 Task: Research Airbnb accommodation in KorsÃ¸r, Denmark from 3rd December, 2023 to 7th December, 2023 for 2 adults.1  bedroom having 1 bed and 1 bathroom. Property type can be hotel. Look for 3 properties as per requirement.
Action: Mouse moved to (696, 76)
Screenshot: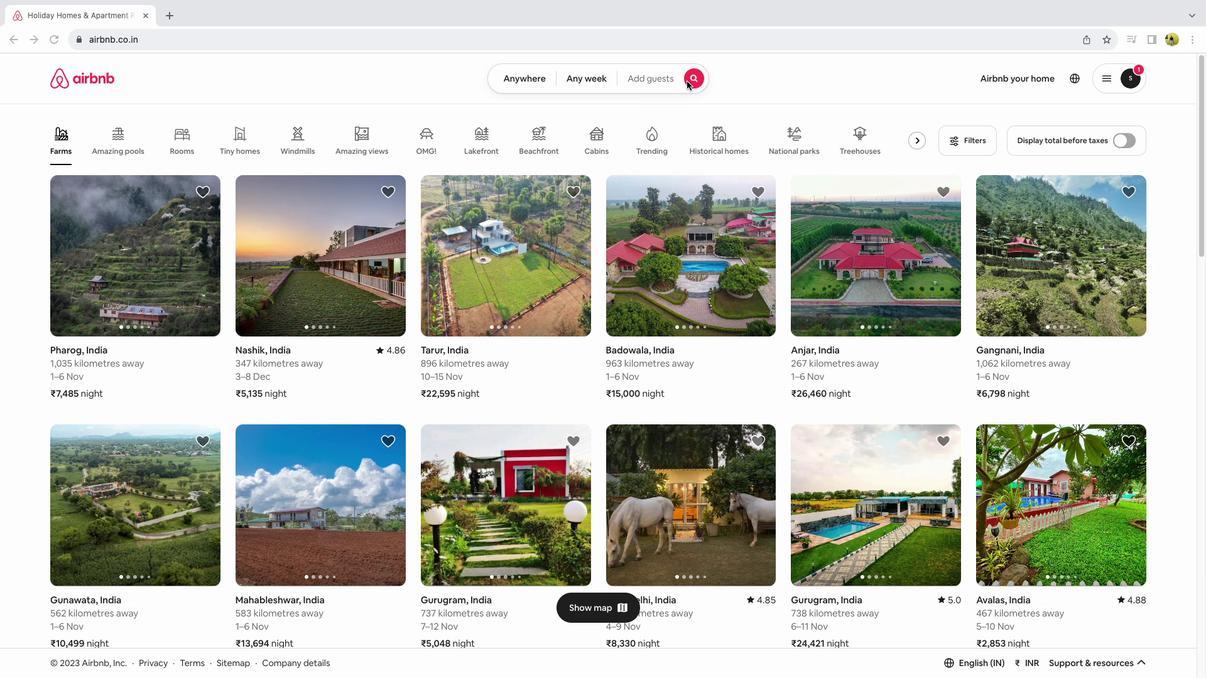 
Action: Mouse pressed left at (696, 76)
Screenshot: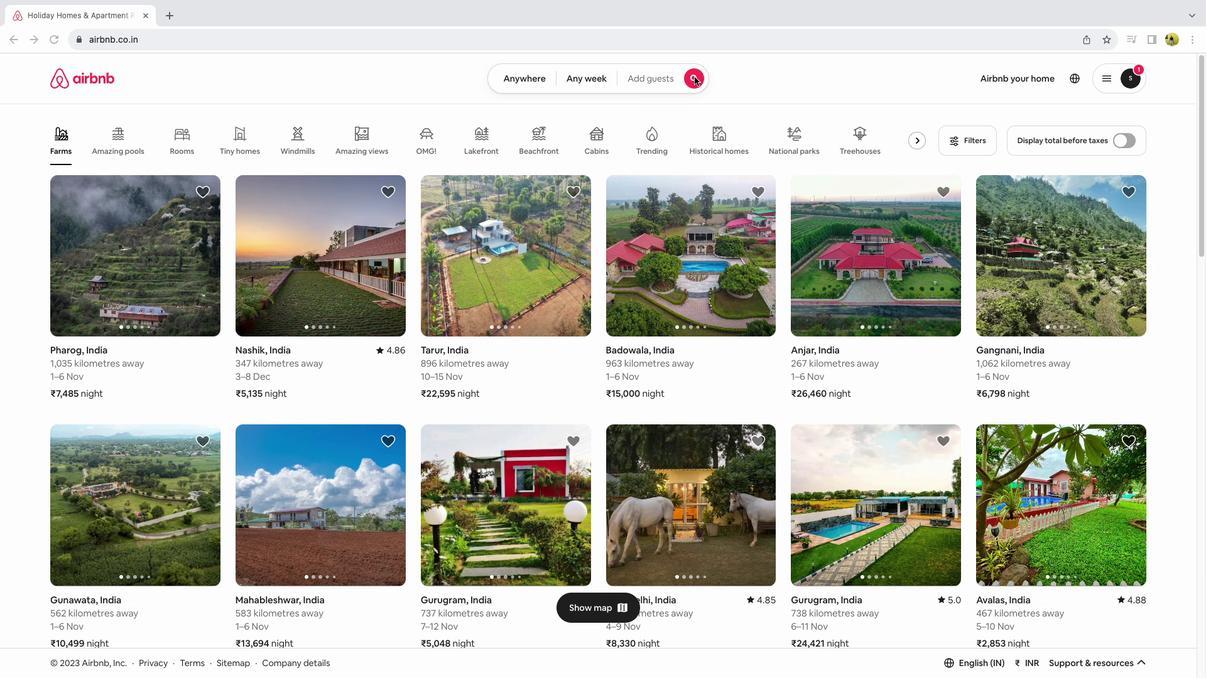 
Action: Mouse moved to (690, 79)
Screenshot: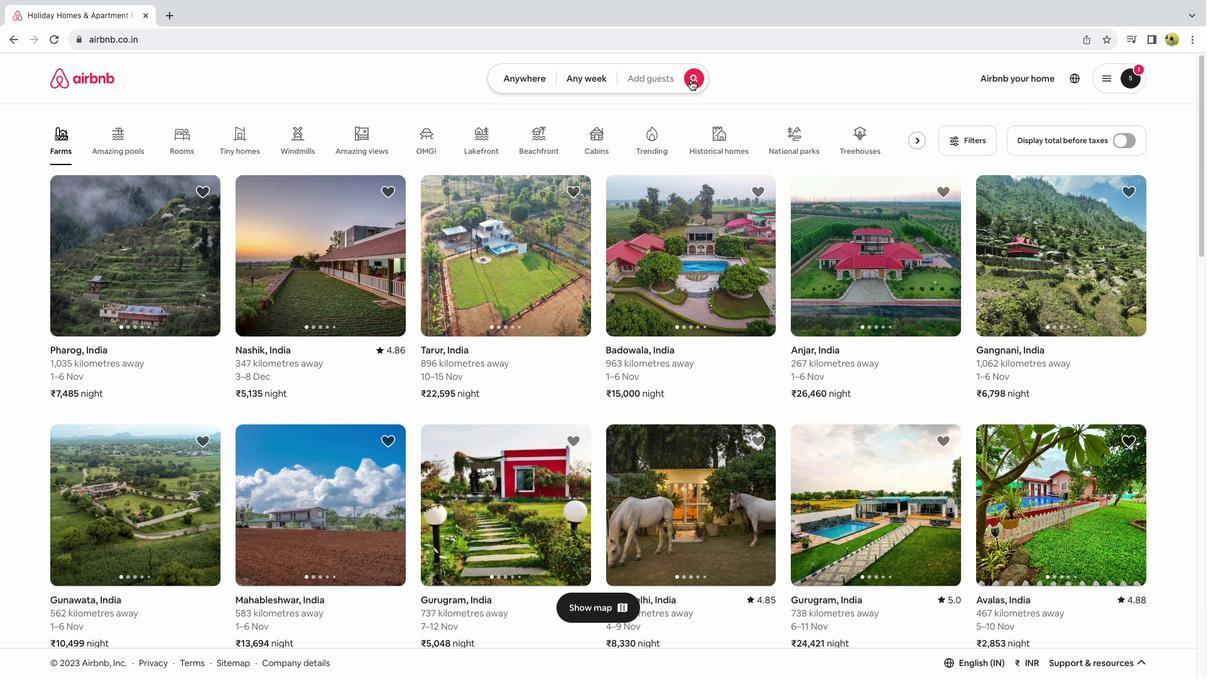 
Action: Mouse pressed left at (690, 79)
Screenshot: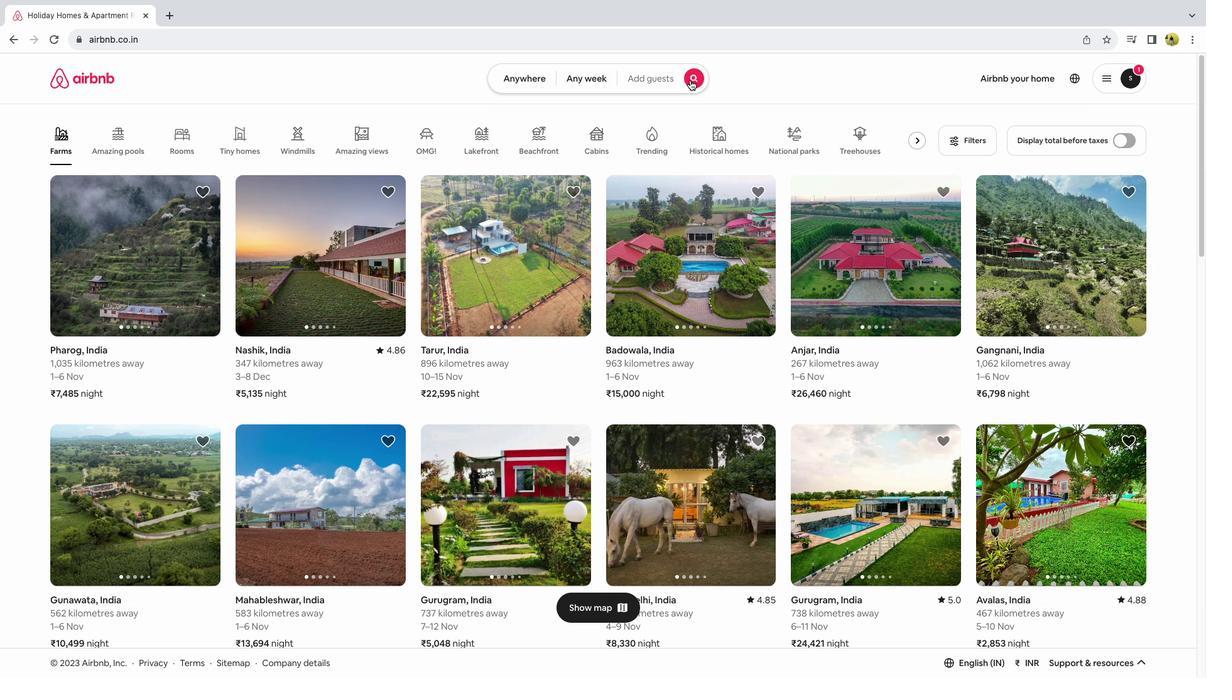 
Action: Mouse moved to (466, 121)
Screenshot: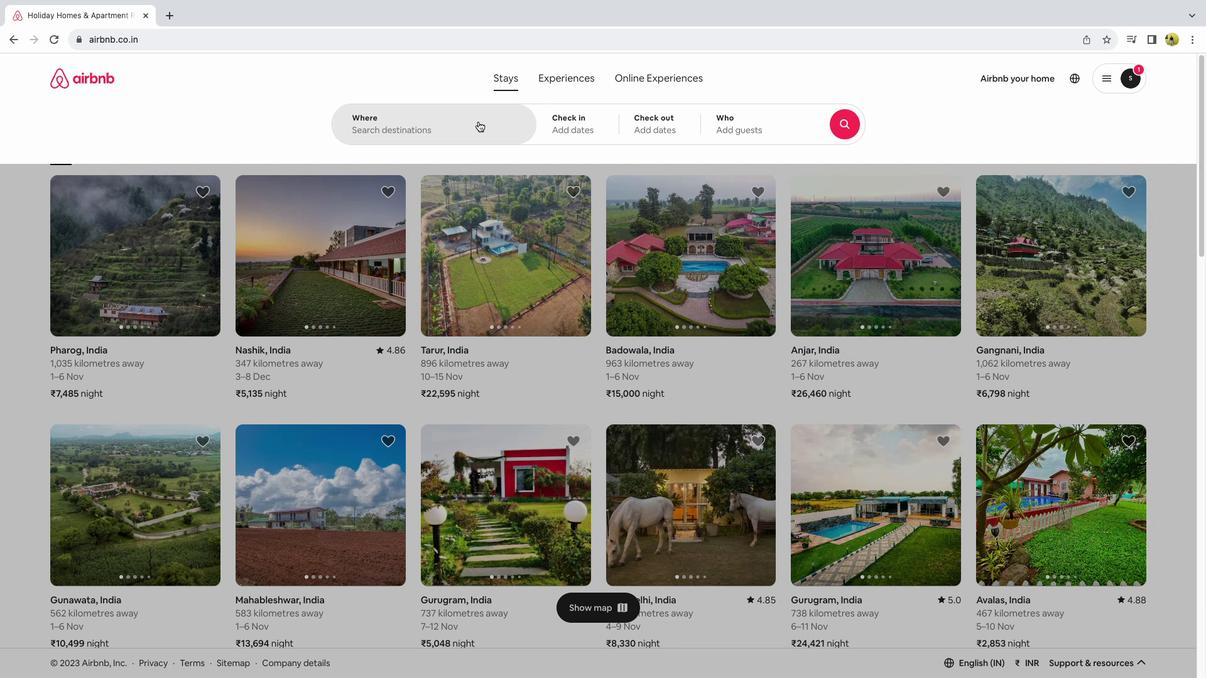 
Action: Mouse pressed left at (466, 121)
Screenshot: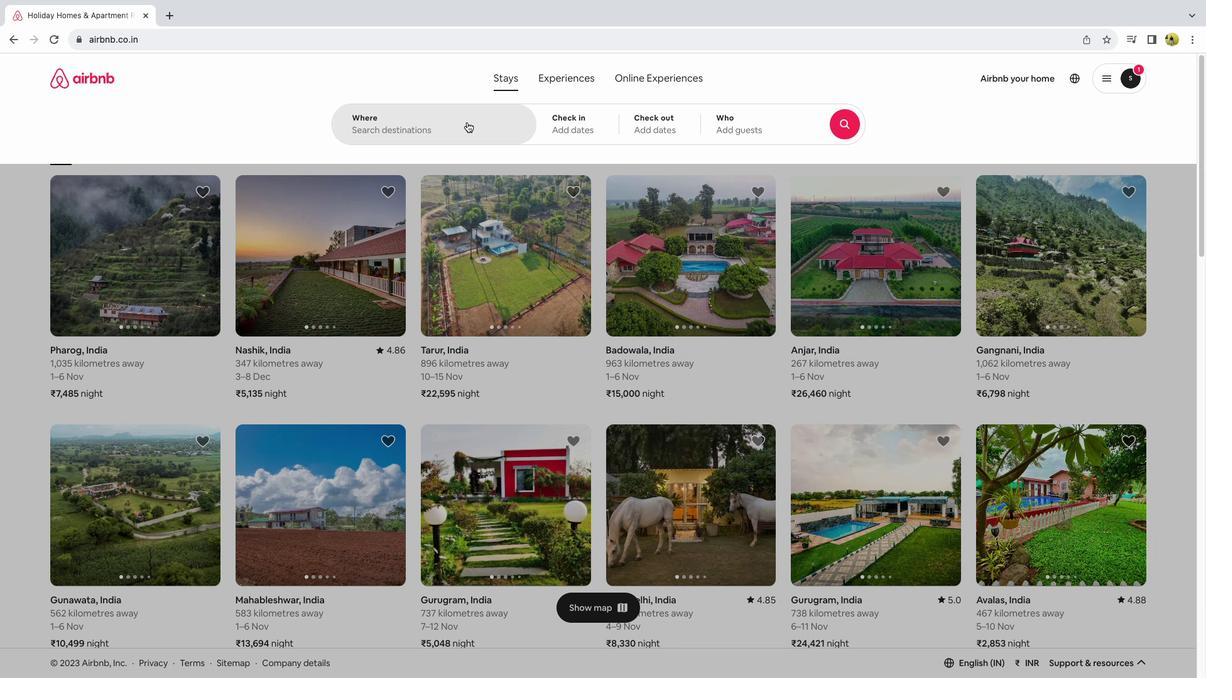 
Action: Key pressed Key.shift_r'K''o''r''s''o''r'','Key.spaceKey.shift_r'D''e''n''m''a''r''k'Key.enter
Screenshot: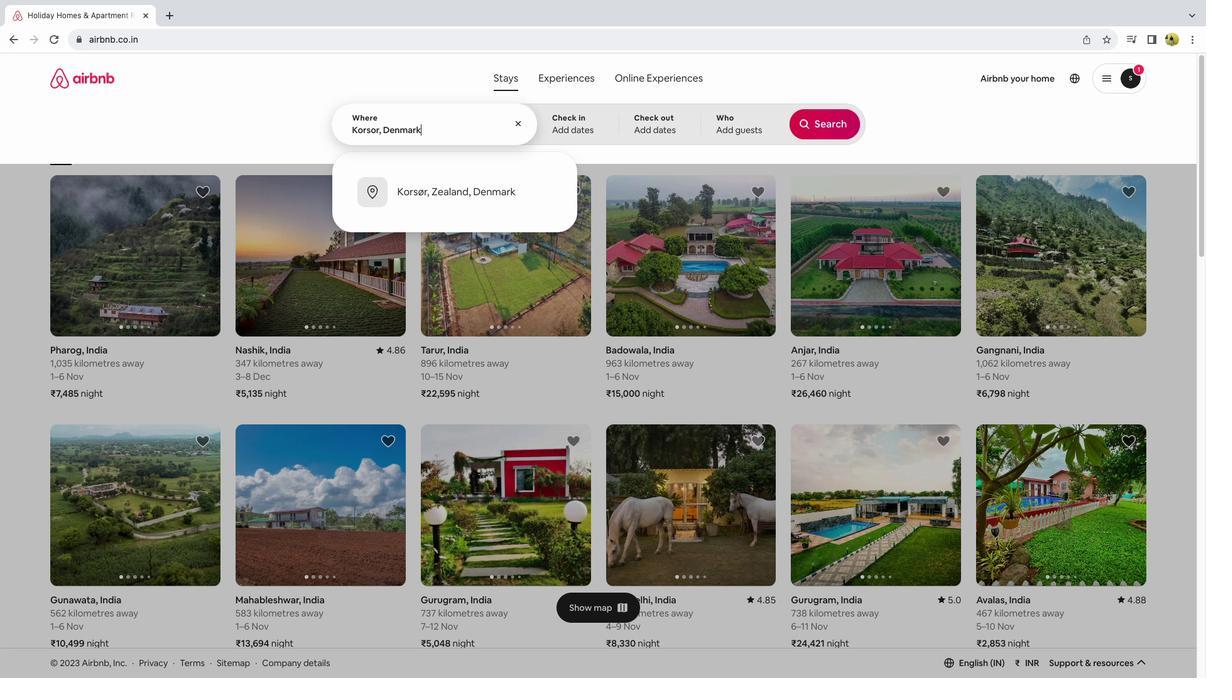
Action: Mouse moved to (818, 228)
Screenshot: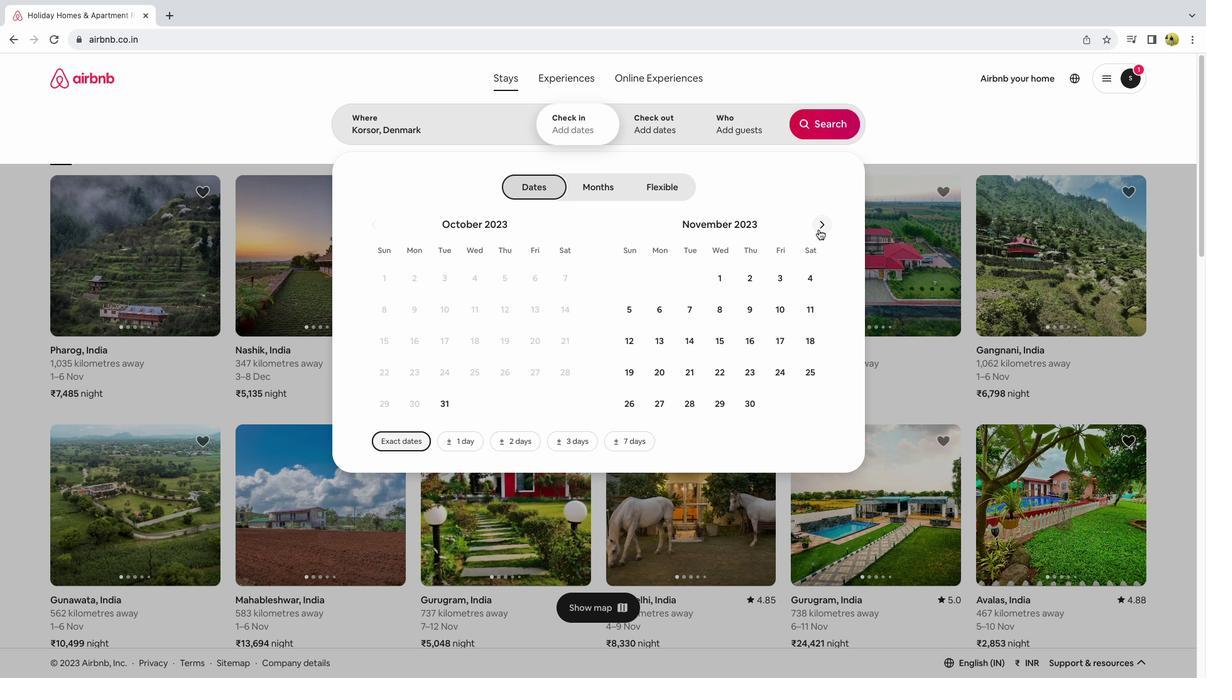 
Action: Mouse pressed left at (818, 228)
Screenshot: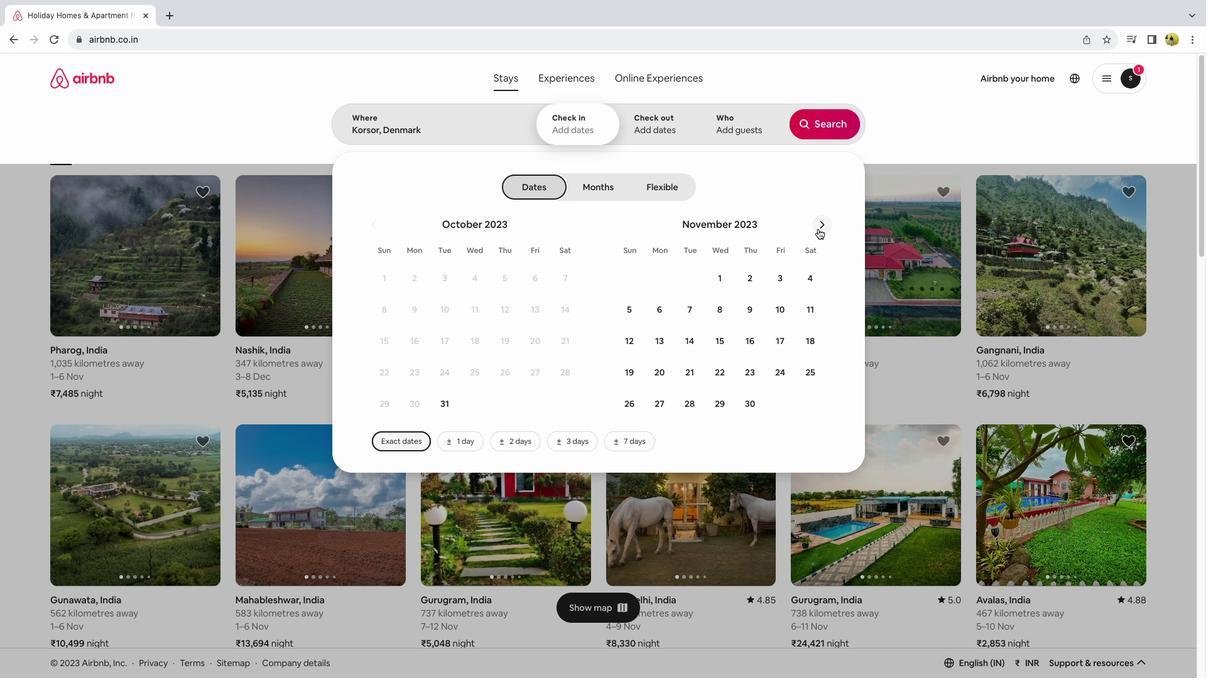 
Action: Mouse moved to (635, 314)
Screenshot: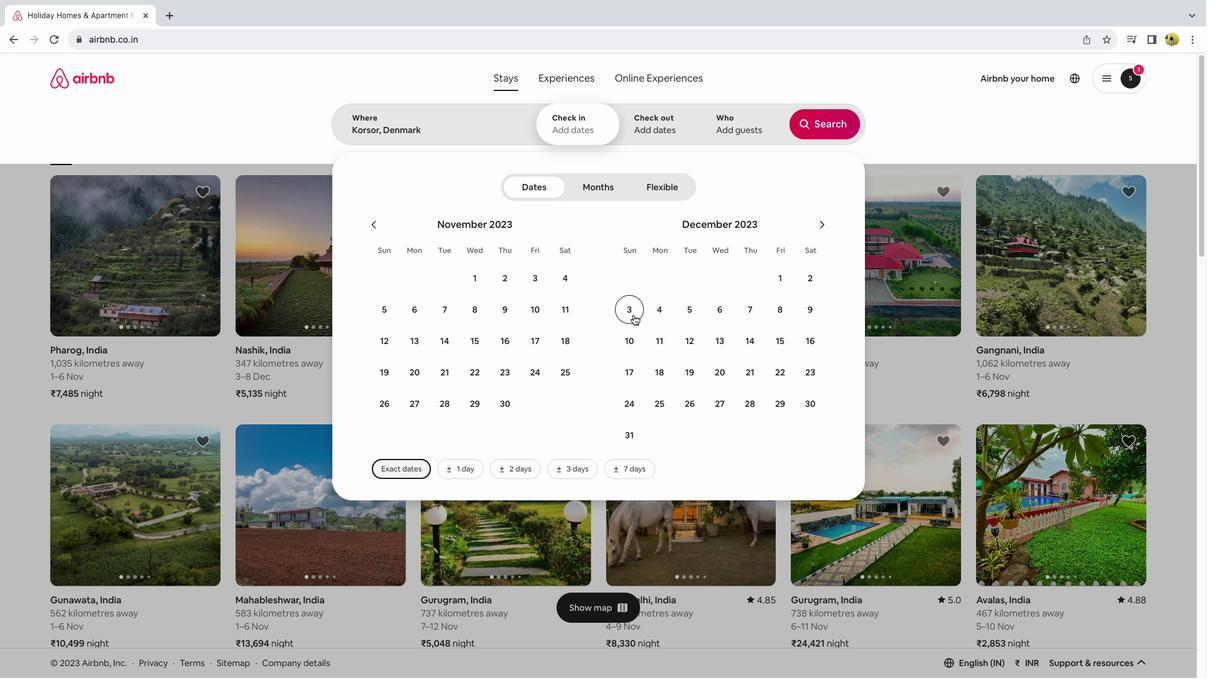 
Action: Mouse pressed left at (635, 314)
Screenshot: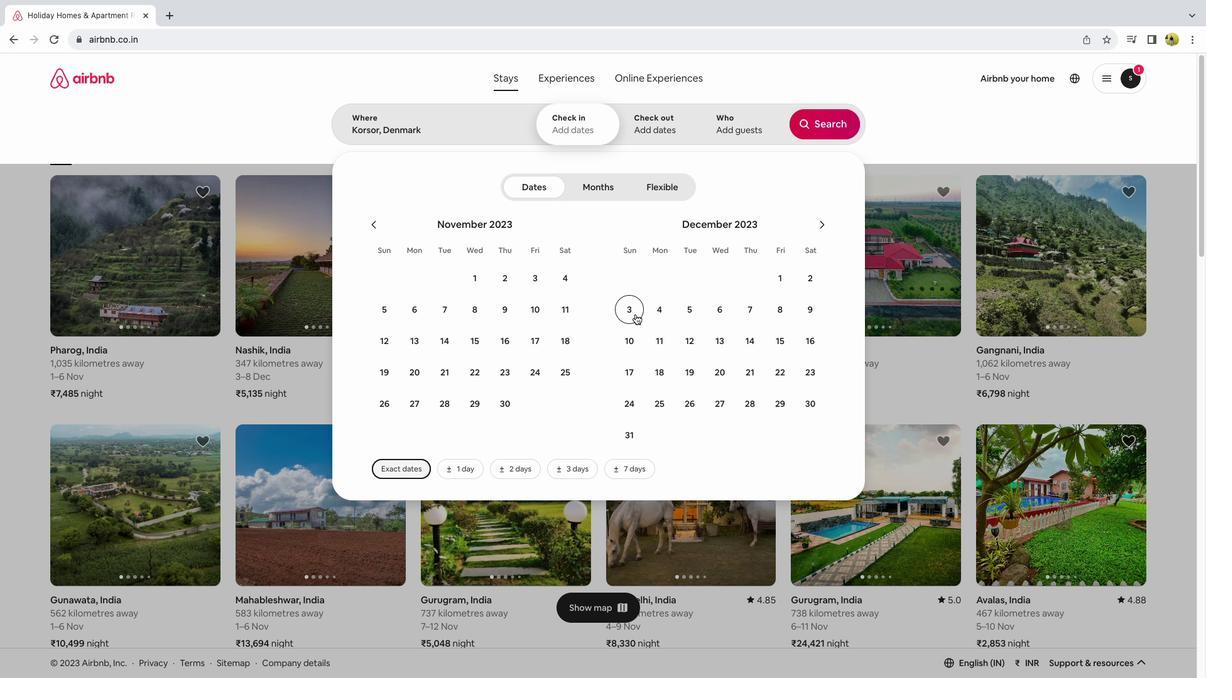 
Action: Mouse moved to (745, 311)
Screenshot: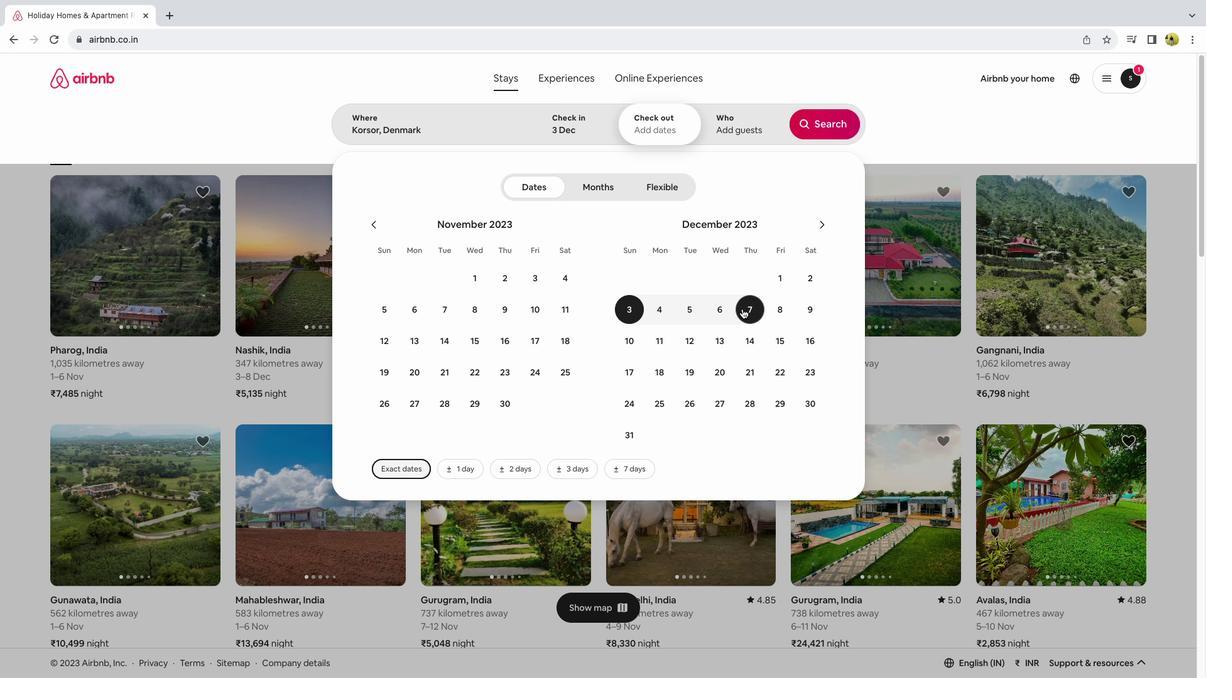 
Action: Mouse pressed left at (745, 311)
Screenshot: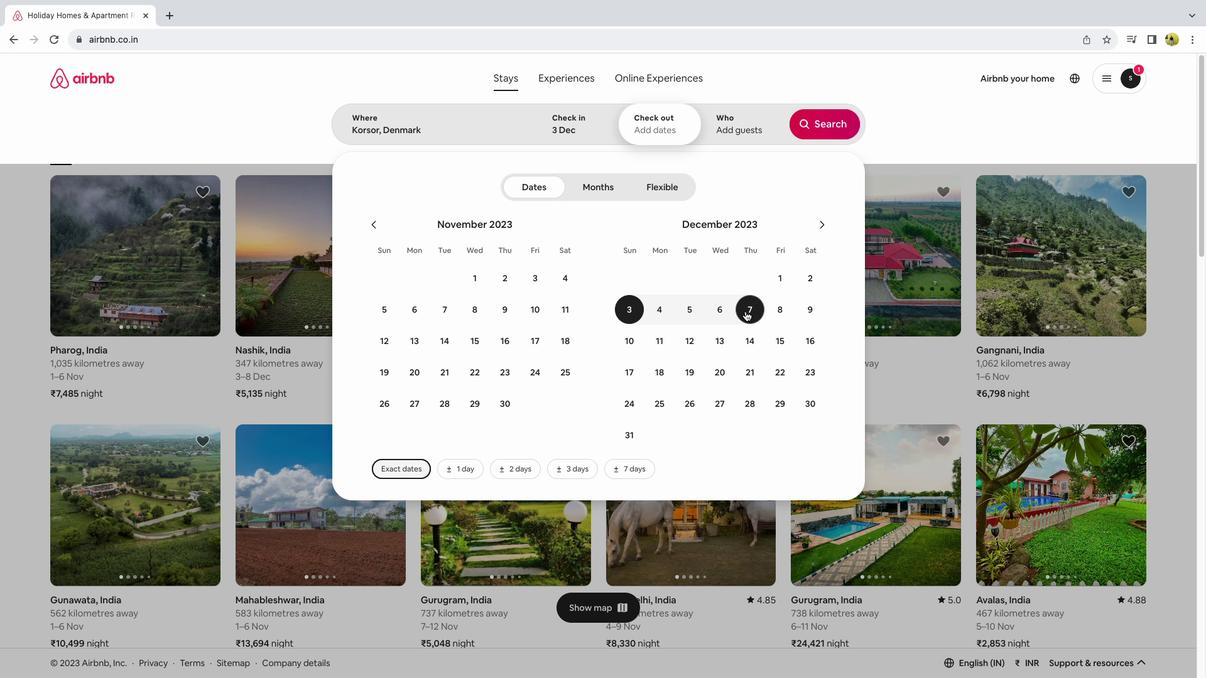 
Action: Mouse moved to (747, 130)
Screenshot: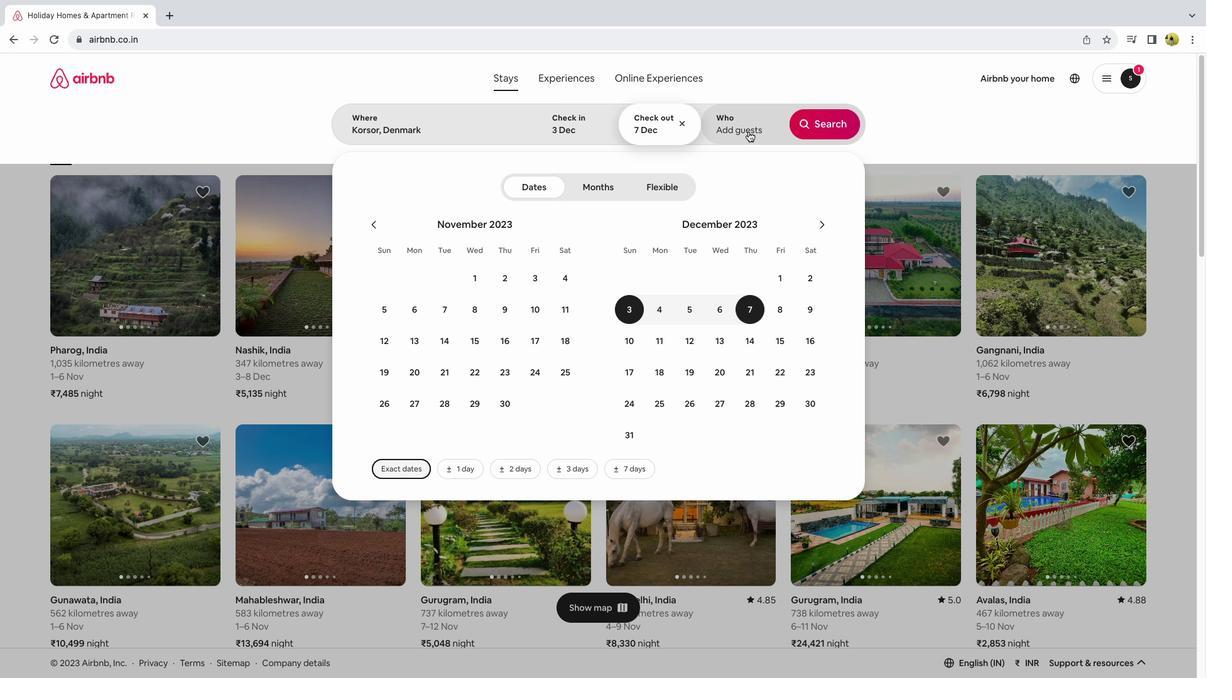 
Action: Mouse pressed left at (747, 130)
Screenshot: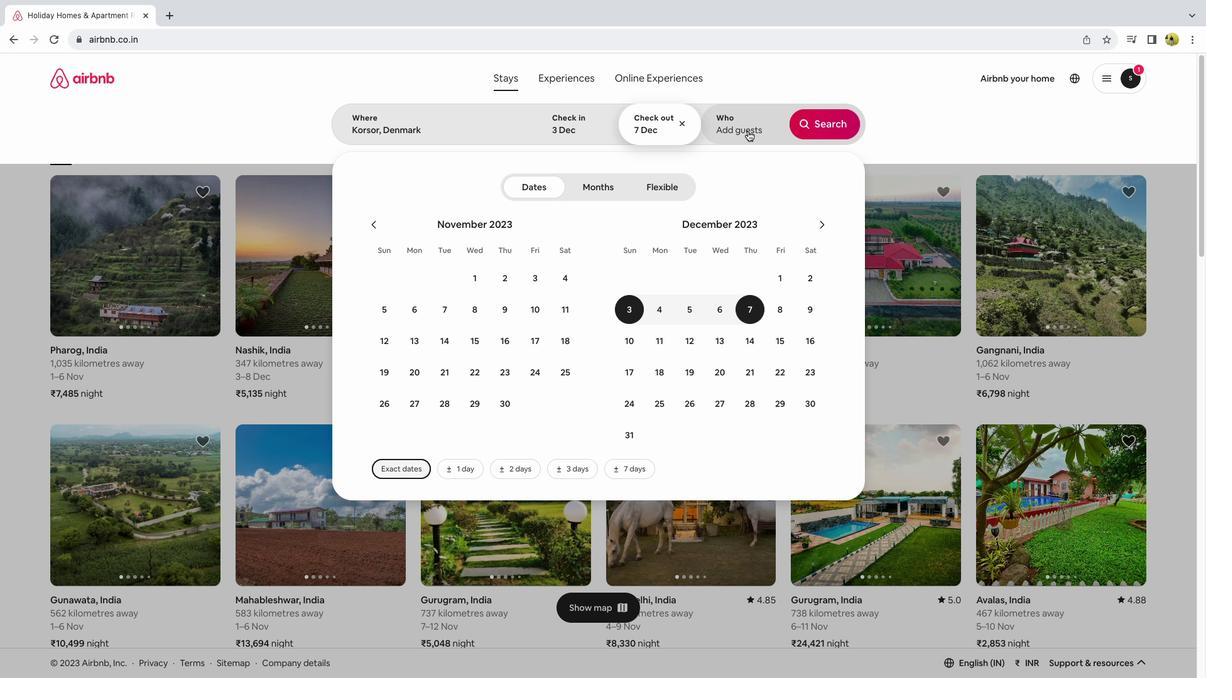 
Action: Mouse moved to (829, 189)
Screenshot: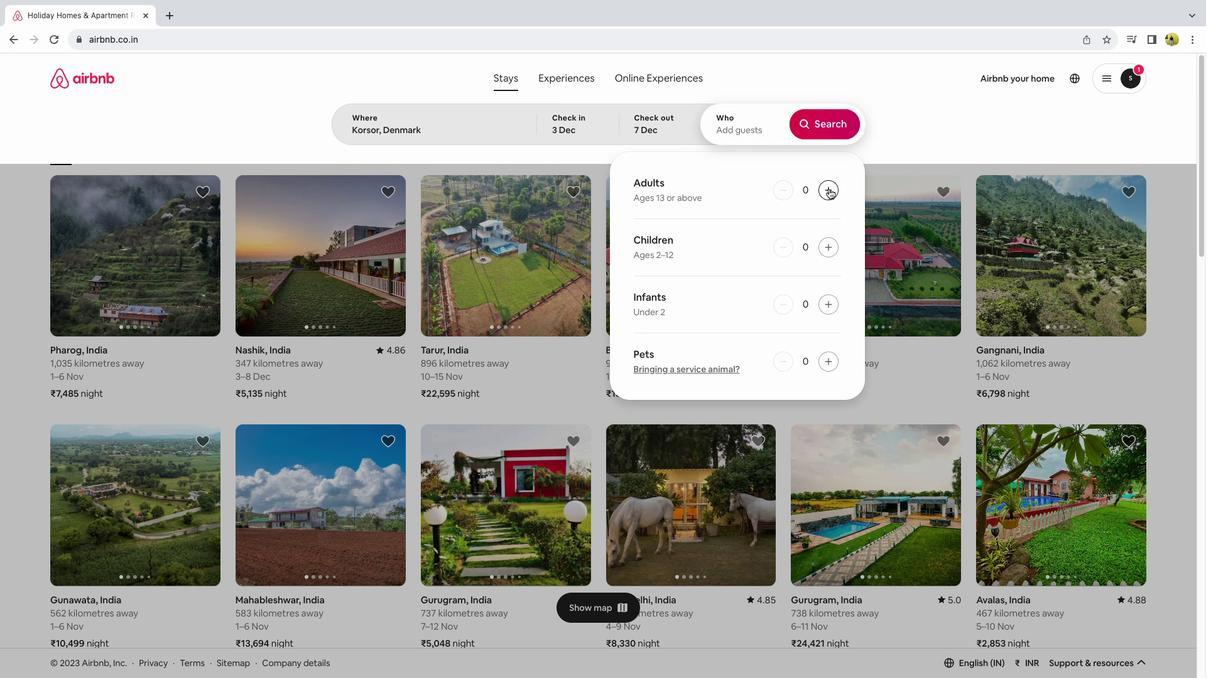 
Action: Mouse pressed left at (829, 189)
Screenshot: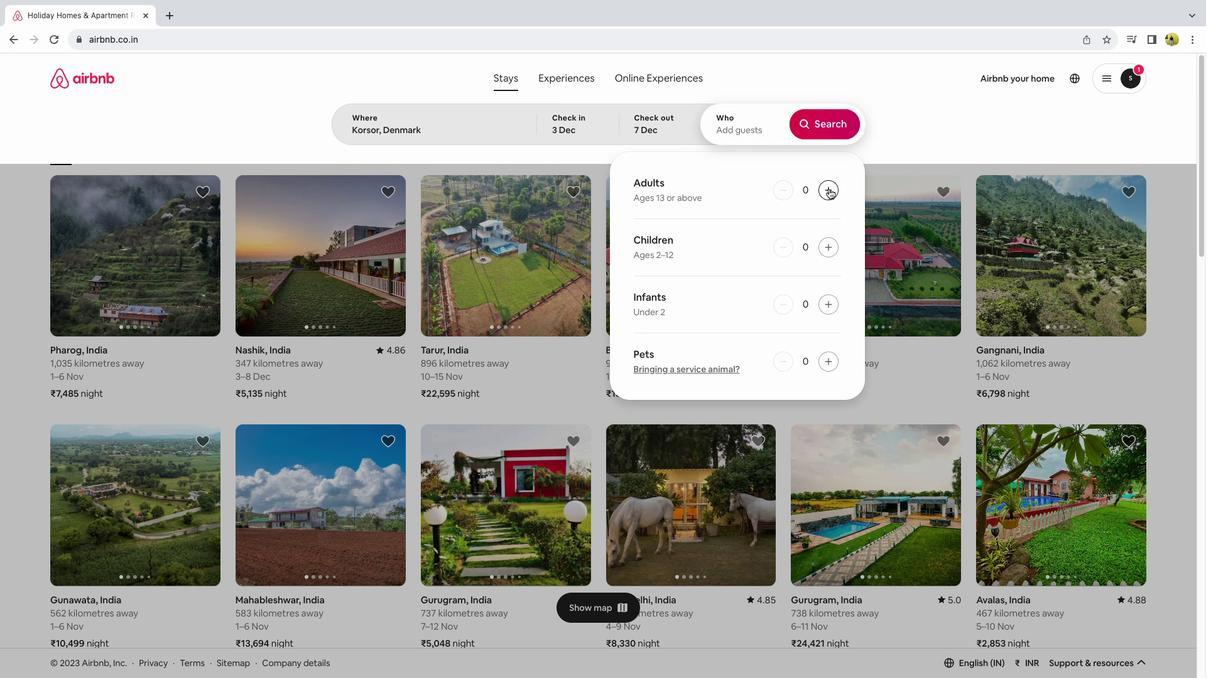 
Action: Mouse pressed left at (829, 189)
Screenshot: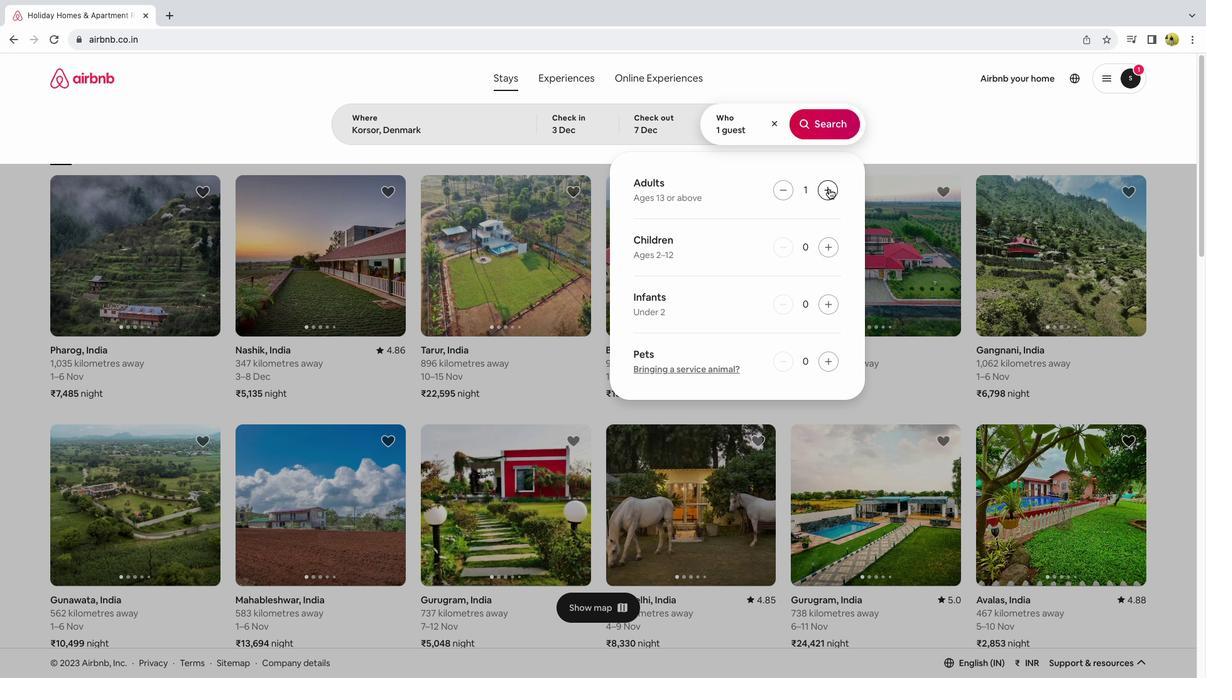 
Action: Mouse moved to (817, 128)
Screenshot: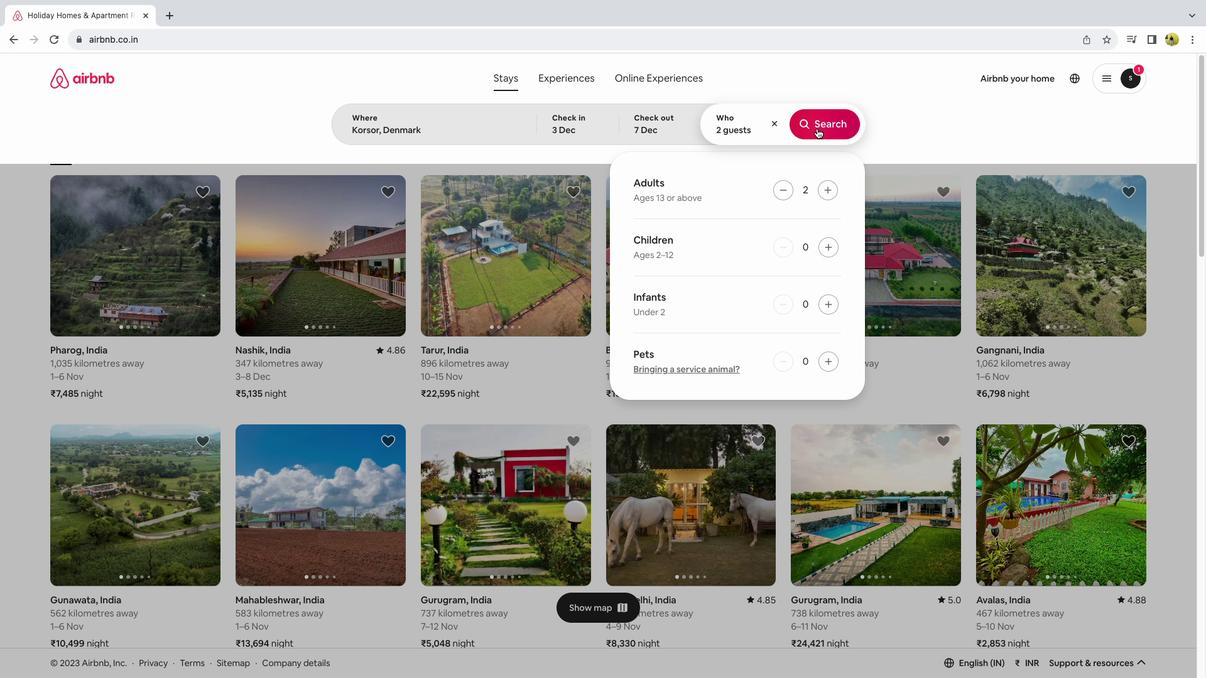 
Action: Mouse pressed left at (817, 128)
Screenshot: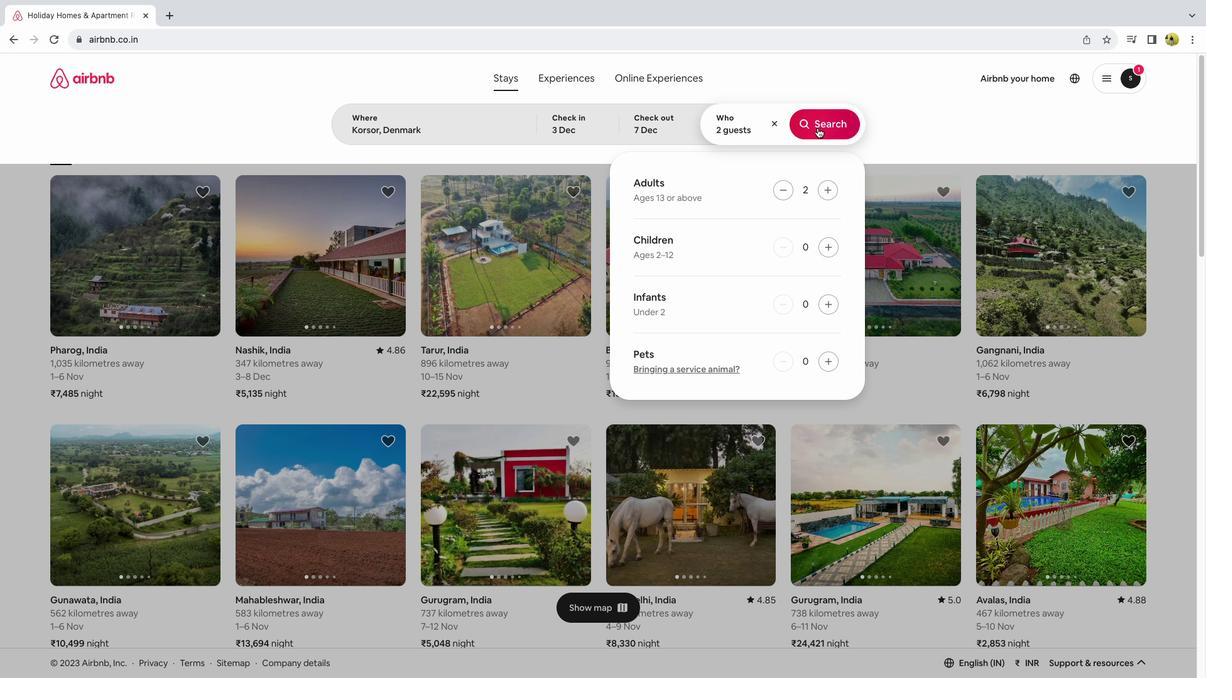 
Action: Mouse moved to (809, 145)
Screenshot: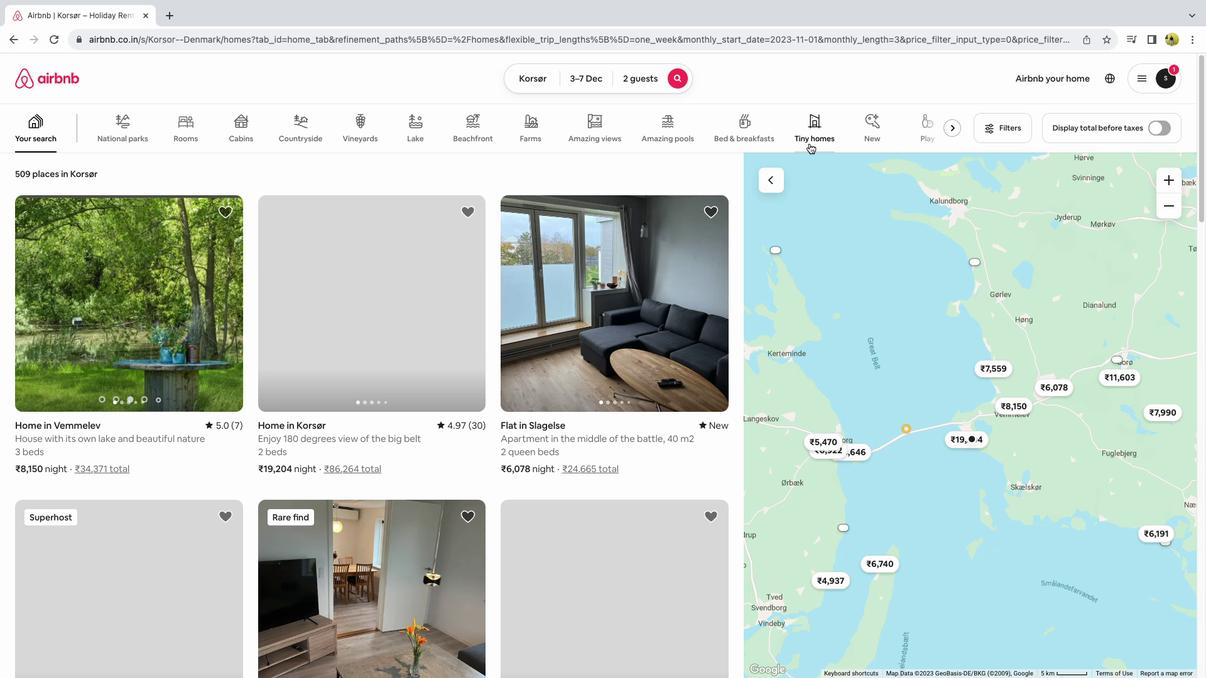 
Action: Mouse scrolled (809, 145) with delta (0, 0)
Screenshot: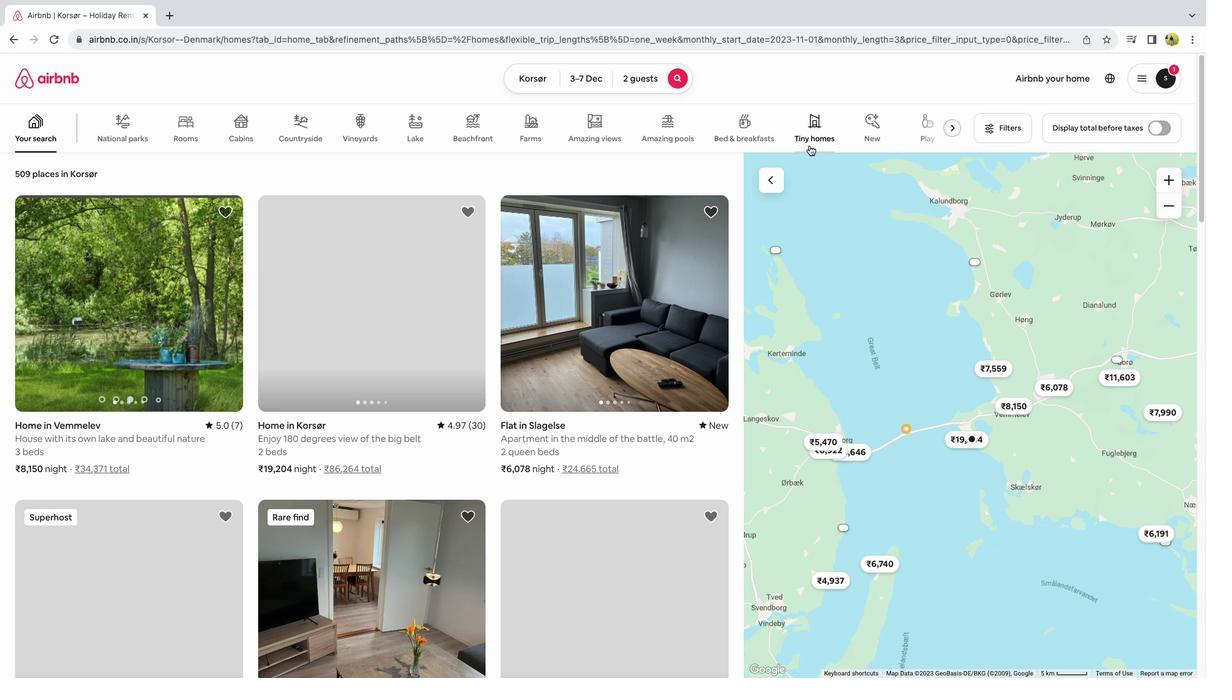 
Action: Mouse moved to (809, 145)
Screenshot: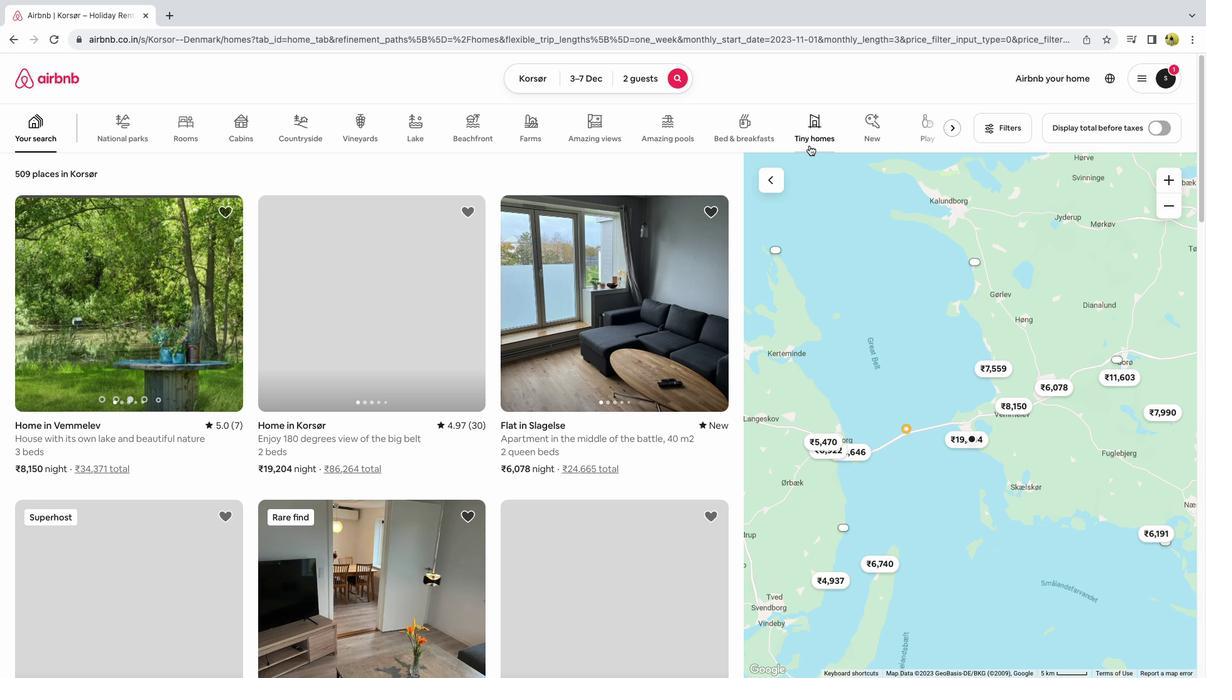 
Action: Mouse scrolled (809, 145) with delta (0, 0)
Screenshot: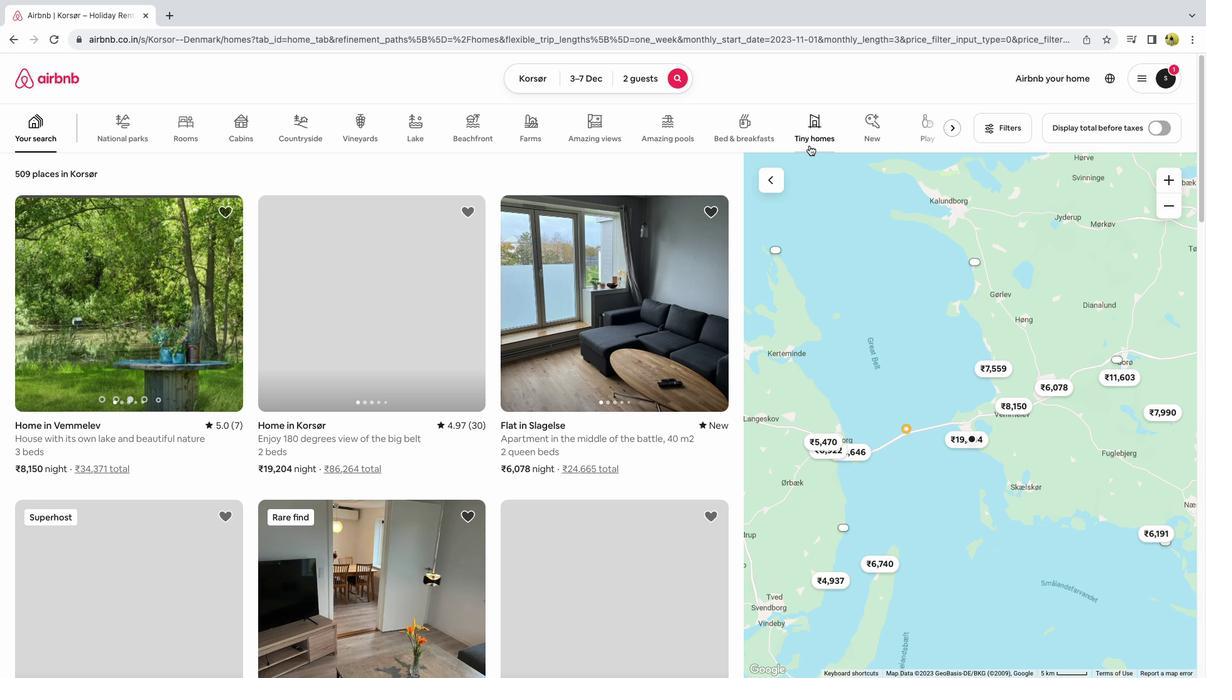 
Action: Mouse moved to (1005, 130)
Screenshot: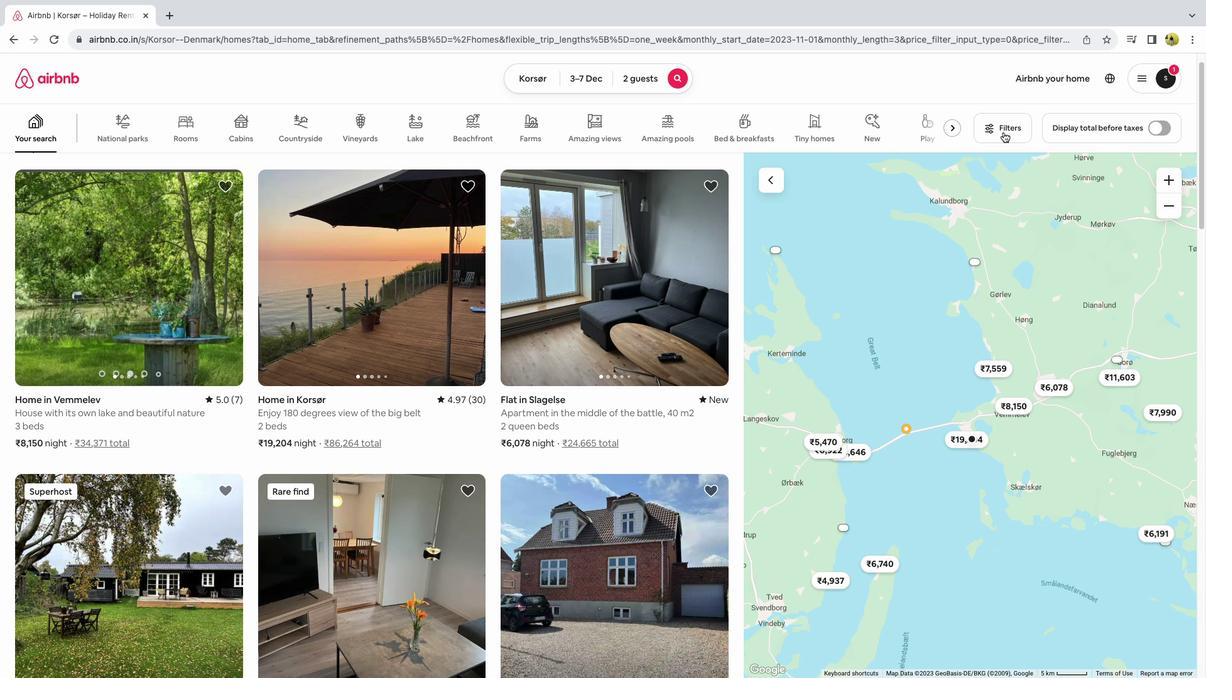 
Action: Mouse pressed left at (1005, 130)
Screenshot: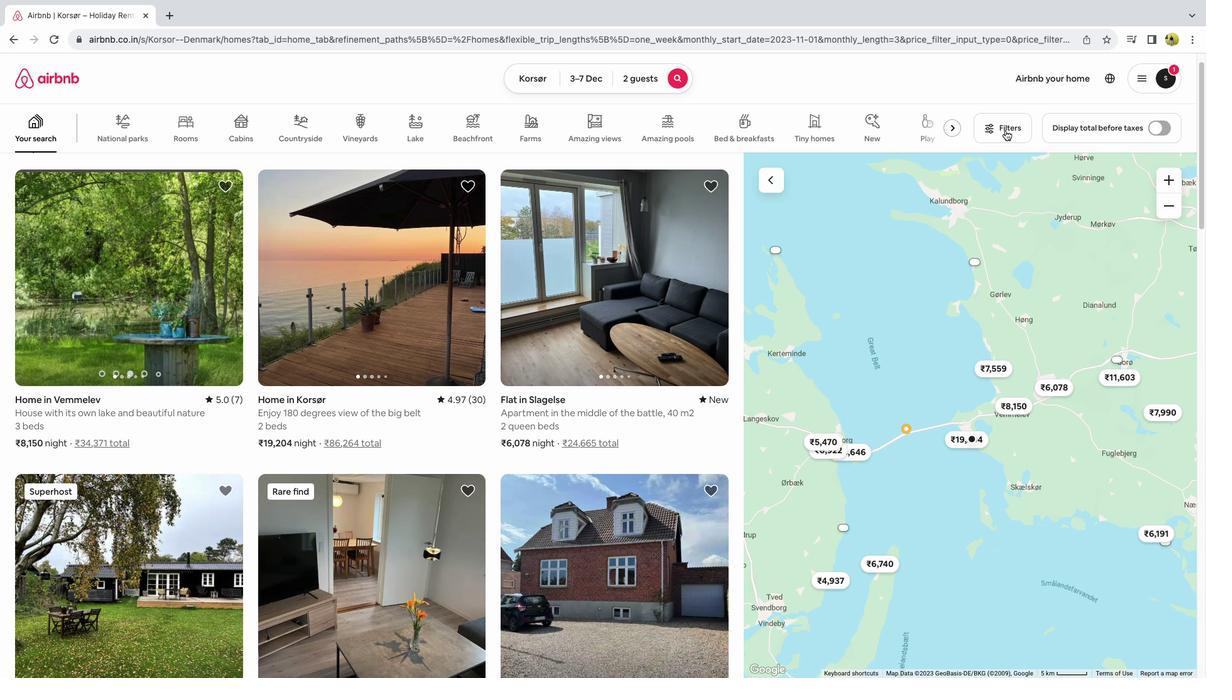 
Action: Mouse moved to (781, 317)
Screenshot: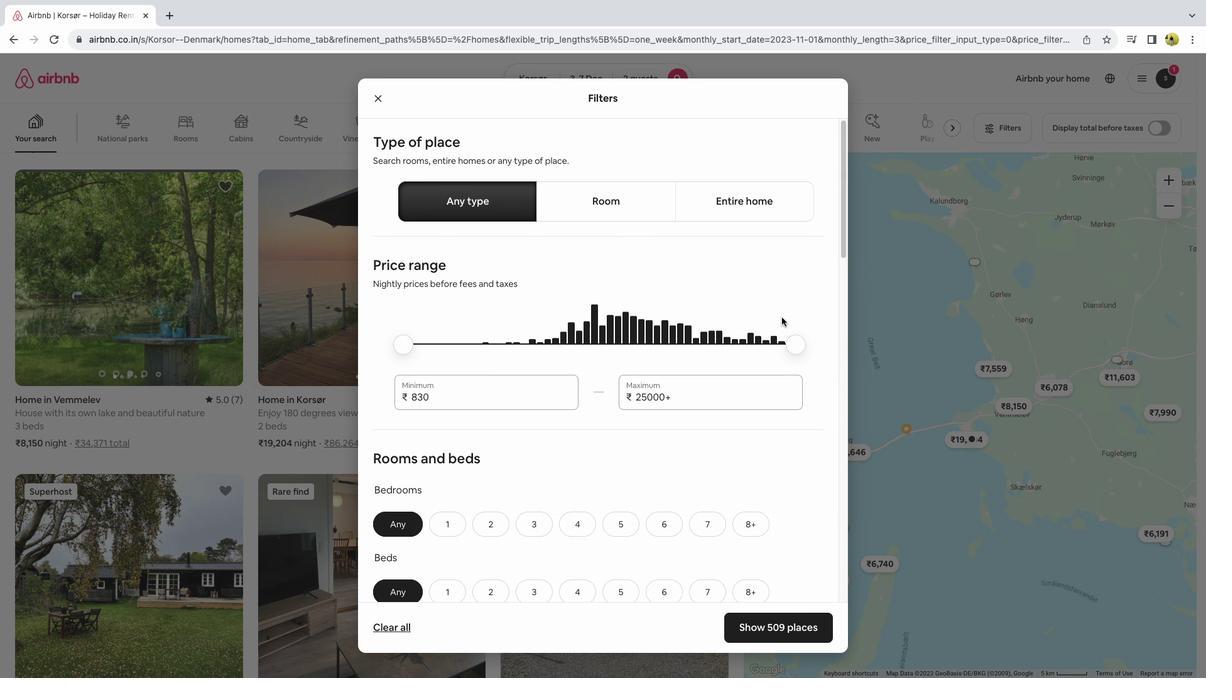 
Action: Mouse scrolled (781, 317) with delta (0, 0)
Screenshot: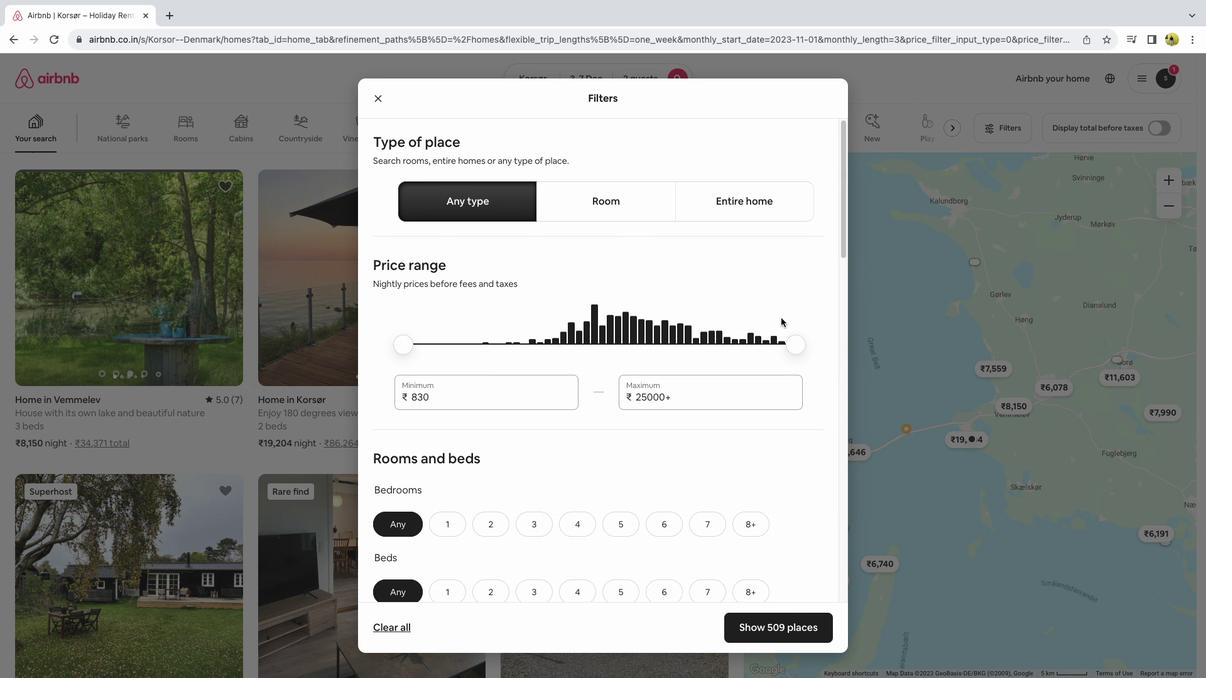 
Action: Mouse scrolled (781, 317) with delta (0, 0)
Screenshot: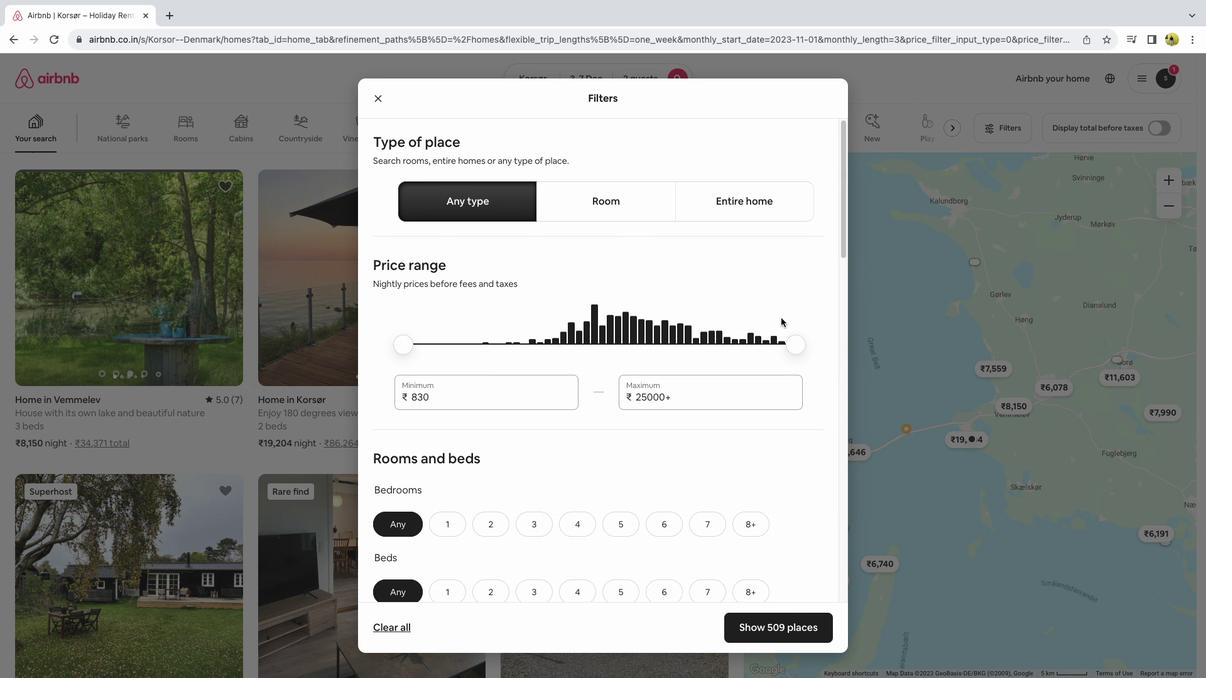 
Action: Mouse scrolled (781, 317) with delta (0, -1)
Screenshot: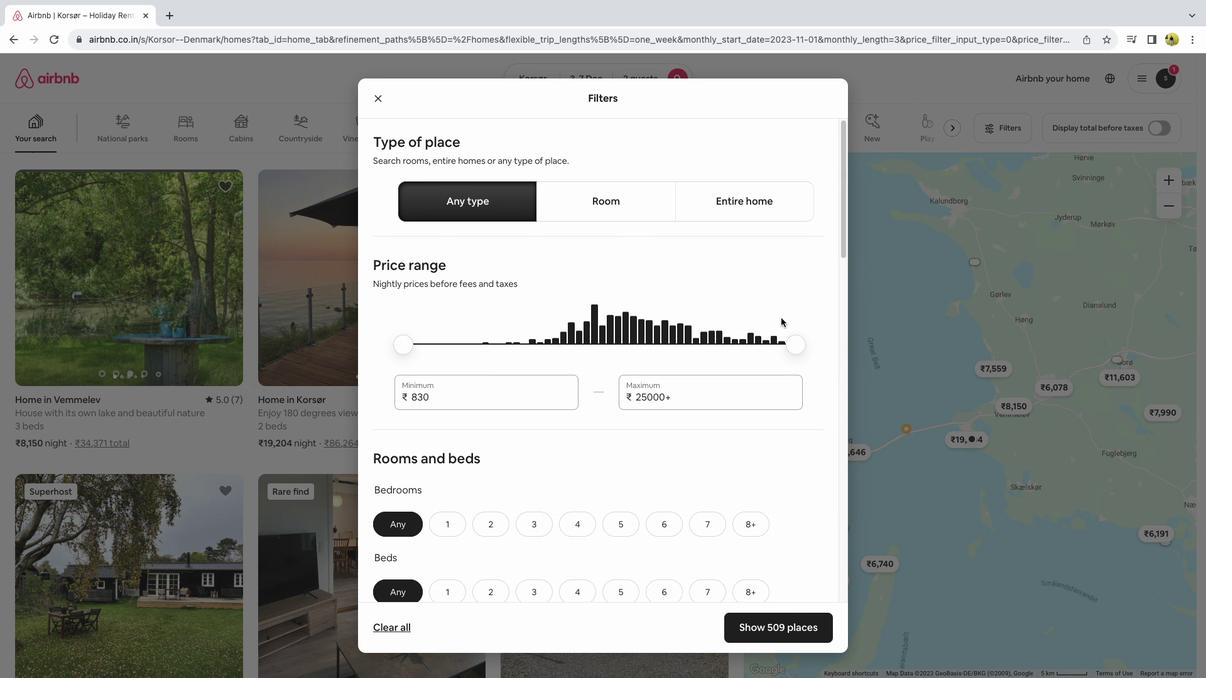 
Action: Mouse moved to (457, 402)
Screenshot: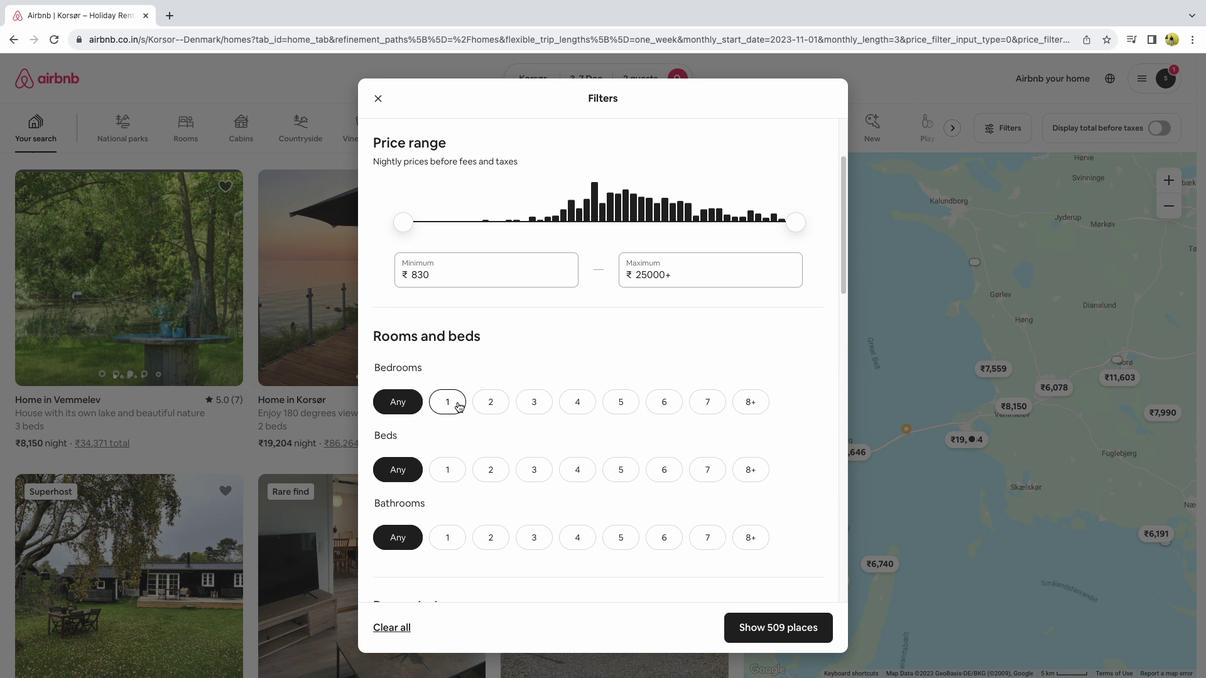
Action: Mouse pressed left at (457, 402)
Screenshot: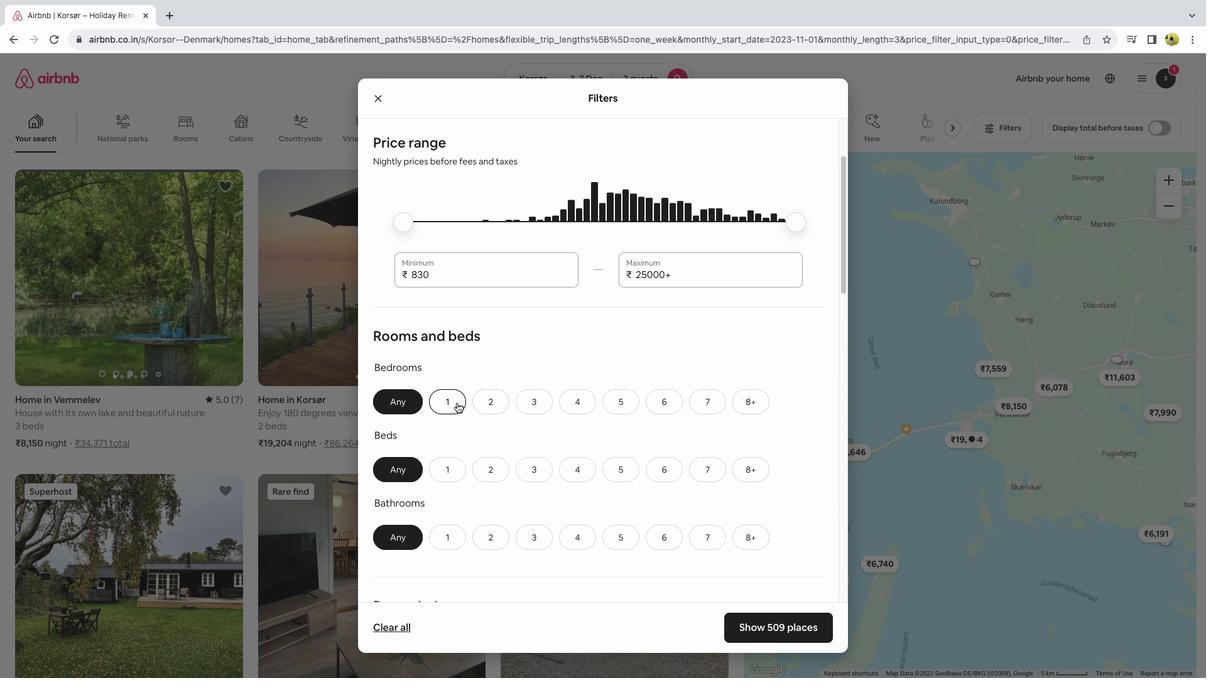 
Action: Mouse moved to (456, 469)
Screenshot: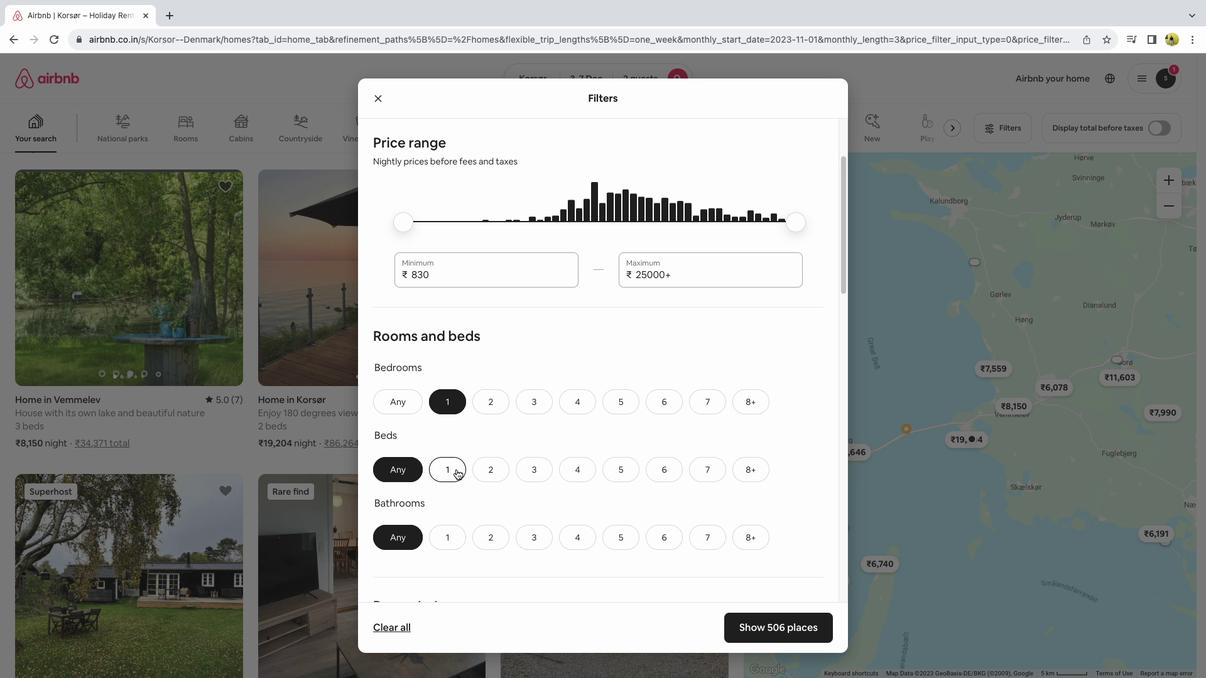
Action: Mouse pressed left at (456, 469)
Screenshot: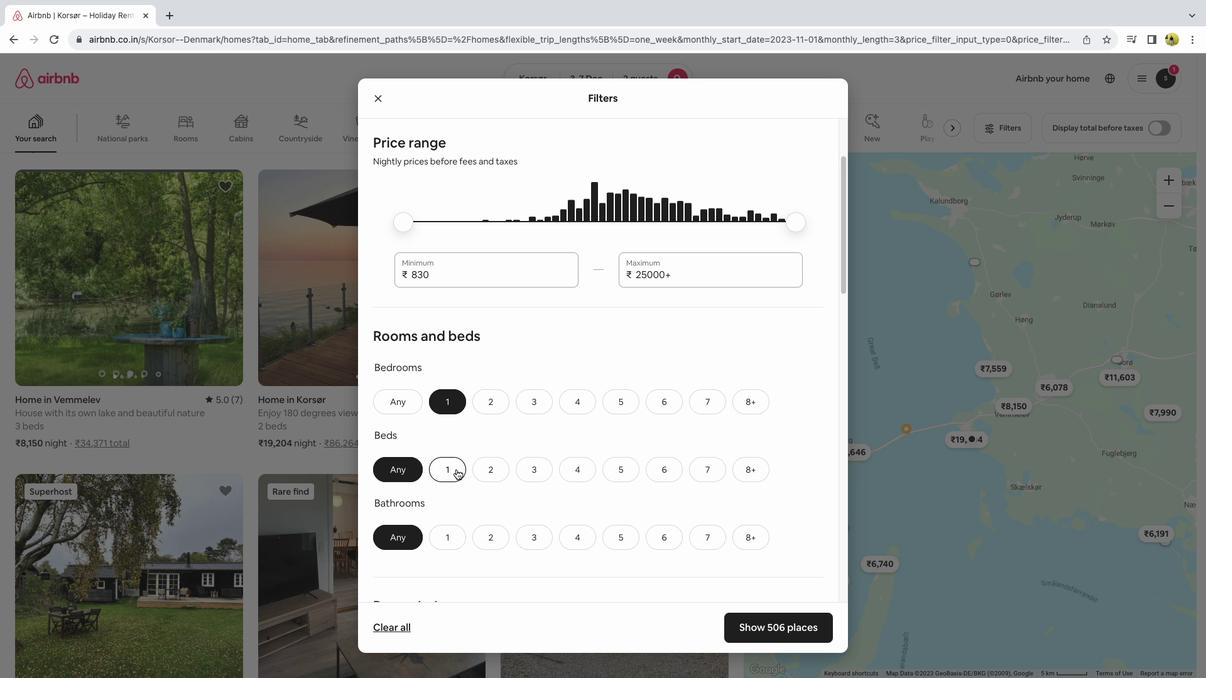 
Action: Mouse moved to (452, 528)
Screenshot: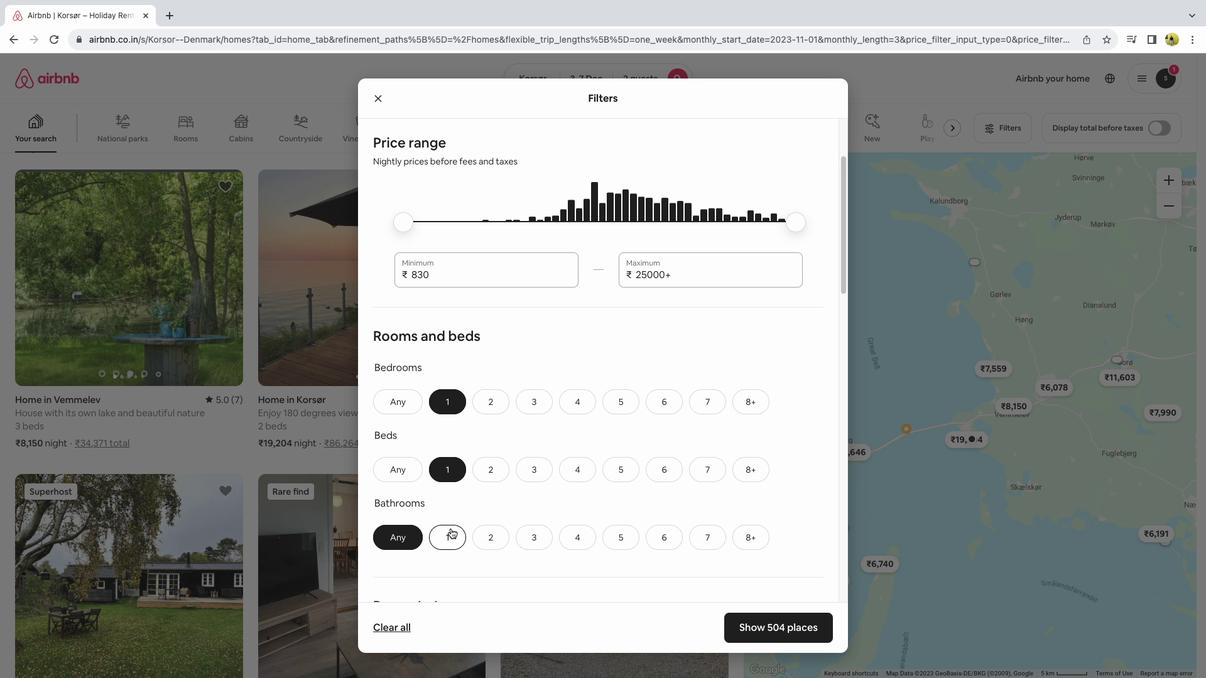 
Action: Mouse pressed left at (452, 528)
Screenshot: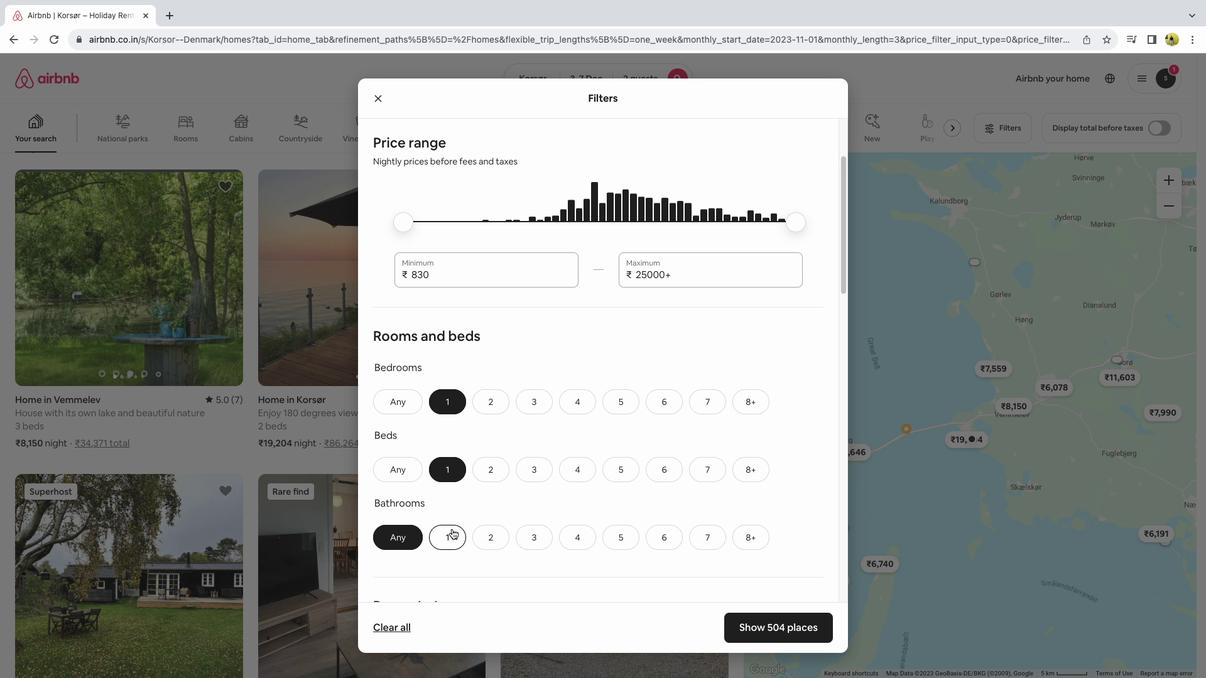 
Action: Mouse moved to (599, 415)
Screenshot: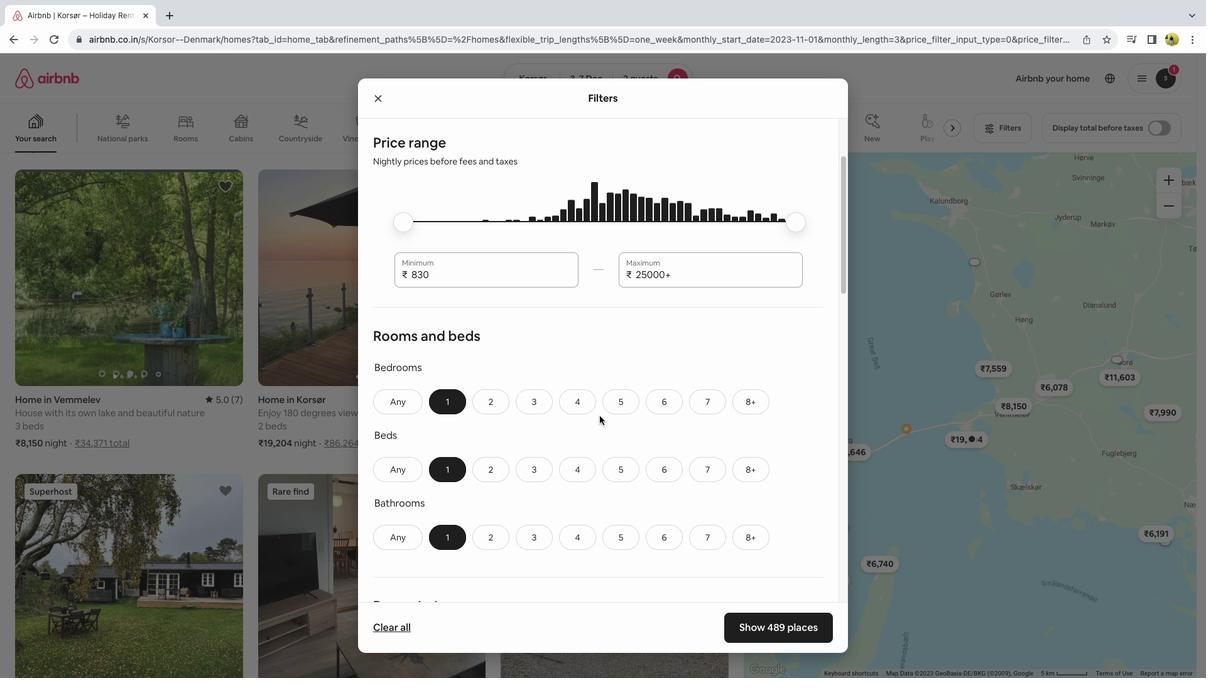 
Action: Mouse scrolled (599, 415) with delta (0, 0)
Screenshot: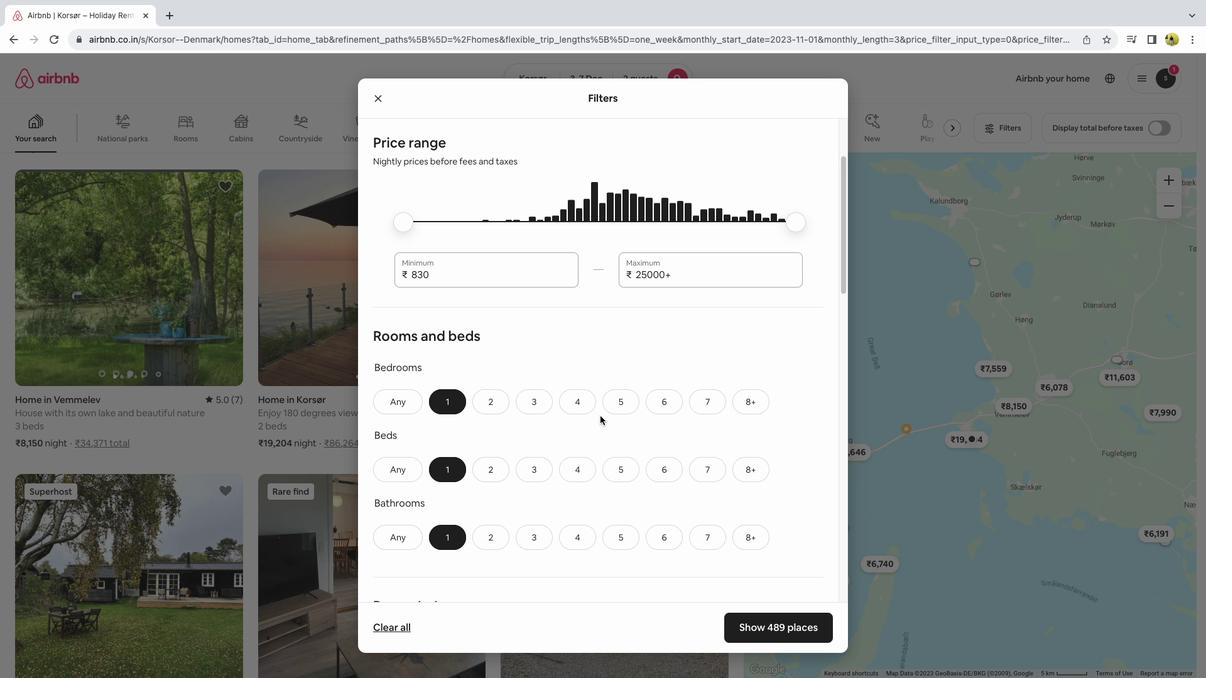 
Action: Mouse scrolled (599, 415) with delta (0, 0)
Screenshot: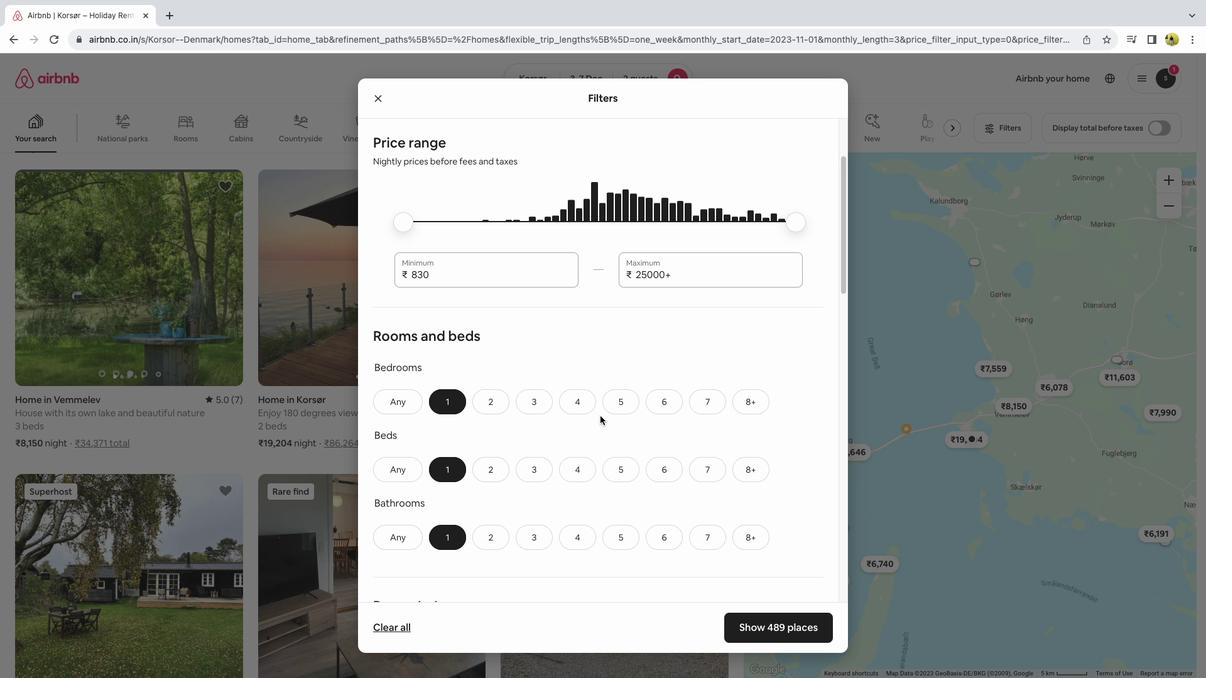 
Action: Mouse scrolled (599, 415) with delta (0, -1)
Screenshot: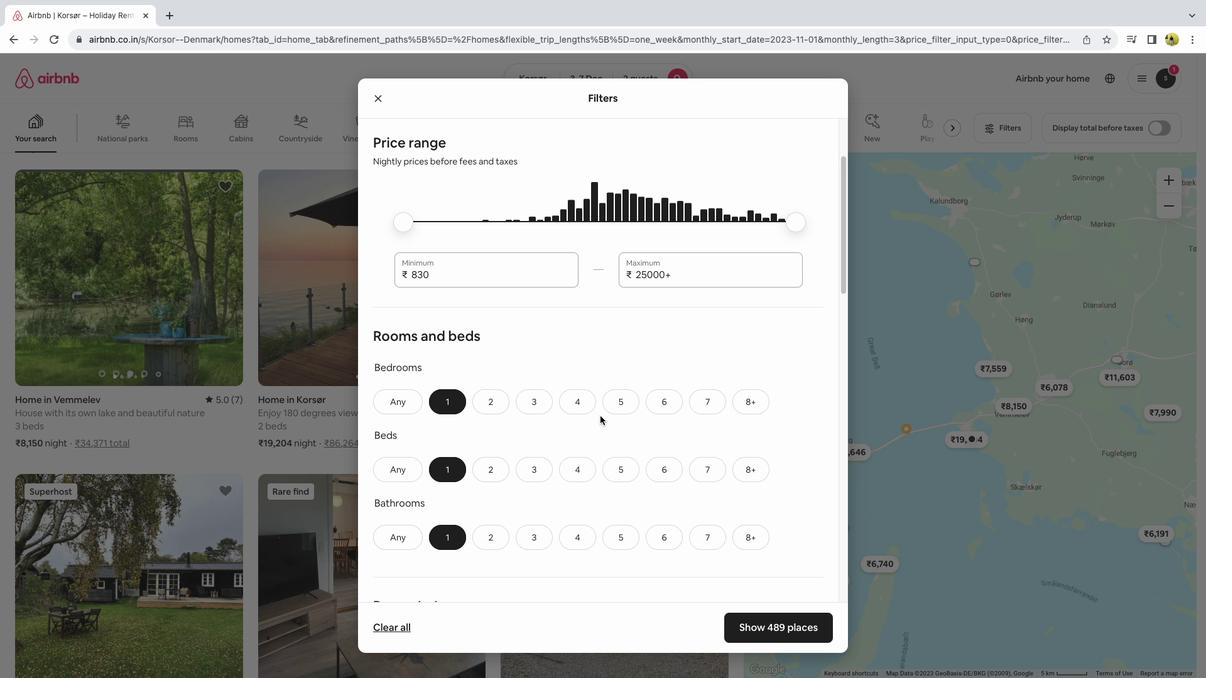 
Action: Mouse moved to (599, 417)
Screenshot: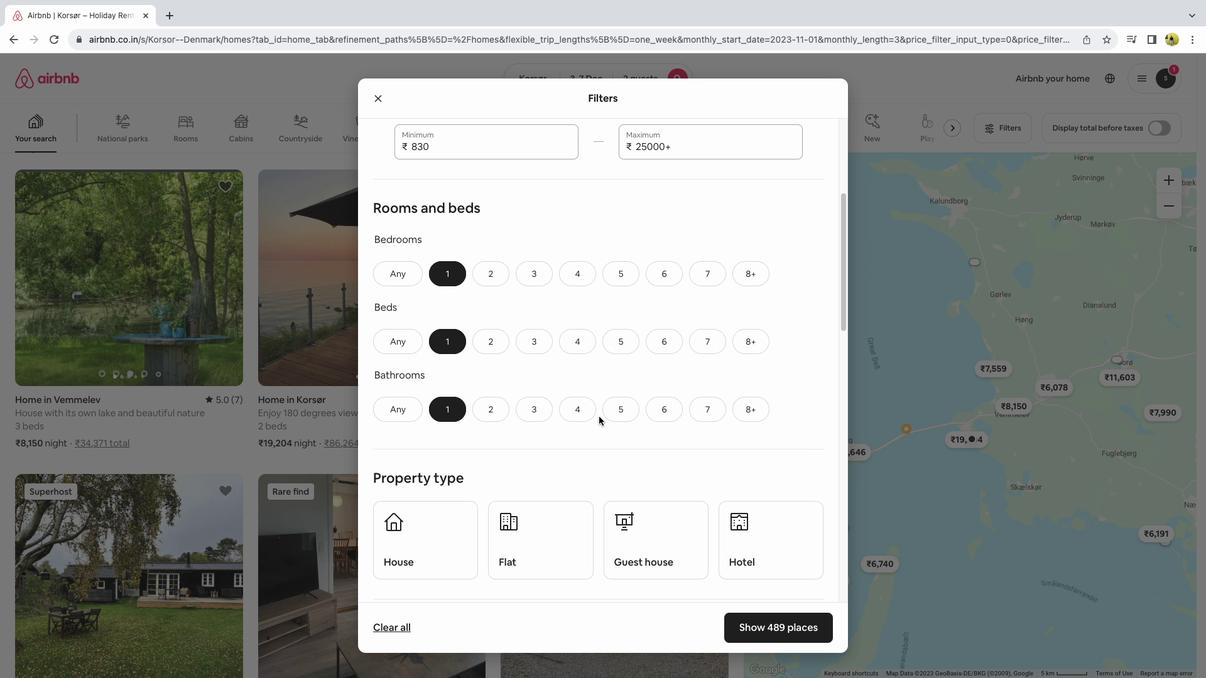 
Action: Mouse scrolled (599, 417) with delta (0, 0)
Screenshot: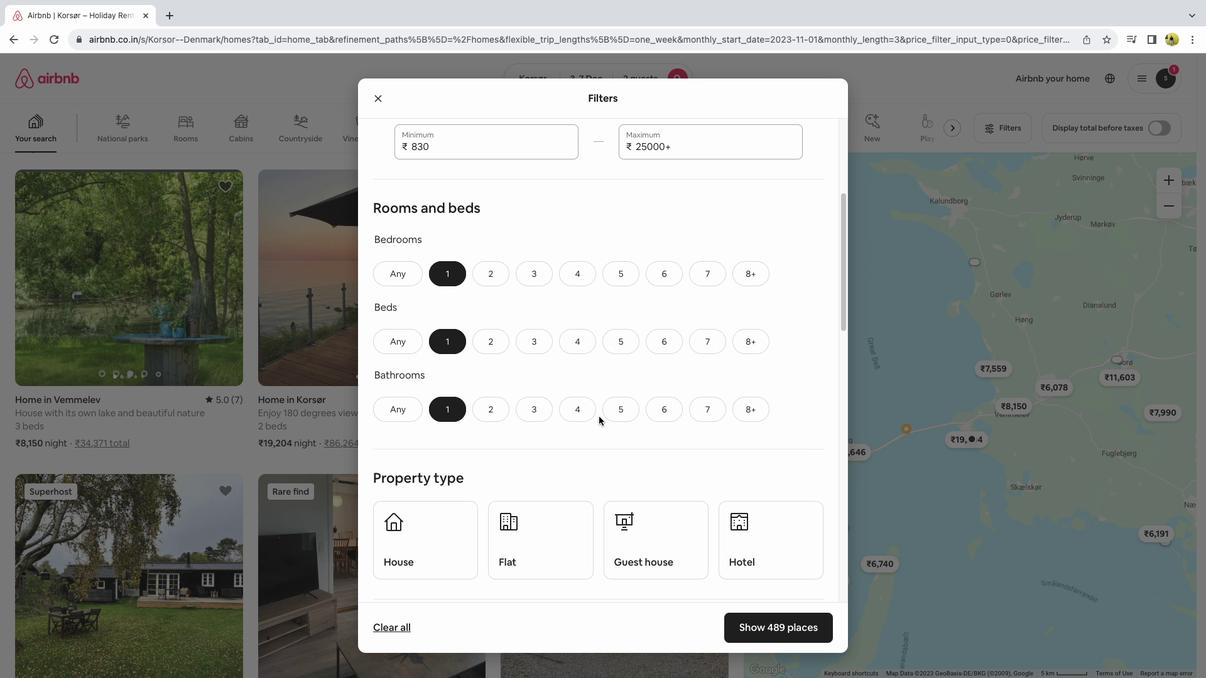
Action: Mouse scrolled (599, 417) with delta (0, 0)
Screenshot: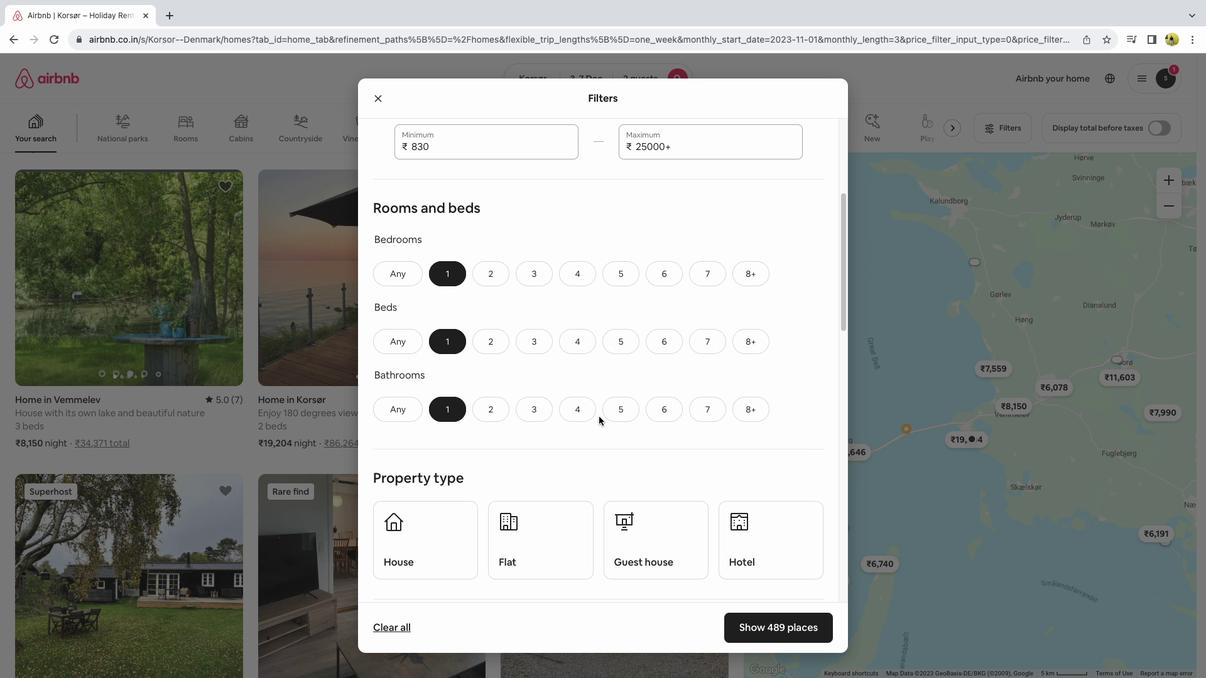 
Action: Mouse scrolled (599, 417) with delta (0, 0)
Screenshot: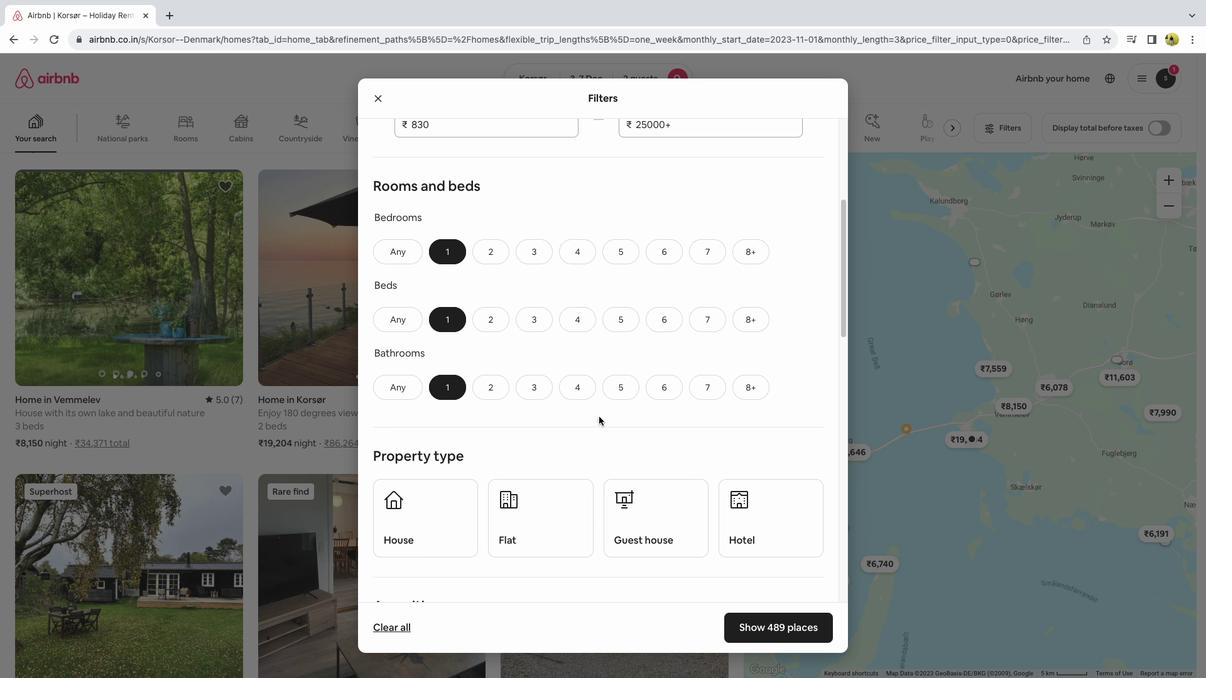 
Action: Mouse scrolled (599, 417) with delta (0, 0)
Screenshot: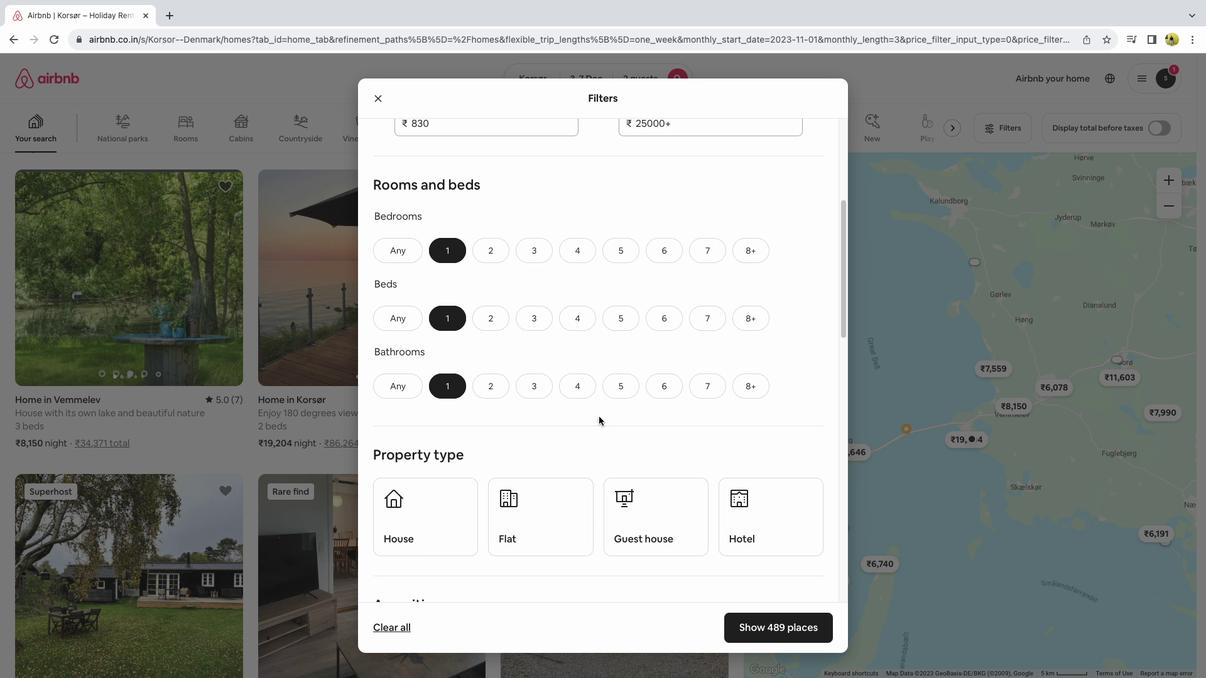 
Action: Mouse scrolled (599, 417) with delta (0, 0)
Screenshot: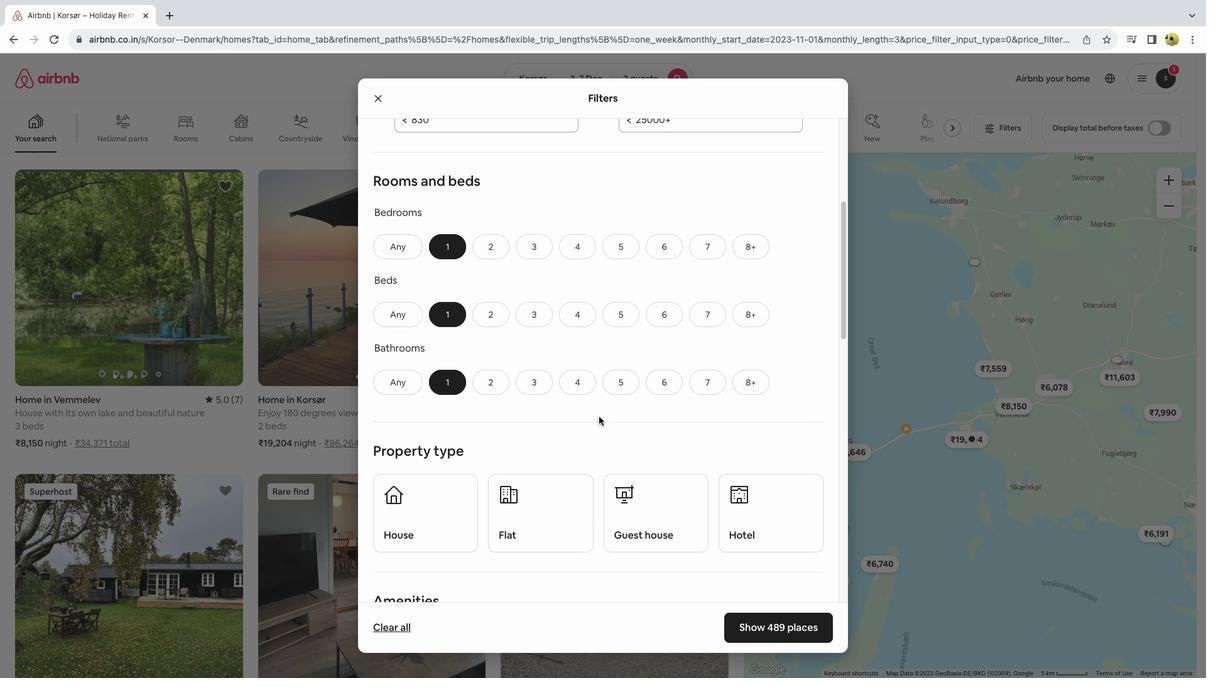 
Action: Mouse scrolled (599, 417) with delta (0, 0)
Screenshot: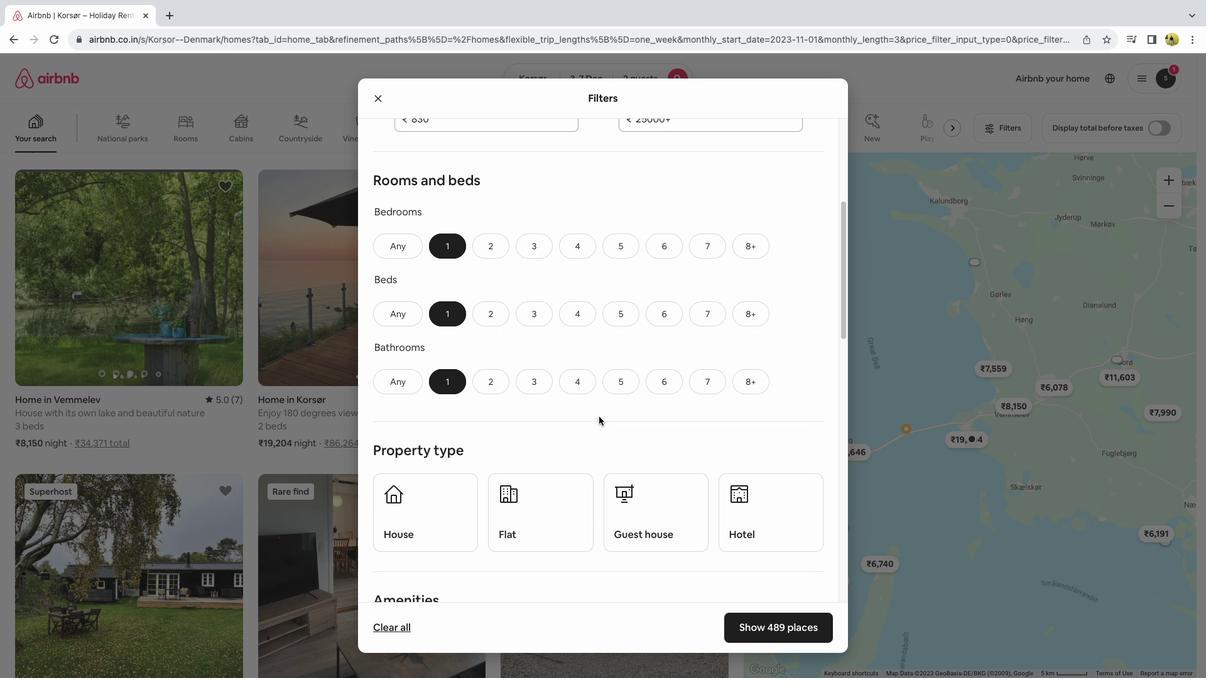 
Action: Mouse scrolled (599, 417) with delta (0, 0)
Screenshot: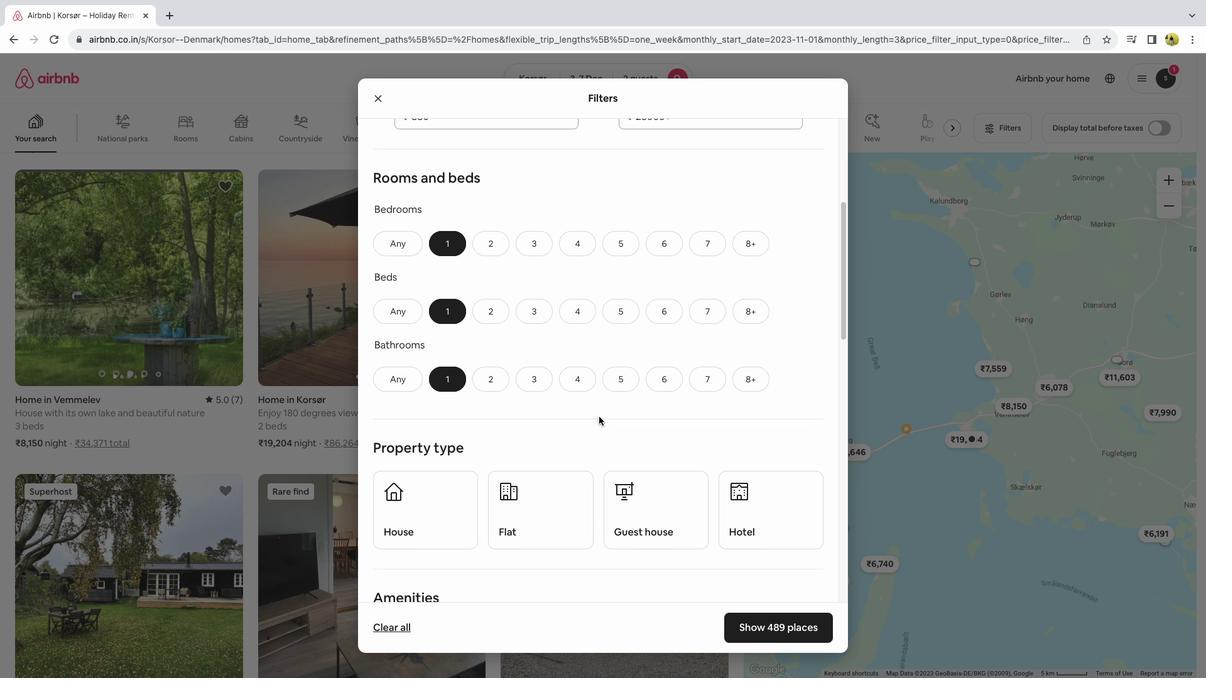 
Action: Mouse moved to (762, 485)
Screenshot: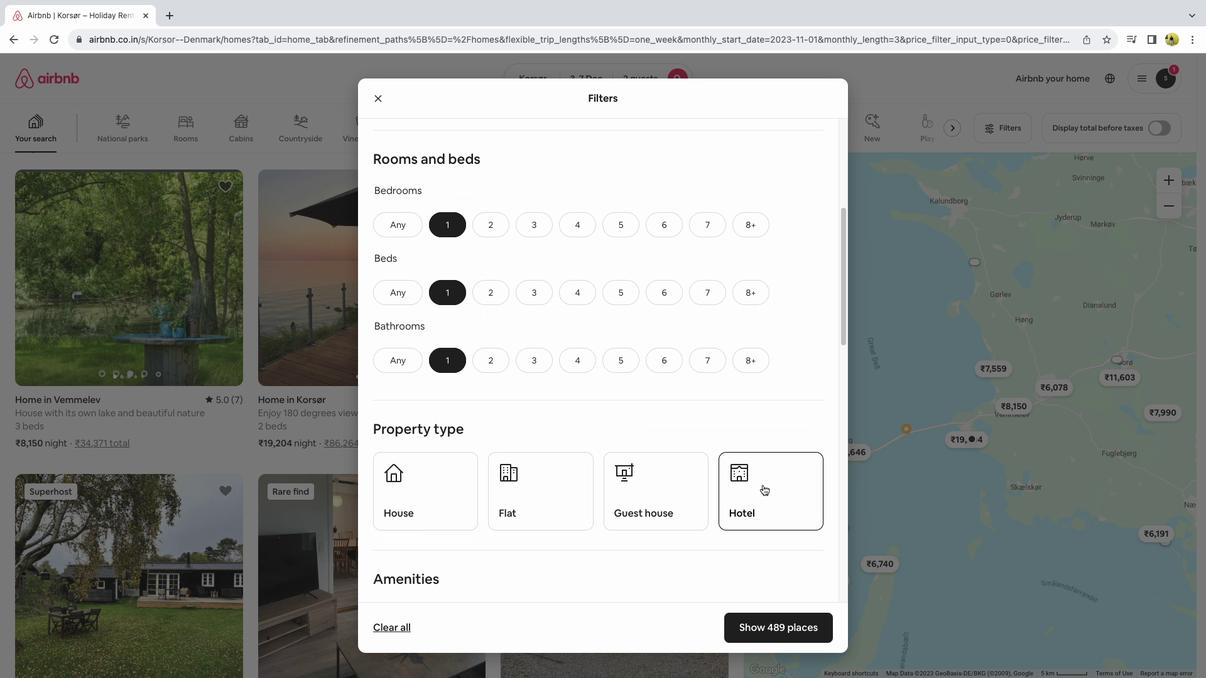 
Action: Mouse pressed left at (762, 485)
Screenshot: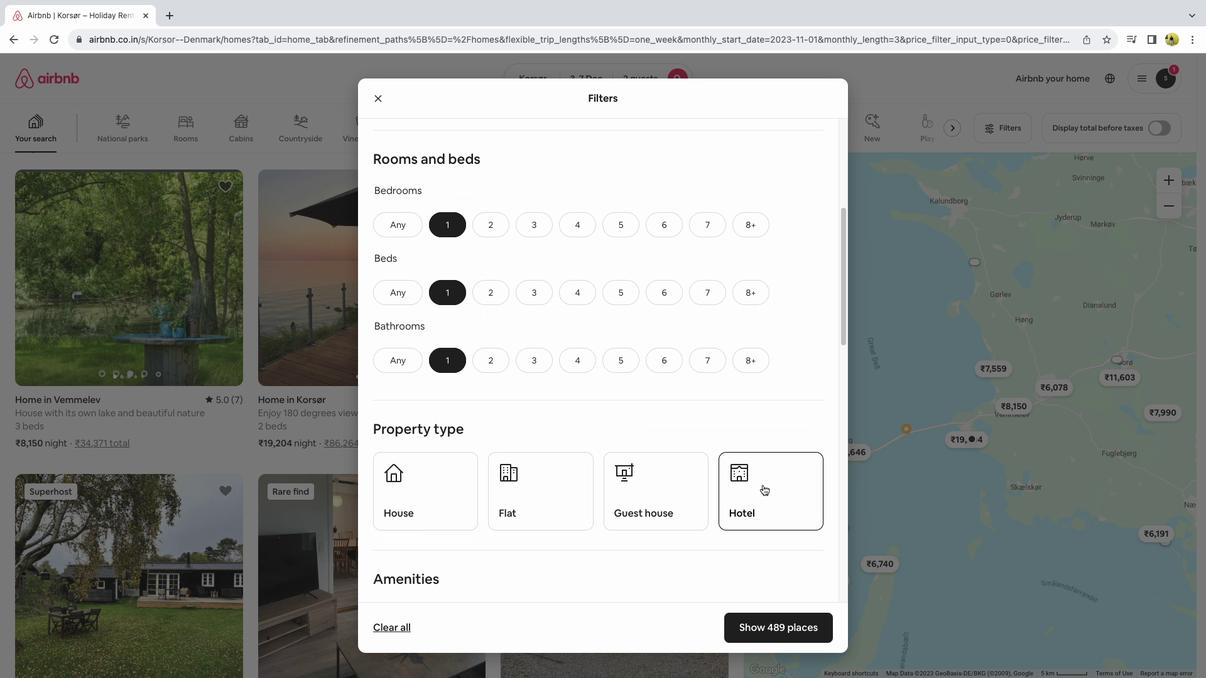 
Action: Mouse moved to (790, 626)
Screenshot: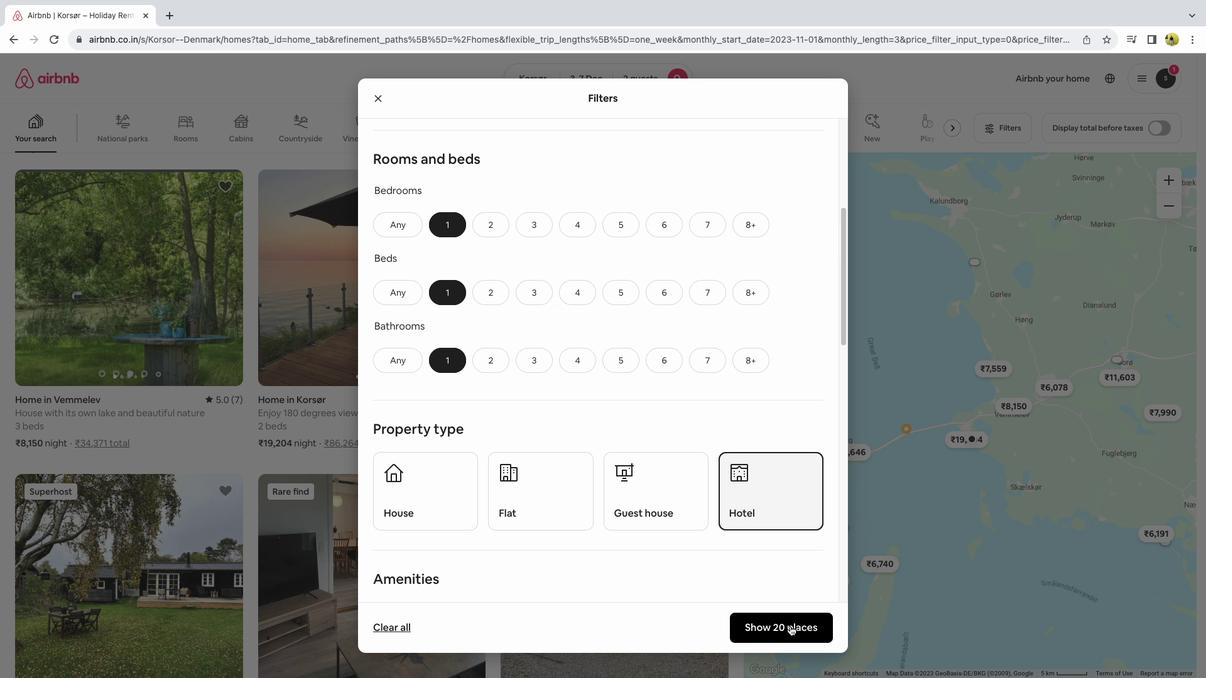 
Action: Mouse pressed left at (790, 626)
Screenshot: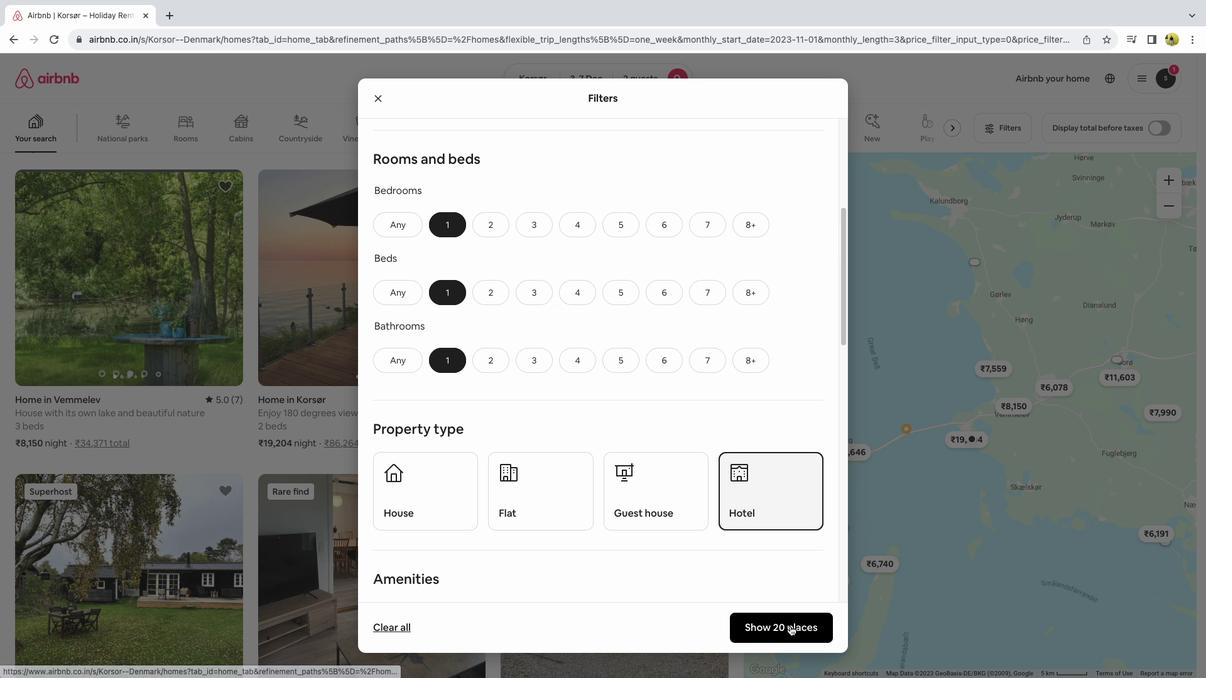 
Action: Mouse moved to (181, 329)
Screenshot: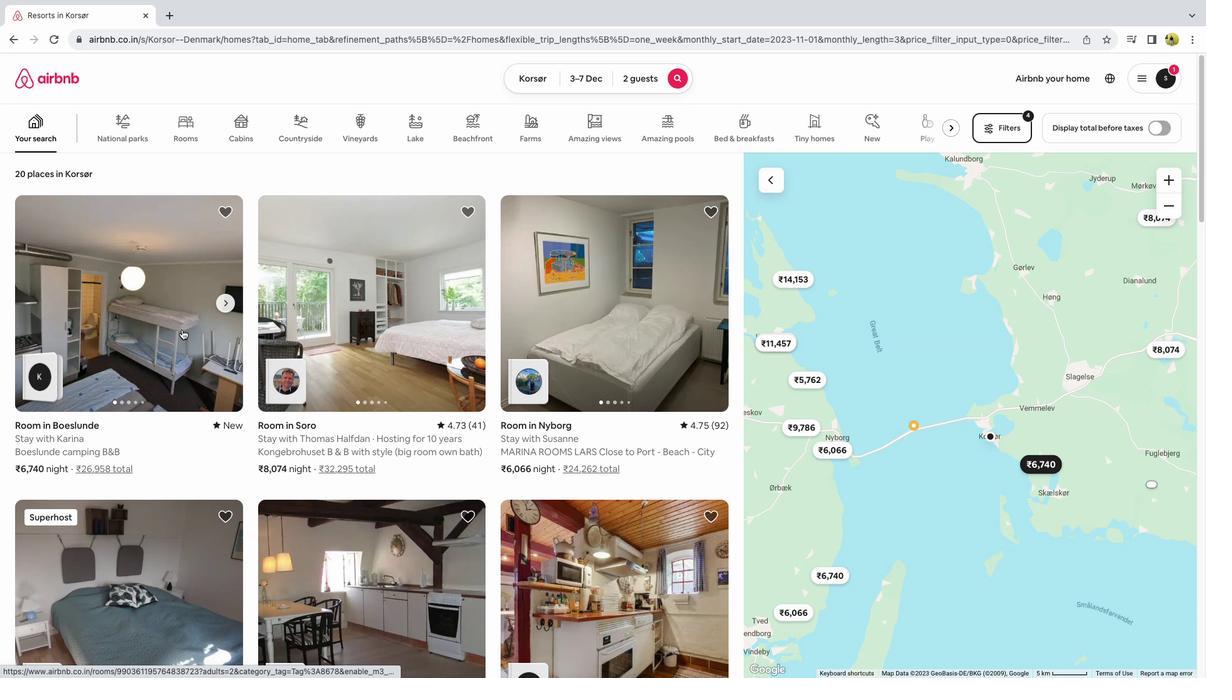 
Action: Mouse pressed left at (181, 329)
Screenshot: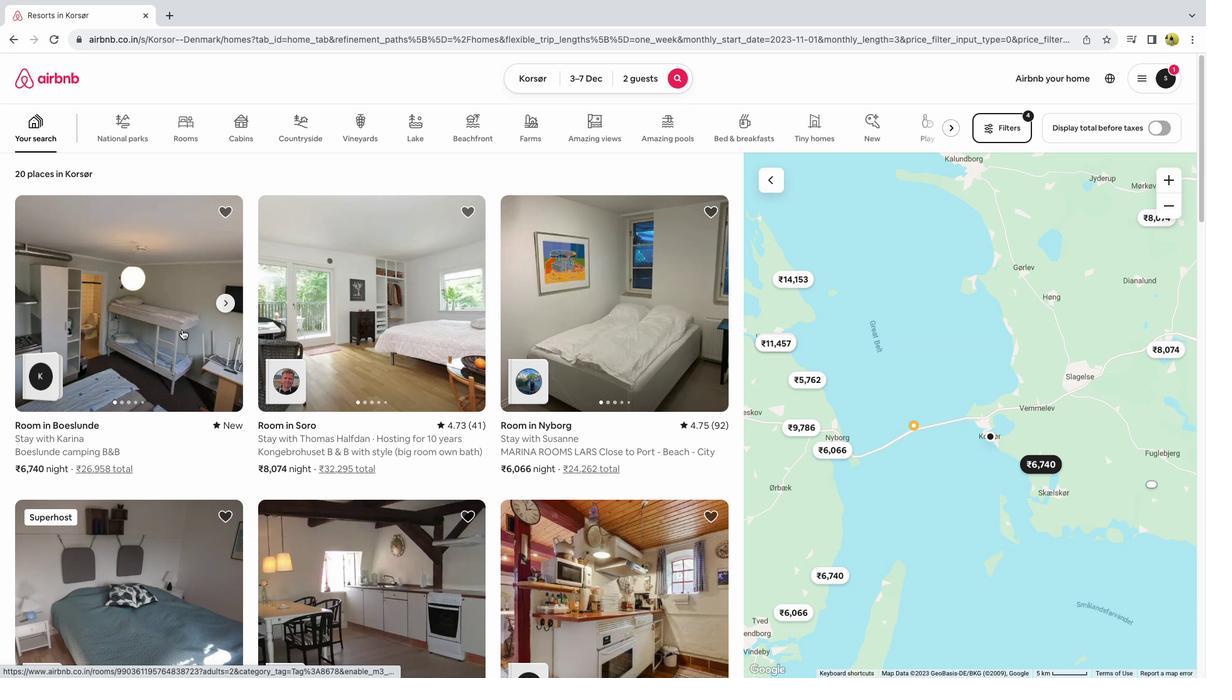 
Action: Mouse moved to (871, 483)
Screenshot: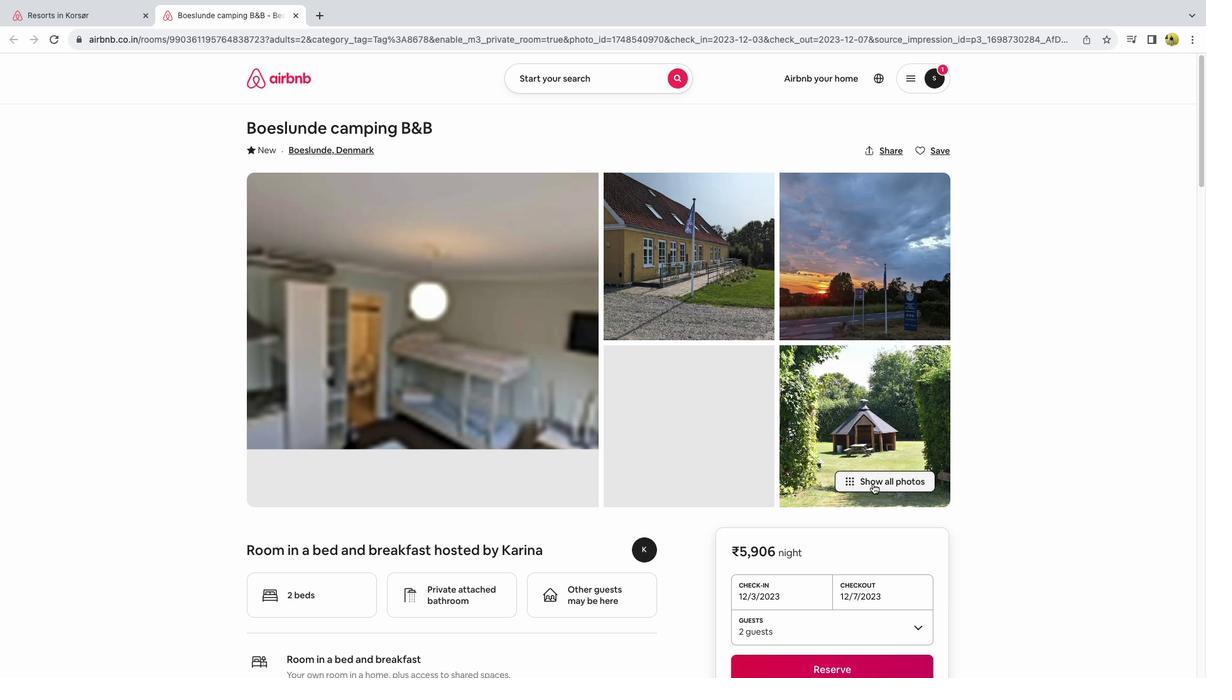 
Action: Mouse scrolled (871, 483) with delta (0, 0)
Screenshot: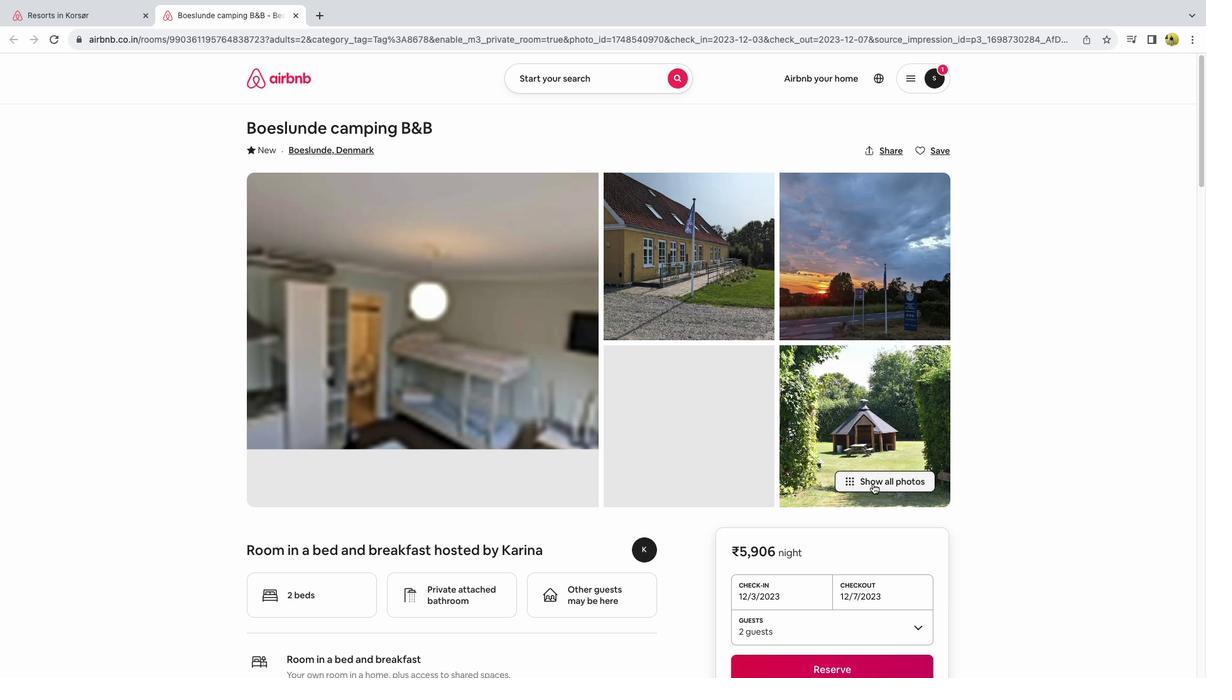 
Action: Mouse moved to (869, 483)
Screenshot: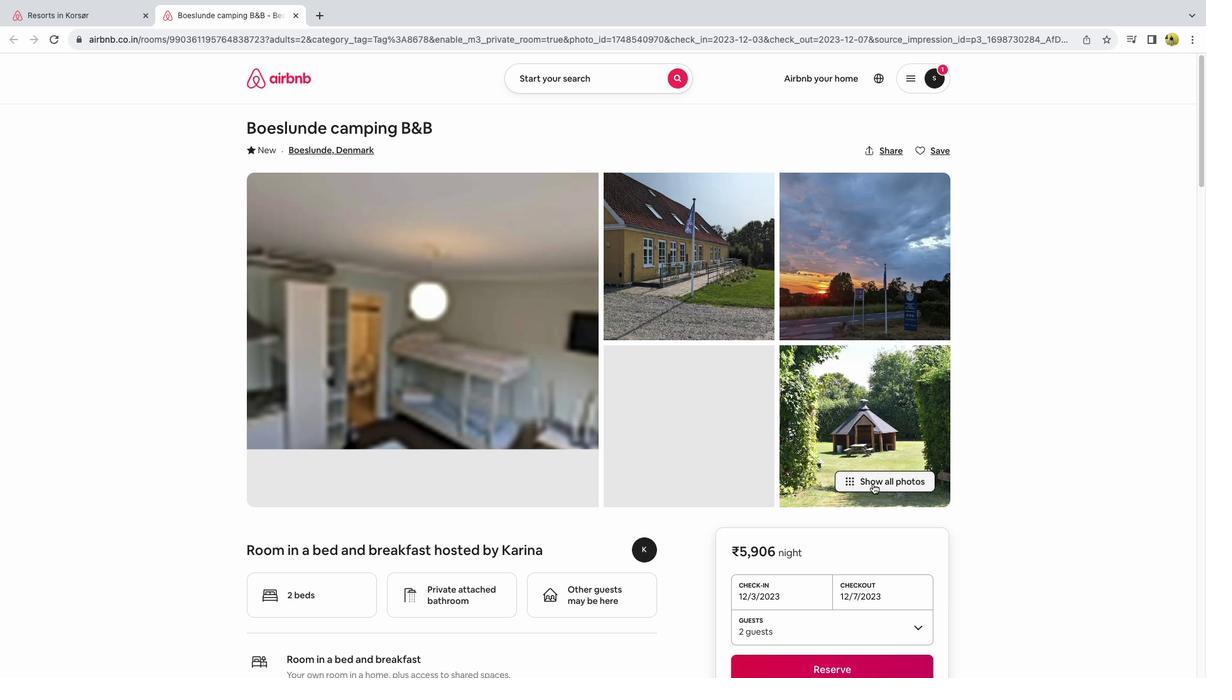
Action: Mouse scrolled (869, 483) with delta (0, 0)
Screenshot: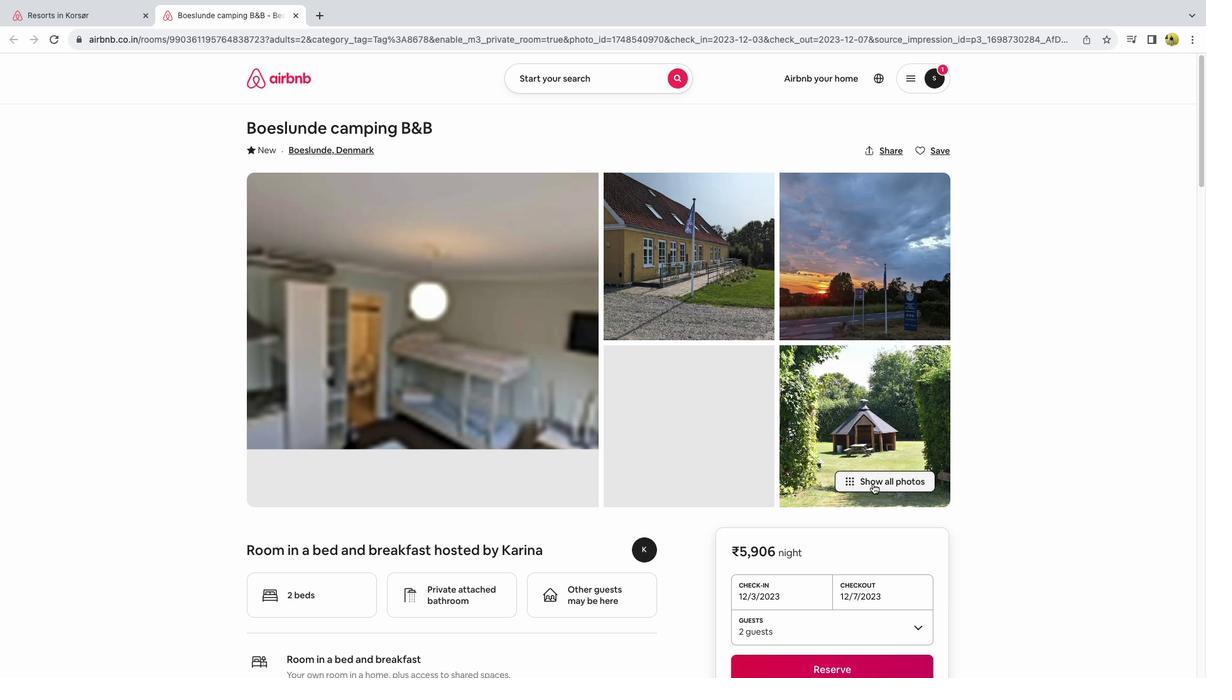 
Action: Mouse moved to (868, 483)
Screenshot: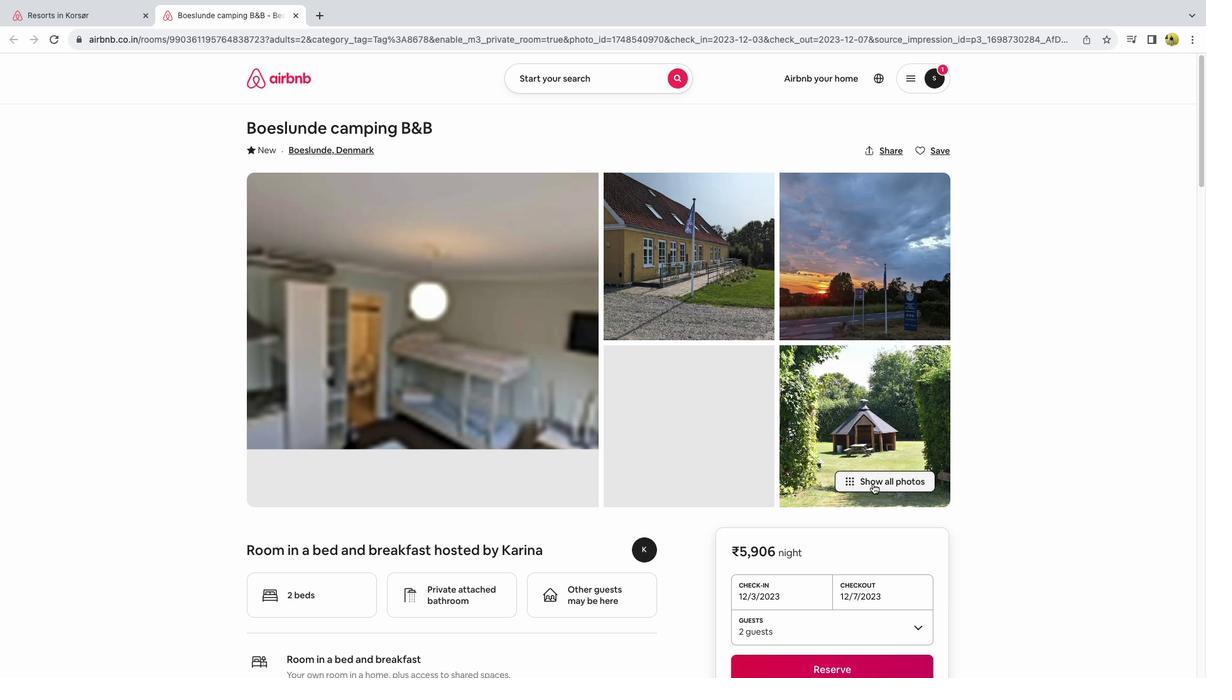 
Action: Mouse scrolled (868, 483) with delta (0, -2)
Screenshot: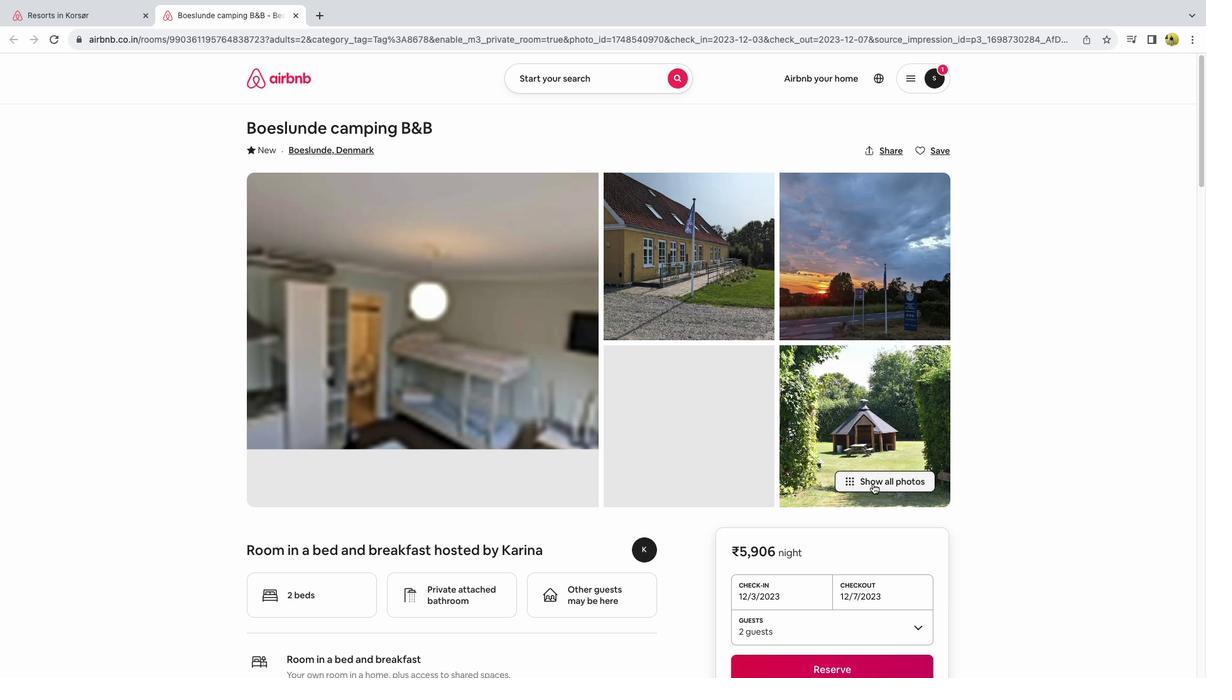 
Action: Mouse scrolled (868, 483) with delta (0, -1)
Screenshot: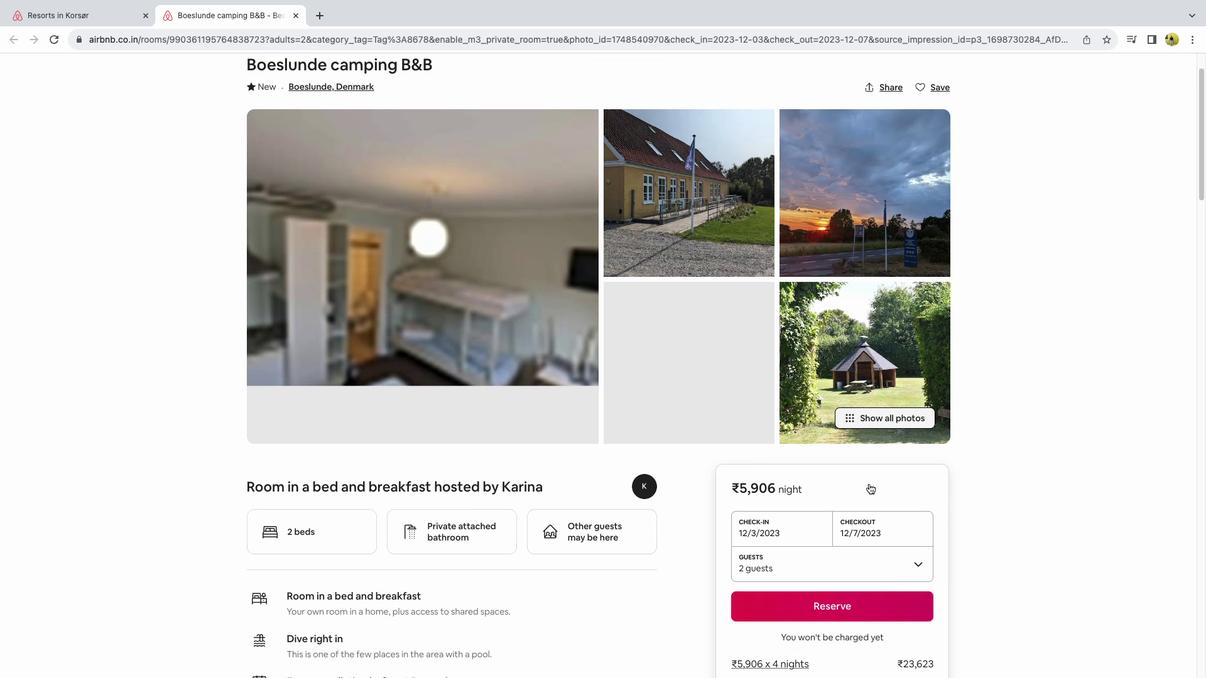 
Action: Mouse moved to (828, 442)
Screenshot: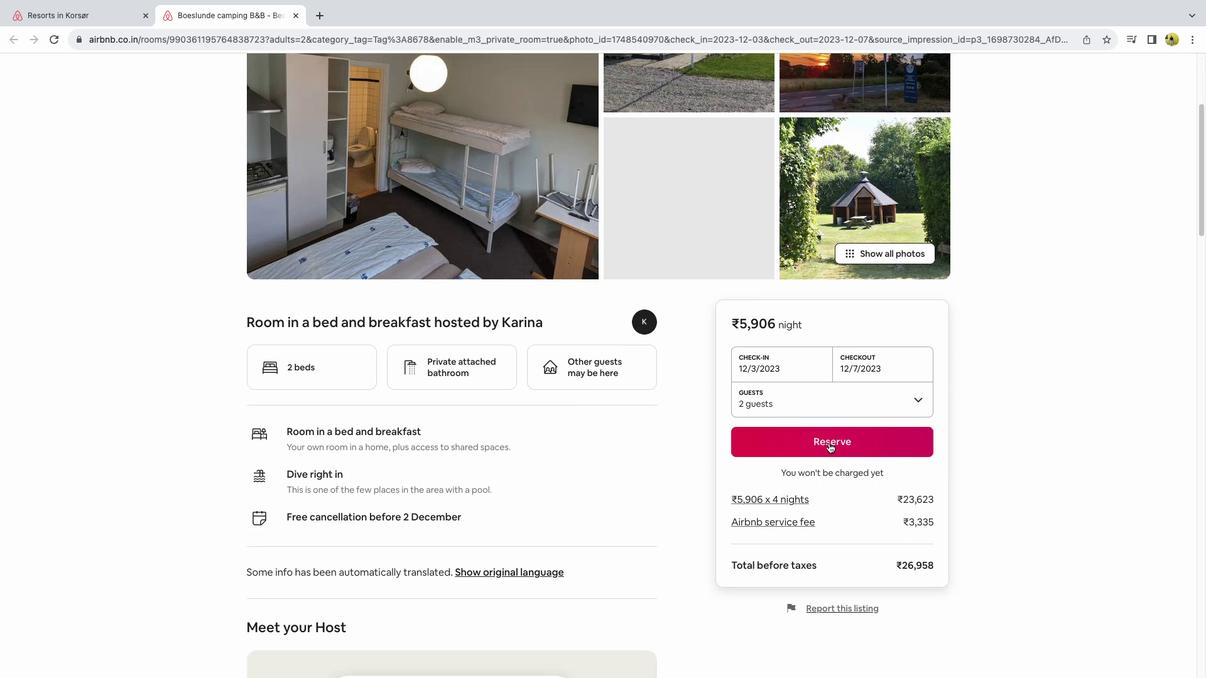 
Action: Mouse scrolled (828, 442) with delta (0, 0)
Screenshot: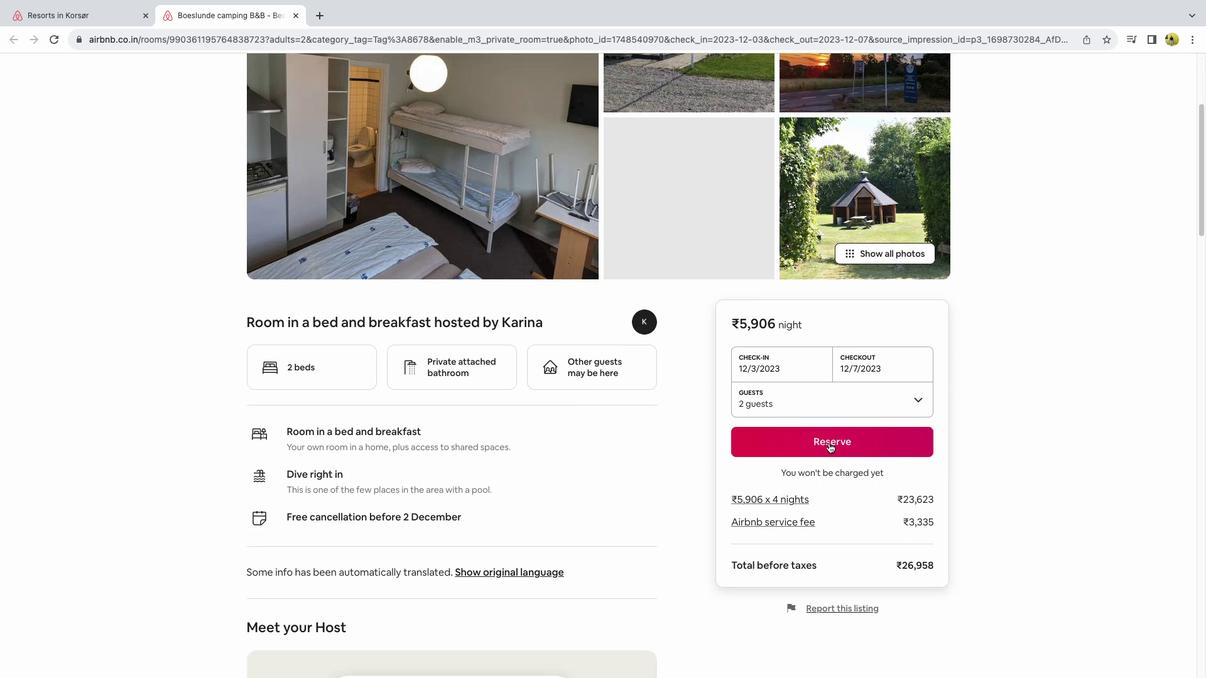 
Action: Mouse scrolled (828, 442) with delta (0, 0)
Screenshot: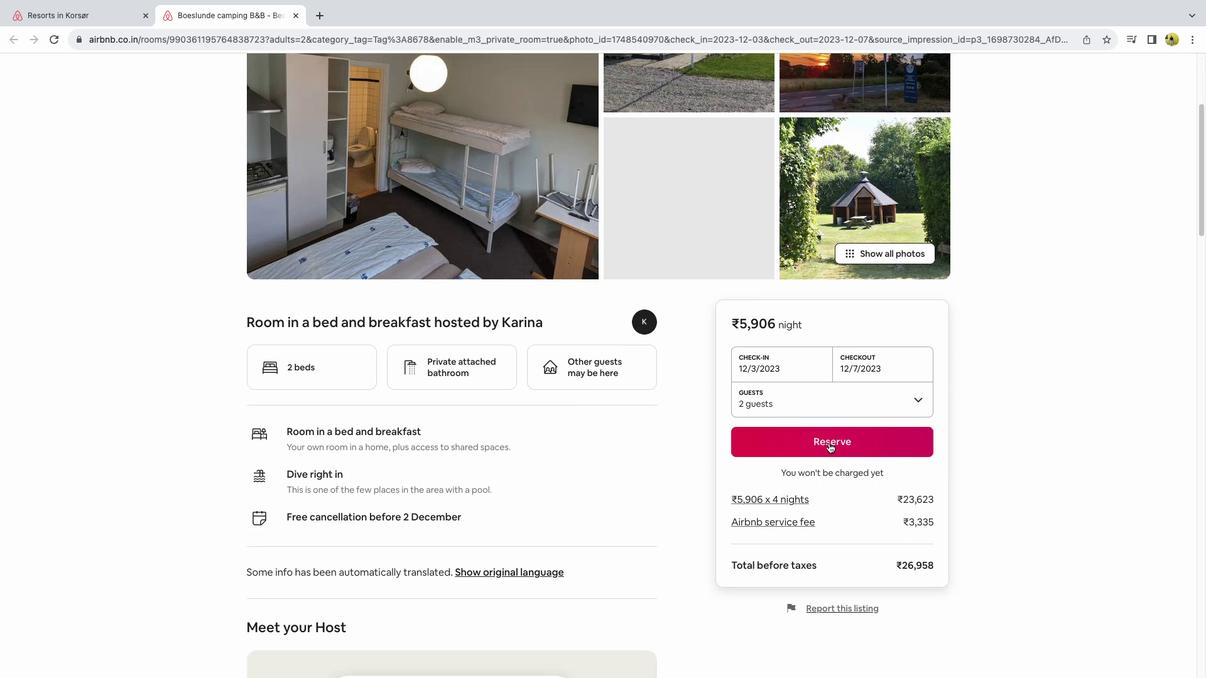 
Action: Mouse moved to (828, 443)
Screenshot: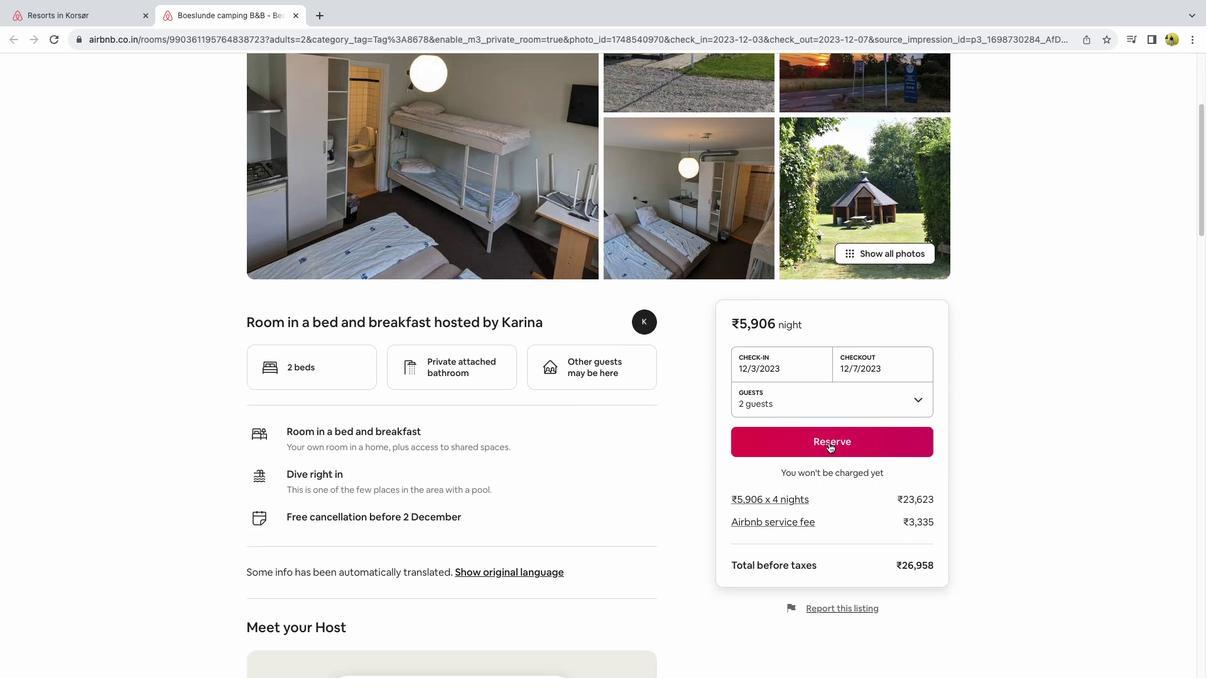 
Action: Mouse scrolled (828, 443) with delta (0, 1)
Screenshot: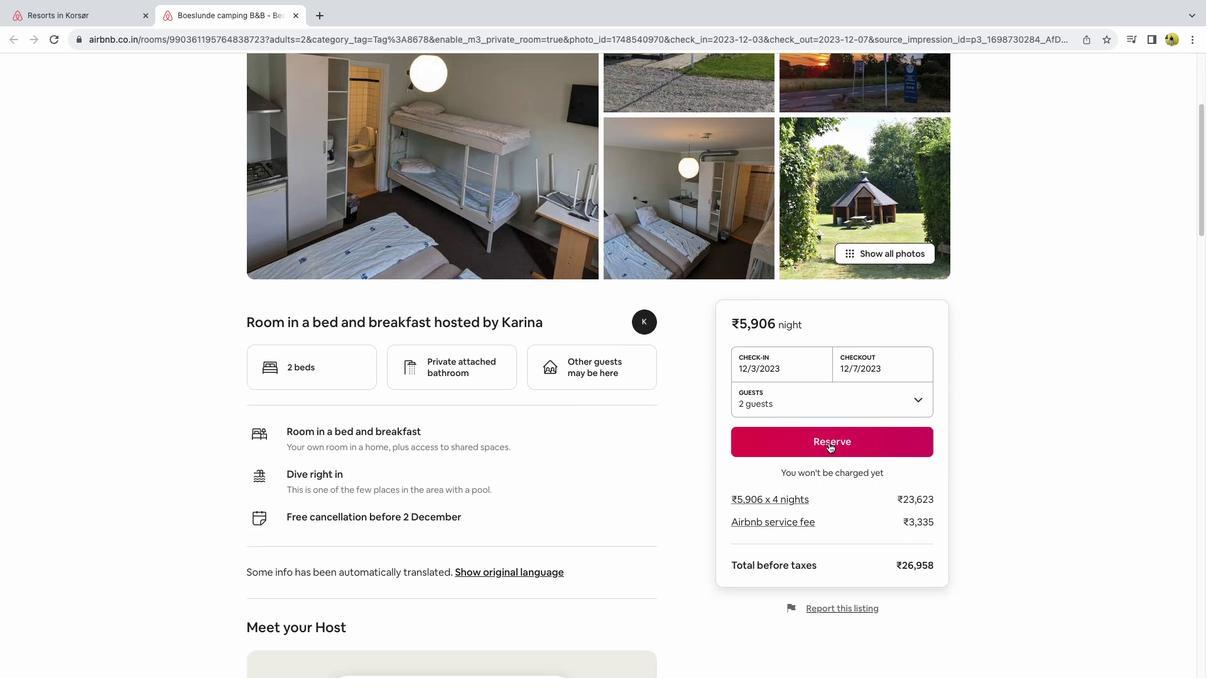 
Action: Mouse moved to (827, 444)
Screenshot: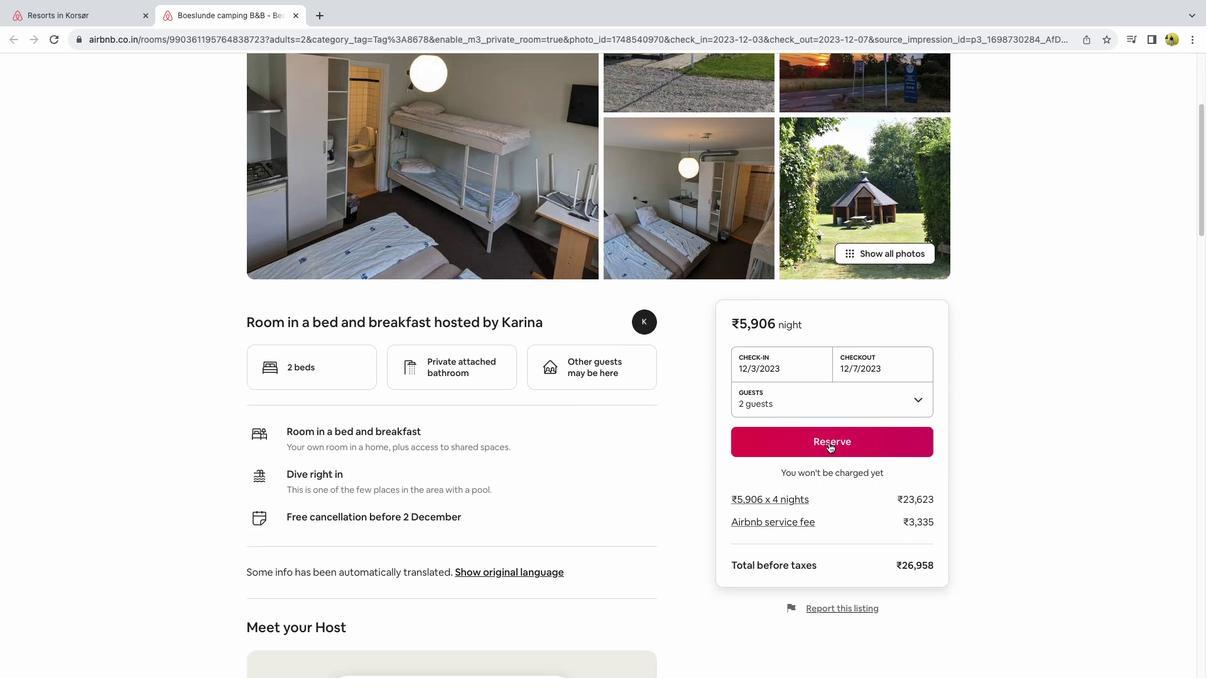 
Action: Mouse scrolled (827, 444) with delta (0, 3)
Screenshot: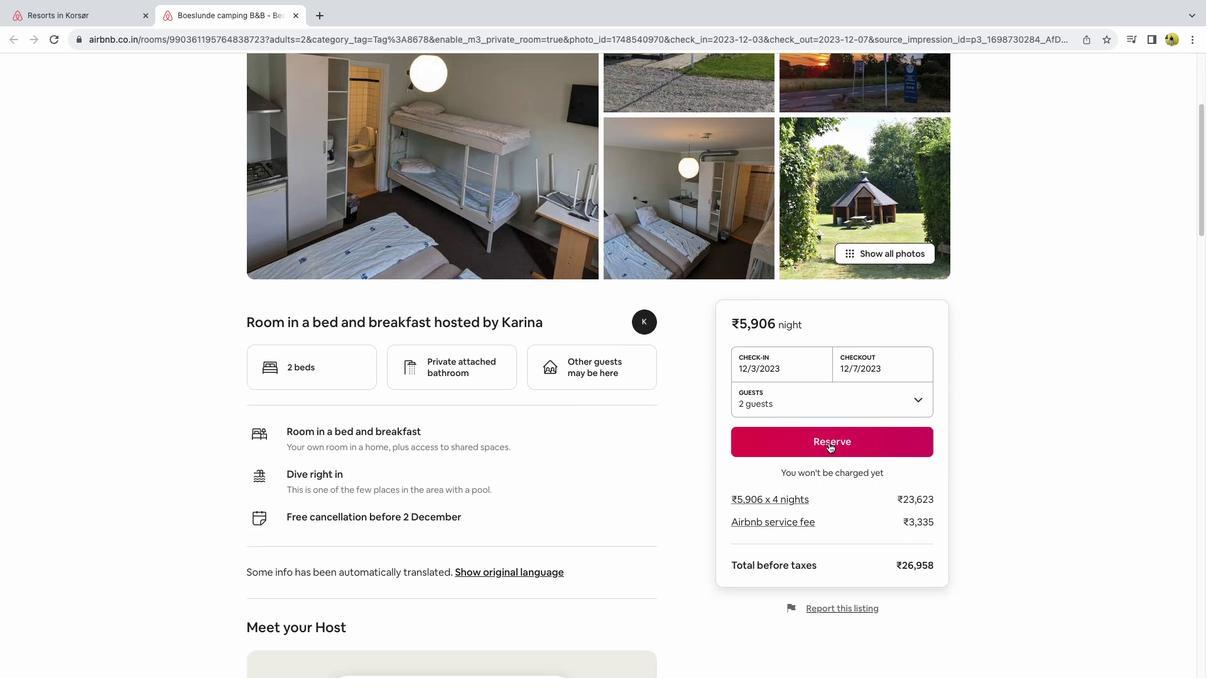 
Action: Mouse moved to (826, 445)
Screenshot: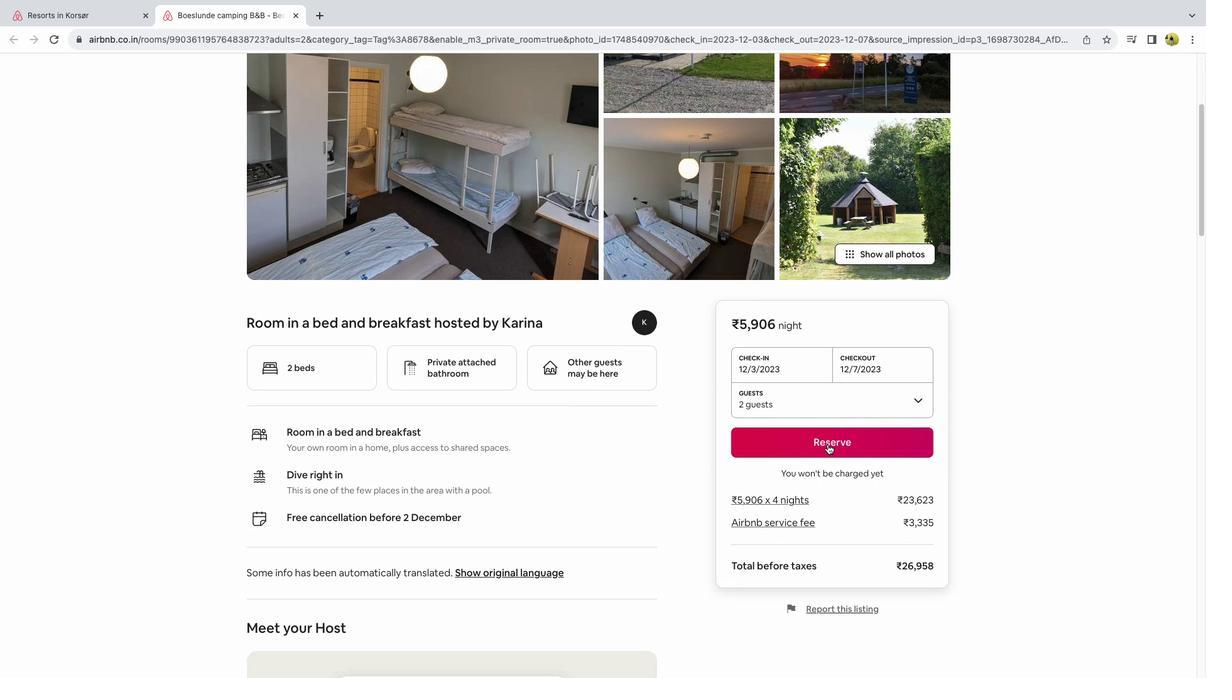
Action: Mouse scrolled (826, 445) with delta (0, 3)
Screenshot: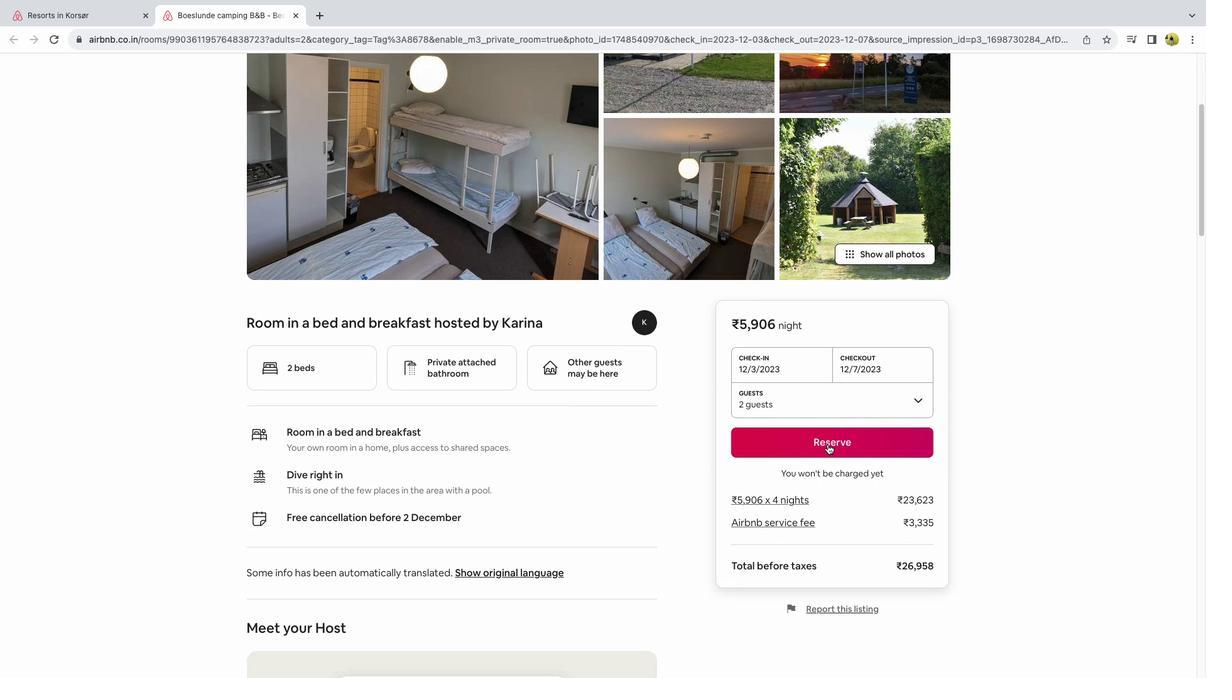 
Action: Mouse moved to (824, 446)
Screenshot: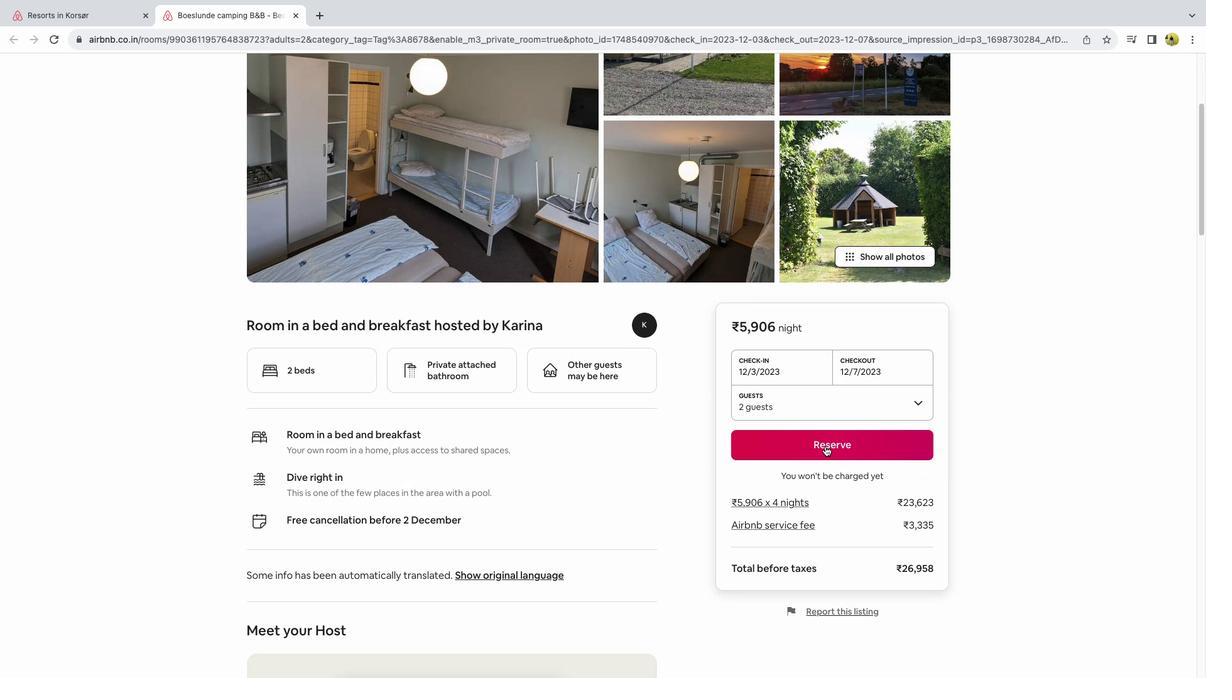 
Action: Mouse scrolled (824, 446) with delta (0, 4)
Screenshot: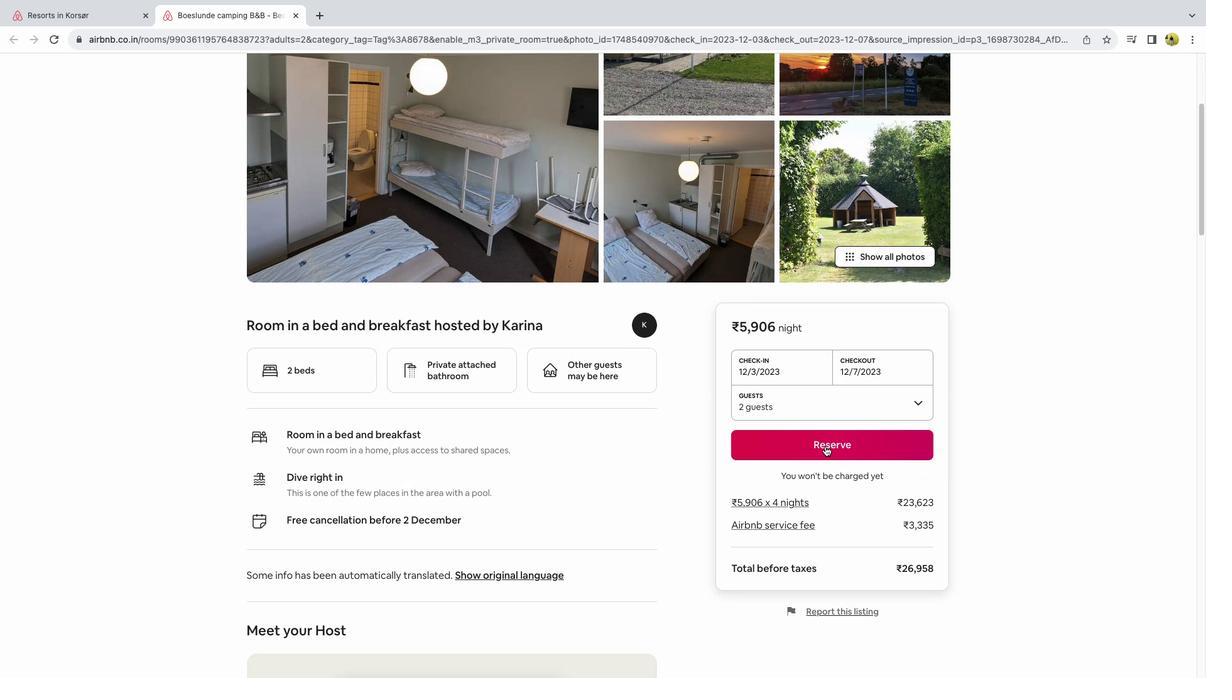 
Action: Mouse moved to (868, 479)
Screenshot: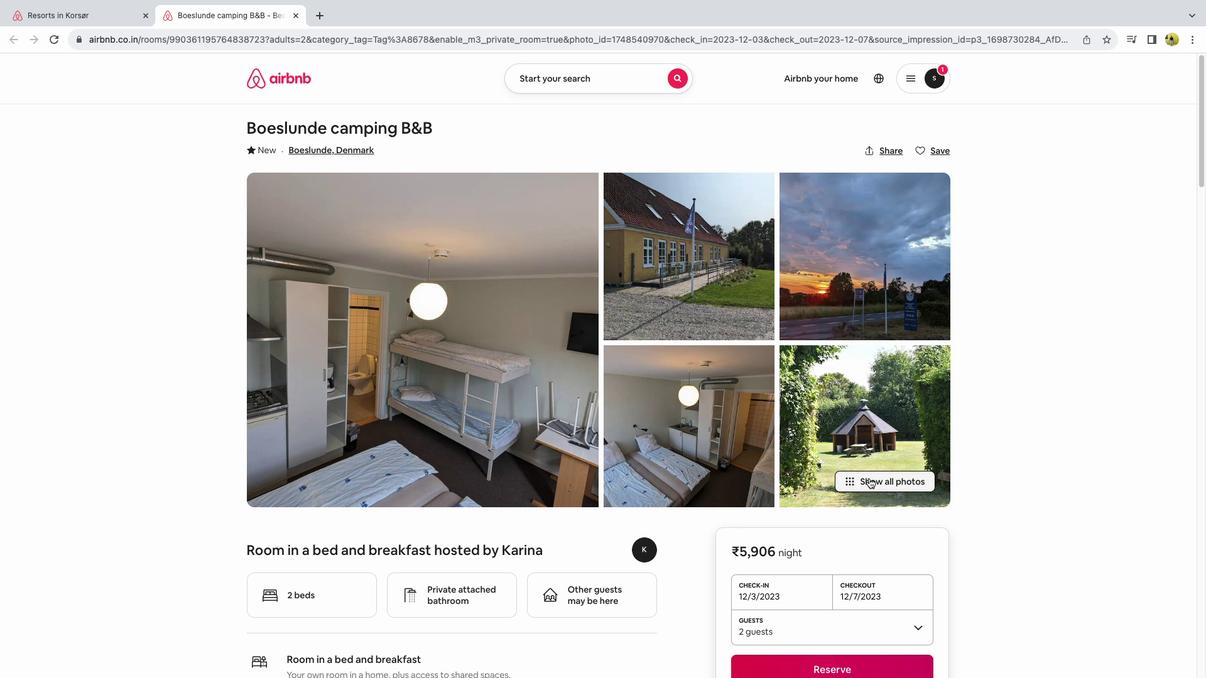 
Action: Mouse pressed left at (868, 479)
Screenshot: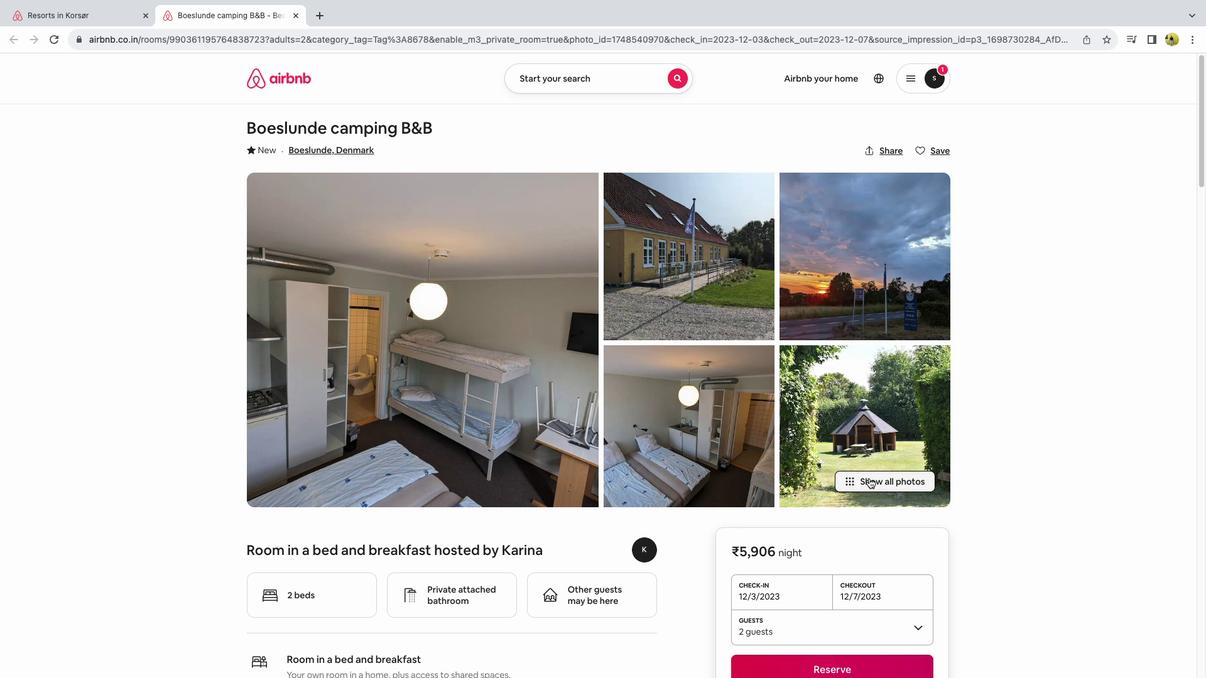 
Action: Mouse moved to (742, 497)
Screenshot: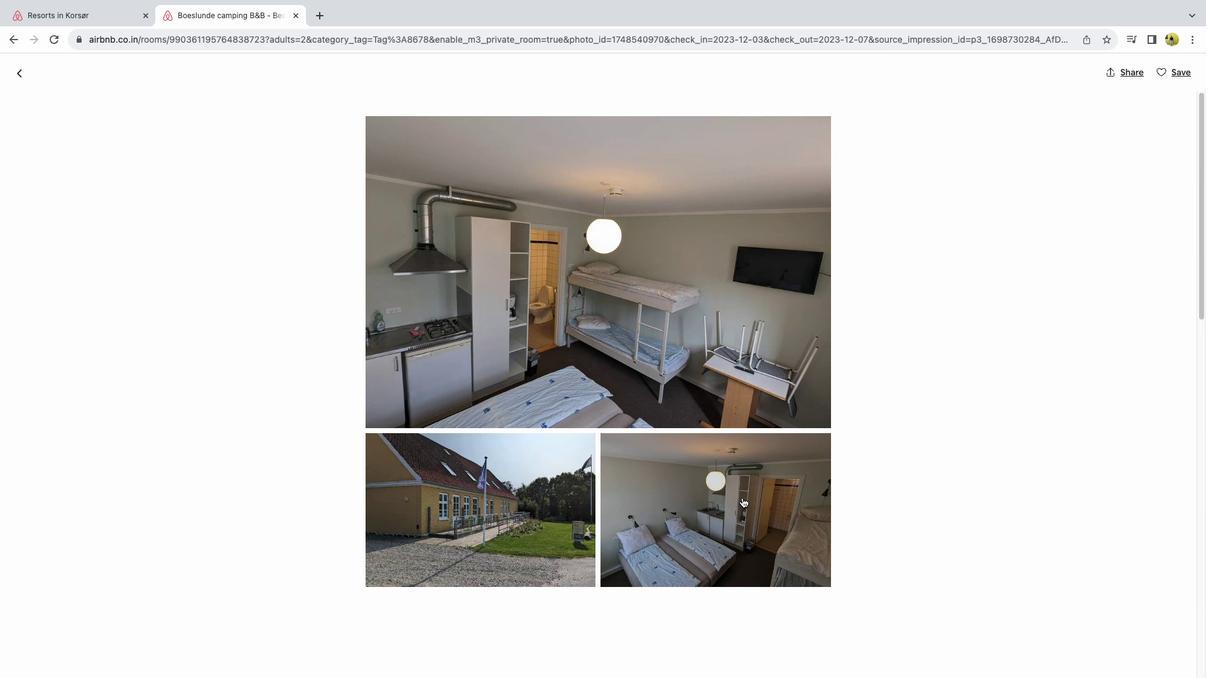 
Action: Mouse scrolled (742, 497) with delta (0, 0)
Screenshot: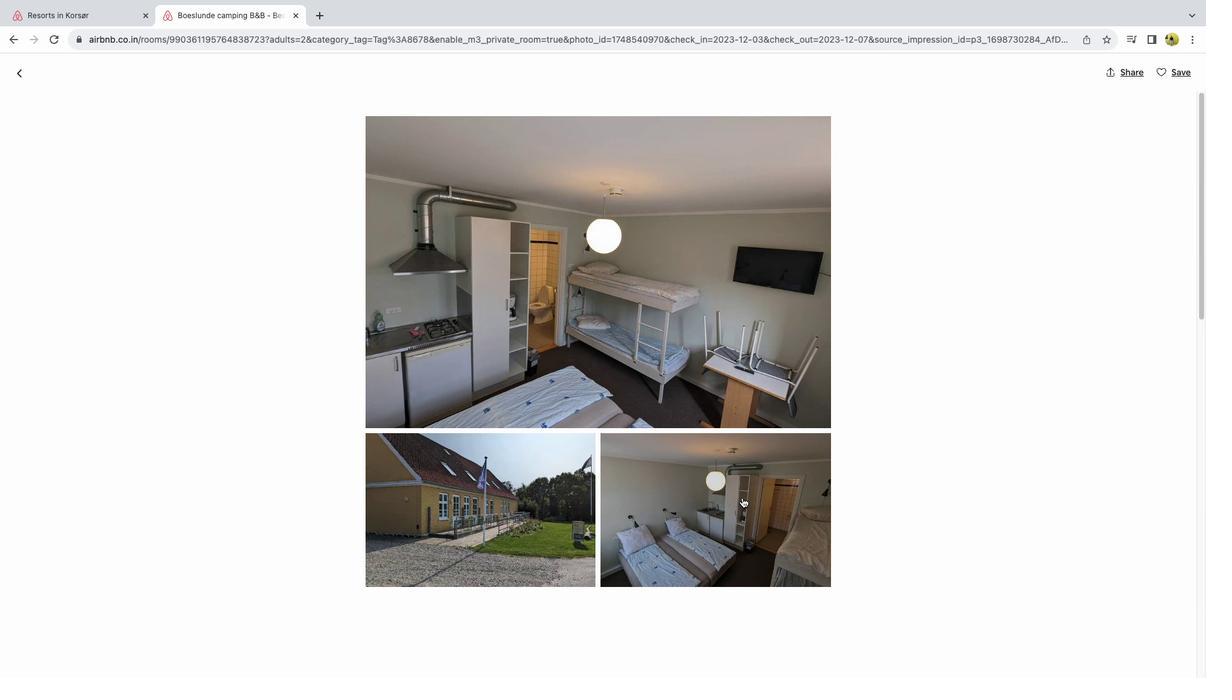 
Action: Mouse scrolled (742, 497) with delta (0, 0)
Screenshot: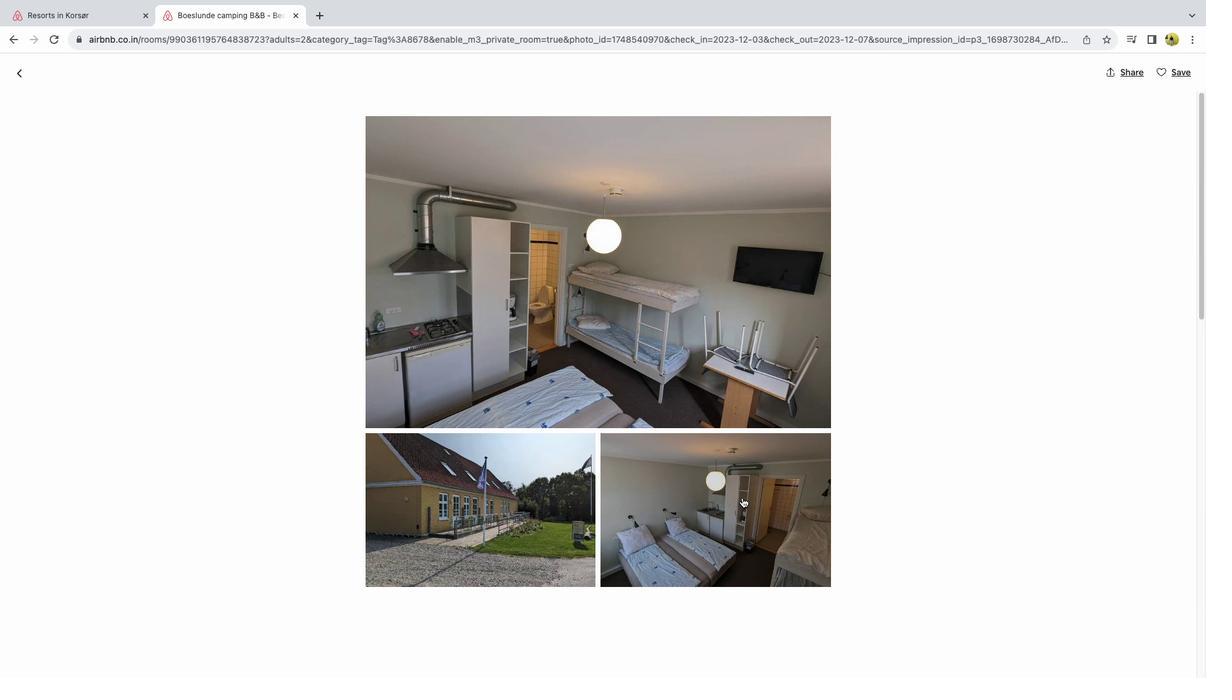 
Action: Mouse scrolled (742, 497) with delta (0, -1)
Screenshot: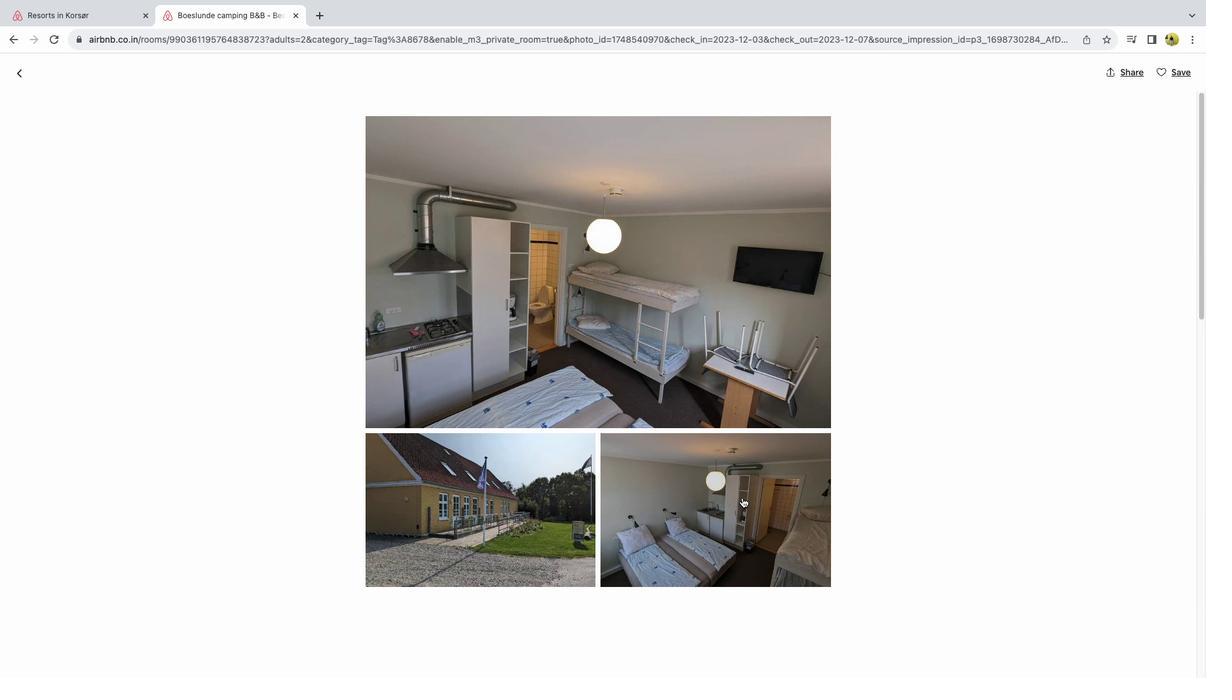 
Action: Mouse scrolled (742, 497) with delta (0, 0)
Screenshot: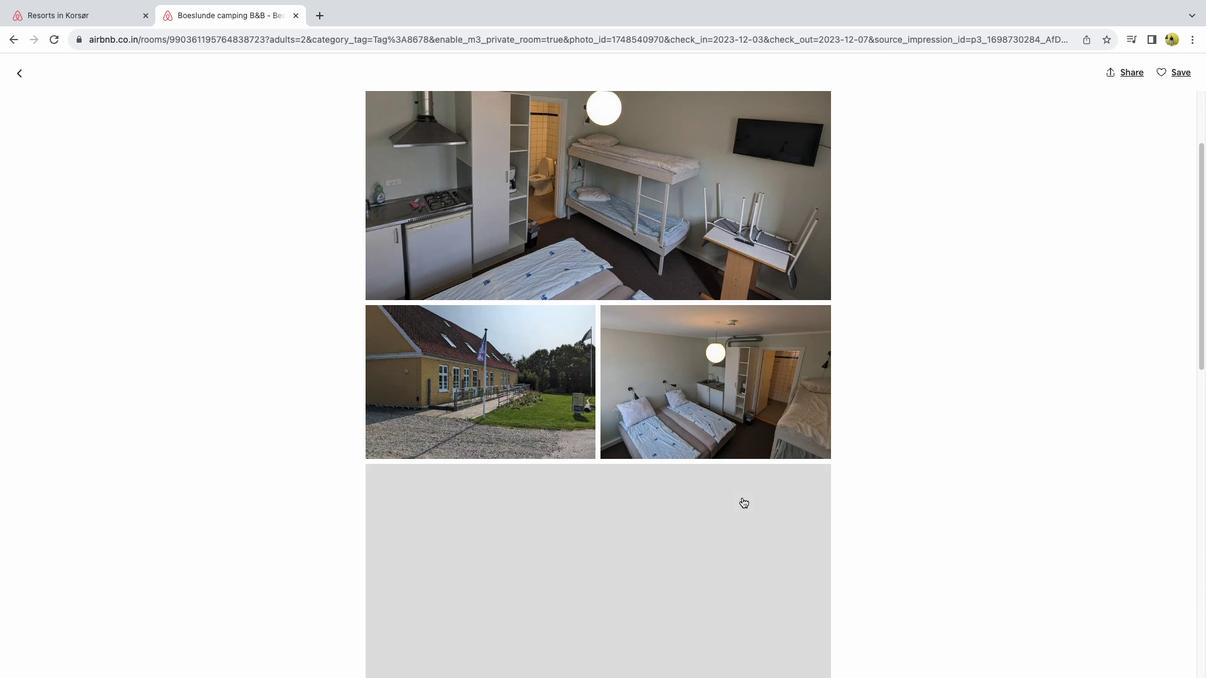 
Action: Mouse scrolled (742, 497) with delta (0, 0)
Screenshot: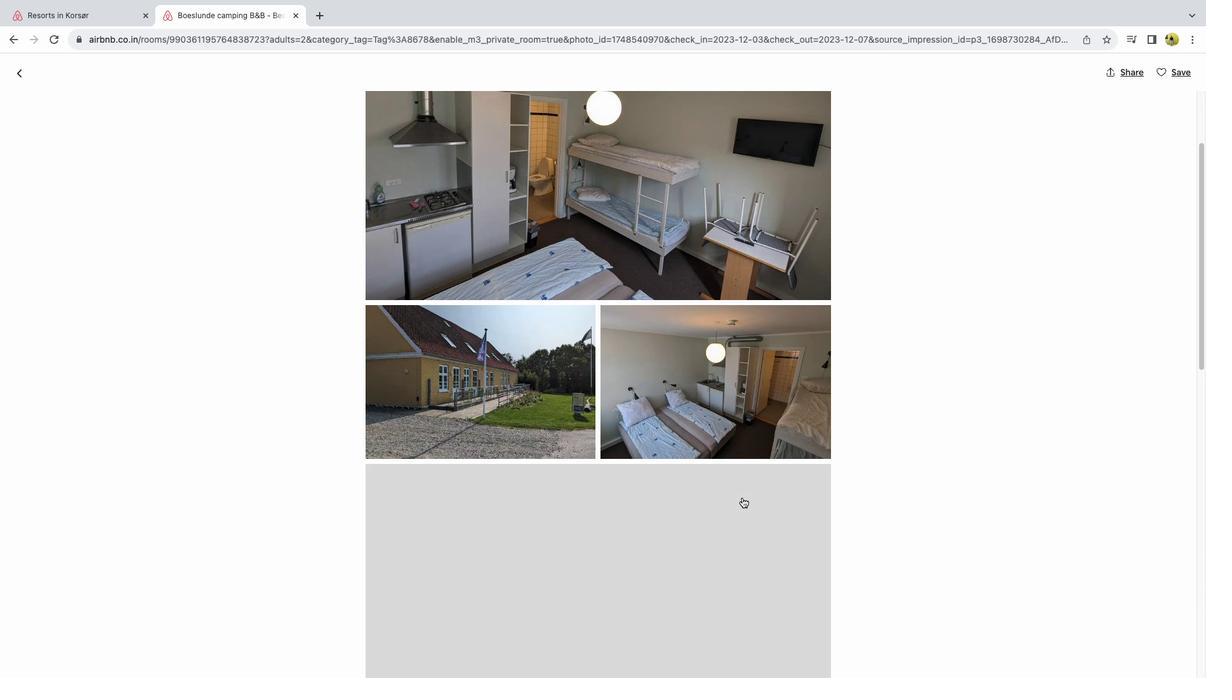 
Action: Mouse scrolled (742, 497) with delta (0, -1)
Screenshot: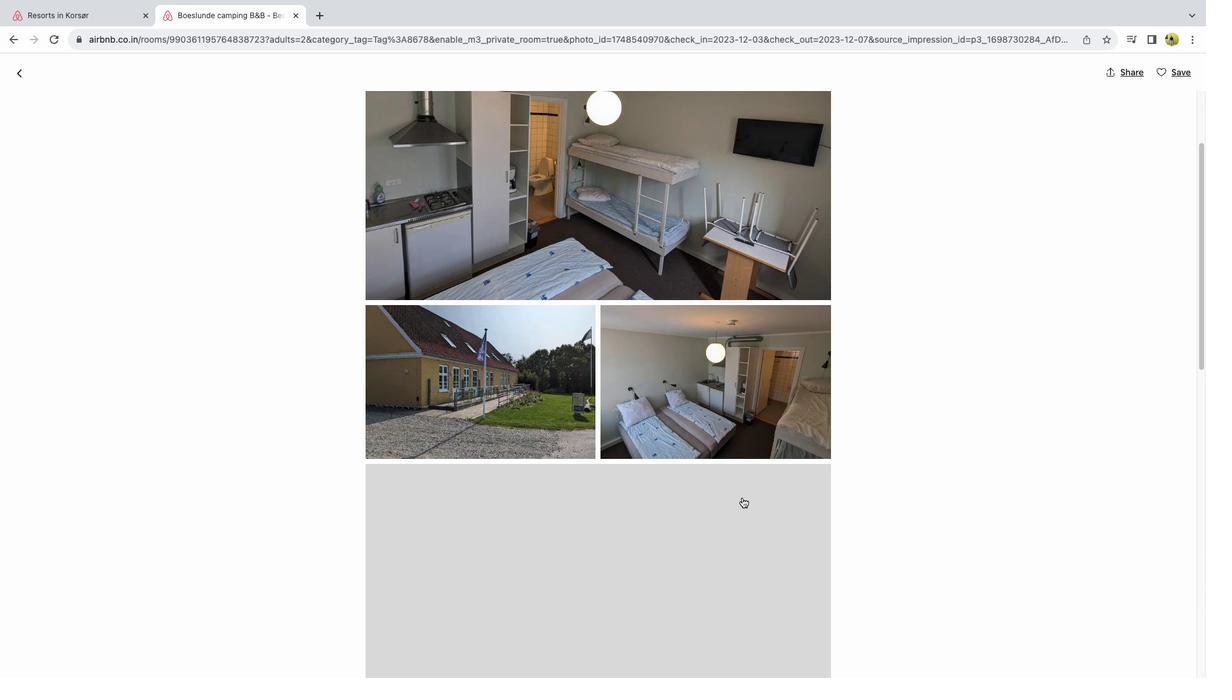 
Action: Mouse scrolled (742, 497) with delta (0, 0)
Screenshot: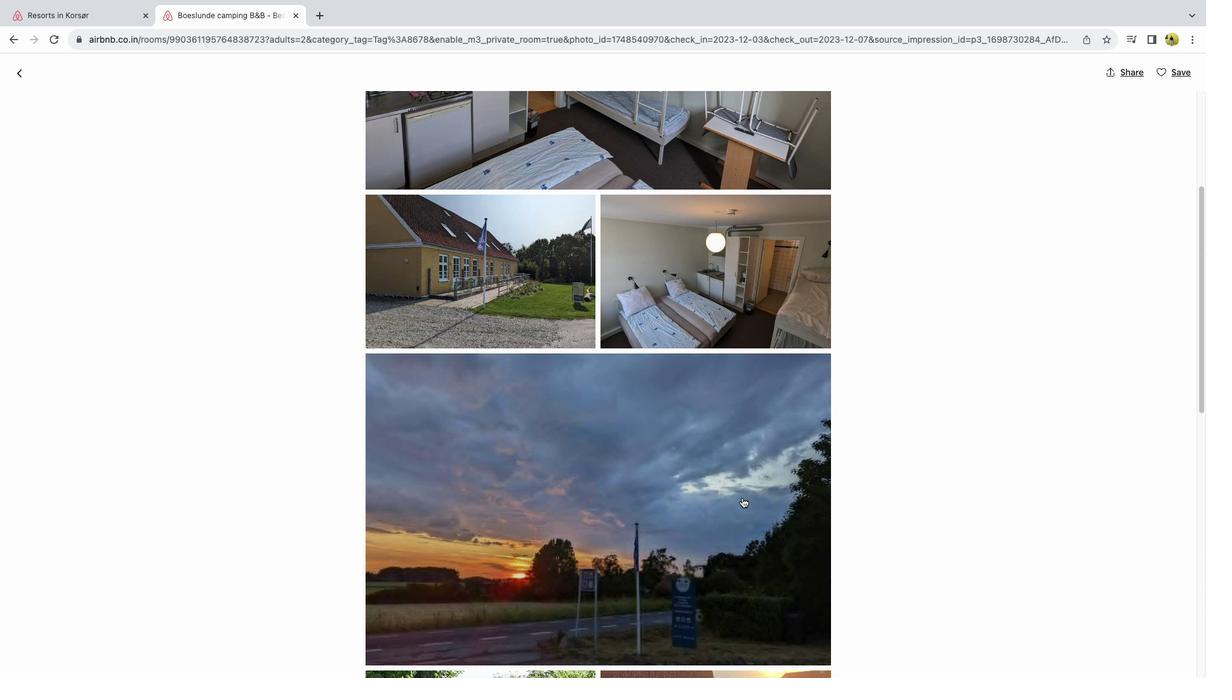 
Action: Mouse scrolled (742, 497) with delta (0, 0)
Screenshot: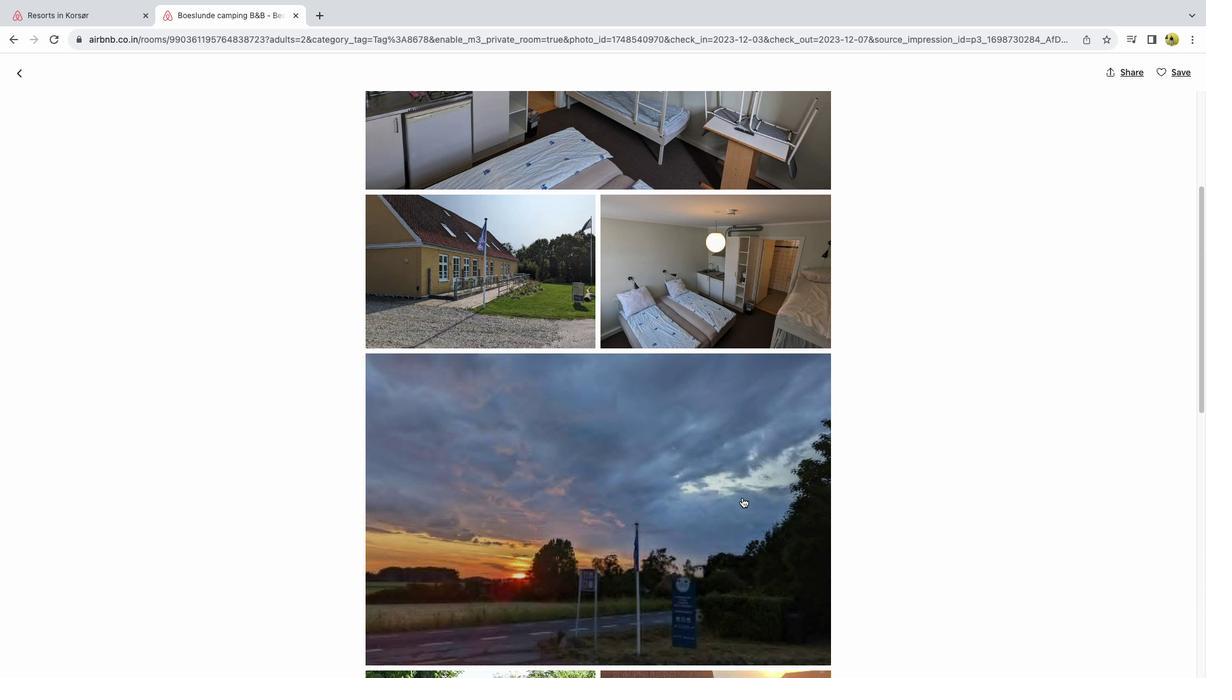 
Action: Mouse scrolled (742, 497) with delta (0, 0)
Screenshot: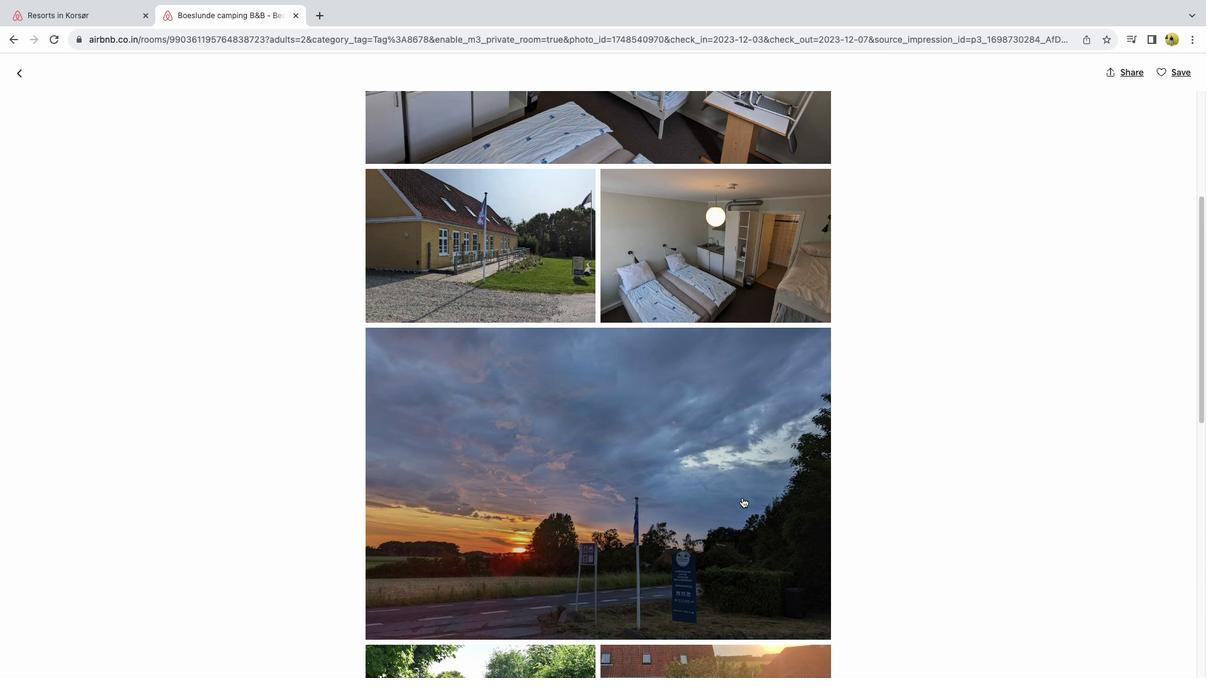 
Action: Mouse scrolled (742, 497) with delta (0, 0)
Screenshot: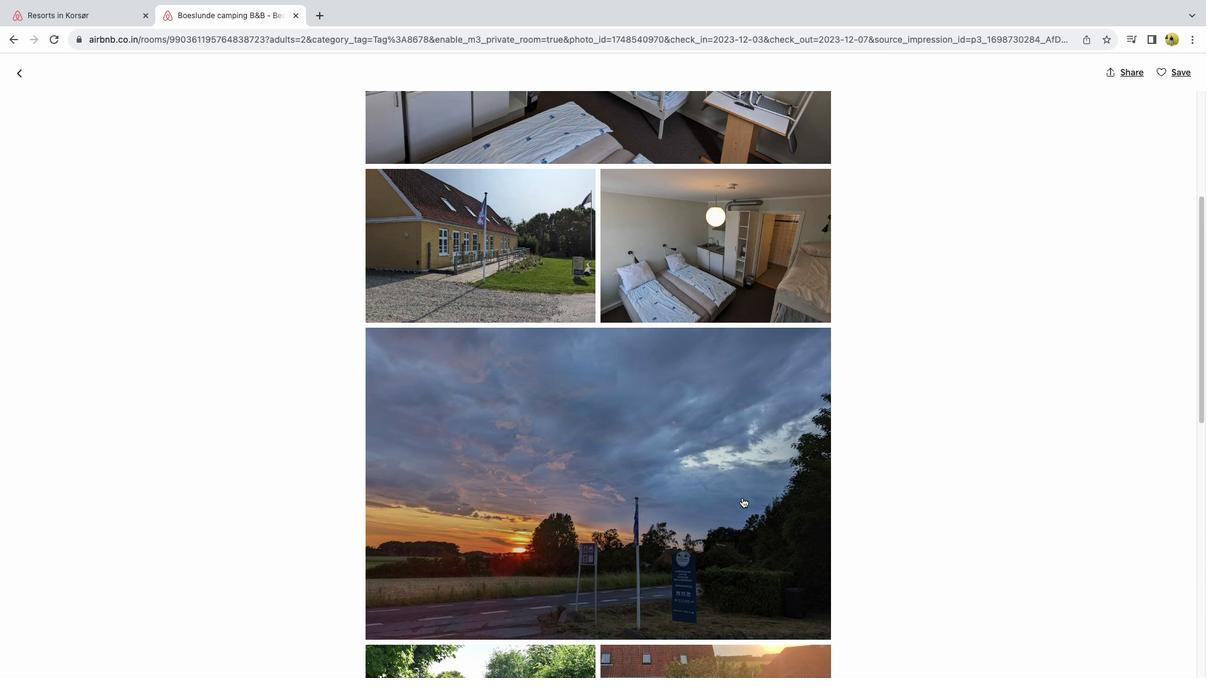 
Action: Mouse scrolled (742, 497) with delta (0, -1)
Screenshot: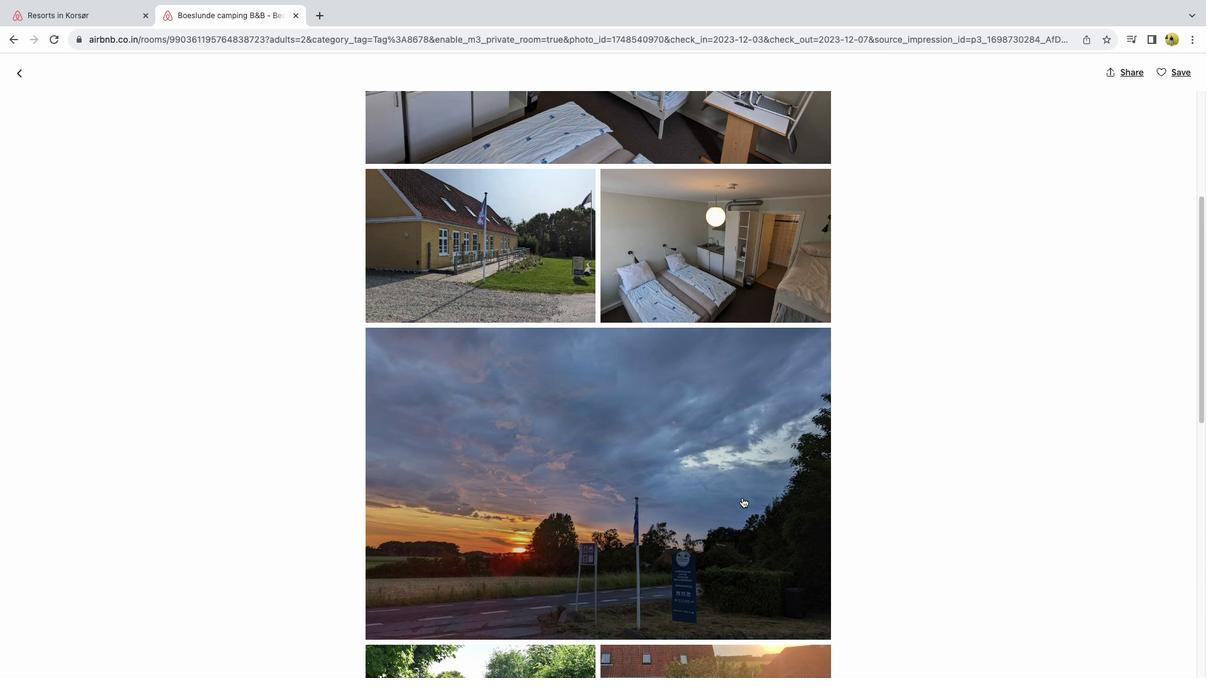 
Action: Mouse scrolled (742, 497) with delta (0, 0)
Screenshot: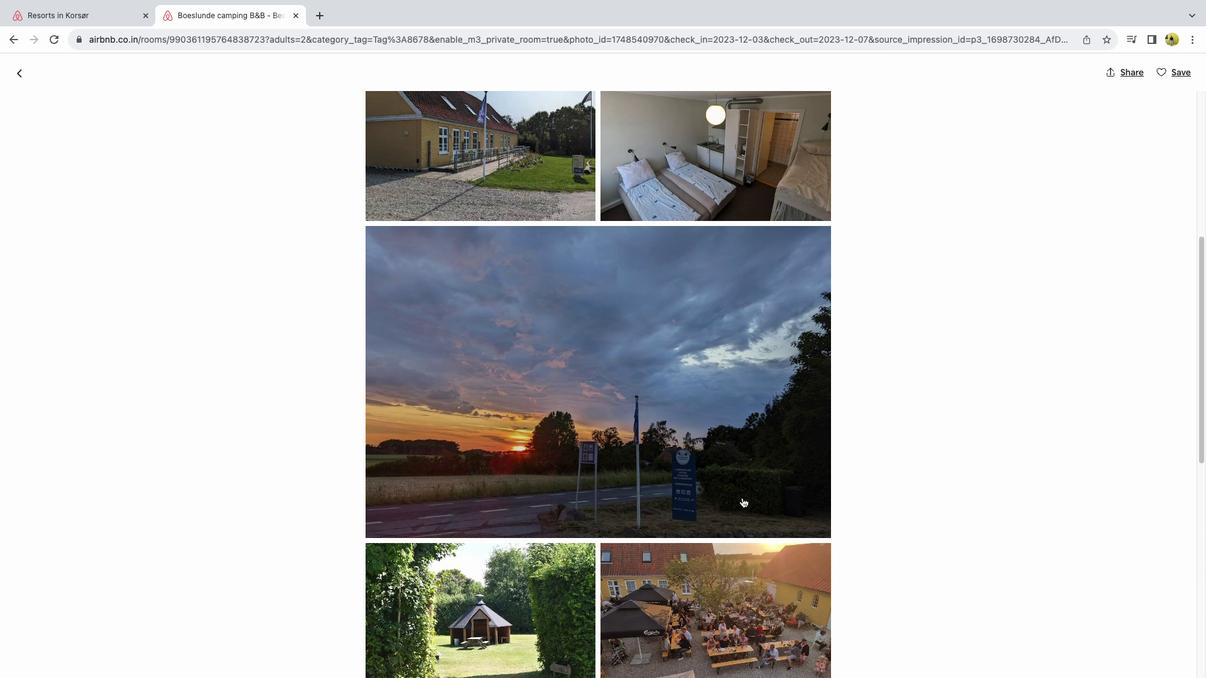 
Action: Mouse scrolled (742, 497) with delta (0, 0)
Screenshot: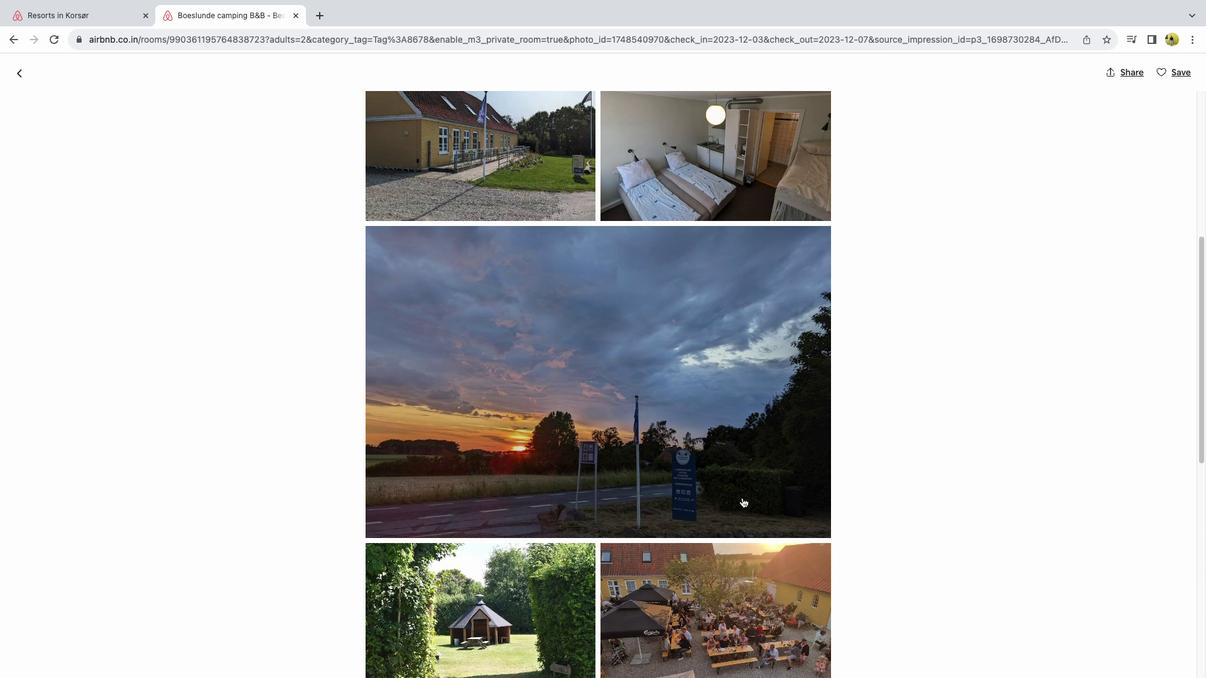 
Action: Mouse scrolled (742, 497) with delta (0, -1)
Screenshot: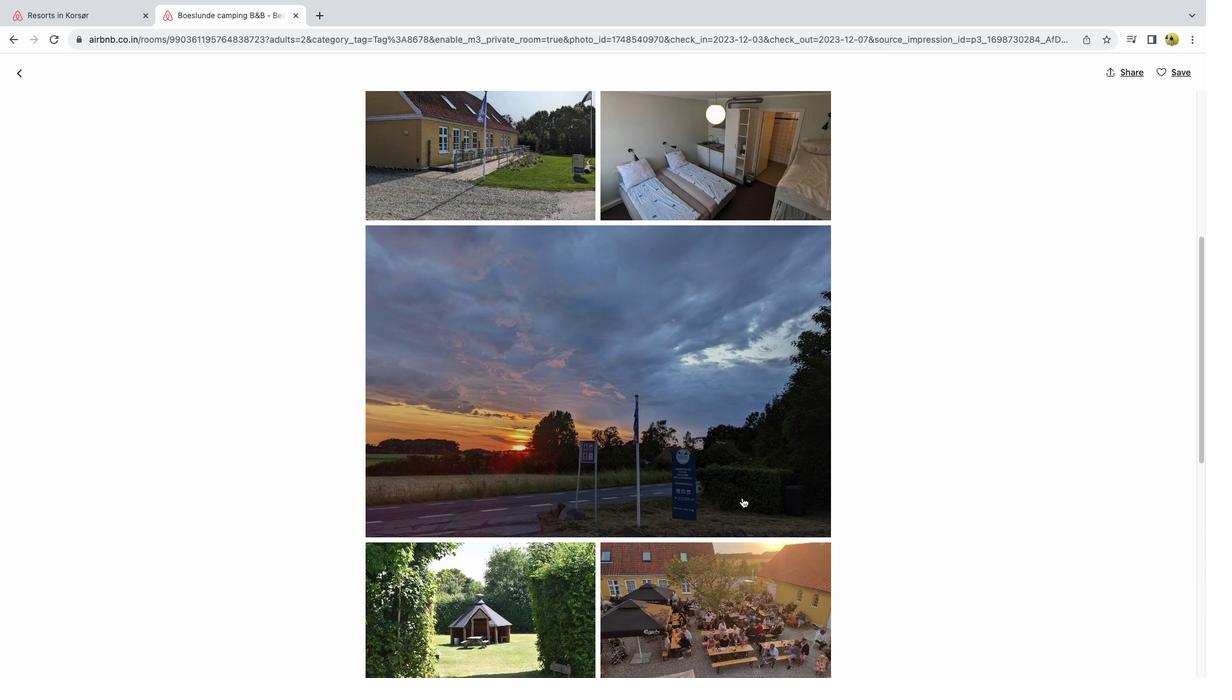 
Action: Mouse scrolled (742, 497) with delta (0, 0)
Screenshot: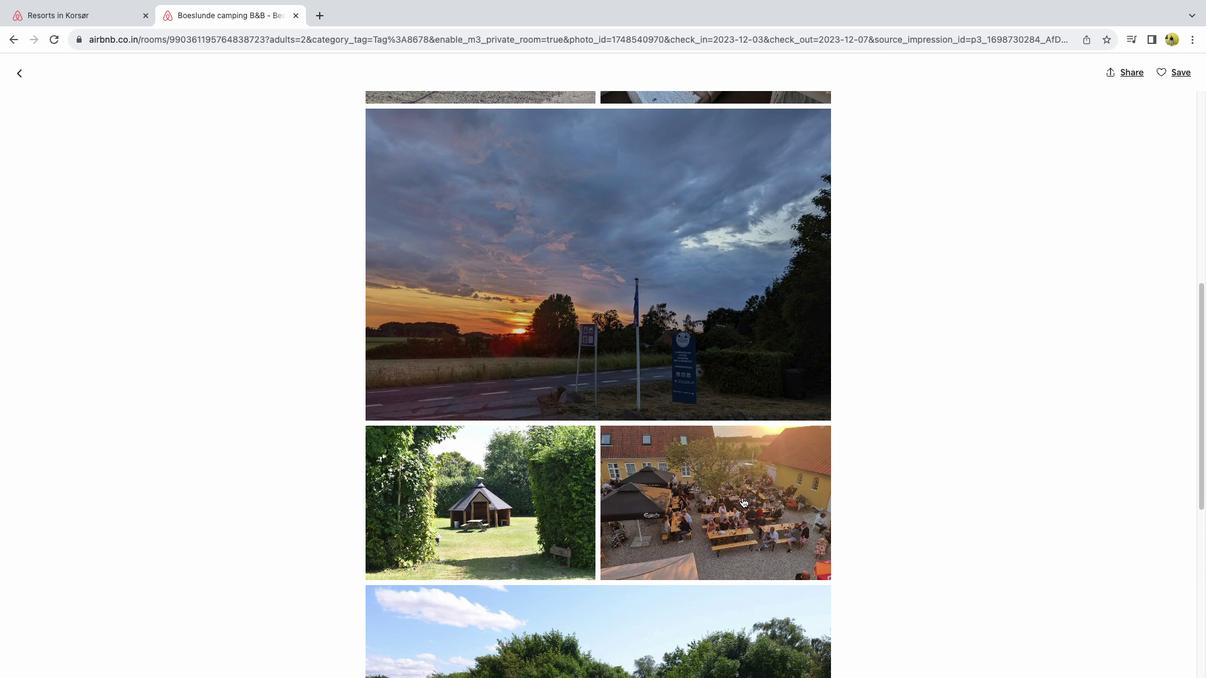 
Action: Mouse scrolled (742, 497) with delta (0, 0)
Screenshot: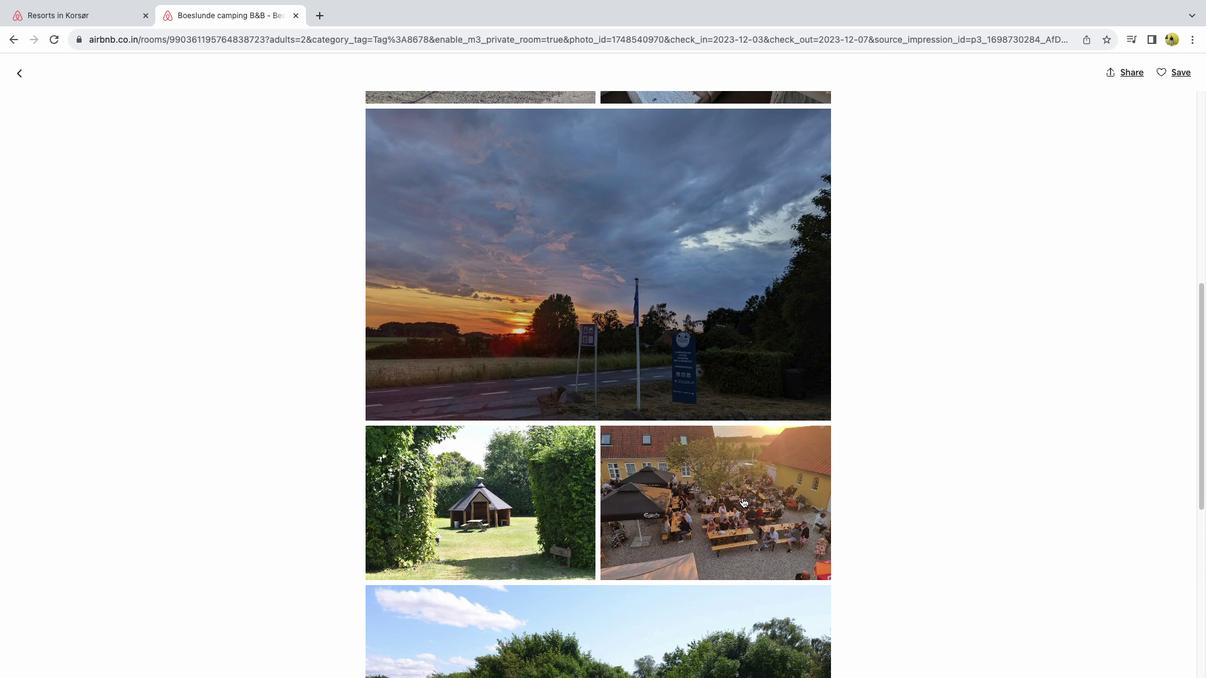 
Action: Mouse scrolled (742, 497) with delta (0, -1)
Screenshot: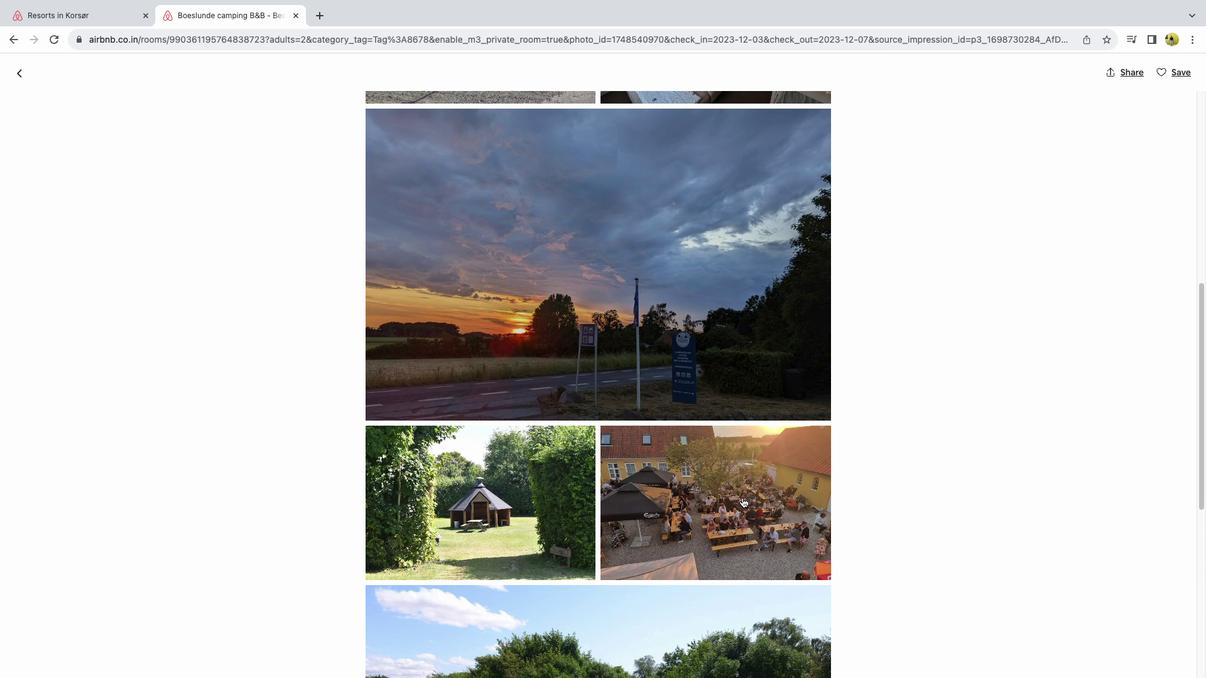 
Action: Mouse scrolled (742, 497) with delta (0, 0)
Screenshot: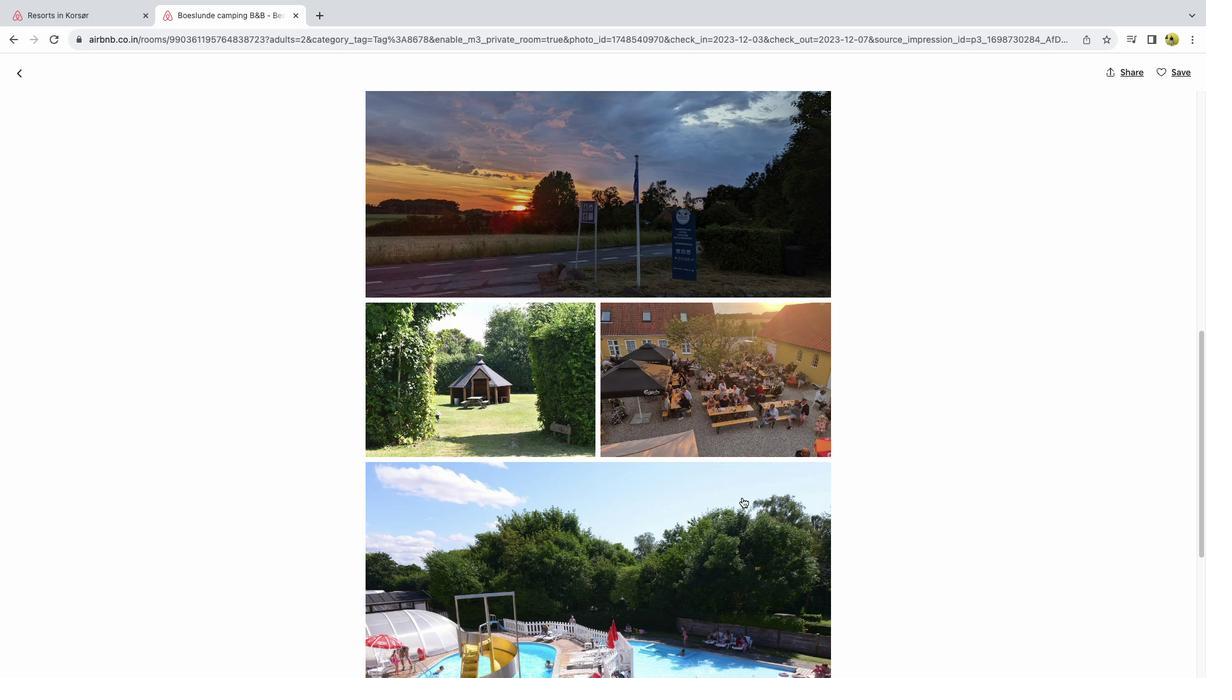 
Action: Mouse scrolled (742, 497) with delta (0, 0)
Screenshot: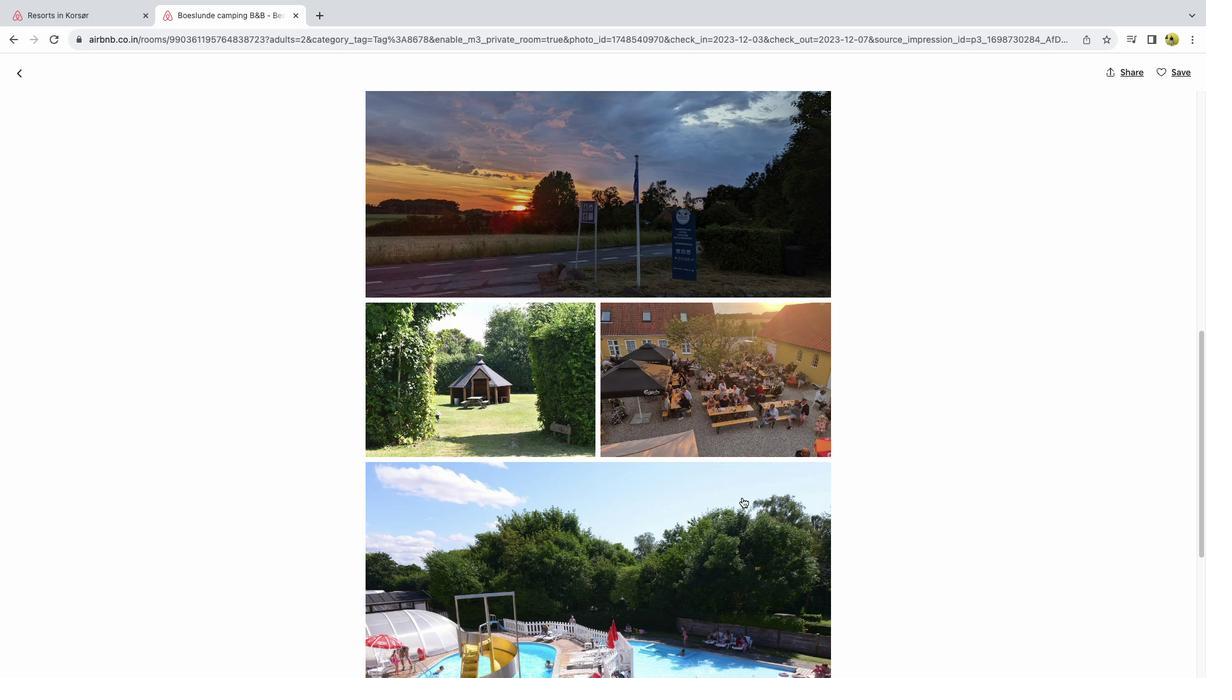 
Action: Mouse scrolled (742, 497) with delta (0, -1)
Screenshot: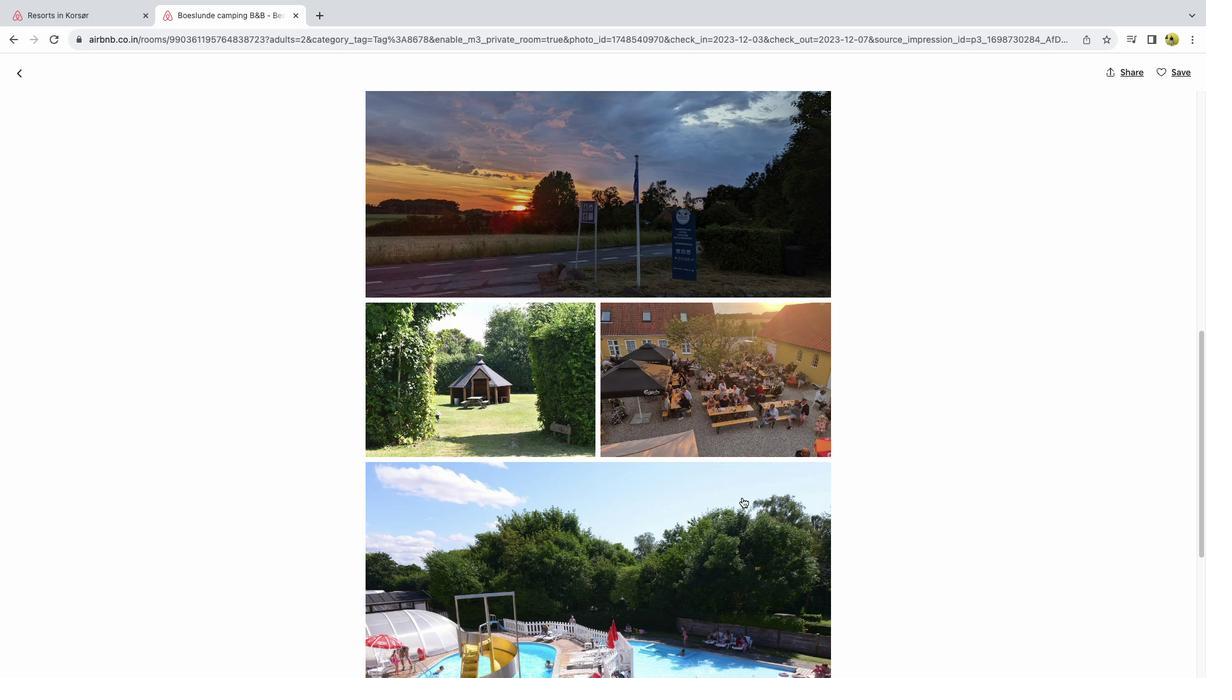 
Action: Mouse scrolled (742, 497) with delta (0, -2)
Screenshot: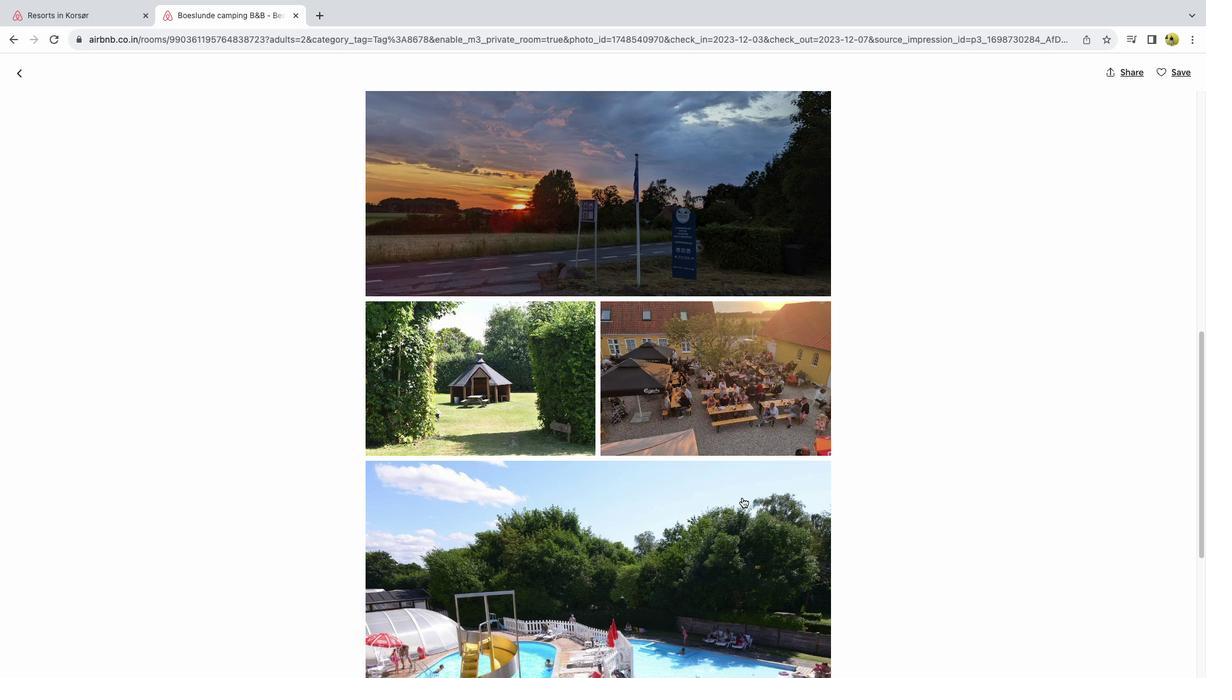 
Action: Mouse scrolled (742, 497) with delta (0, 0)
Screenshot: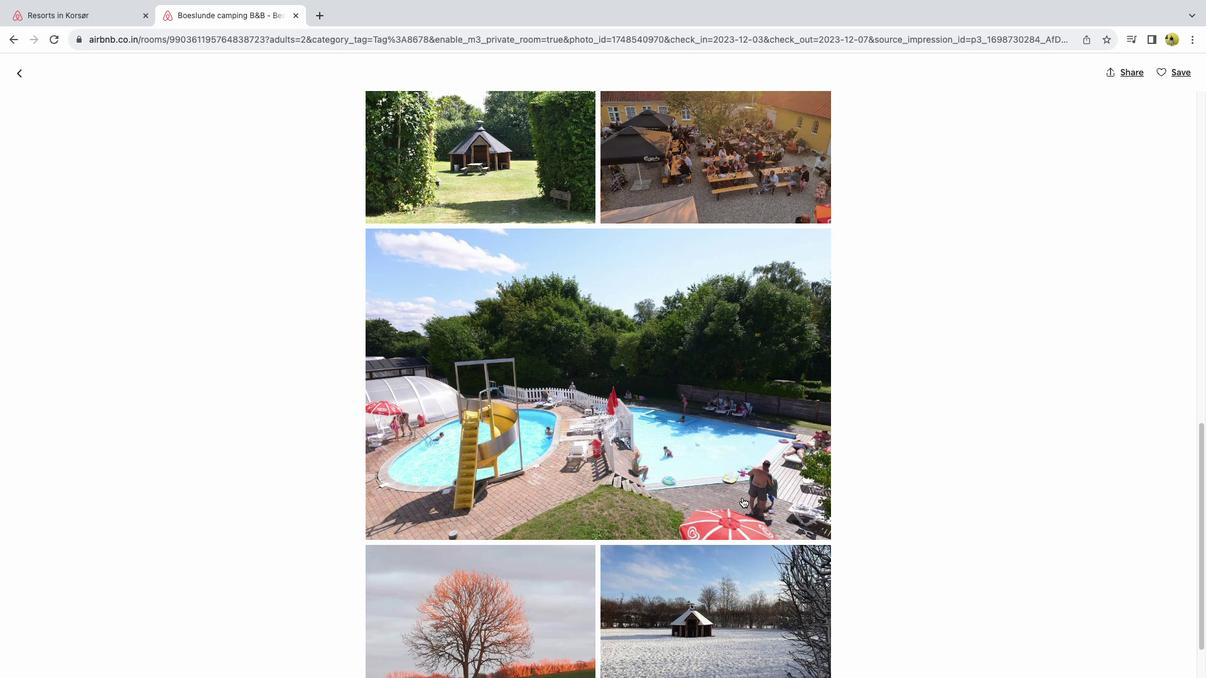 
Action: Mouse scrolled (742, 497) with delta (0, 0)
Screenshot: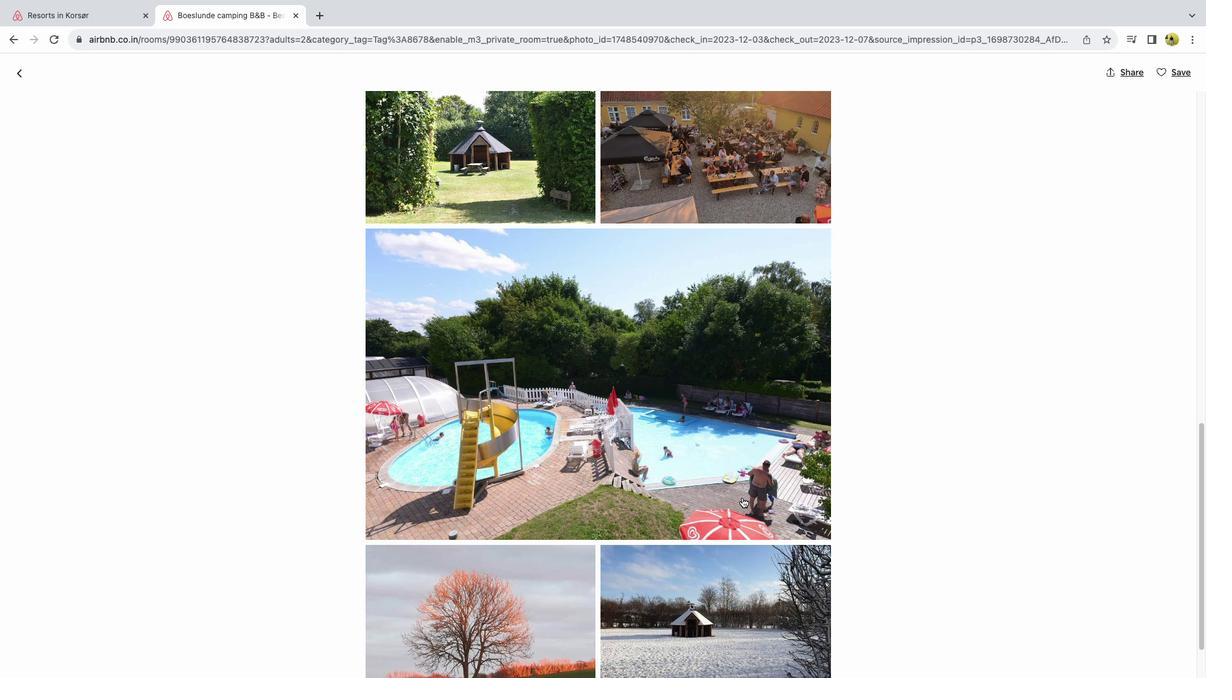
Action: Mouse scrolled (742, 497) with delta (0, -1)
Screenshot: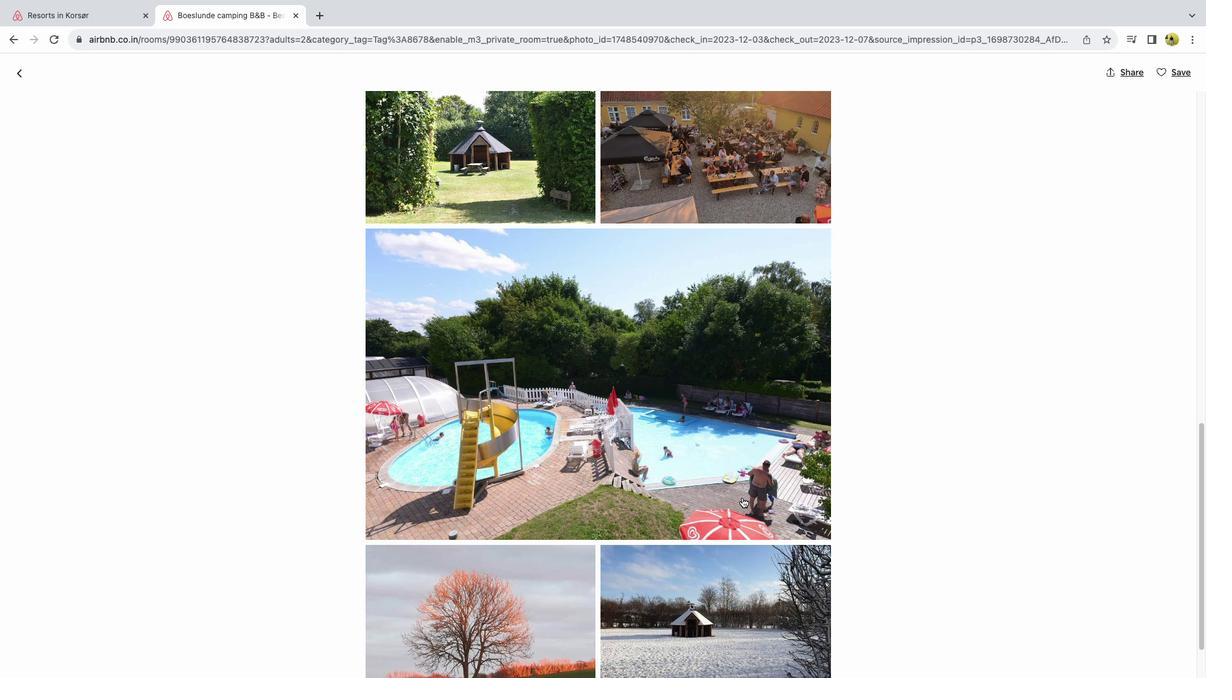 
Action: Mouse scrolled (742, 497) with delta (0, 0)
Screenshot: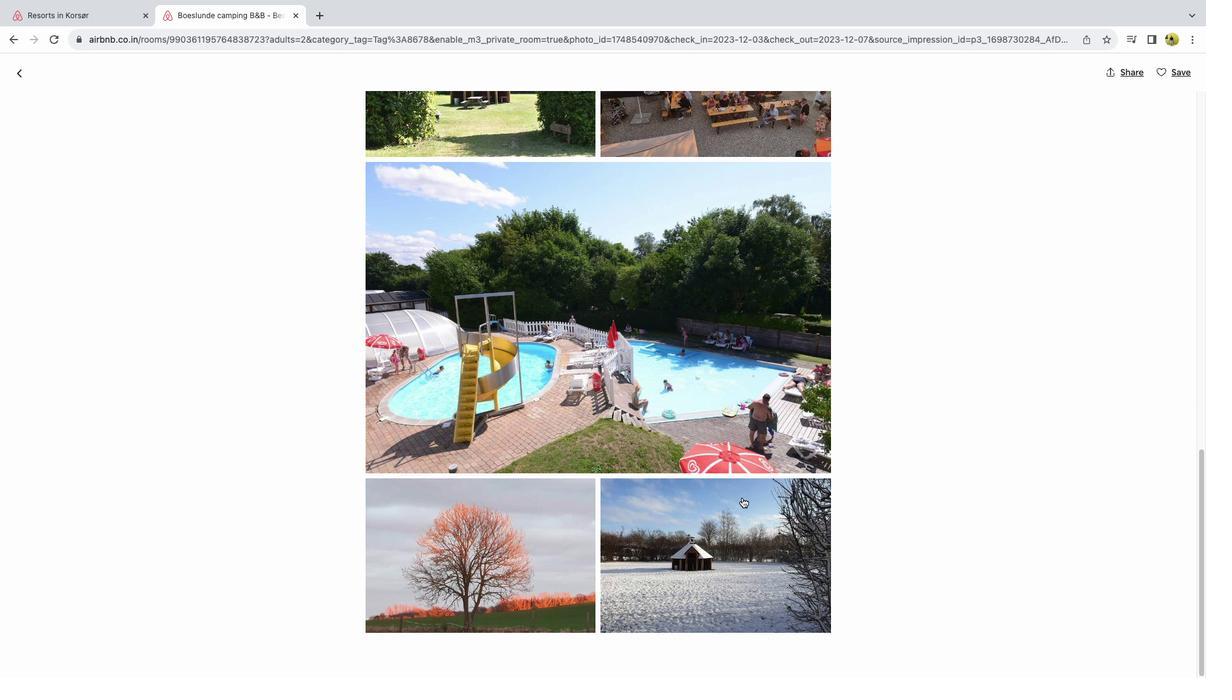 
Action: Mouse scrolled (742, 497) with delta (0, 0)
Screenshot: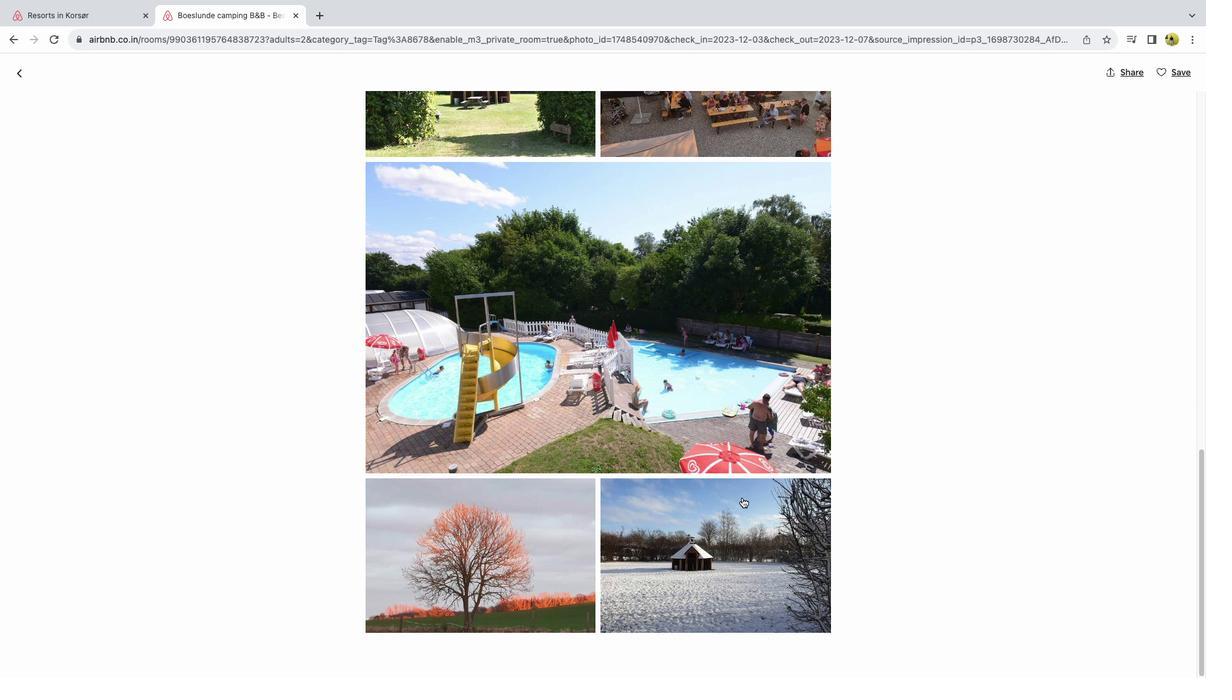 
Action: Mouse scrolled (742, 497) with delta (0, -1)
Screenshot: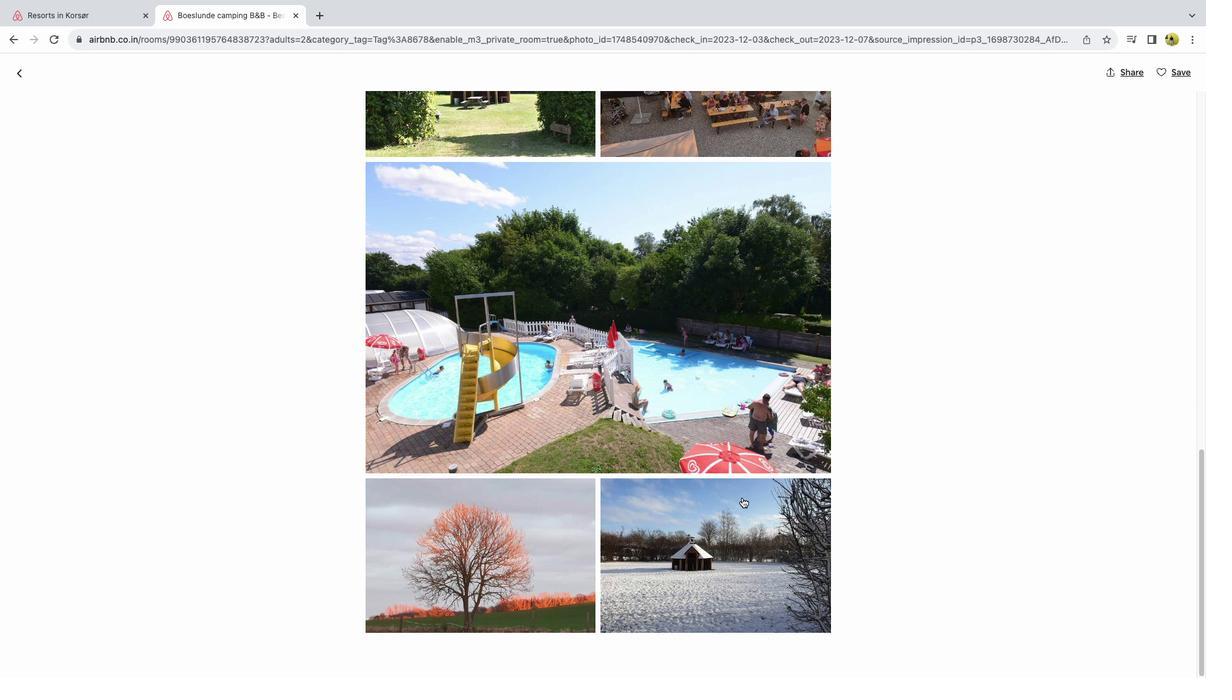 
Action: Mouse scrolled (742, 497) with delta (0, -3)
Screenshot: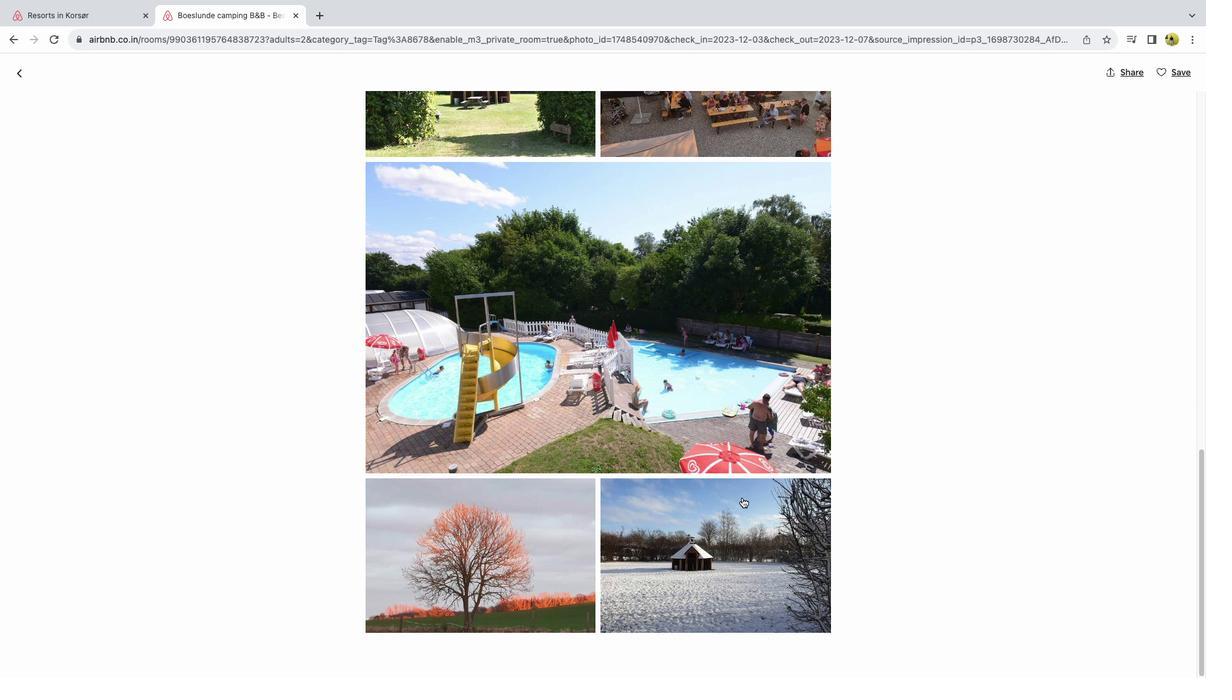 
Action: Mouse moved to (19, 75)
Screenshot: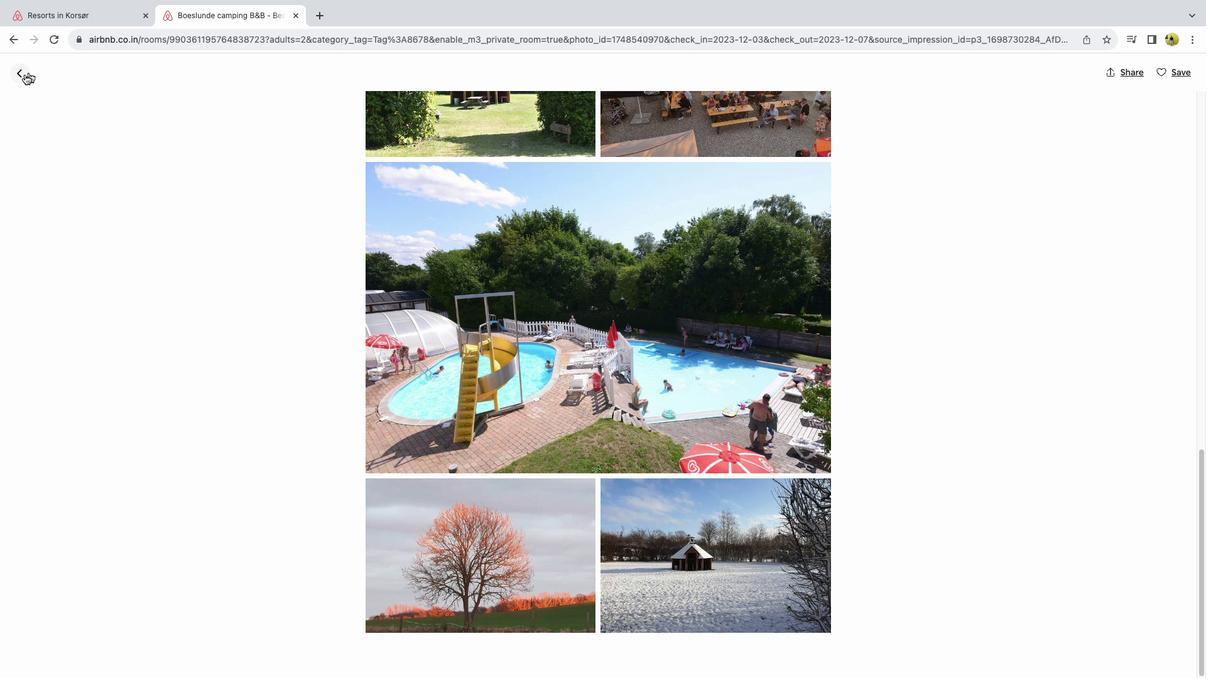 
Action: Mouse pressed left at (19, 75)
Screenshot: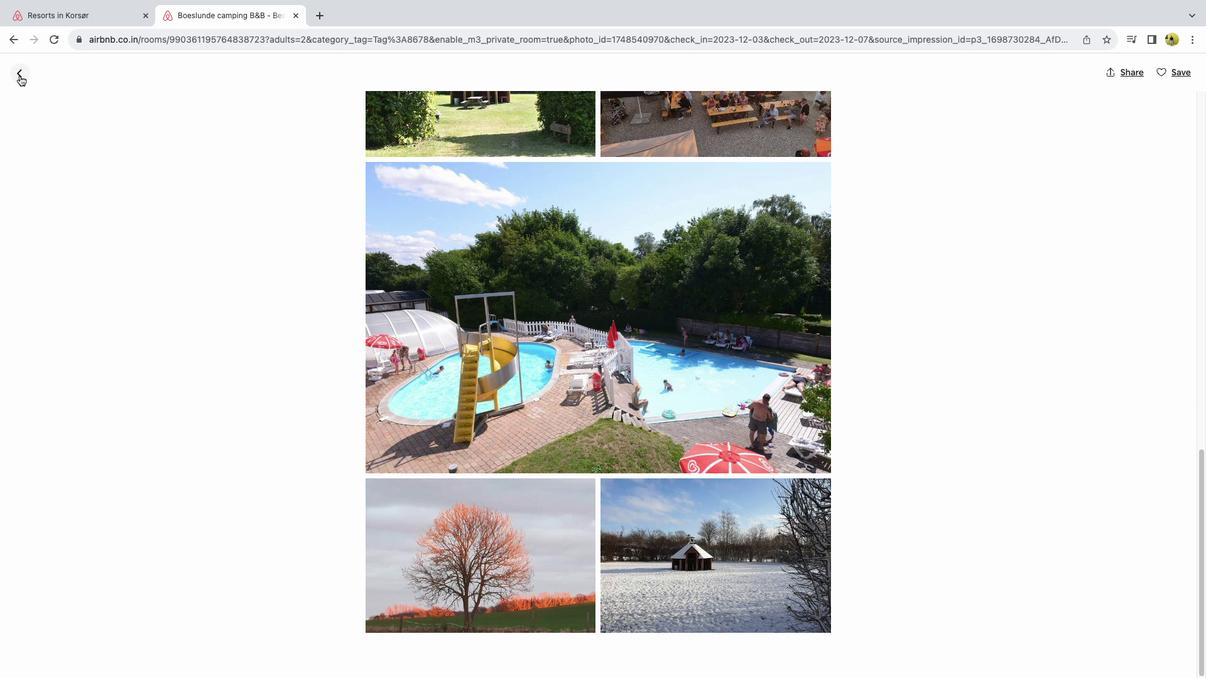 
Action: Mouse moved to (502, 388)
Screenshot: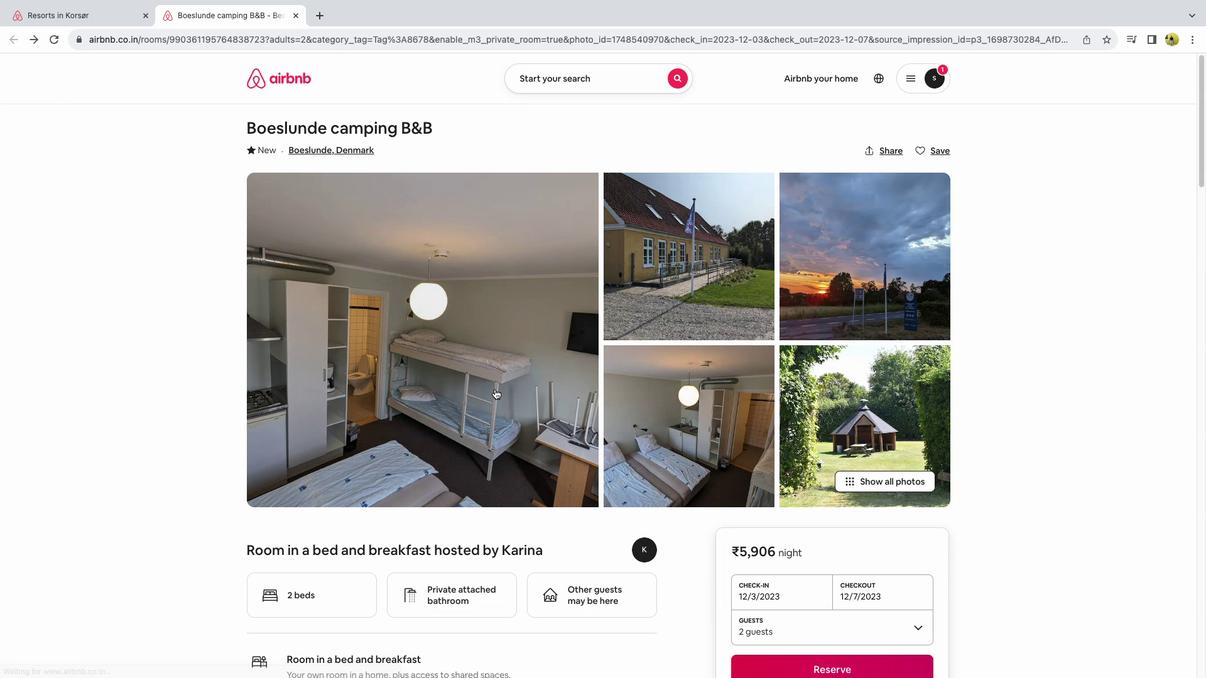 
Action: Mouse scrolled (502, 388) with delta (0, 0)
Screenshot: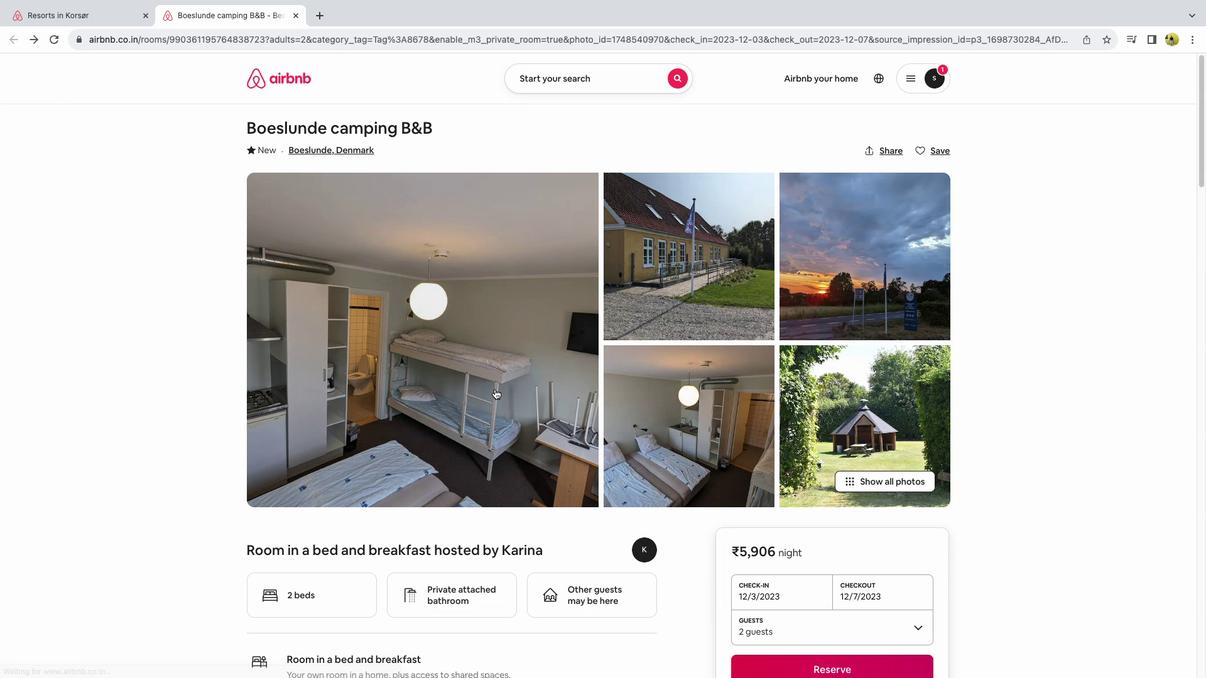 
Action: Mouse moved to (503, 385)
Screenshot: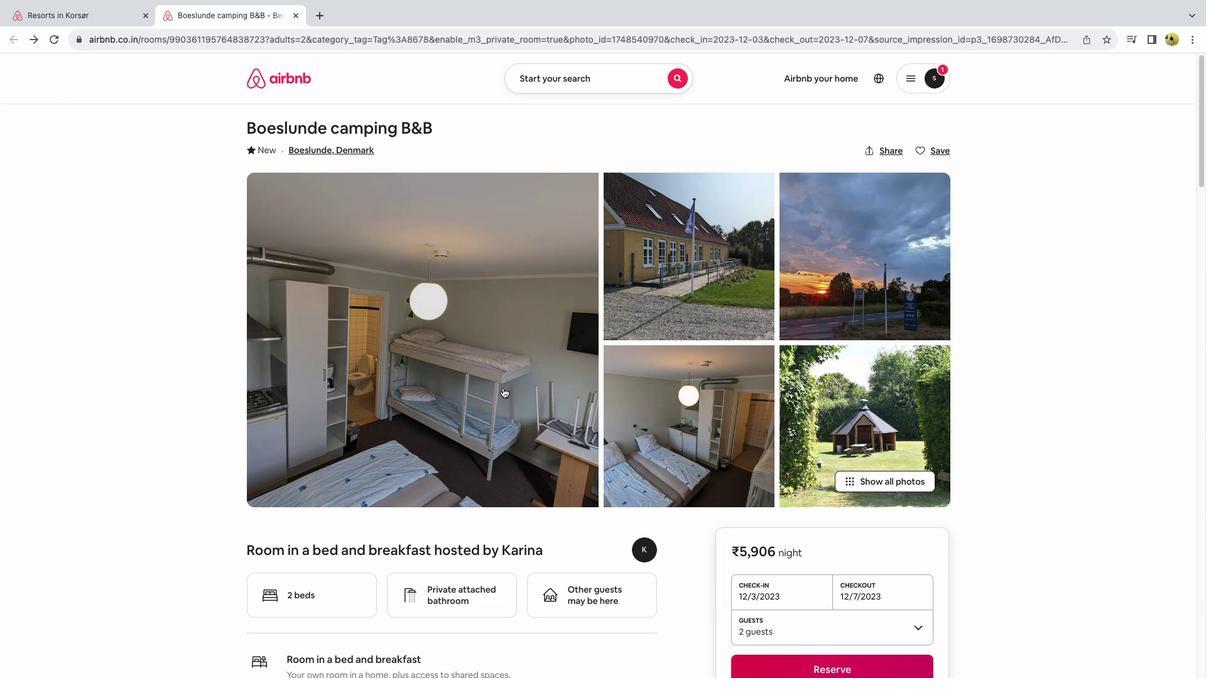 
Action: Mouse scrolled (503, 385) with delta (0, 0)
Screenshot: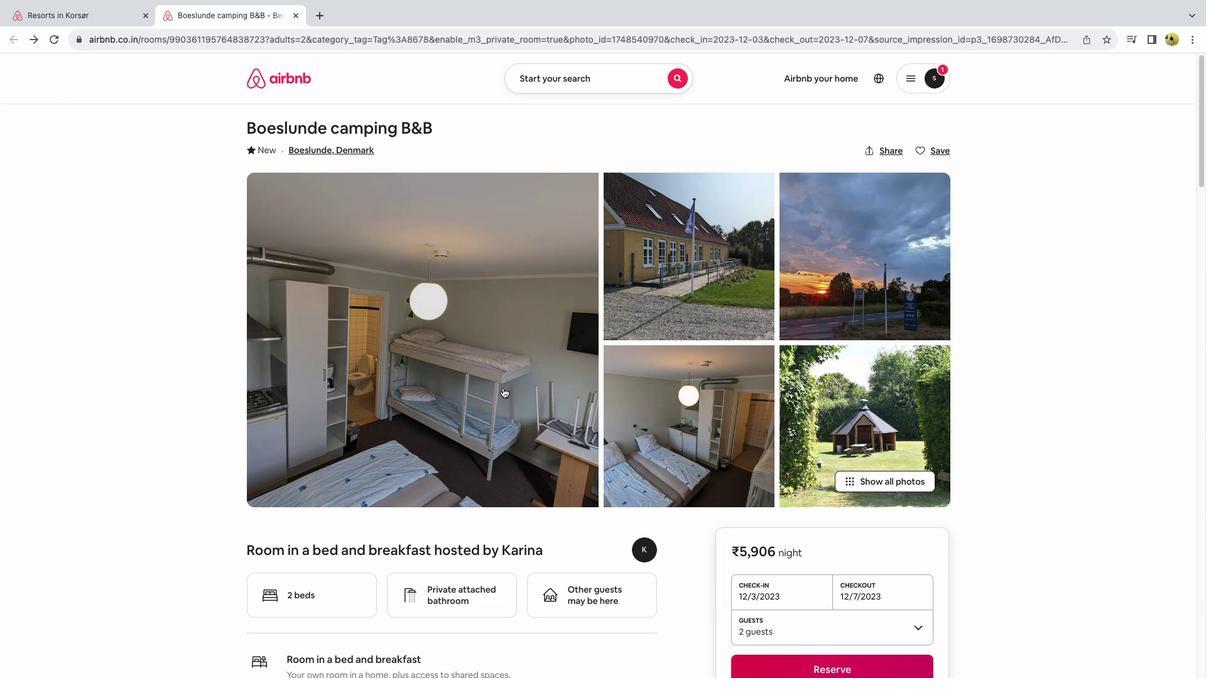 
Action: Mouse moved to (500, 378)
Screenshot: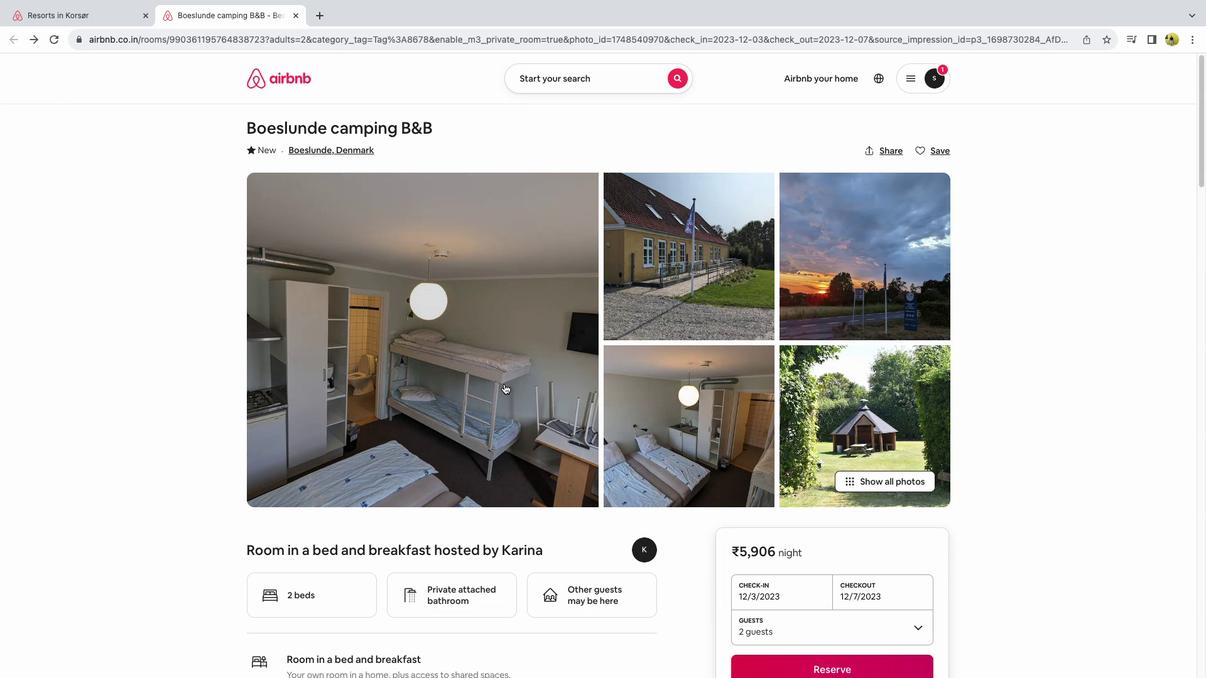 
Action: Mouse scrolled (500, 378) with delta (0, -1)
Screenshot: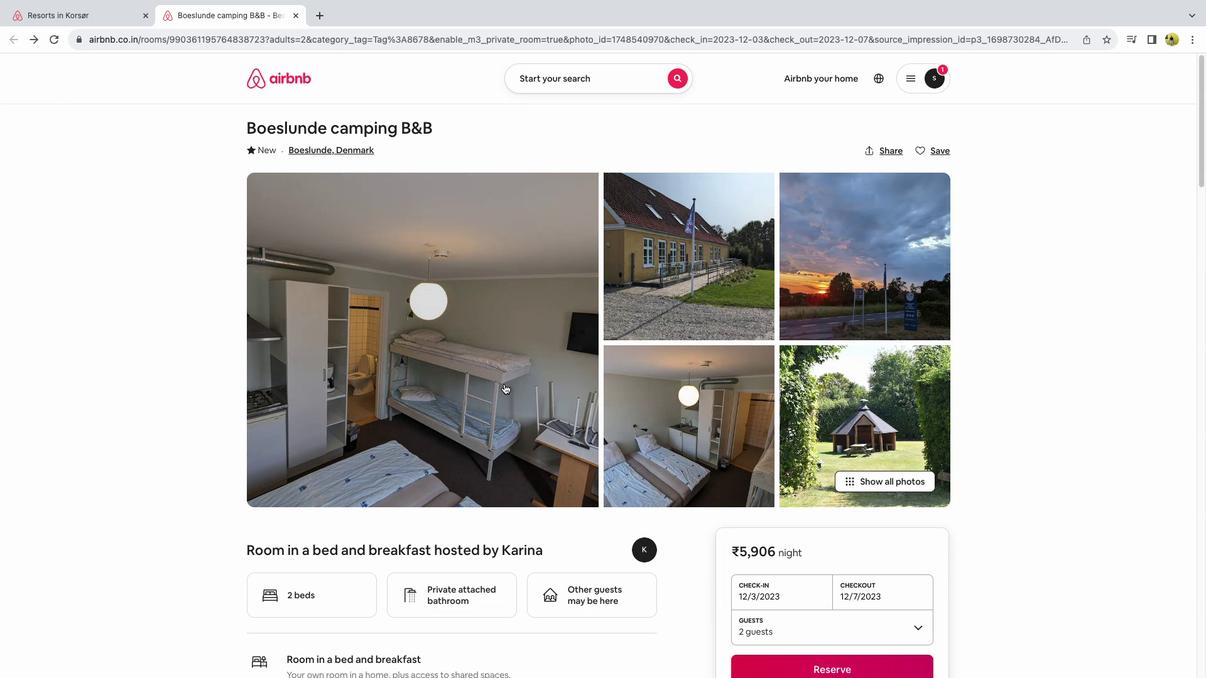 
Action: Mouse moved to (456, 306)
Screenshot: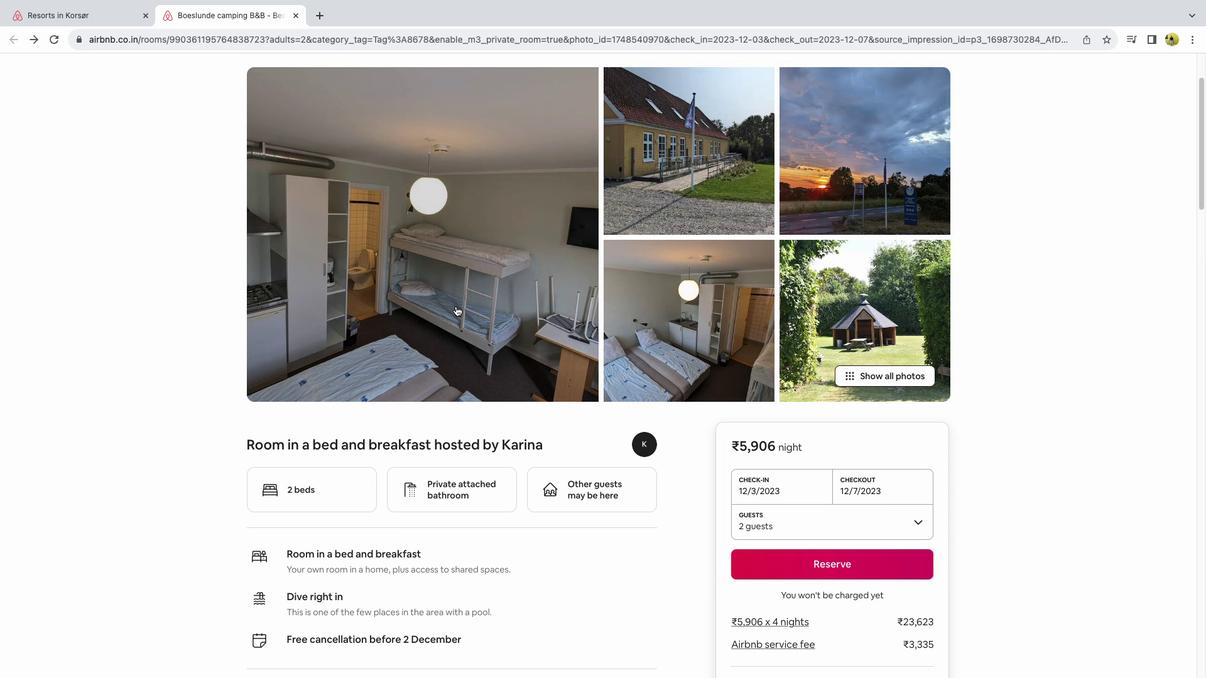 
Action: Mouse scrolled (456, 306) with delta (0, 0)
Screenshot: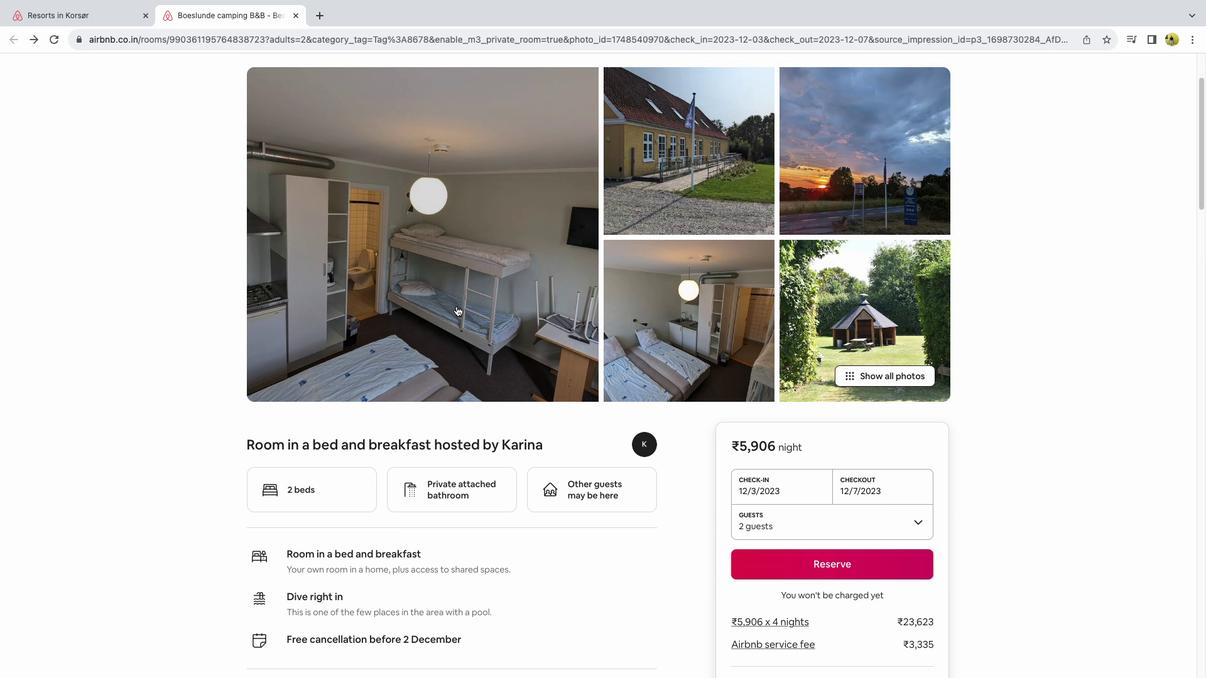 
Action: Mouse scrolled (456, 306) with delta (0, 0)
Screenshot: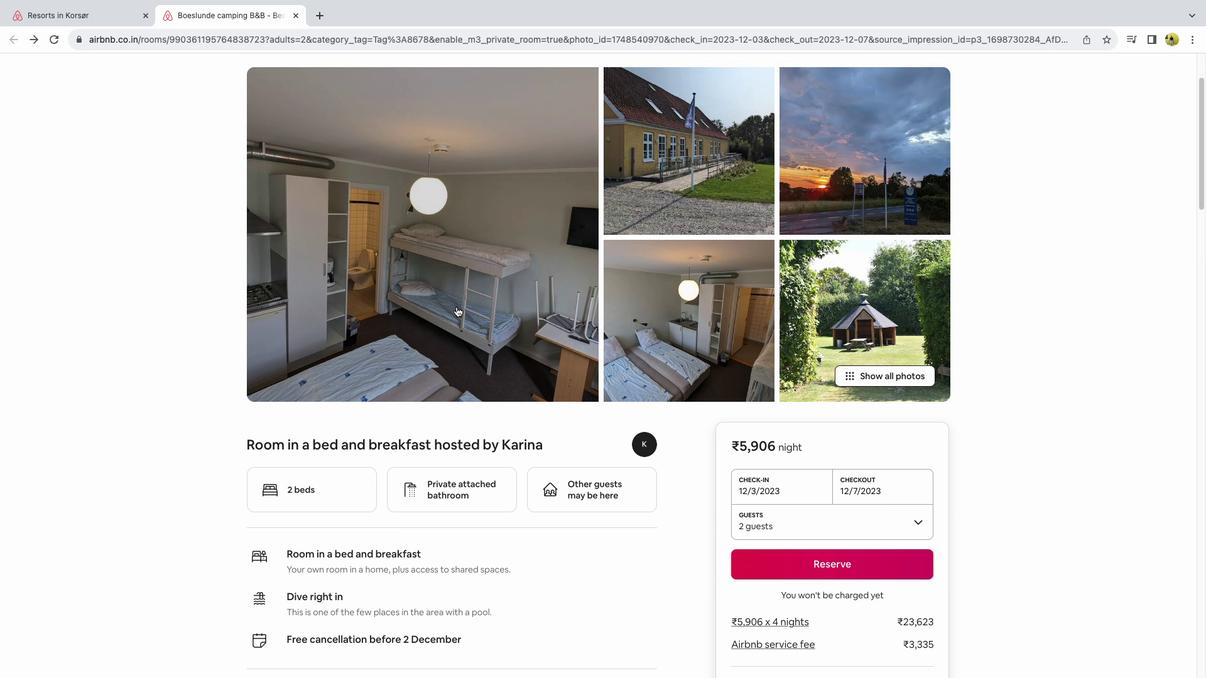 
Action: Mouse scrolled (456, 306) with delta (0, -1)
Screenshot: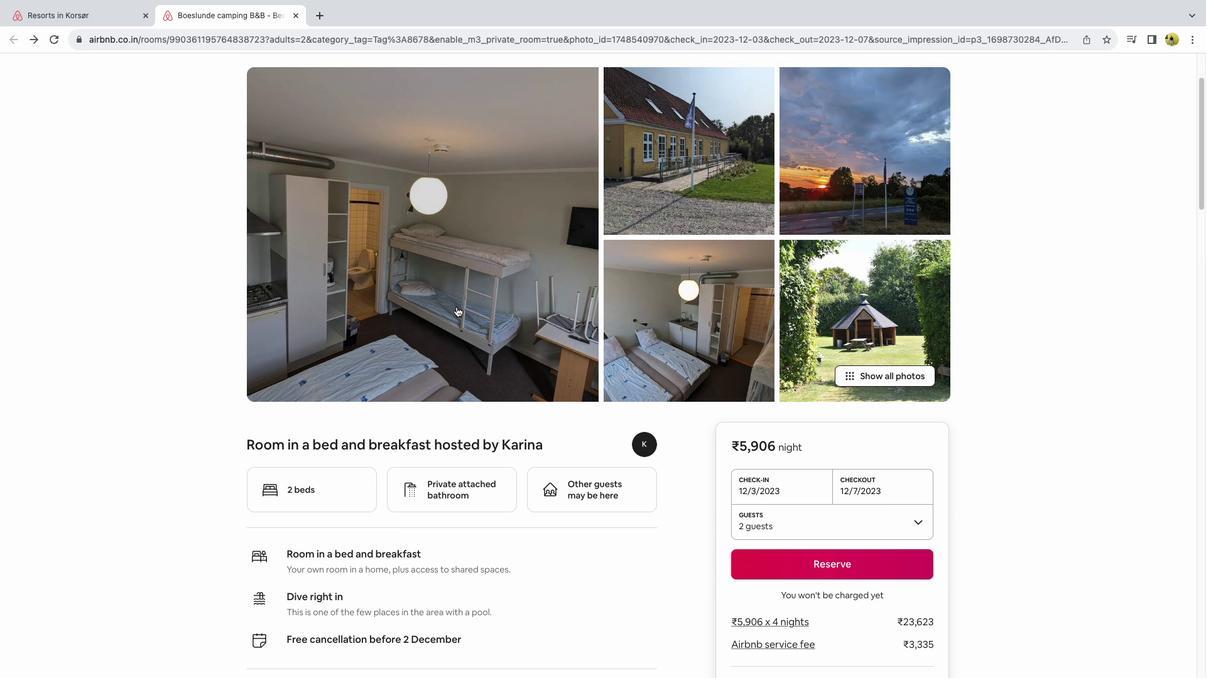 
Action: Mouse scrolled (456, 306) with delta (0, -2)
Screenshot: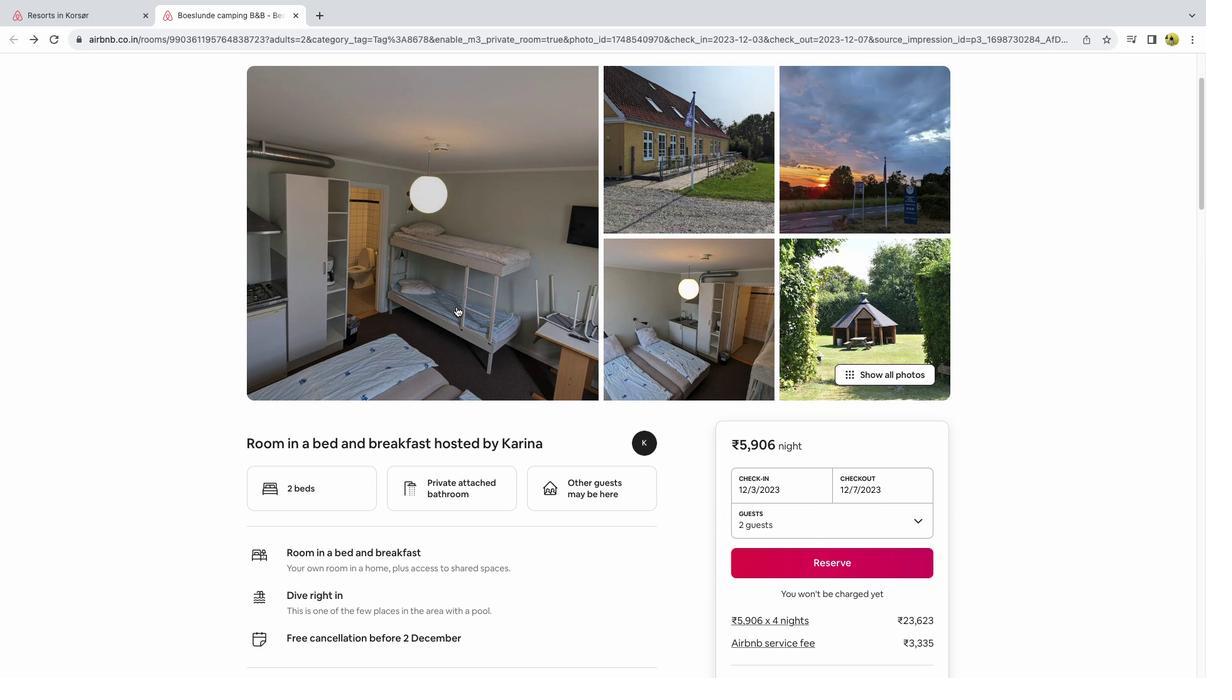 
Action: Mouse moved to (446, 366)
Screenshot: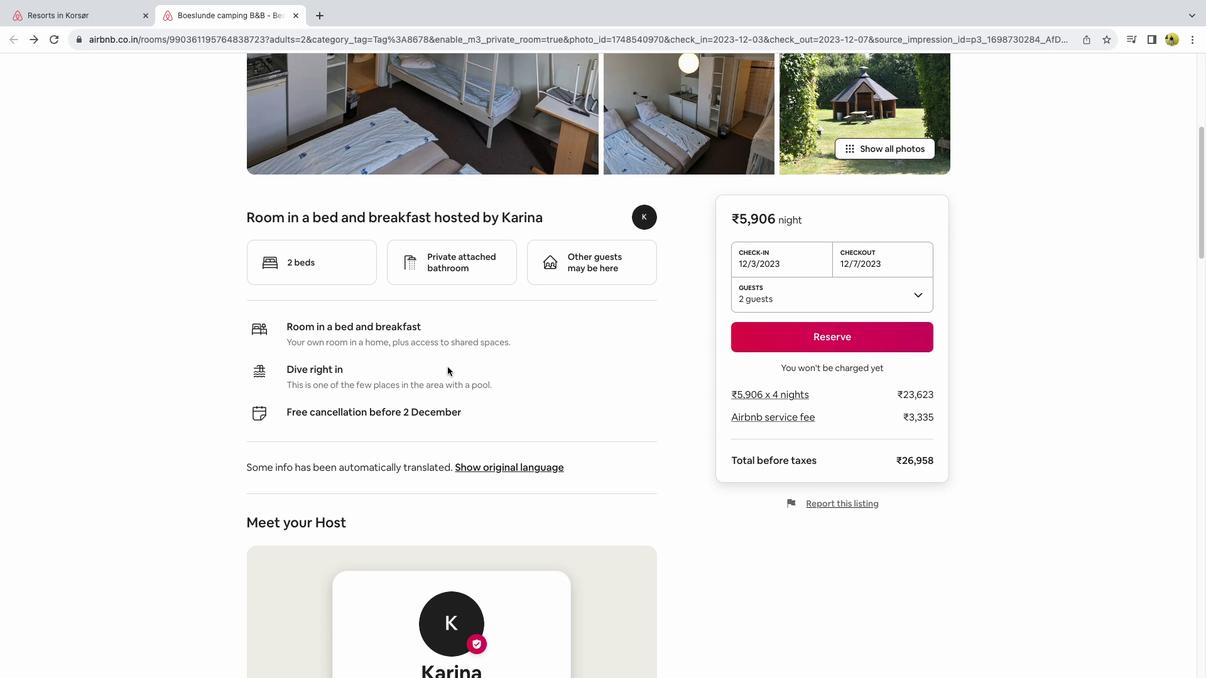 
Action: Mouse scrolled (446, 366) with delta (0, 0)
Screenshot: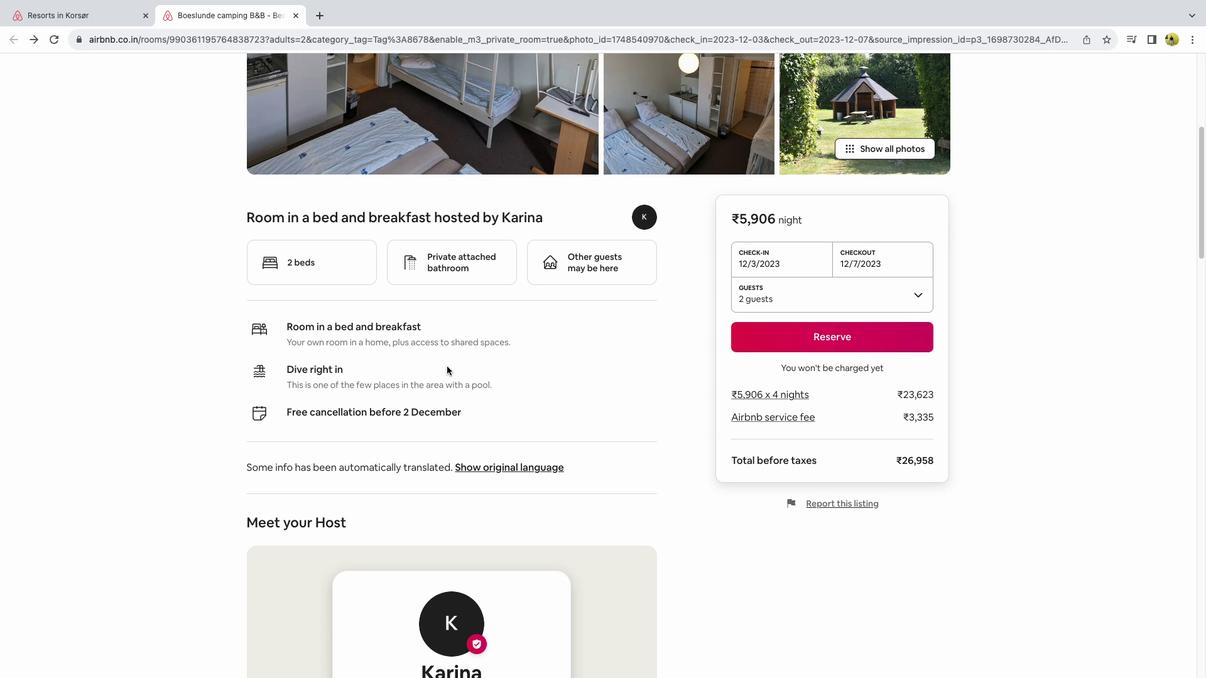 
Action: Mouse scrolled (446, 366) with delta (0, 0)
Screenshot: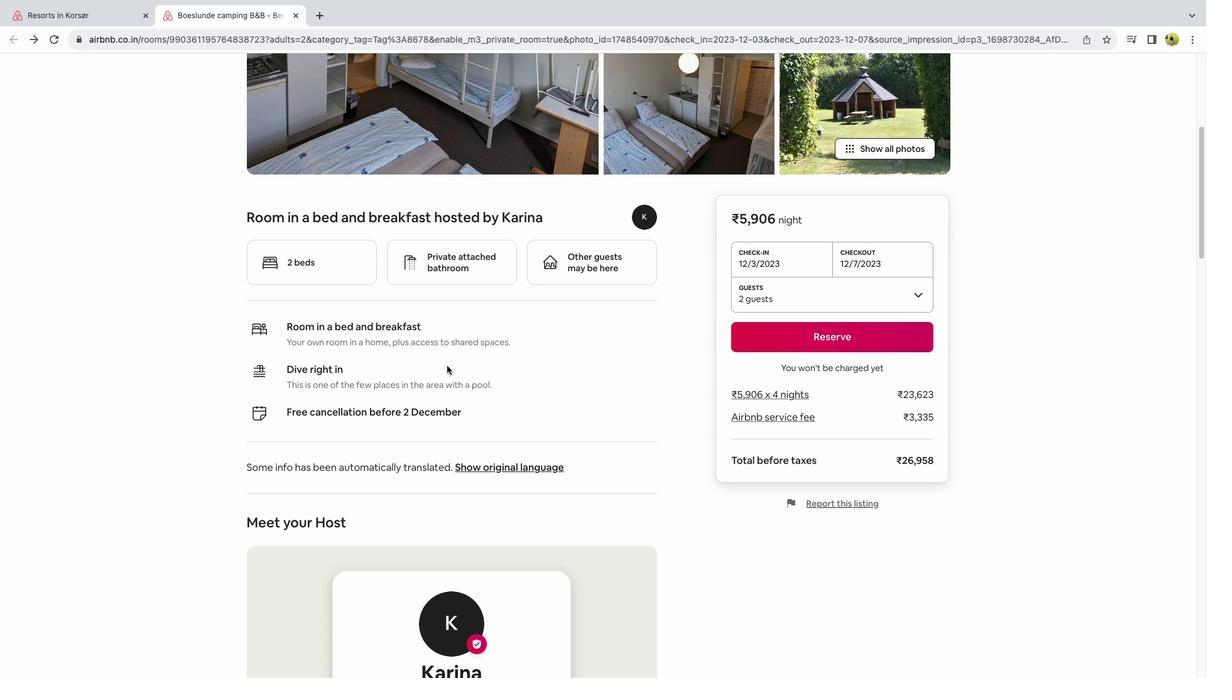 
Action: Mouse scrolled (446, 366) with delta (0, -1)
Screenshot: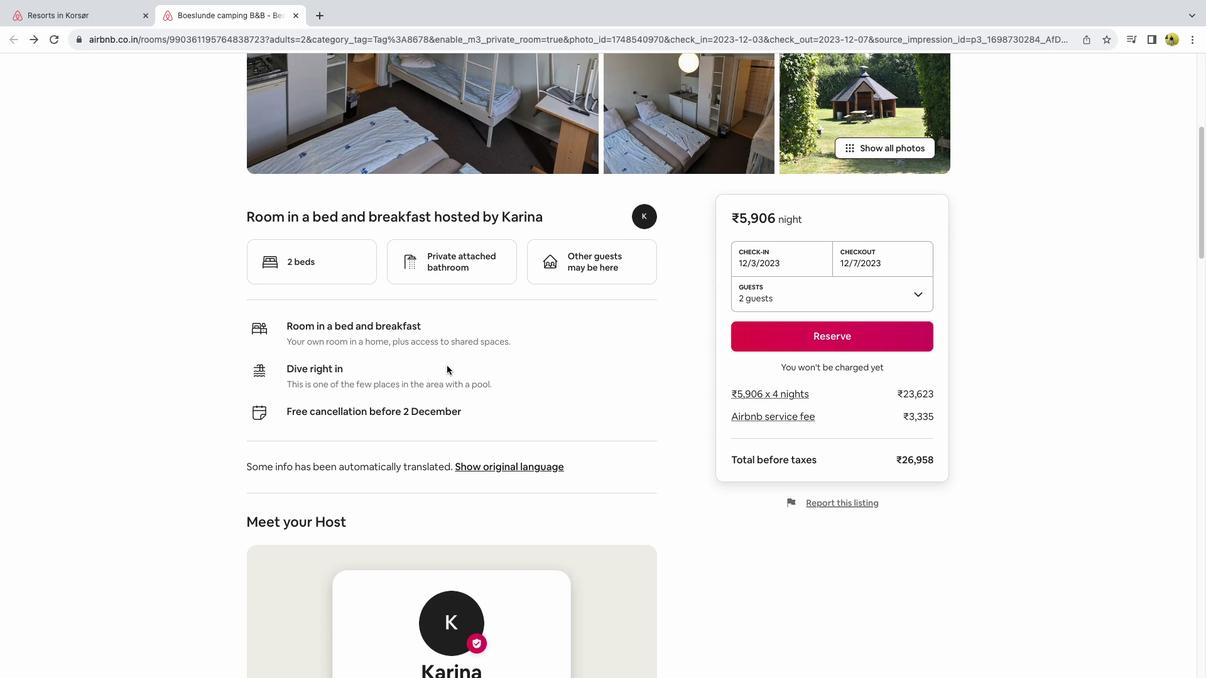 
Action: Mouse scrolled (446, 366) with delta (0, 0)
Screenshot: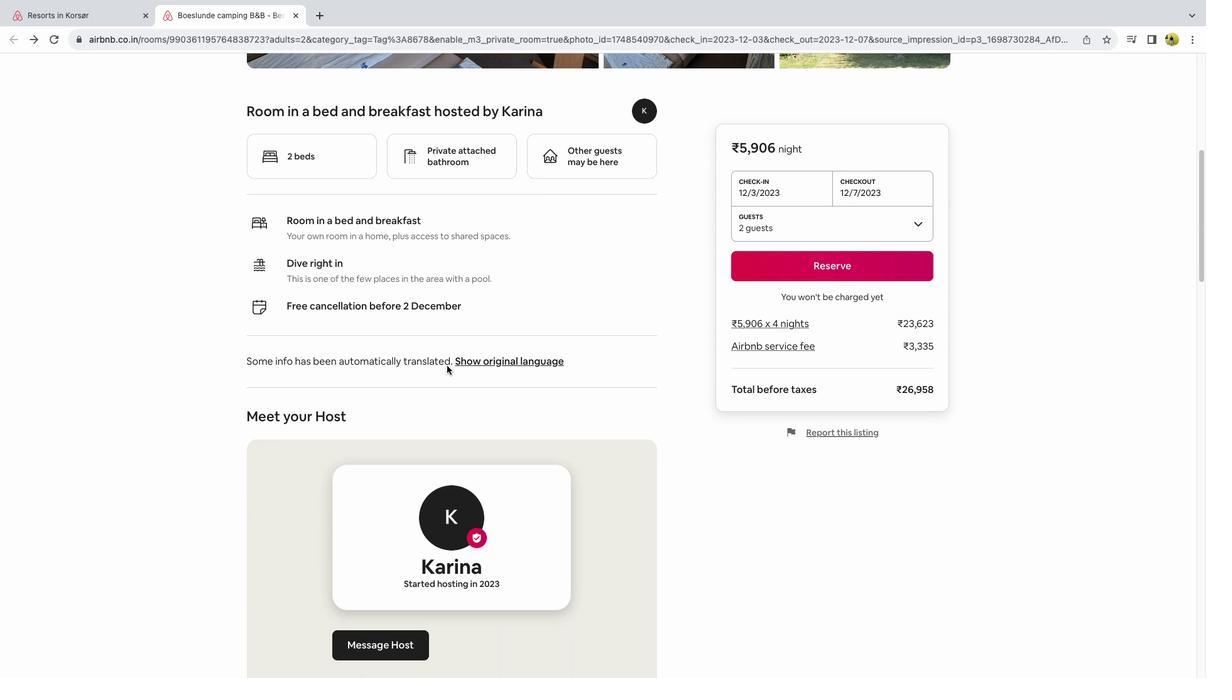 
Action: Mouse scrolled (446, 366) with delta (0, 0)
Screenshot: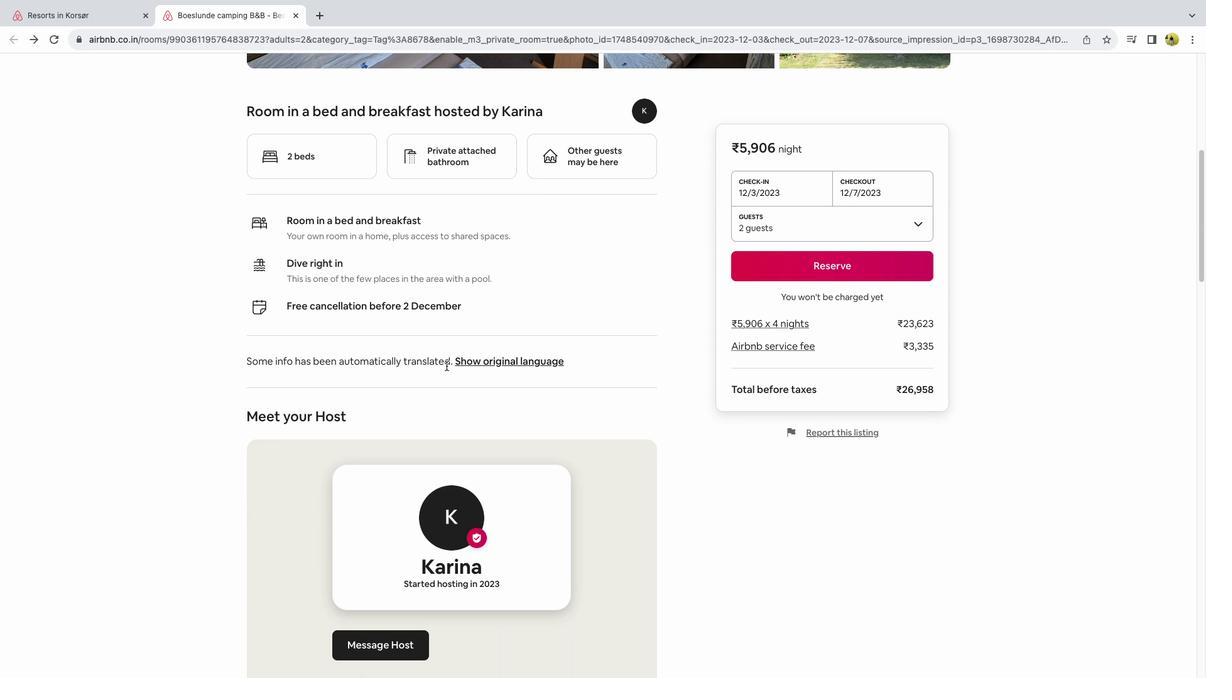 
Action: Mouse scrolled (446, 366) with delta (0, -1)
Screenshot: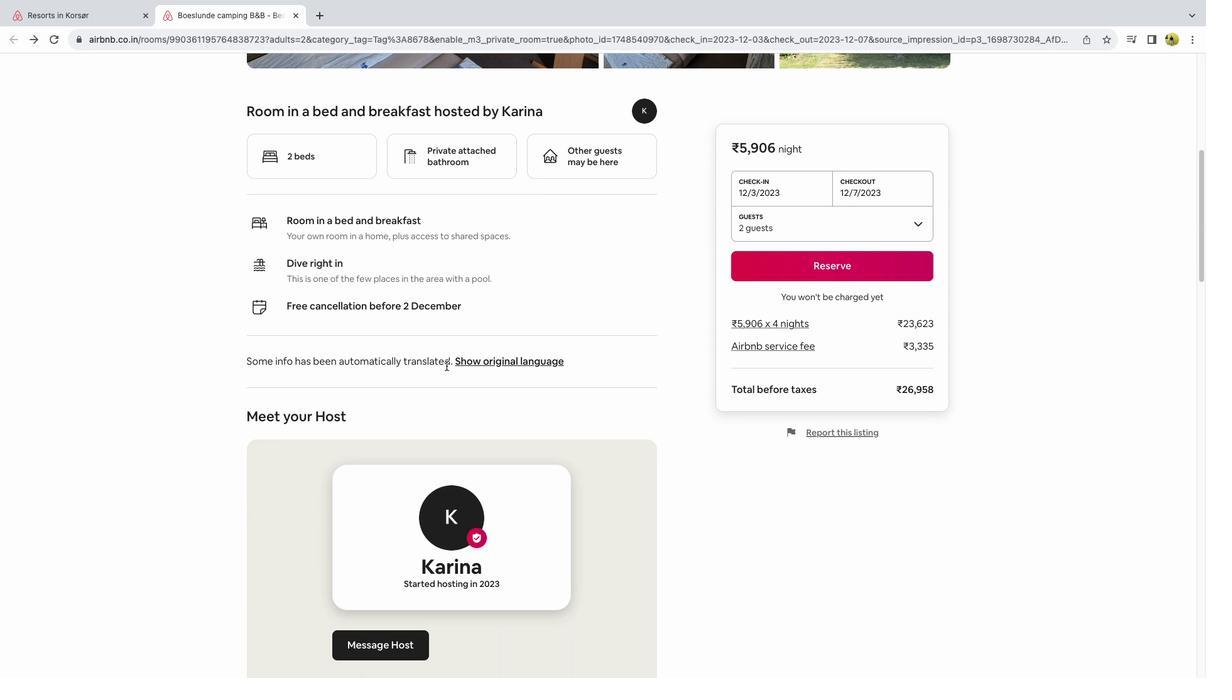 
Action: Mouse scrolled (446, 366) with delta (0, 0)
Screenshot: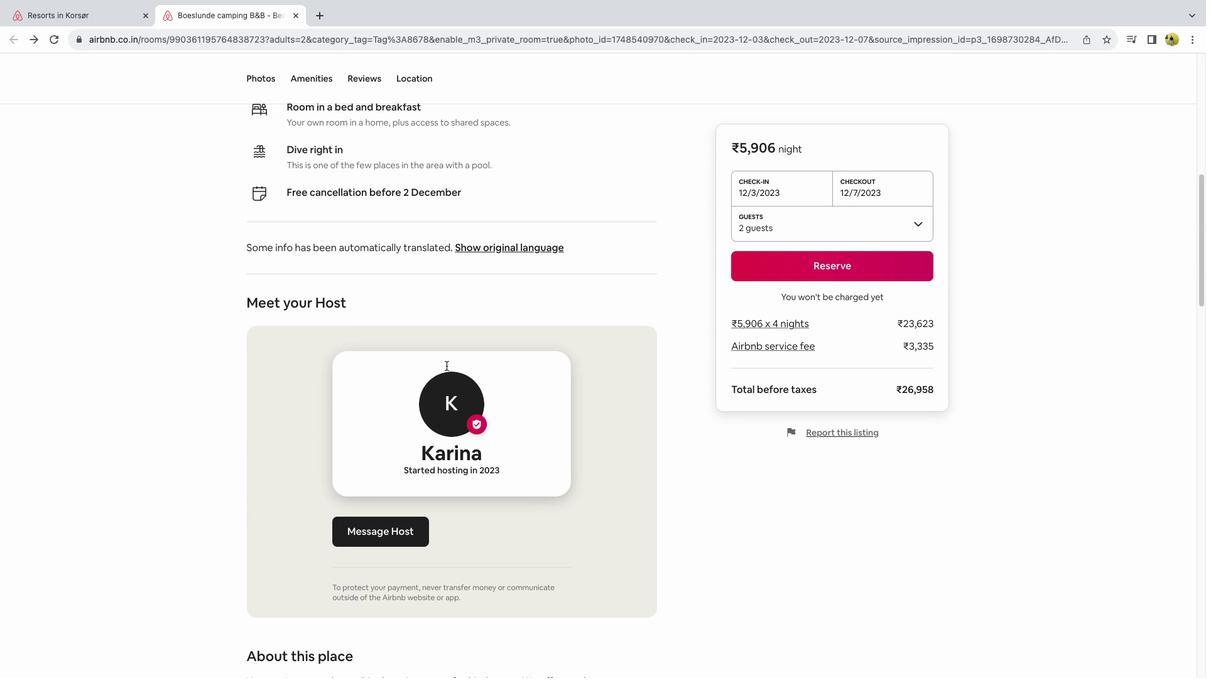 
Action: Mouse scrolled (446, 366) with delta (0, 0)
Screenshot: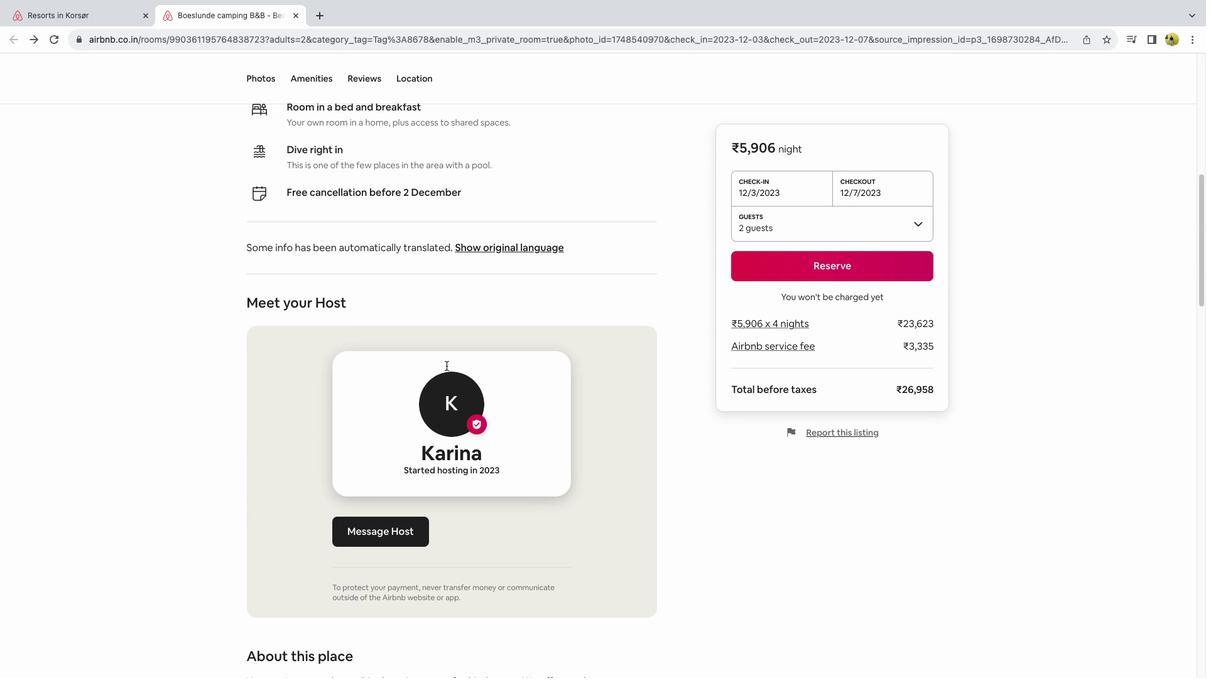 
Action: Mouse scrolled (446, 366) with delta (0, -1)
Screenshot: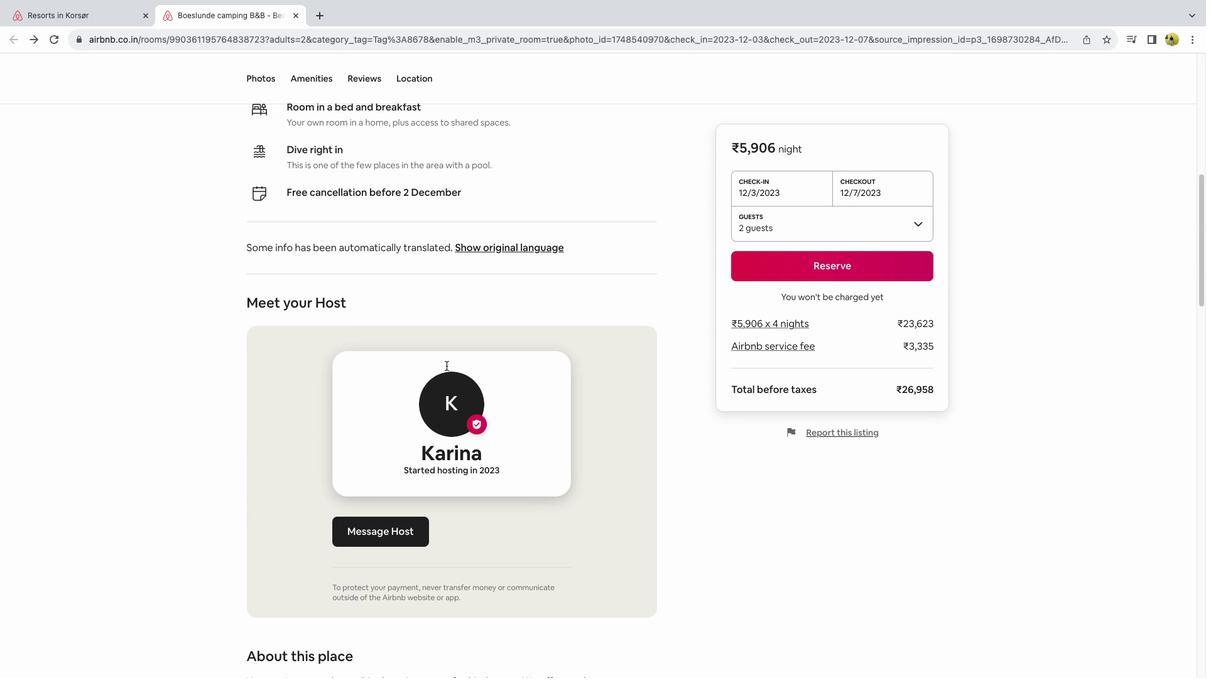 
Action: Mouse scrolled (446, 366) with delta (0, 0)
Screenshot: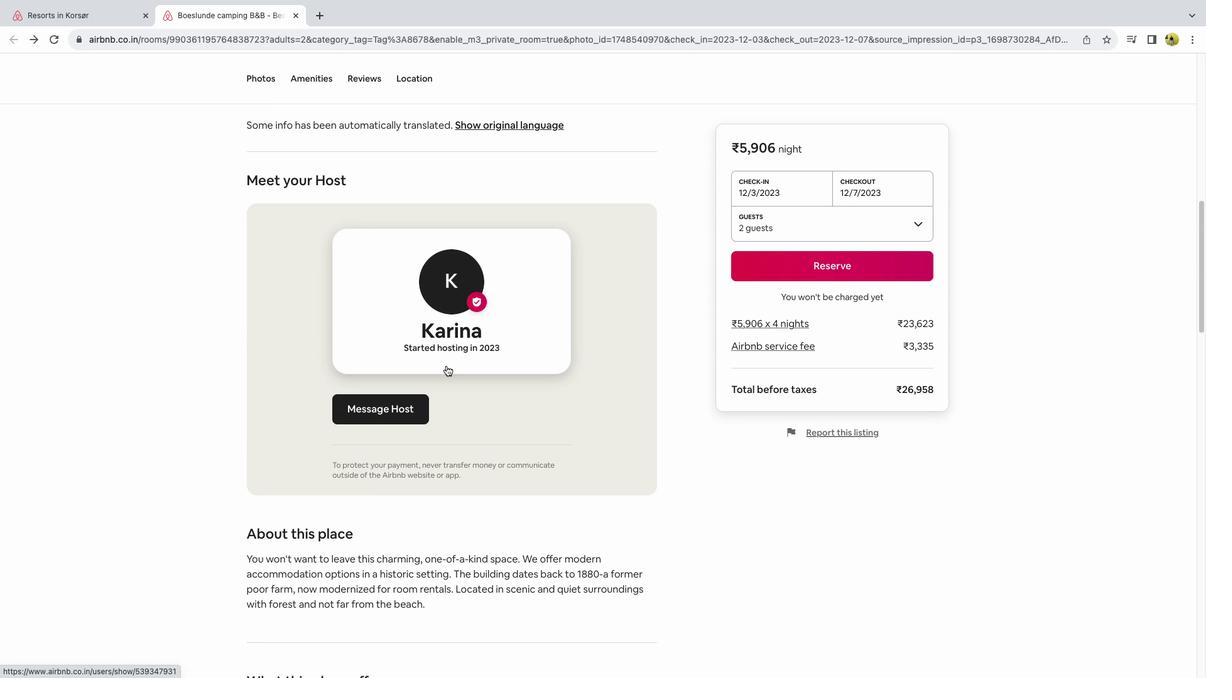 
Action: Mouse scrolled (446, 366) with delta (0, 0)
Screenshot: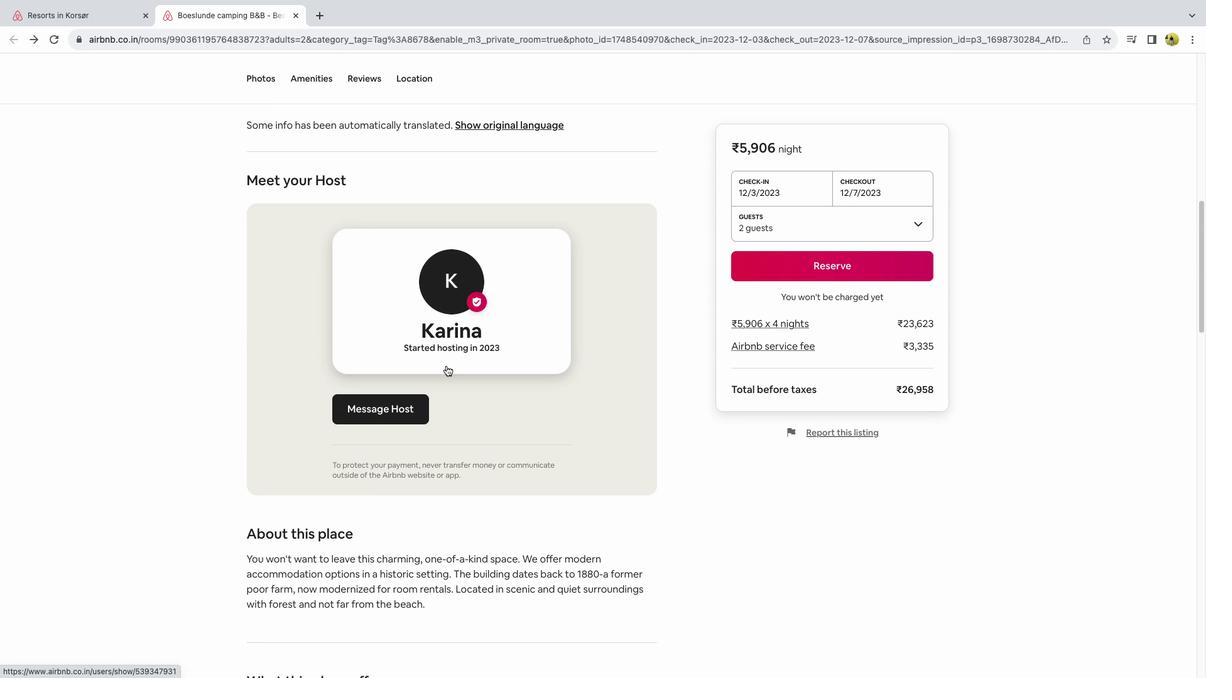 
Action: Mouse scrolled (446, 366) with delta (0, -1)
Screenshot: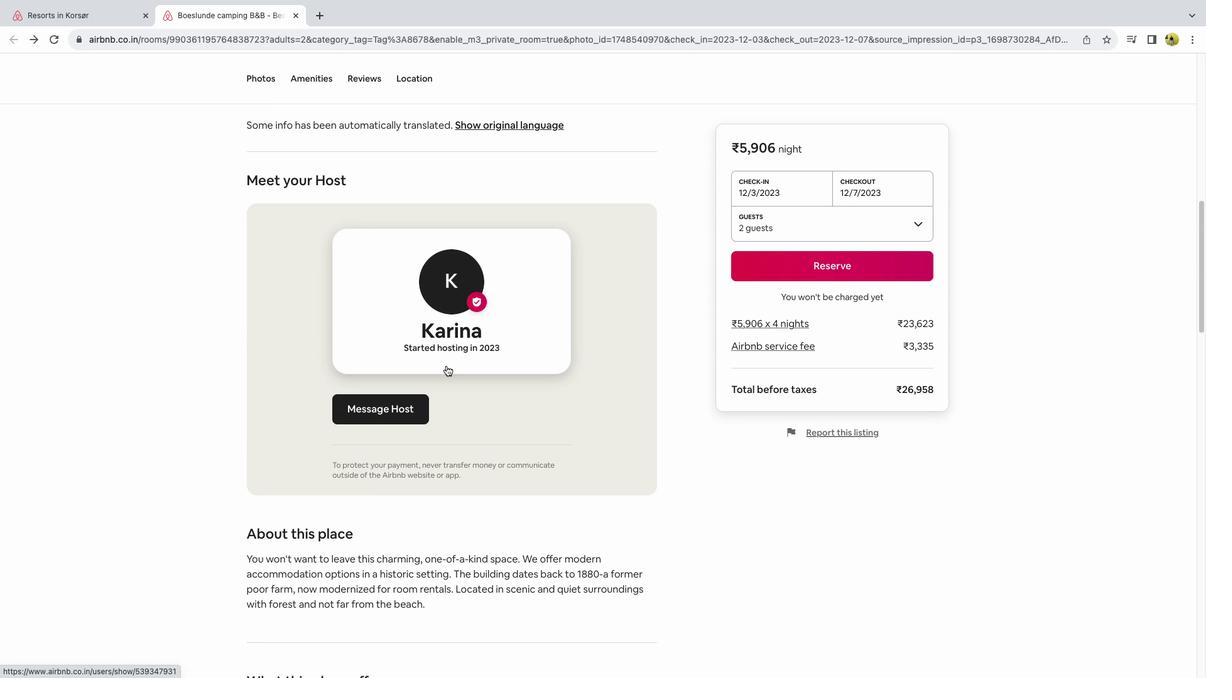 
Action: Mouse moved to (449, 378)
Screenshot: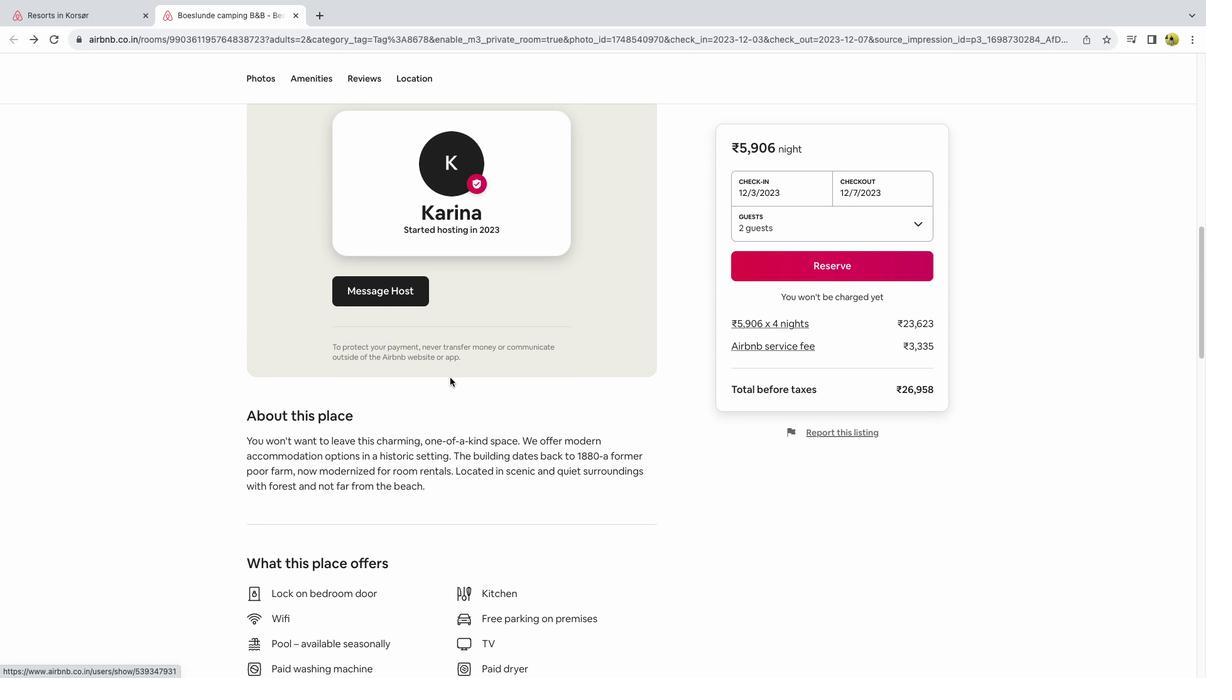 
Action: Mouse scrolled (449, 378) with delta (0, 0)
Screenshot: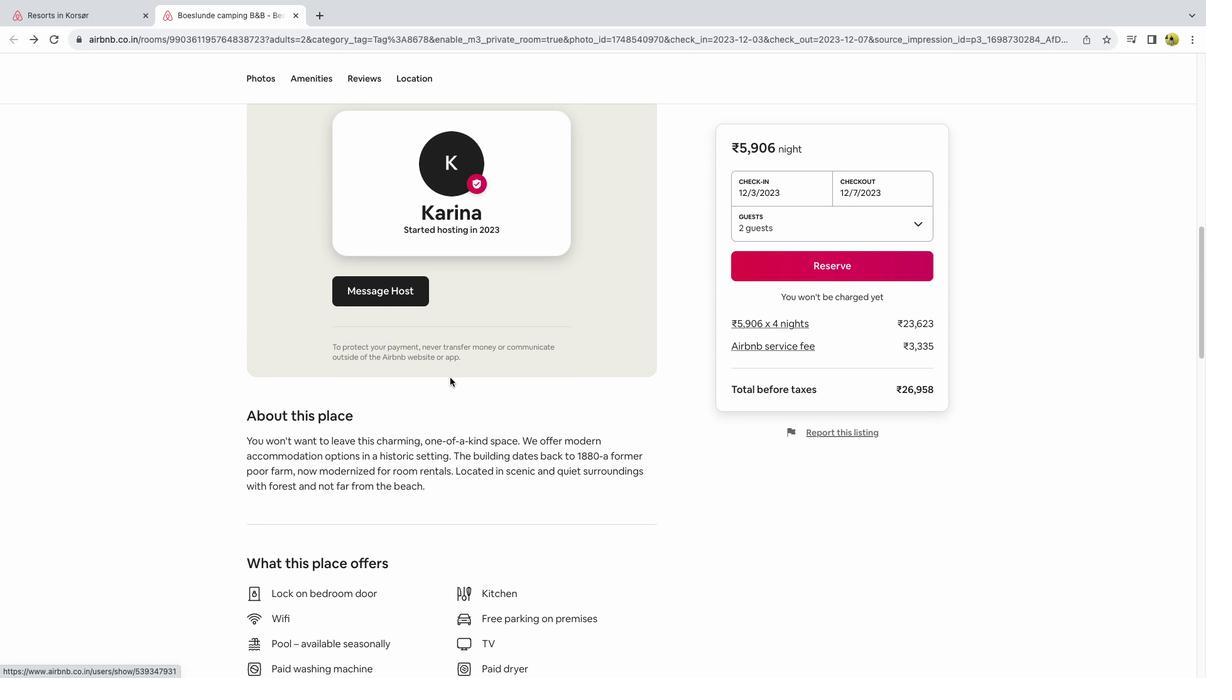 
Action: Mouse scrolled (449, 378) with delta (0, 0)
Screenshot: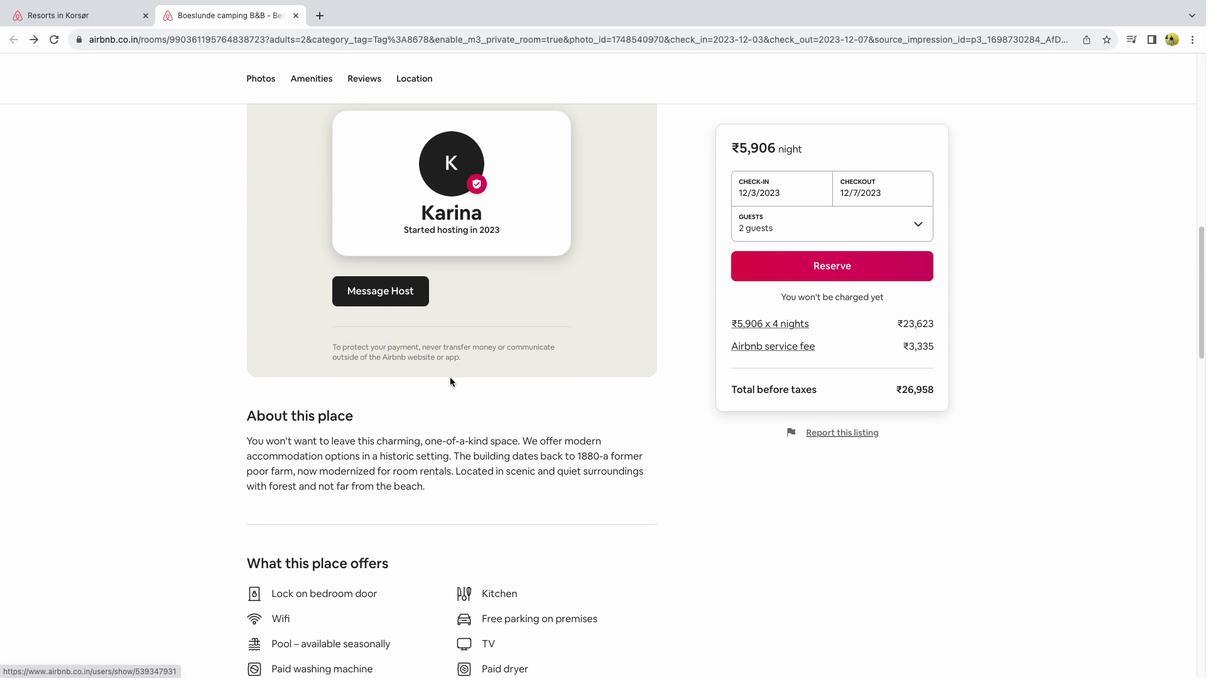 
Action: Mouse scrolled (449, 378) with delta (0, -1)
Screenshot: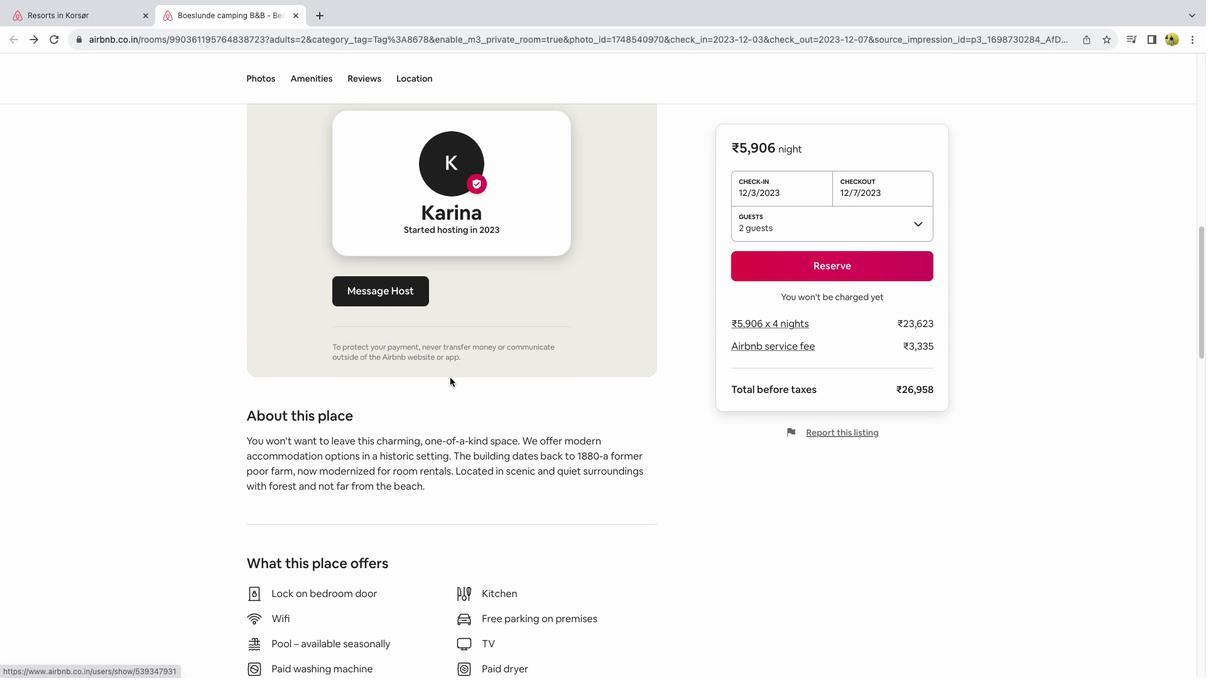 
Action: Mouse scrolled (449, 378) with delta (0, 0)
Screenshot: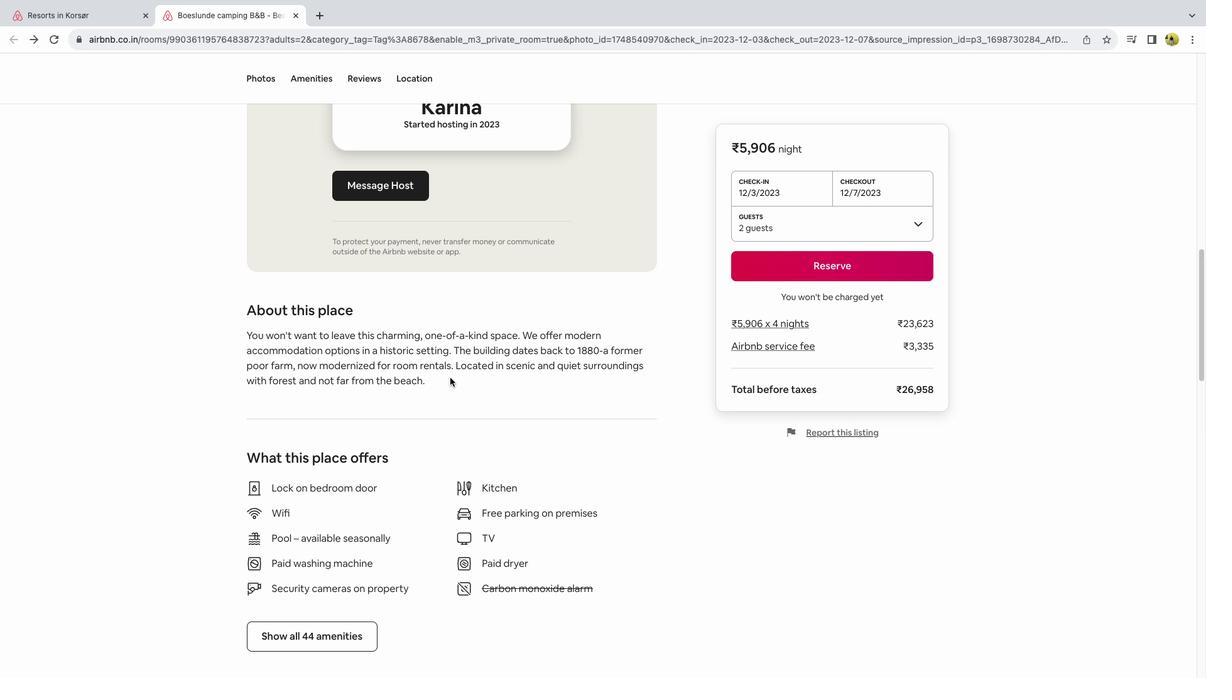
Action: Mouse scrolled (449, 378) with delta (0, 0)
Screenshot: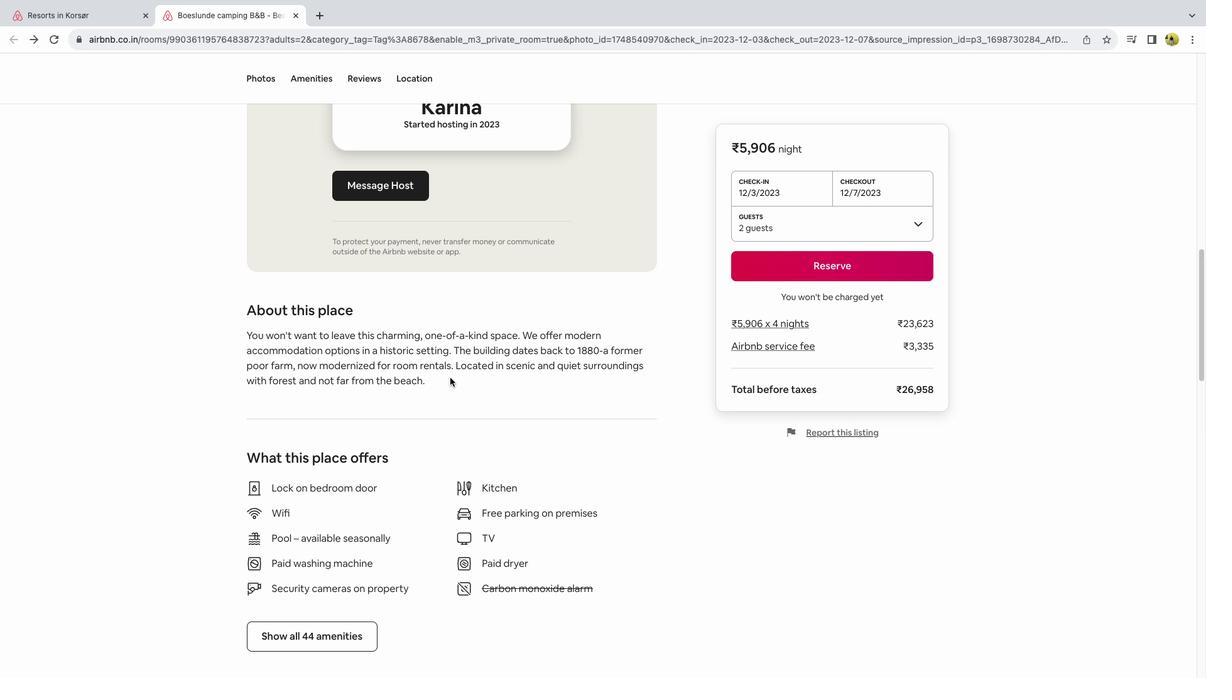 
Action: Mouse scrolled (449, 378) with delta (0, -1)
Screenshot: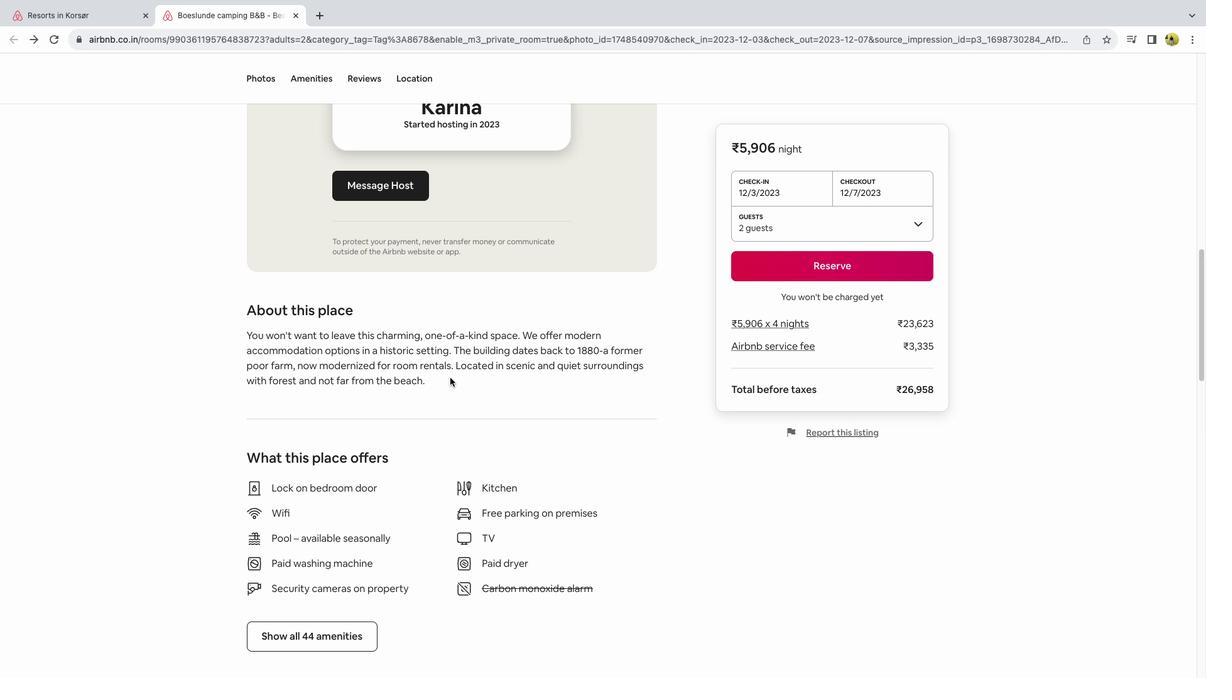 
Action: Mouse moved to (362, 522)
Screenshot: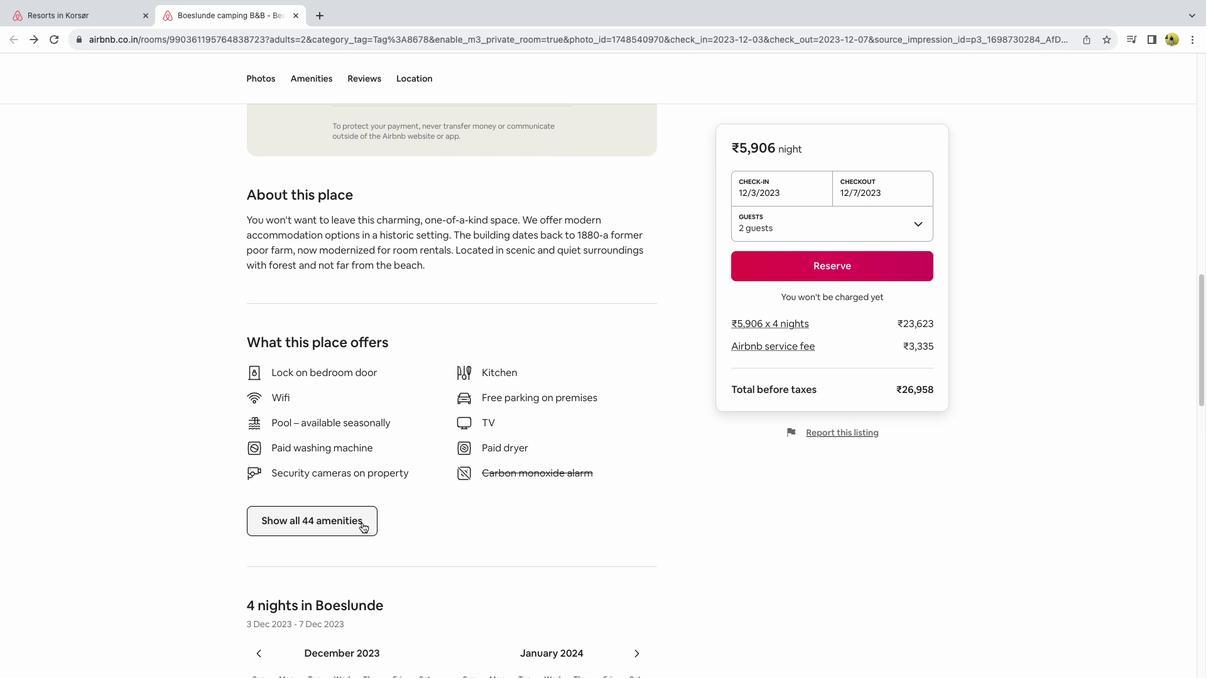 
Action: Mouse pressed left at (362, 522)
Screenshot: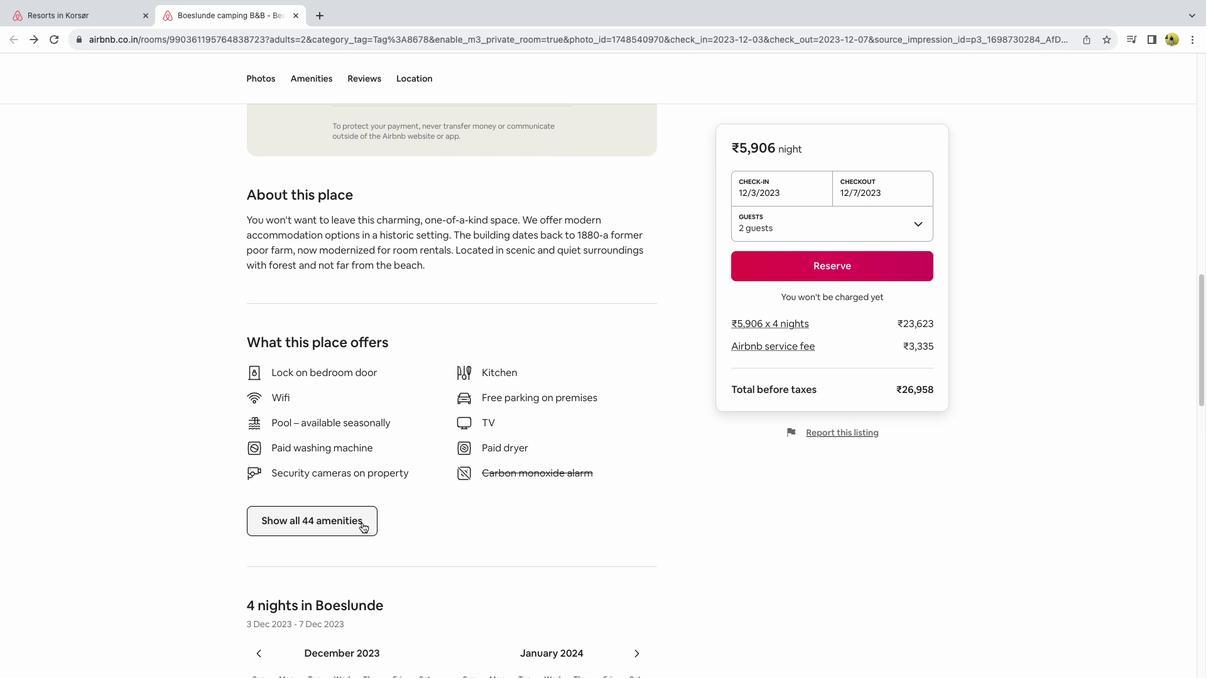 
Action: Mouse moved to (605, 313)
Screenshot: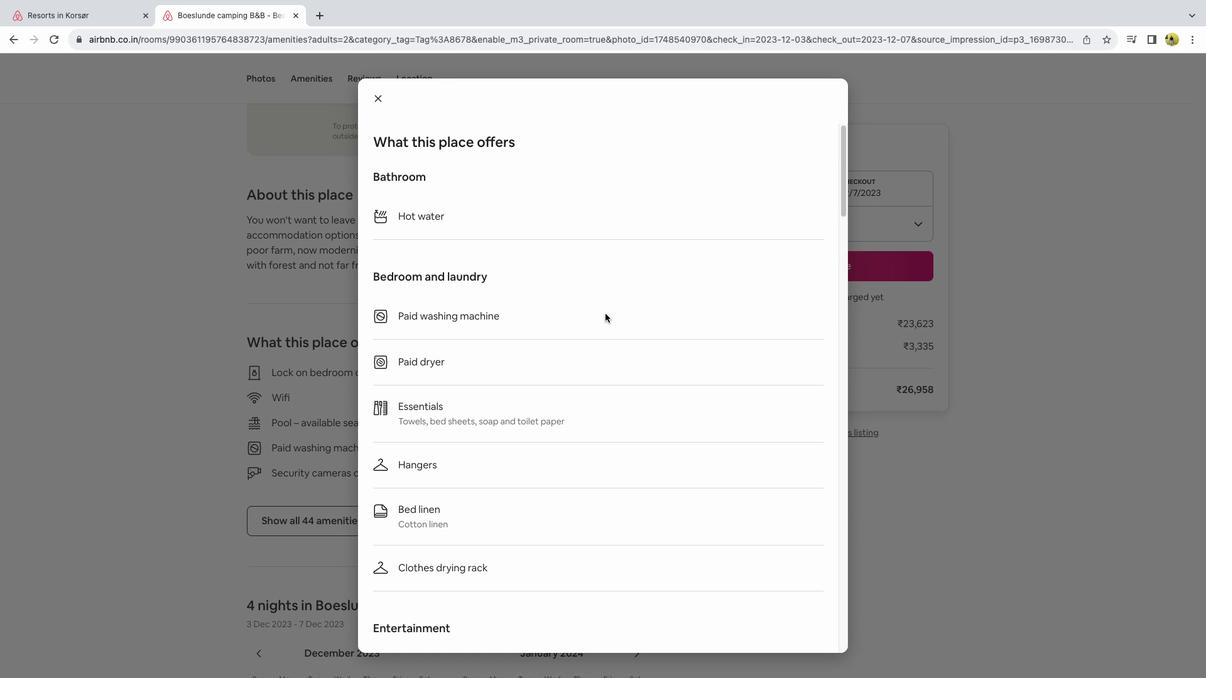 
Action: Mouse scrolled (605, 313) with delta (0, 0)
Screenshot: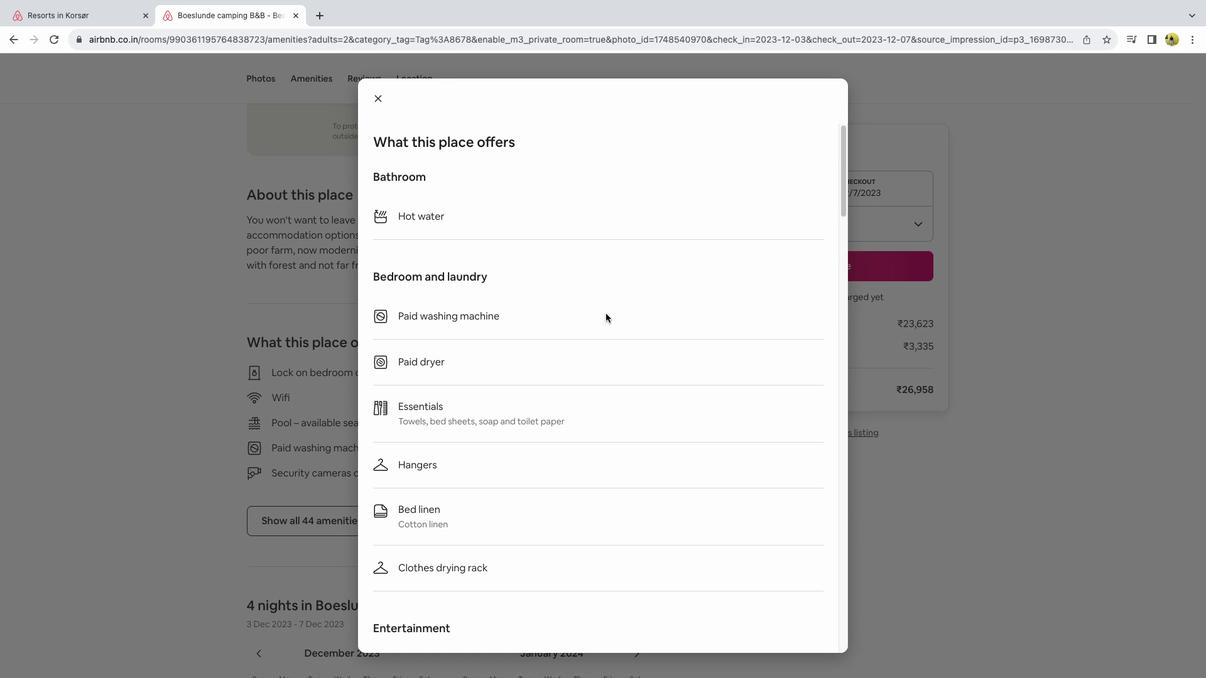 
Action: Mouse scrolled (605, 313) with delta (0, 0)
Screenshot: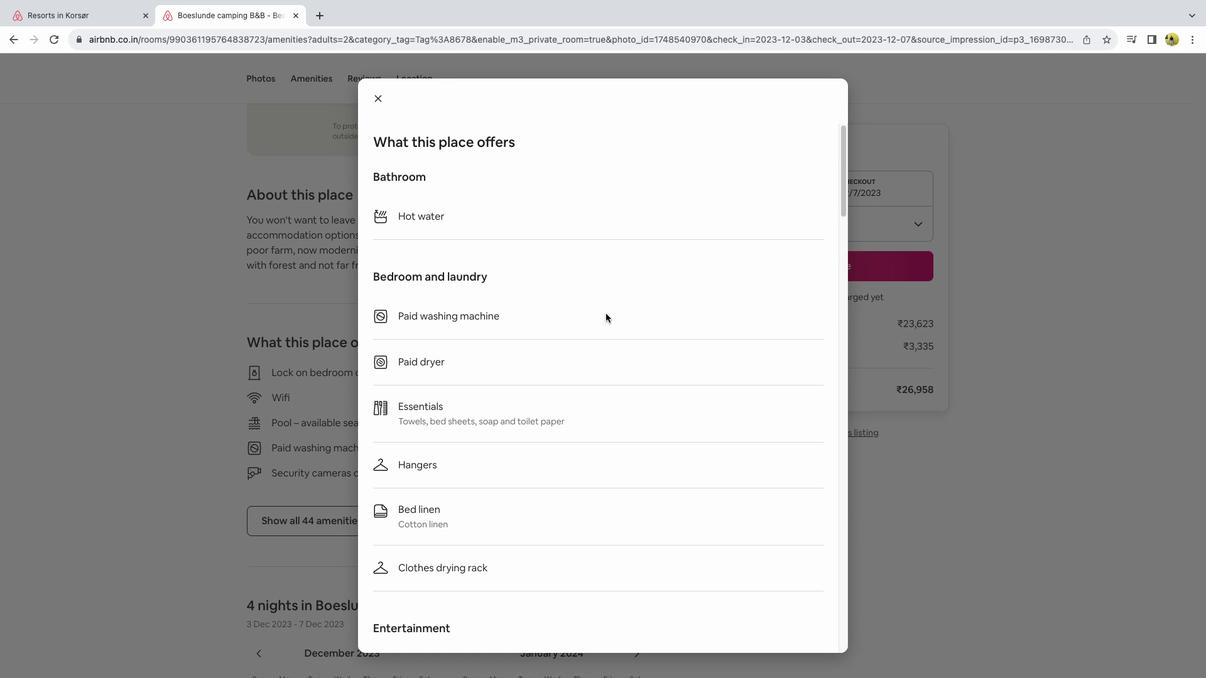 
Action: Mouse scrolled (605, 313) with delta (0, -1)
Screenshot: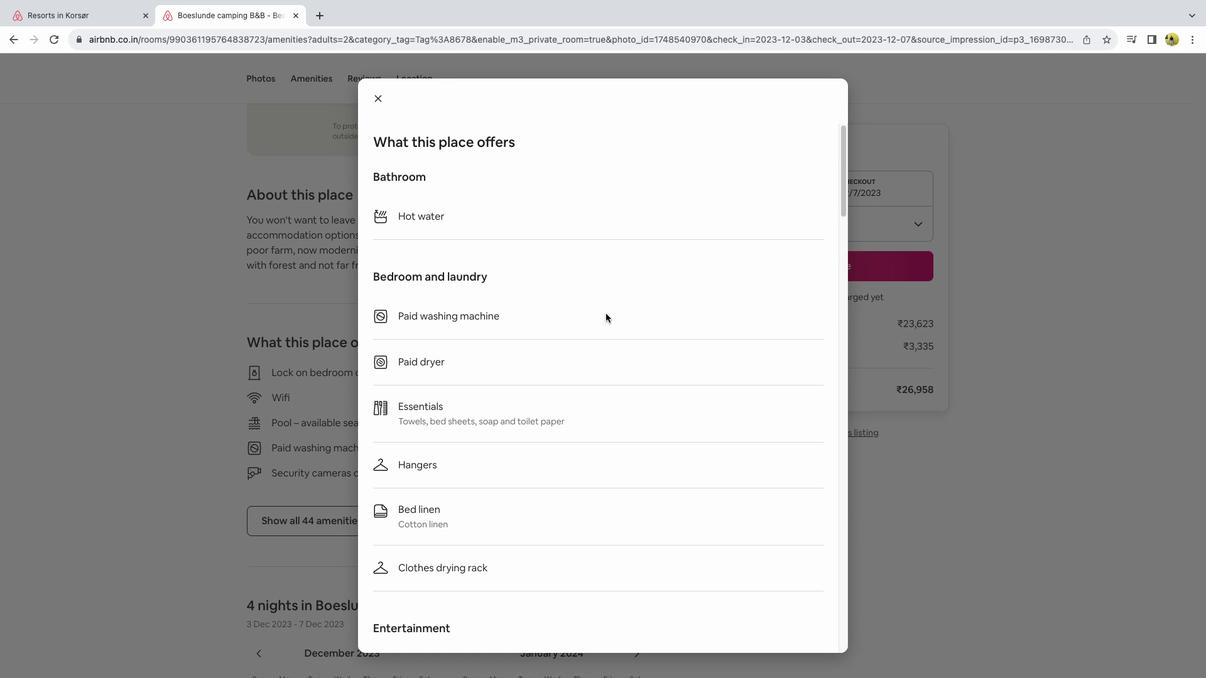 
Action: Mouse scrolled (605, 313) with delta (0, 0)
Screenshot: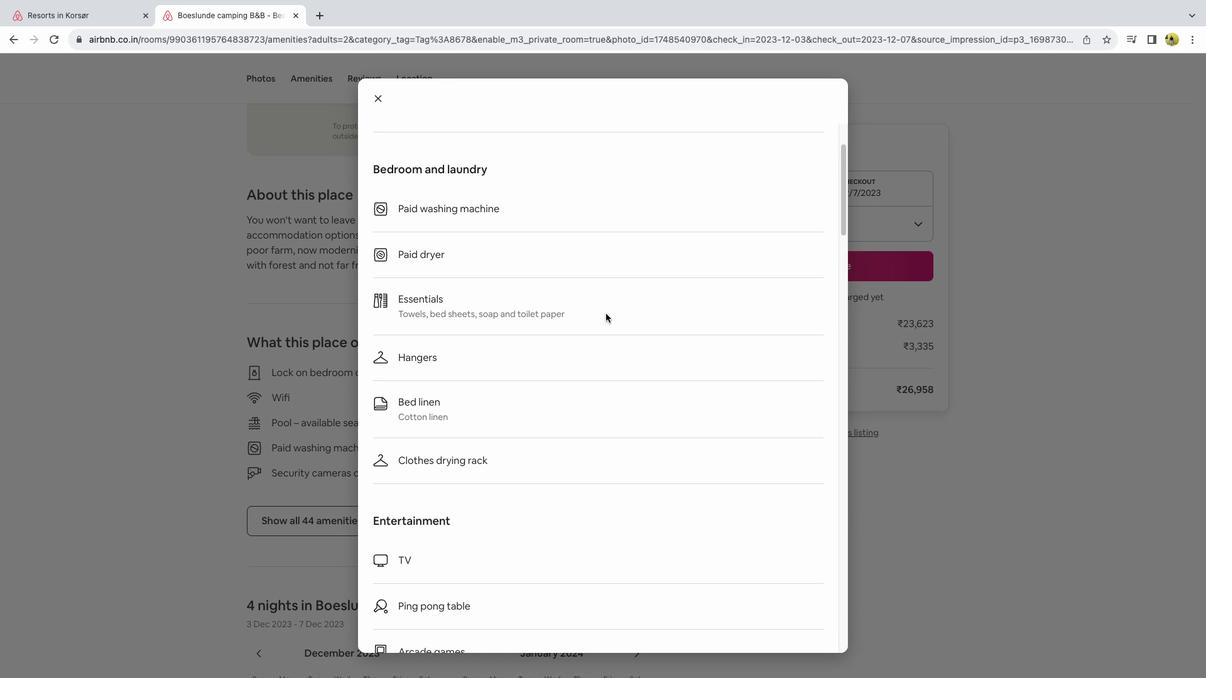 
Action: Mouse scrolled (605, 313) with delta (0, 0)
Screenshot: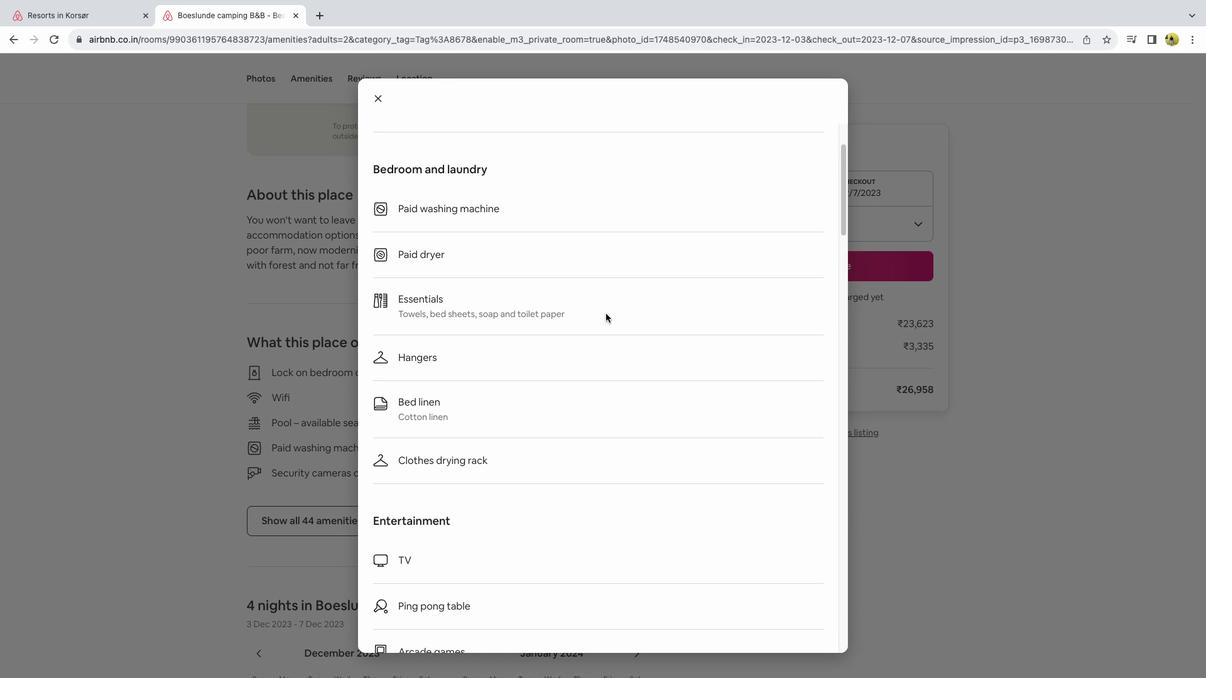 
Action: Mouse scrolled (605, 313) with delta (0, -1)
Screenshot: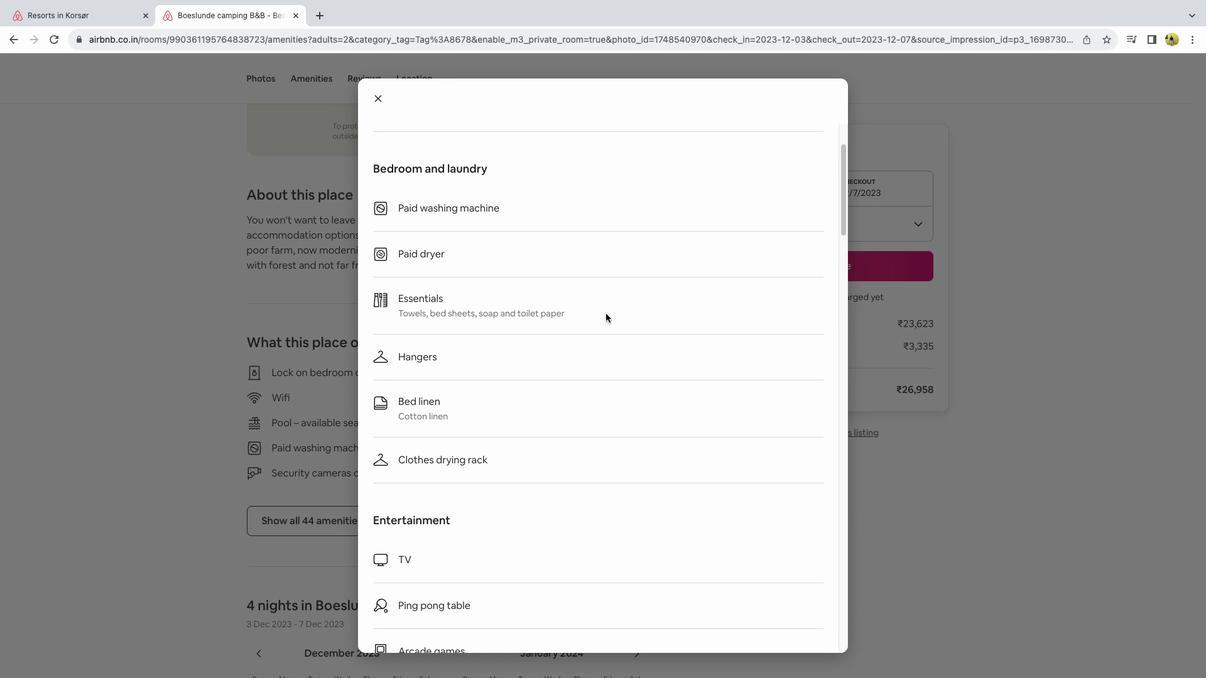 
Action: Mouse scrolled (605, 313) with delta (0, 0)
Screenshot: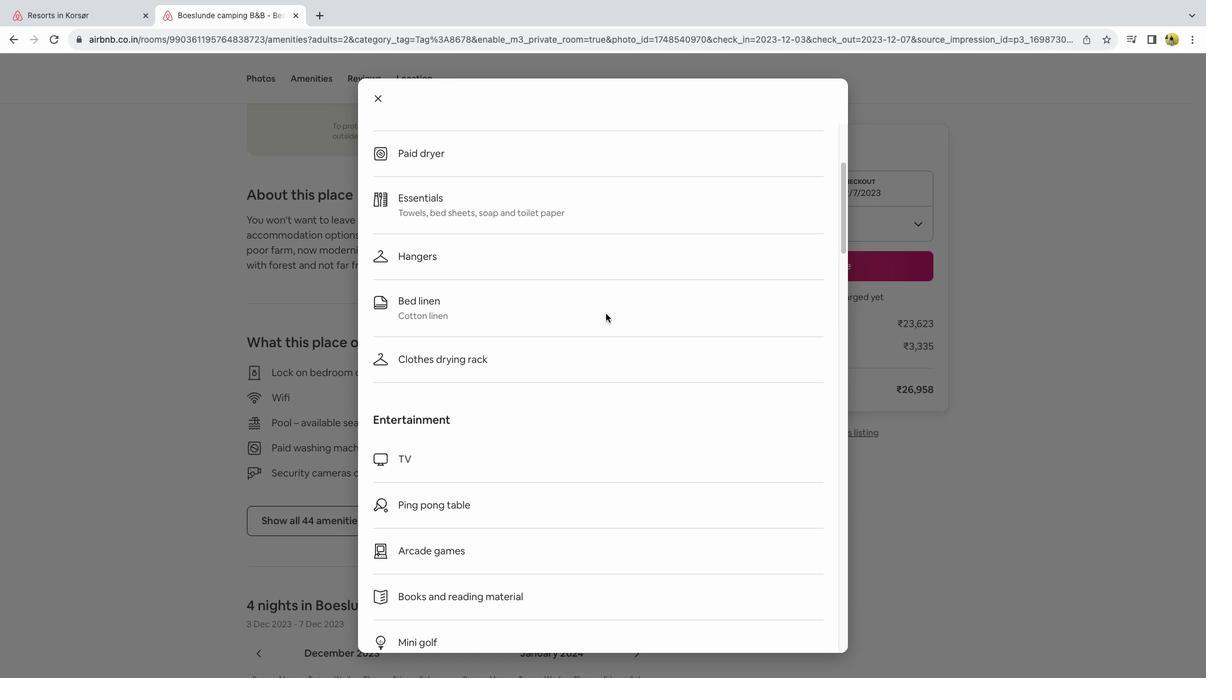 
Action: Mouse scrolled (605, 313) with delta (0, 0)
Screenshot: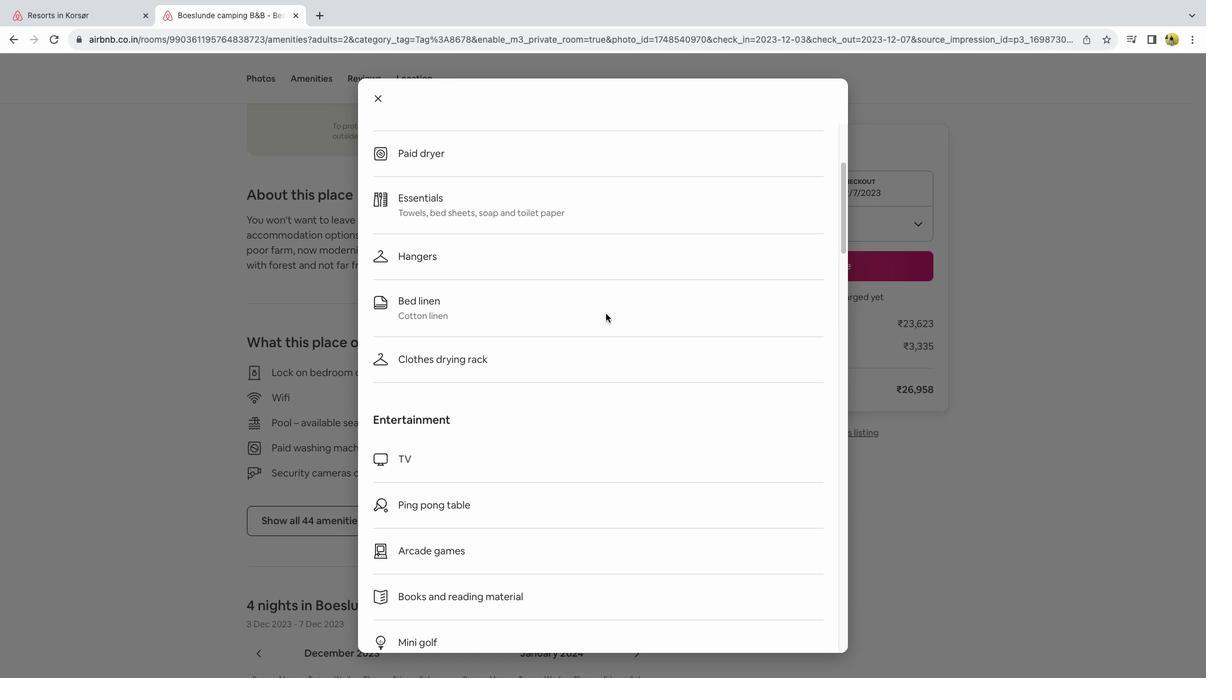 
Action: Mouse moved to (606, 313)
Screenshot: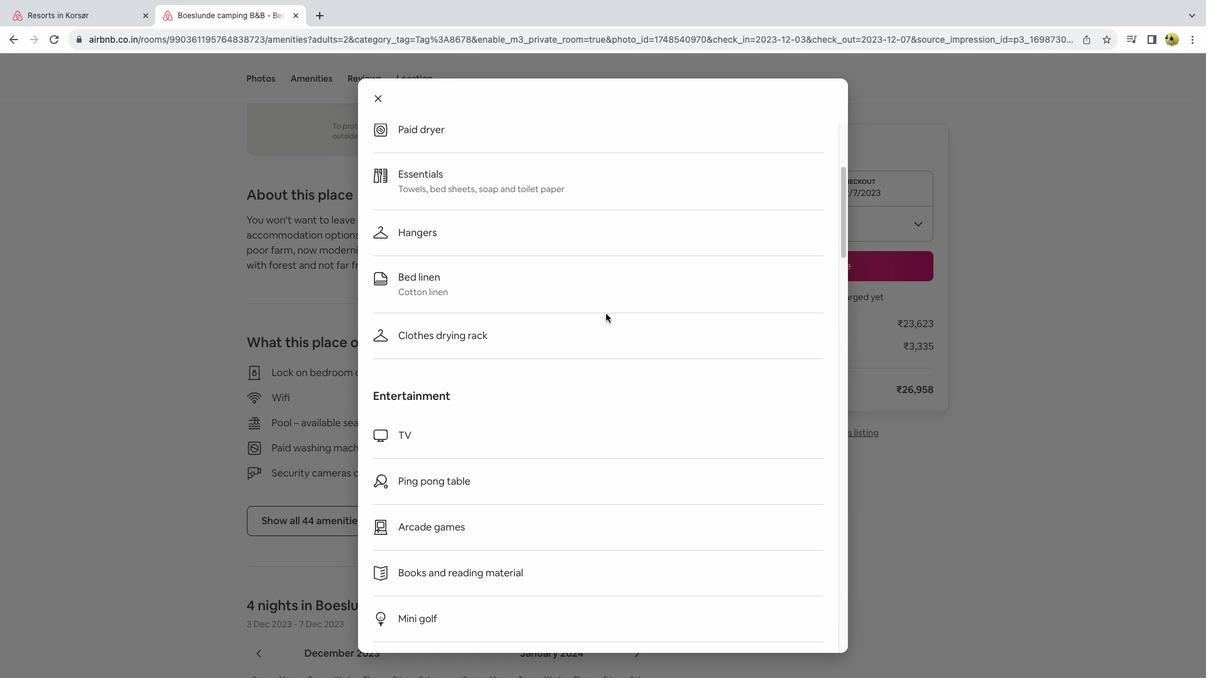 
Action: Mouse scrolled (606, 313) with delta (0, 0)
Screenshot: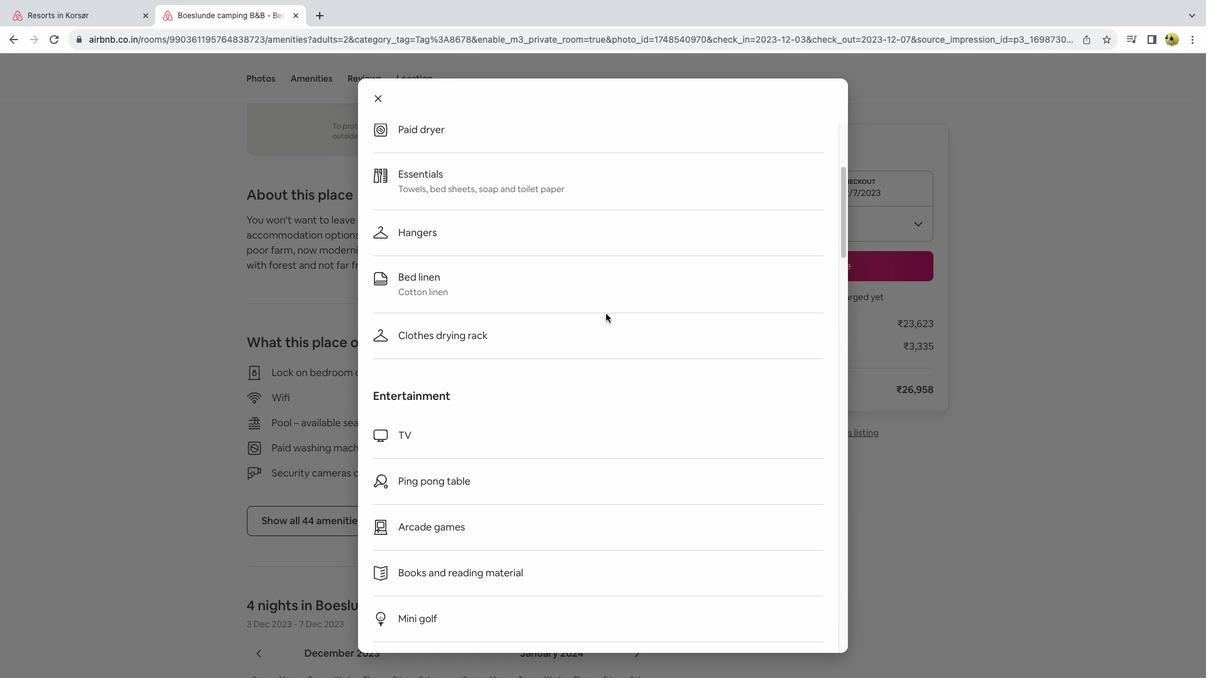 
Action: Mouse moved to (606, 313)
Screenshot: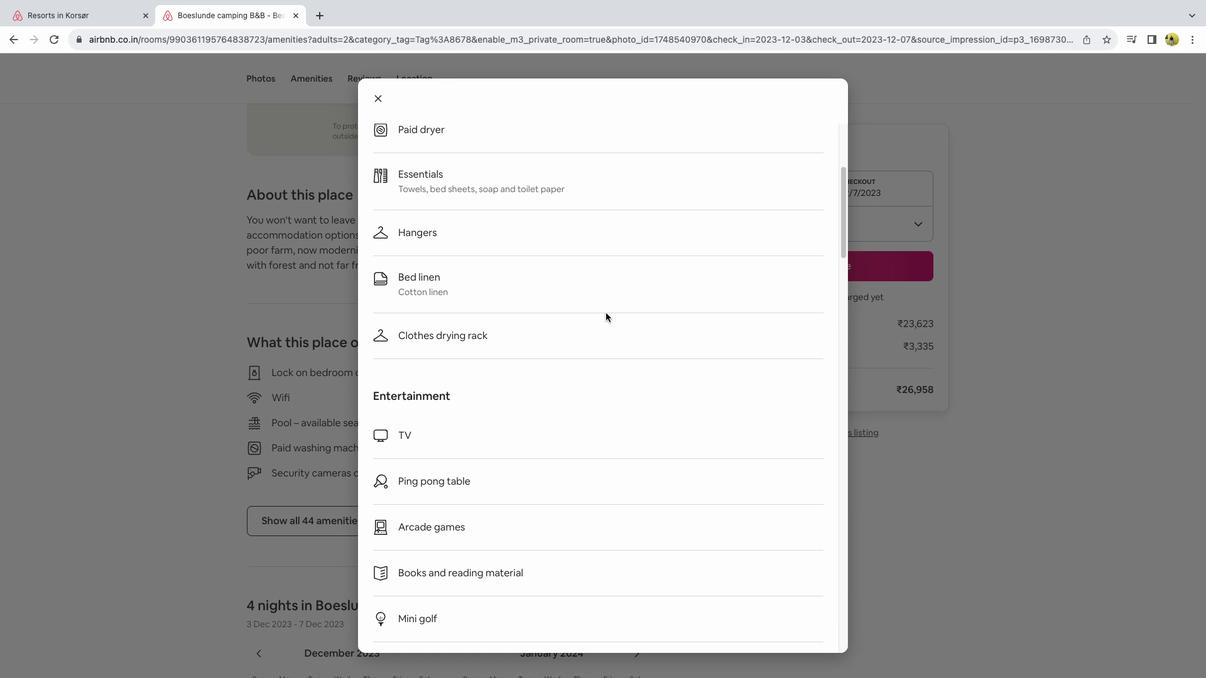 
Action: Mouse scrolled (606, 313) with delta (0, 0)
Screenshot: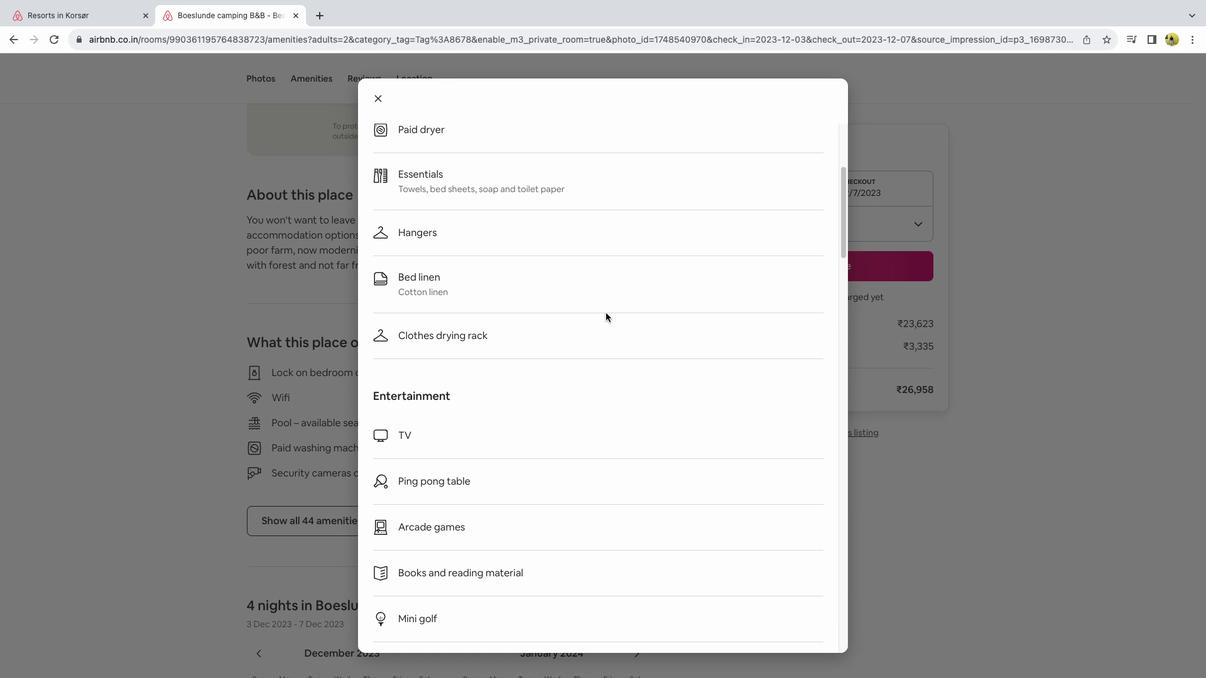 
Action: Mouse scrolled (606, 313) with delta (0, -1)
Screenshot: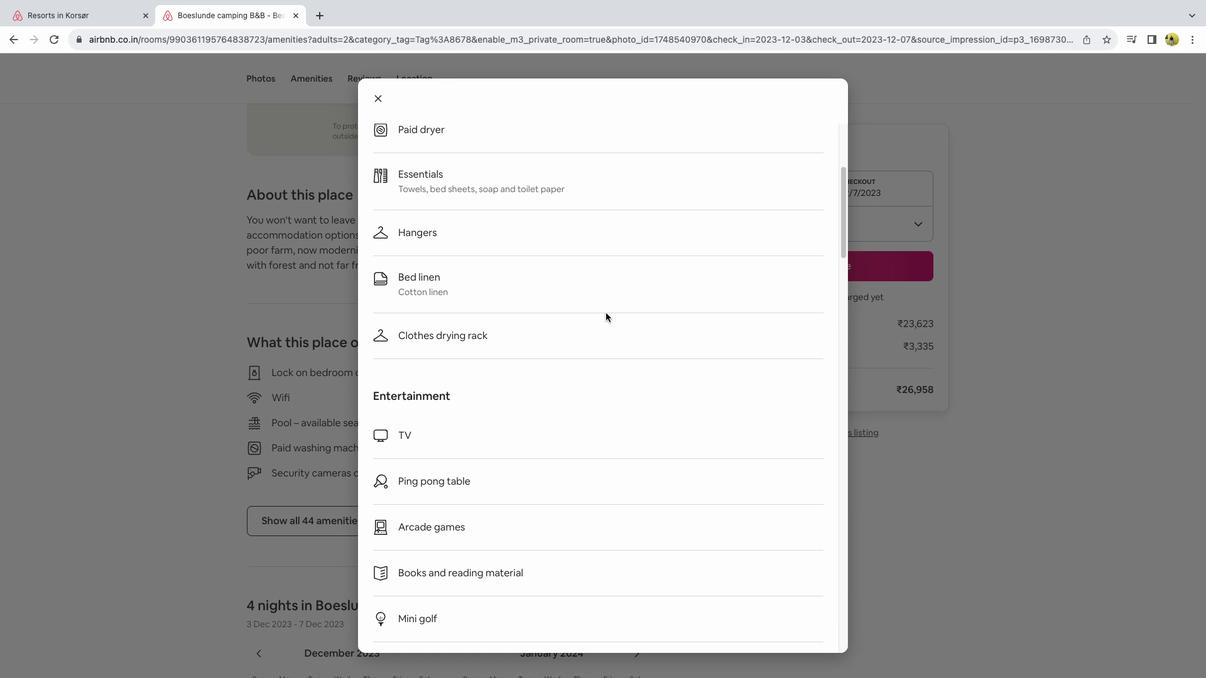 
Action: Mouse scrolled (606, 313) with delta (0, 0)
Screenshot: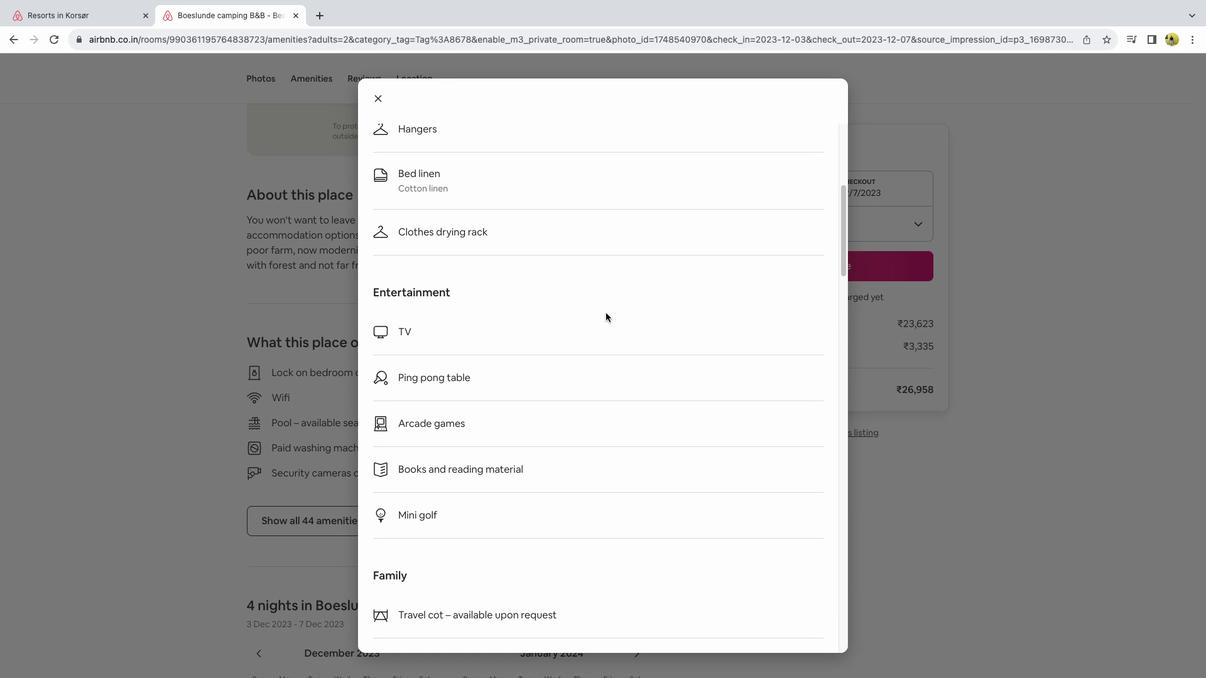 
Action: Mouse scrolled (606, 313) with delta (0, 0)
Screenshot: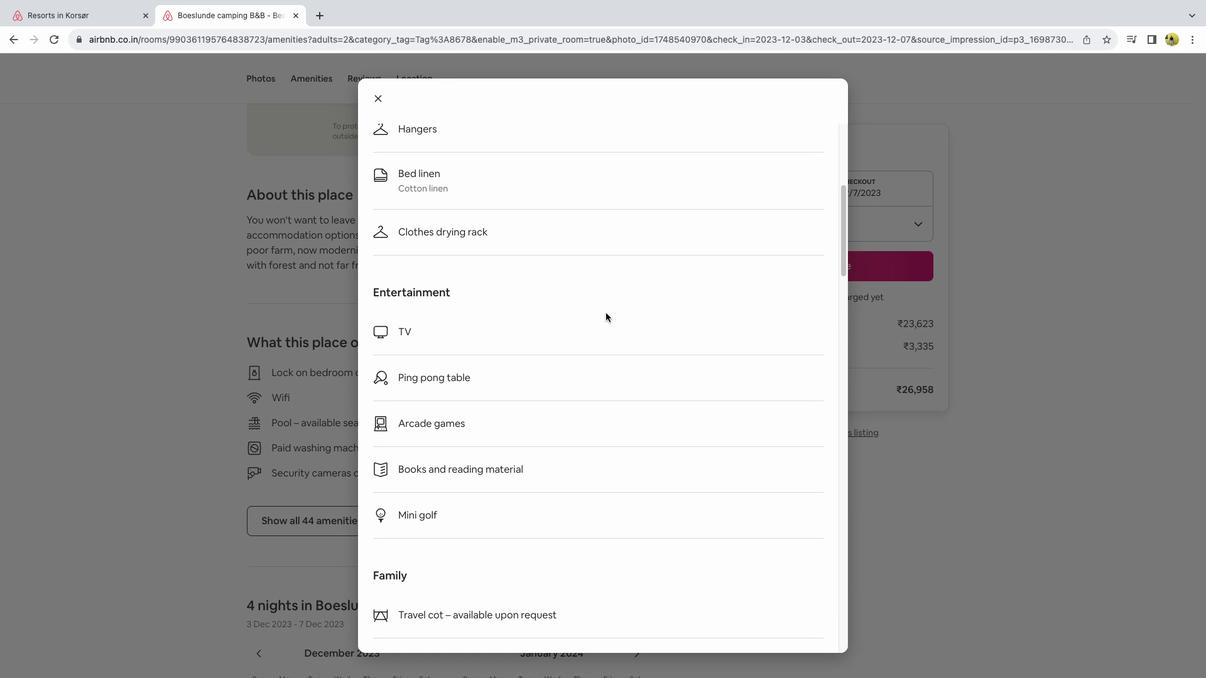 
Action: Mouse scrolled (606, 313) with delta (0, -1)
Screenshot: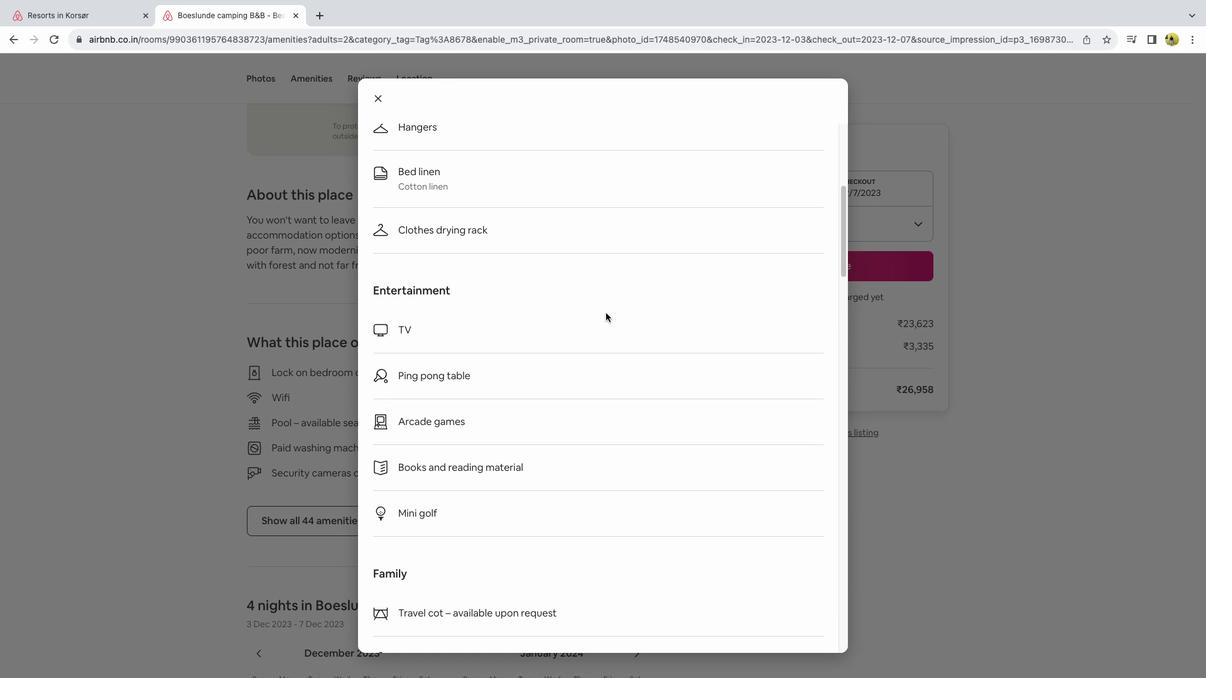 
Action: Mouse scrolled (606, 313) with delta (0, 0)
Screenshot: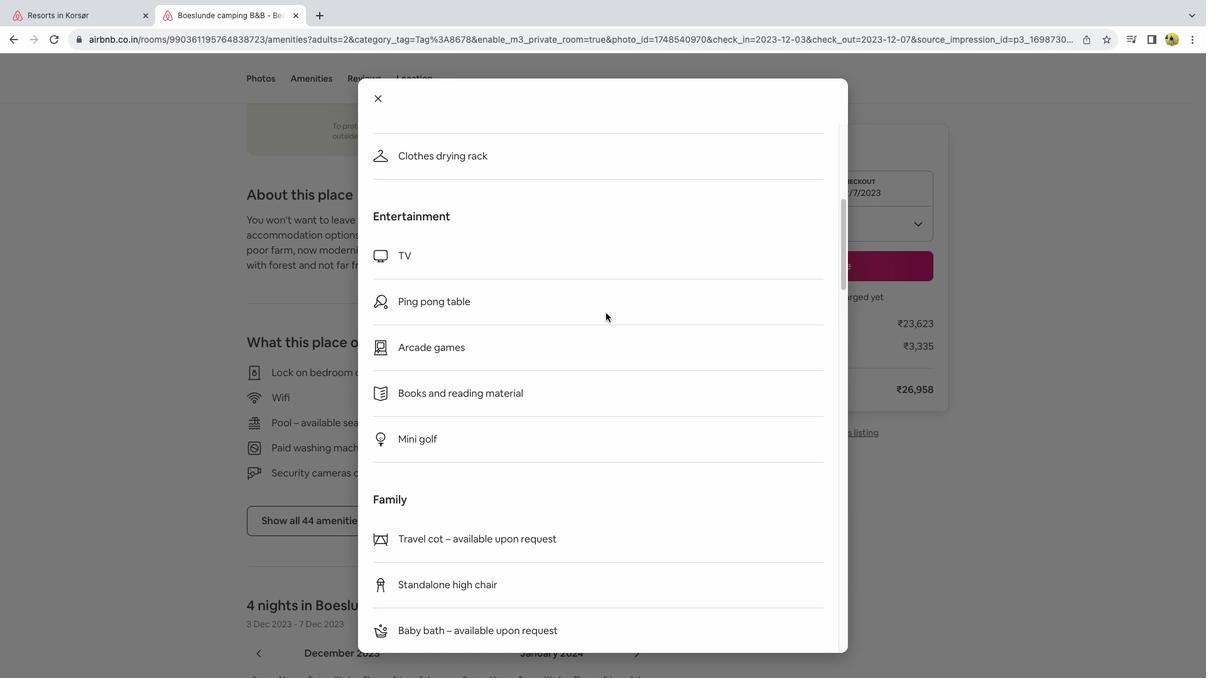 
Action: Mouse scrolled (606, 313) with delta (0, 0)
Screenshot: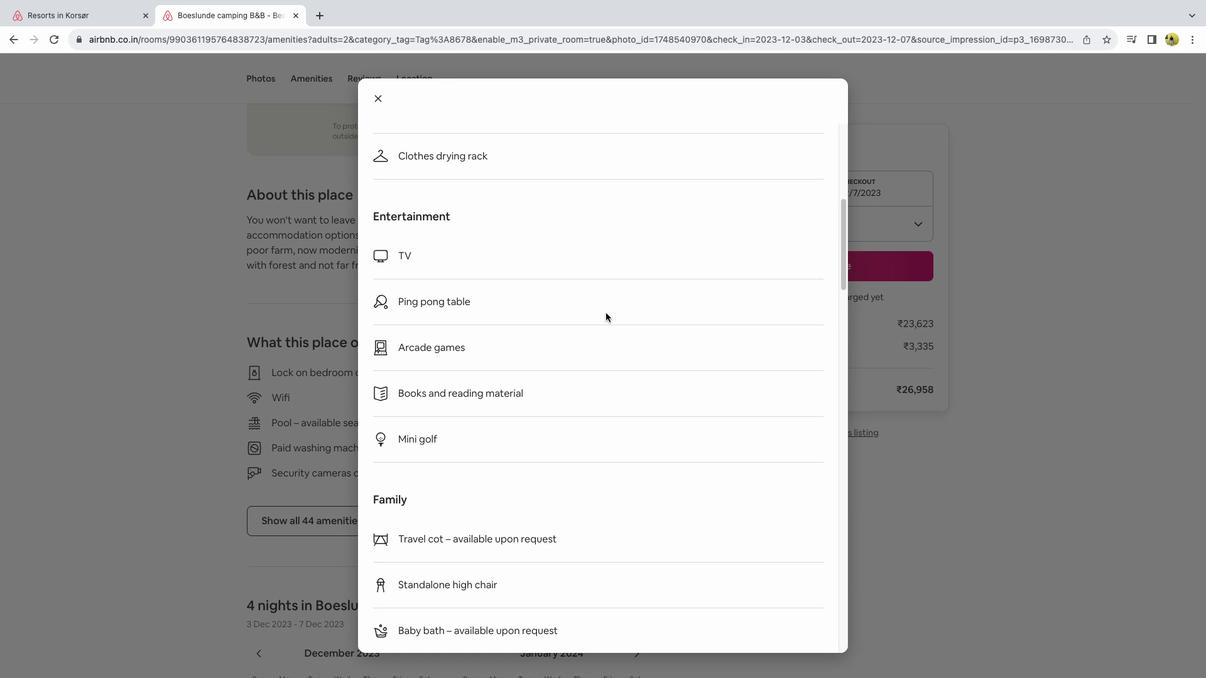 
Action: Mouse scrolled (606, 313) with delta (0, -1)
Screenshot: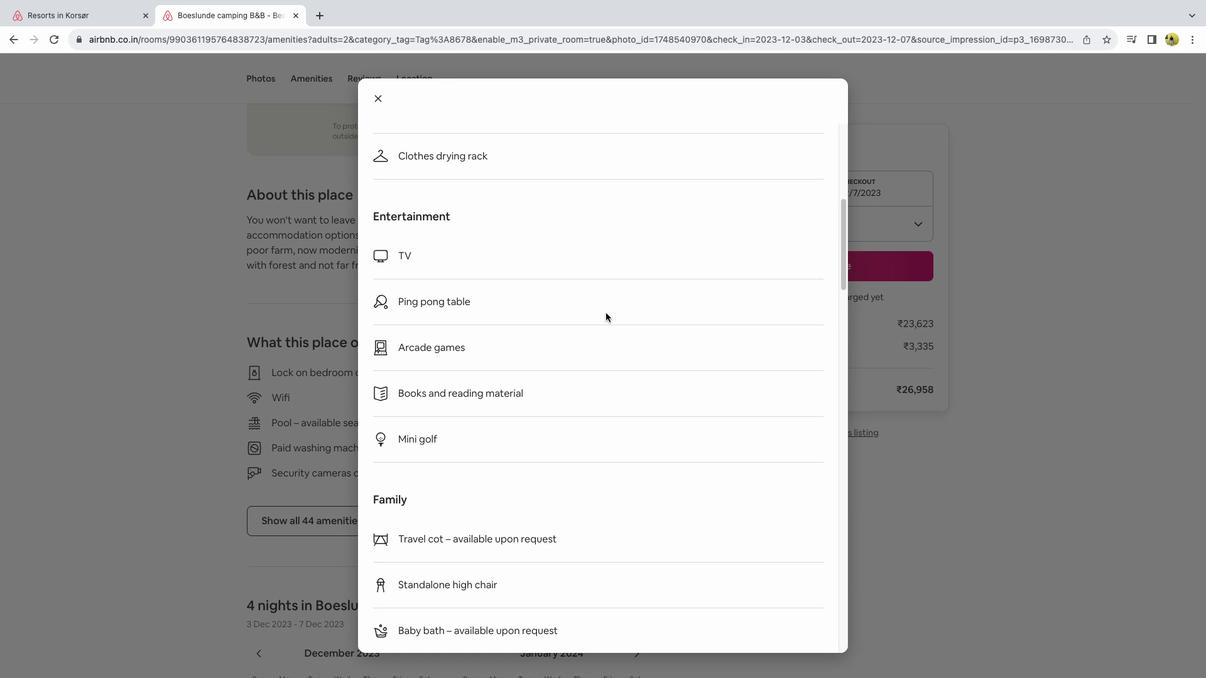 
Action: Mouse scrolled (606, 313) with delta (0, 0)
Screenshot: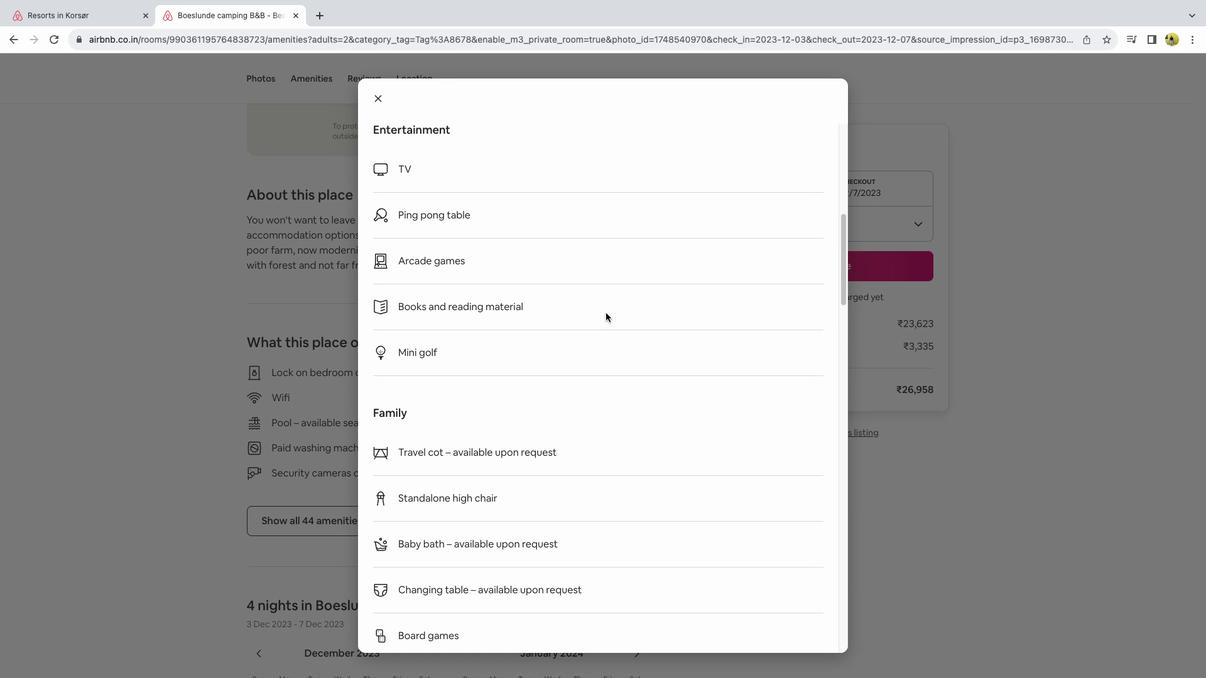 
Action: Mouse scrolled (606, 313) with delta (0, 0)
Screenshot: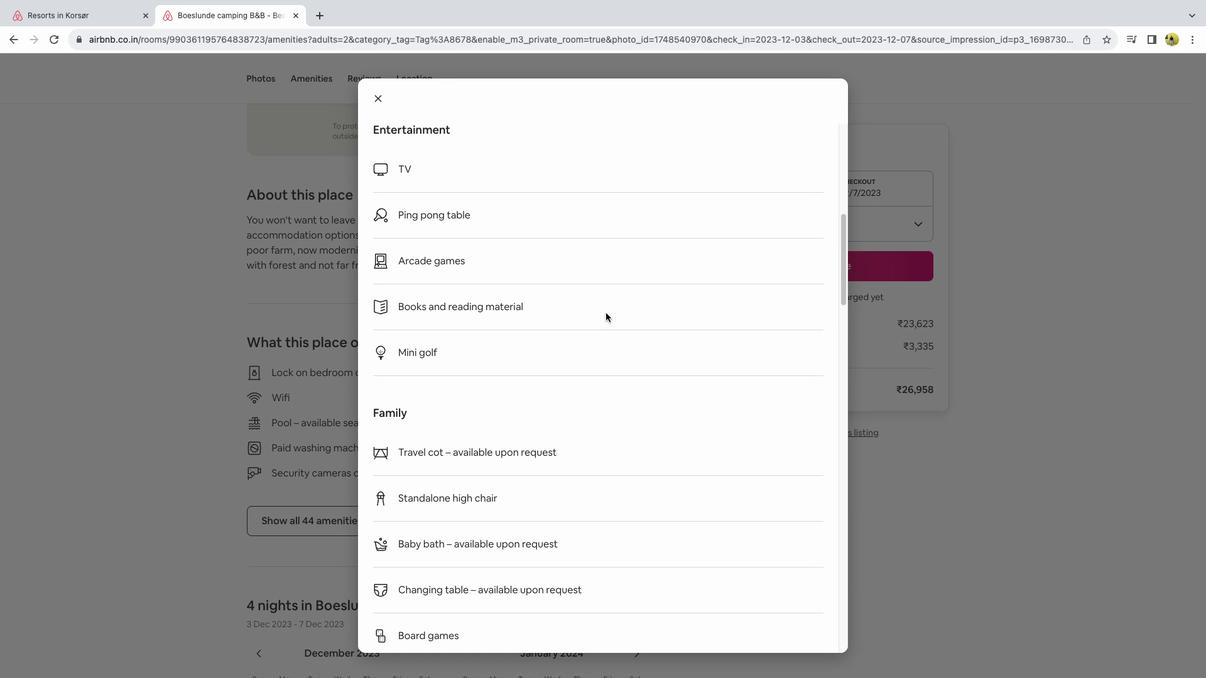 
Action: Mouse scrolled (606, 313) with delta (0, -1)
Screenshot: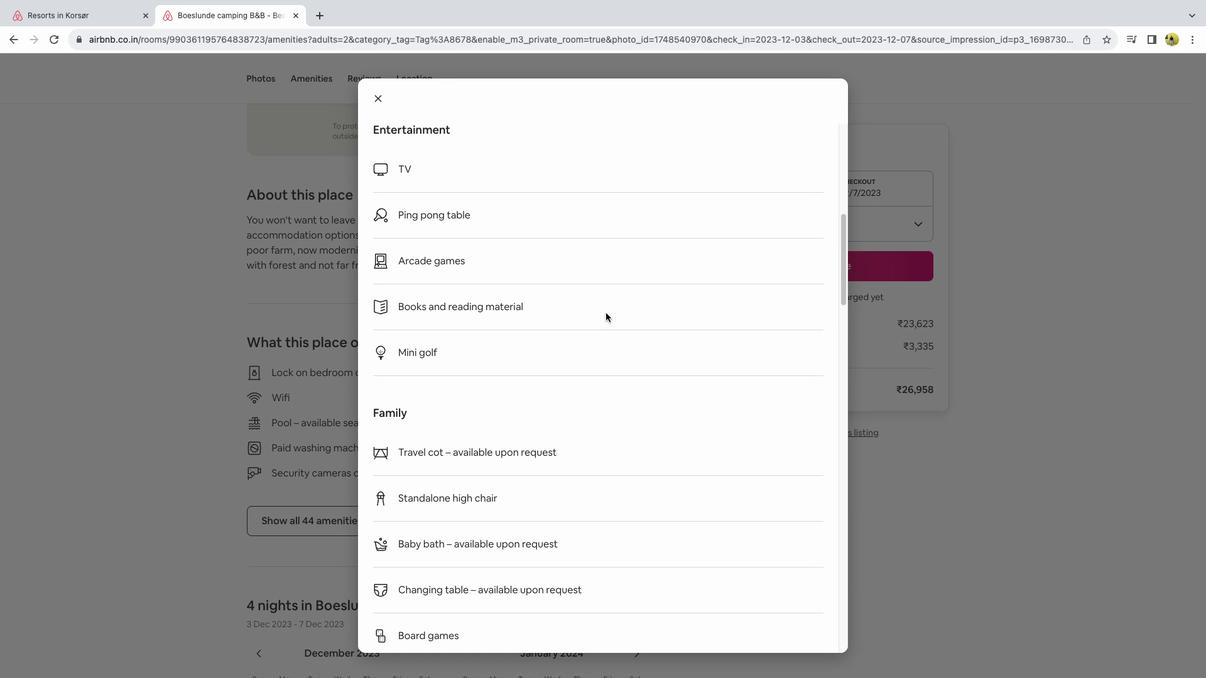 
Action: Mouse scrolled (606, 313) with delta (0, 0)
Screenshot: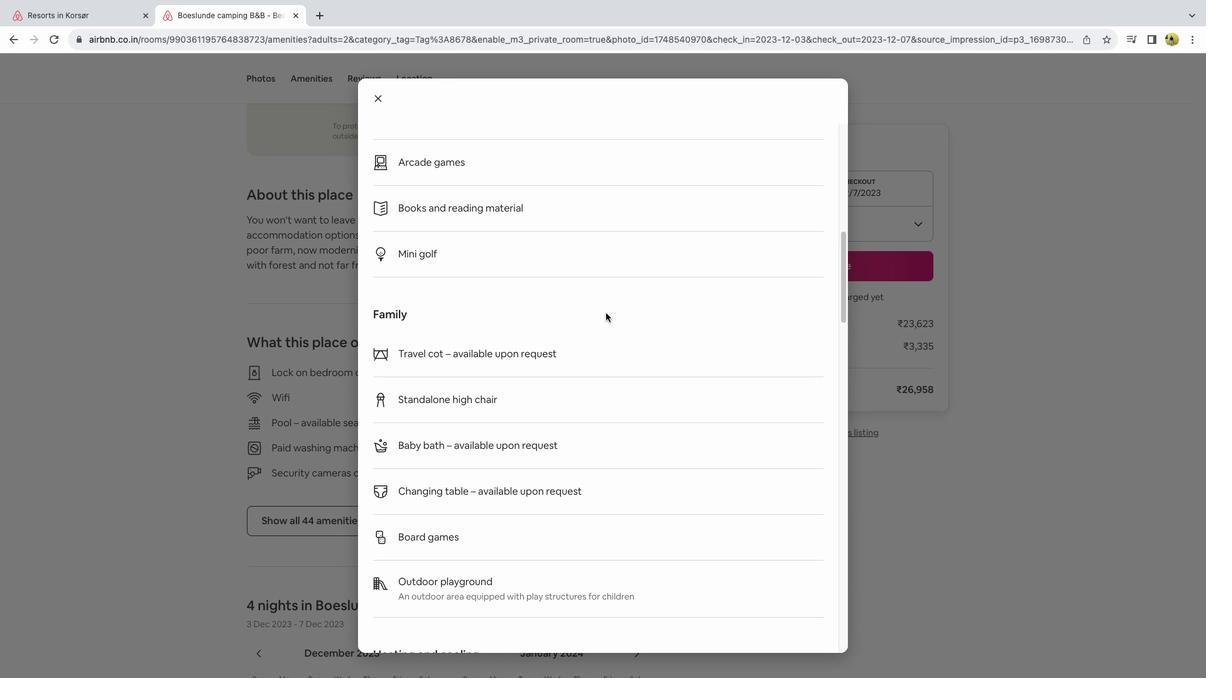 
Action: Mouse scrolled (606, 313) with delta (0, 0)
Screenshot: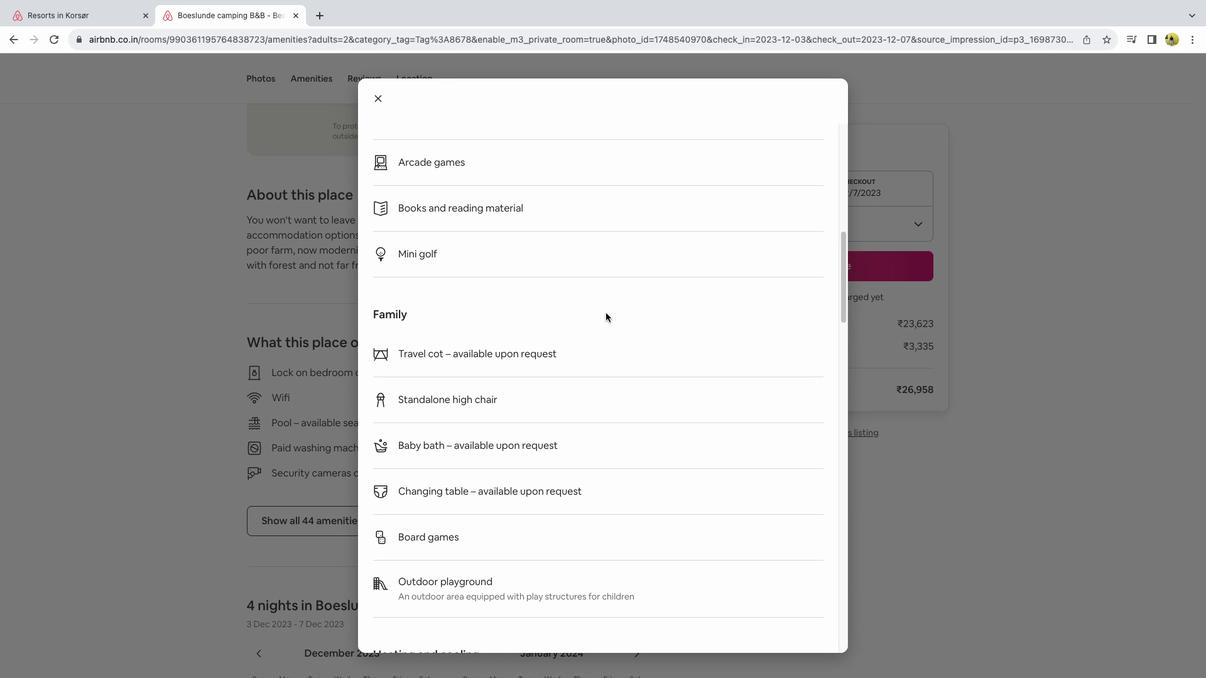 
Action: Mouse scrolled (606, 313) with delta (0, -1)
Screenshot: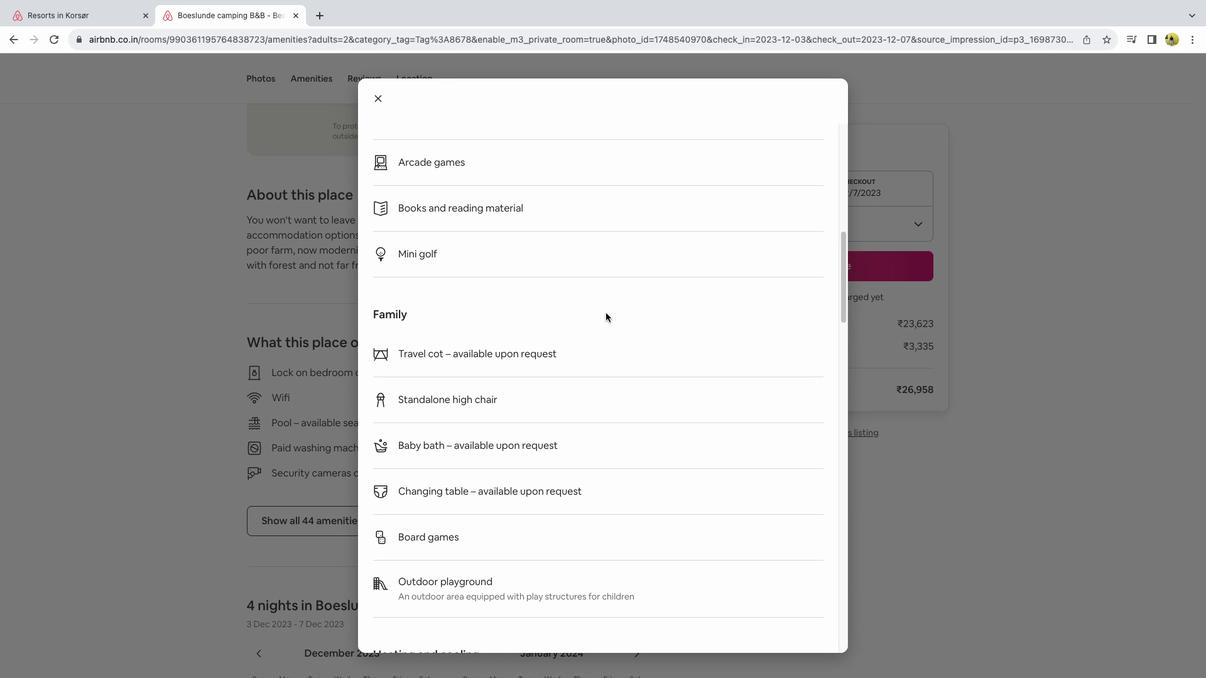 
Action: Mouse scrolled (606, 313) with delta (0, 0)
Screenshot: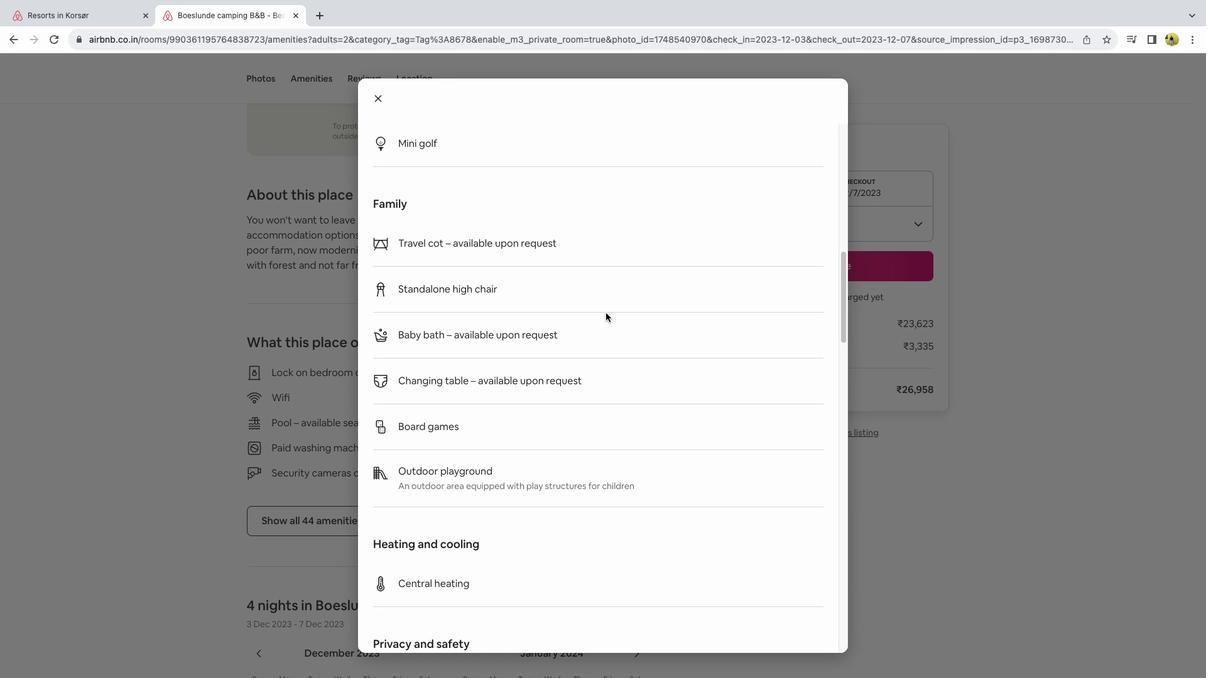 
Action: Mouse scrolled (606, 313) with delta (0, 0)
Screenshot: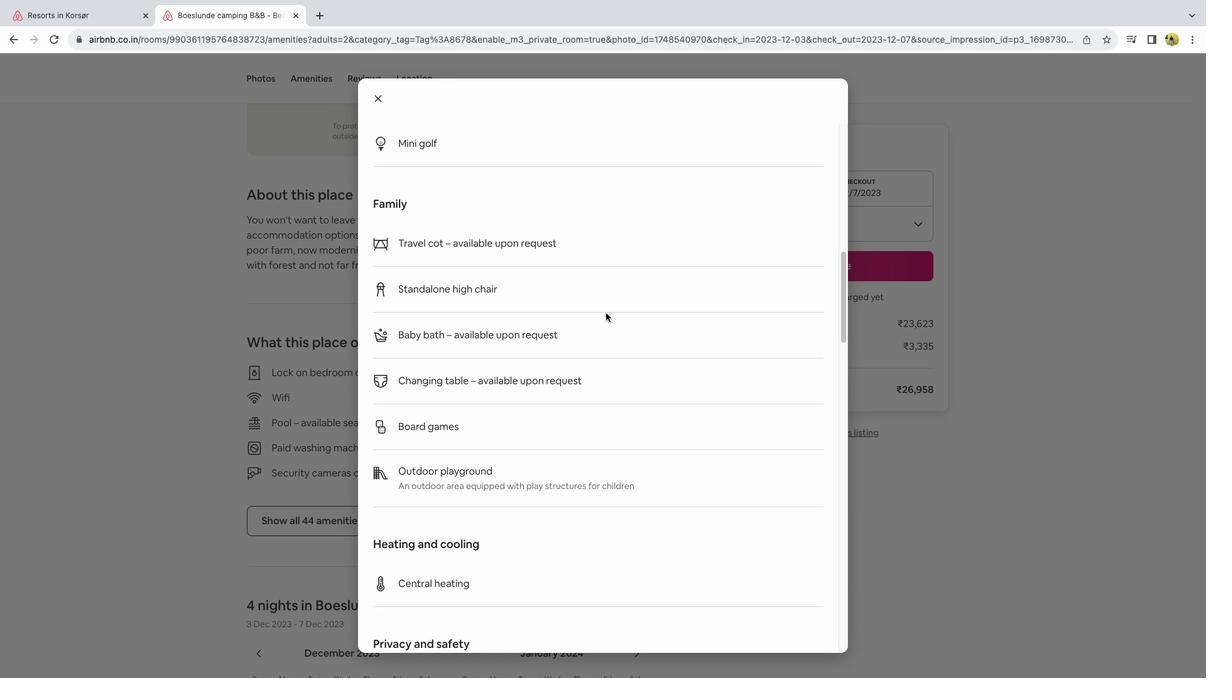 
Action: Mouse scrolled (606, 313) with delta (0, -1)
Screenshot: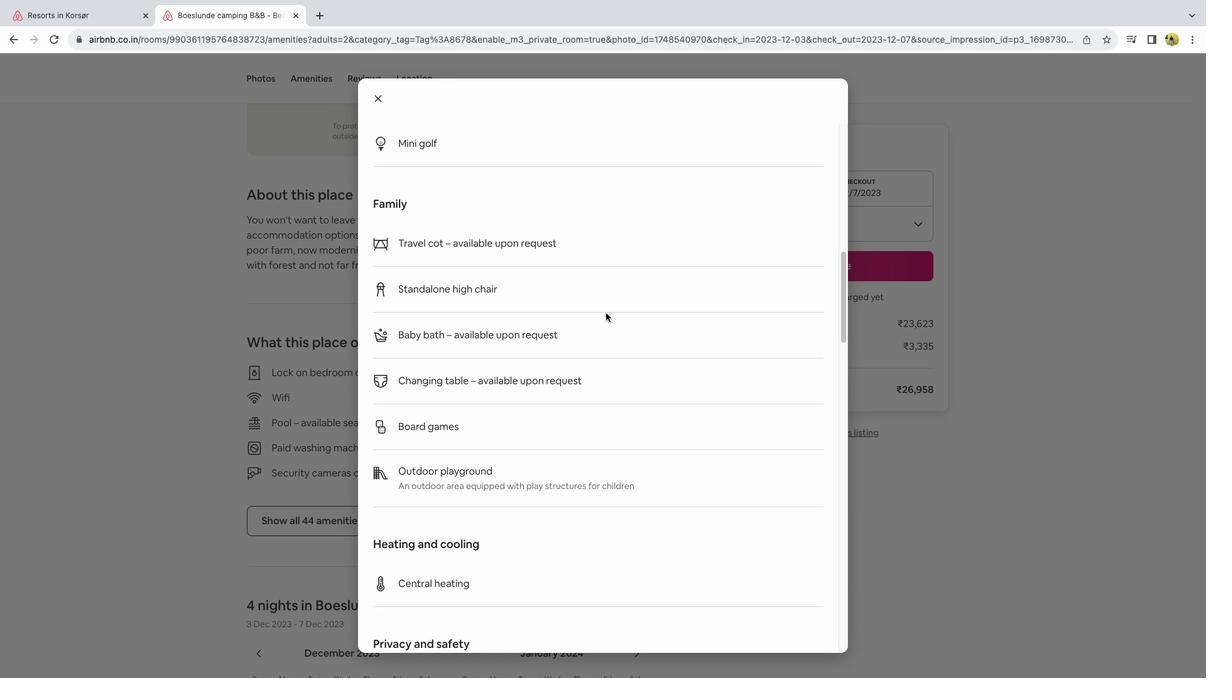 
Action: Mouse scrolled (606, 313) with delta (0, 0)
Screenshot: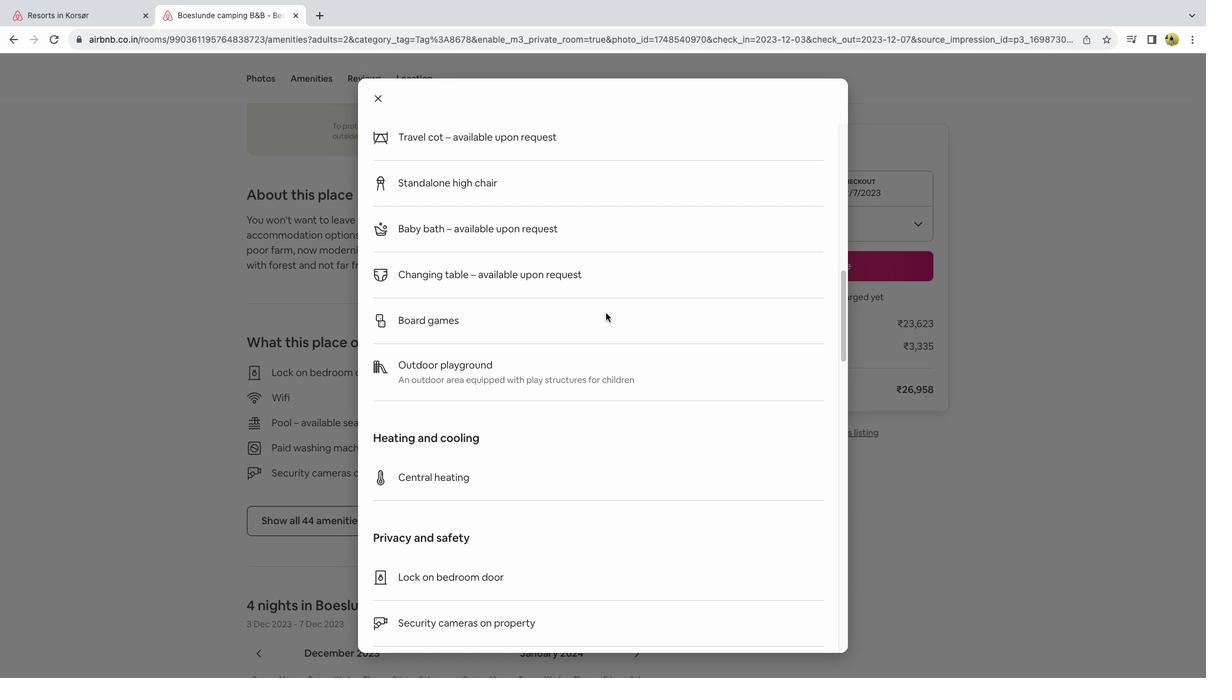 
Action: Mouse scrolled (606, 313) with delta (0, 0)
Screenshot: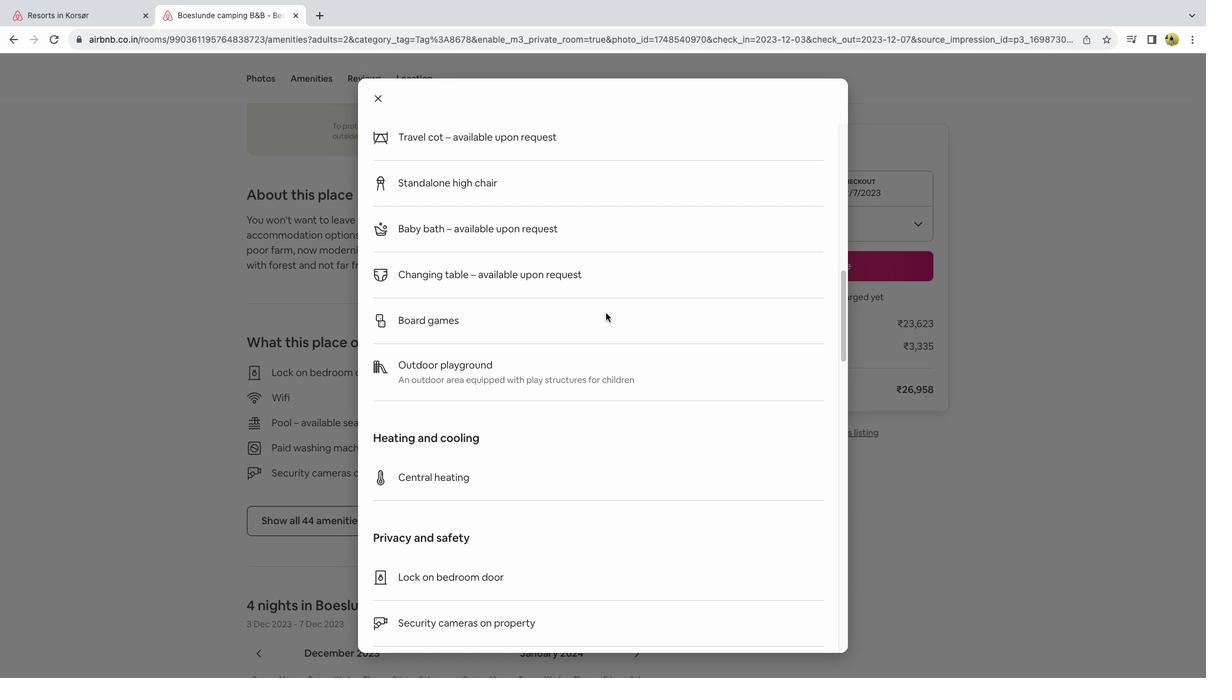 
Action: Mouse scrolled (606, 313) with delta (0, -1)
Screenshot: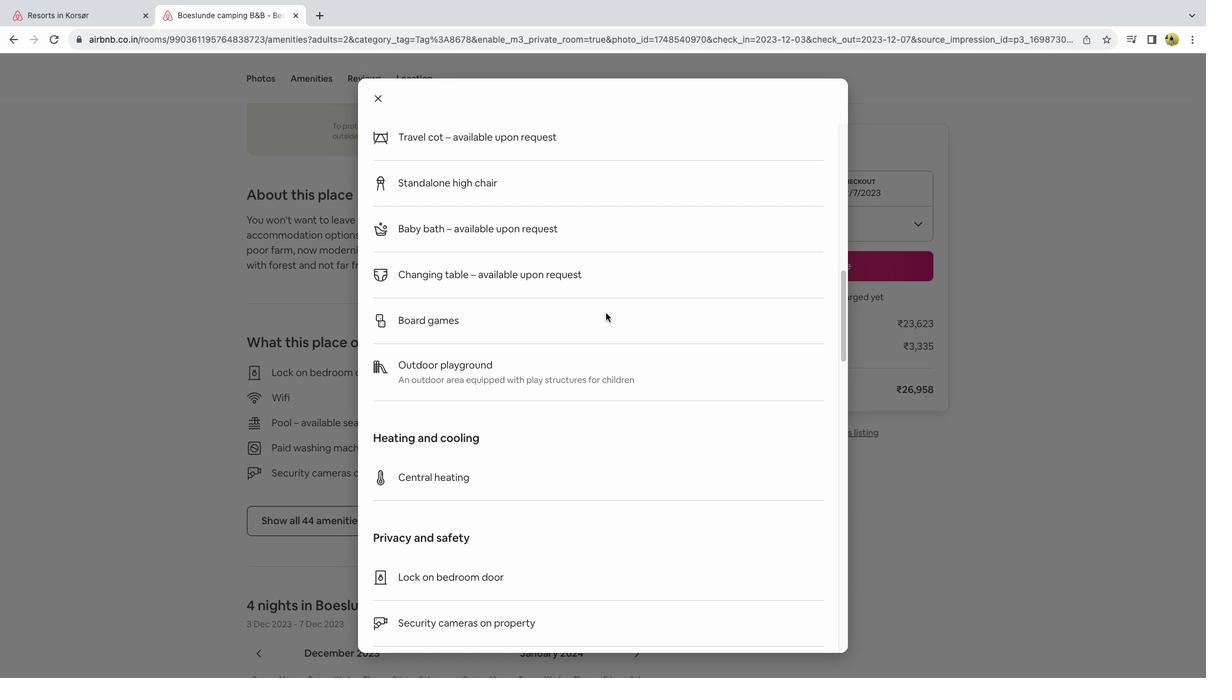 
Action: Mouse scrolled (606, 313) with delta (0, 0)
Screenshot: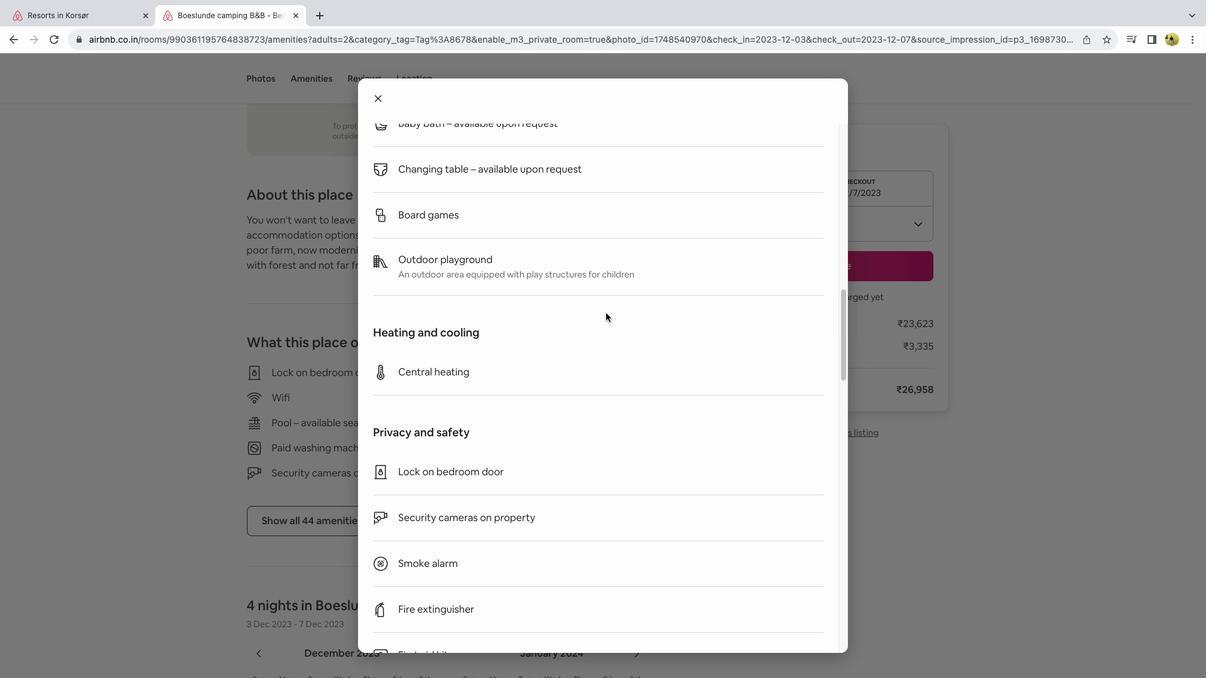 
Action: Mouse scrolled (606, 313) with delta (0, 0)
Screenshot: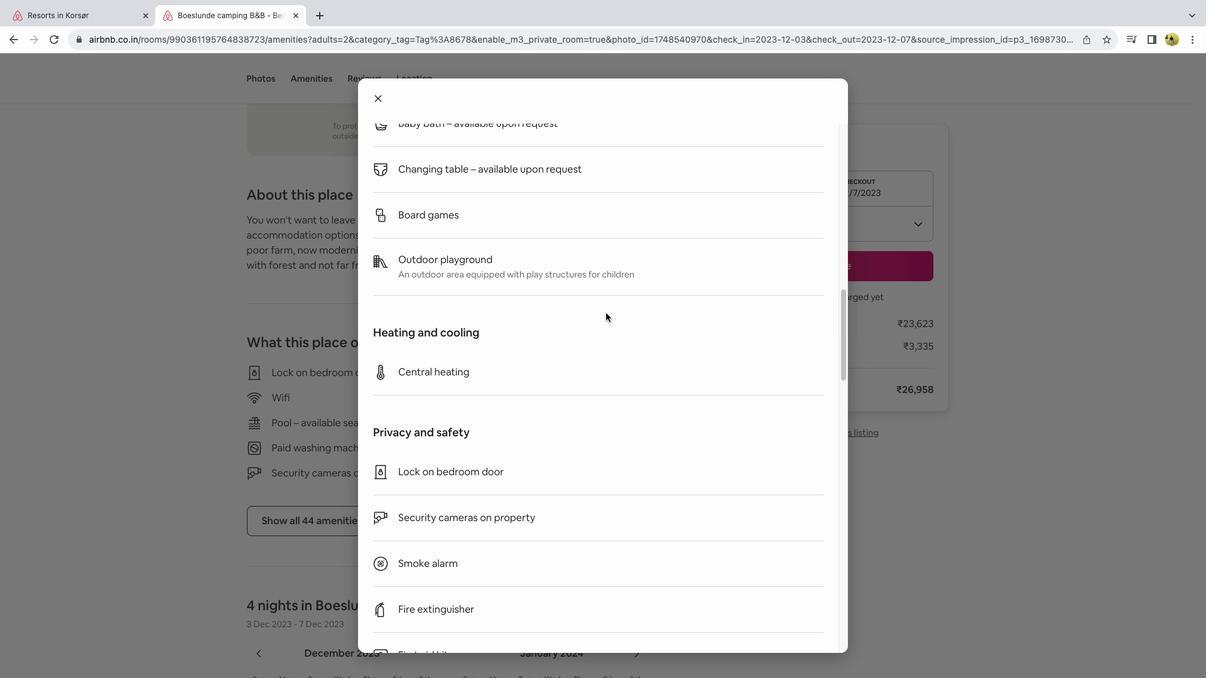 
Action: Mouse scrolled (606, 313) with delta (0, -1)
Screenshot: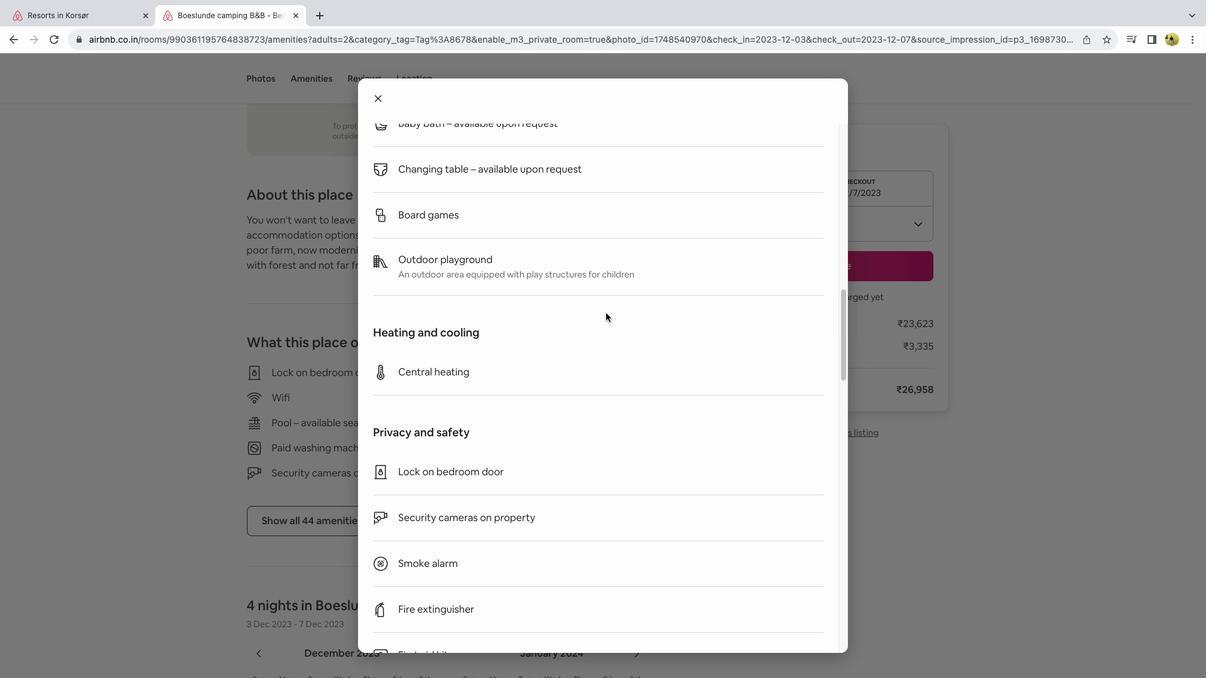 
Action: Mouse scrolled (606, 313) with delta (0, 0)
Screenshot: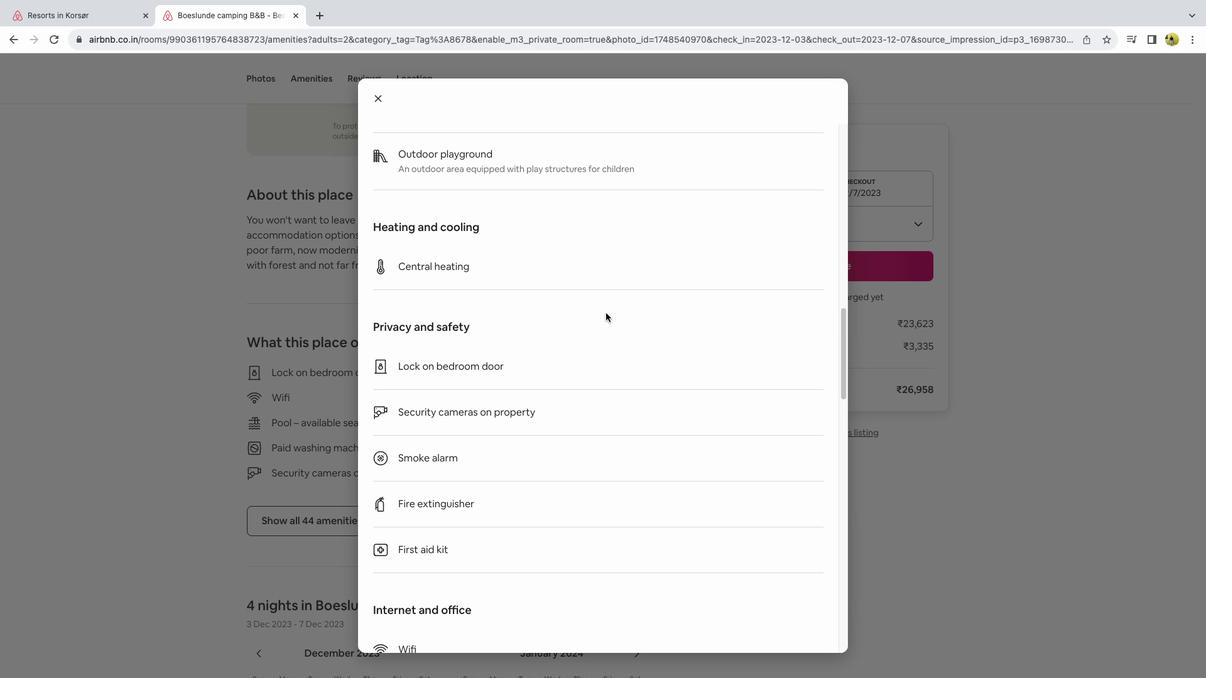 
Action: Mouse scrolled (606, 313) with delta (0, 0)
Screenshot: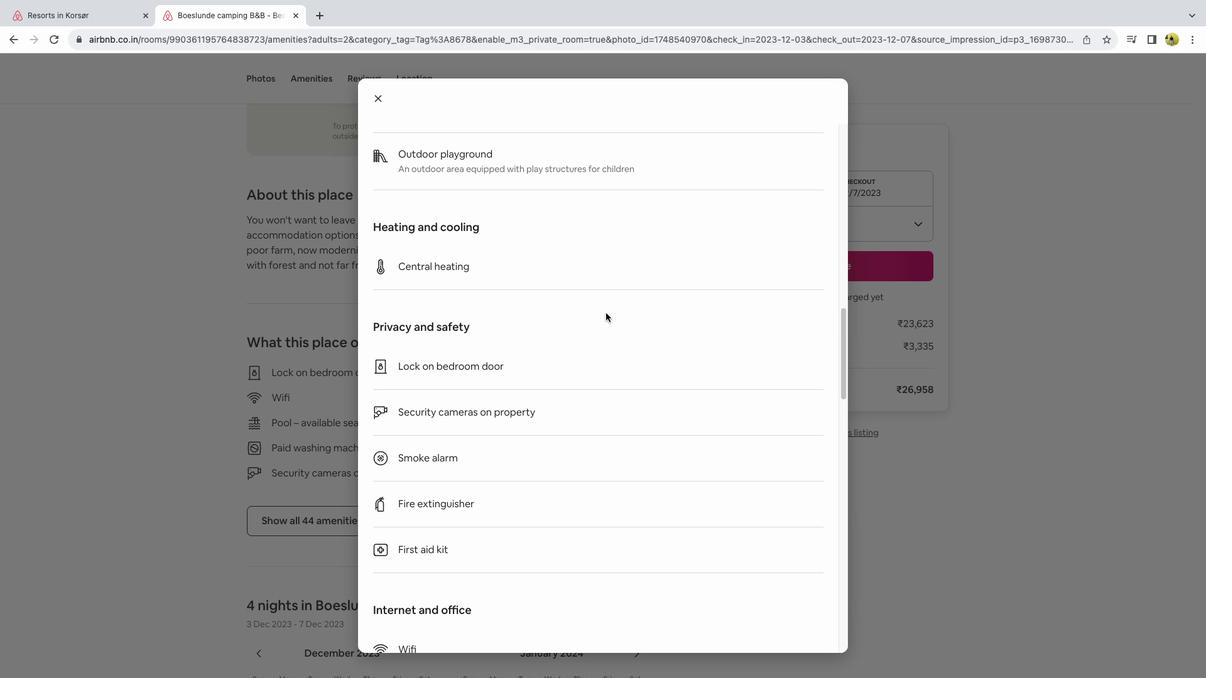 
Action: Mouse scrolled (606, 313) with delta (0, -1)
Screenshot: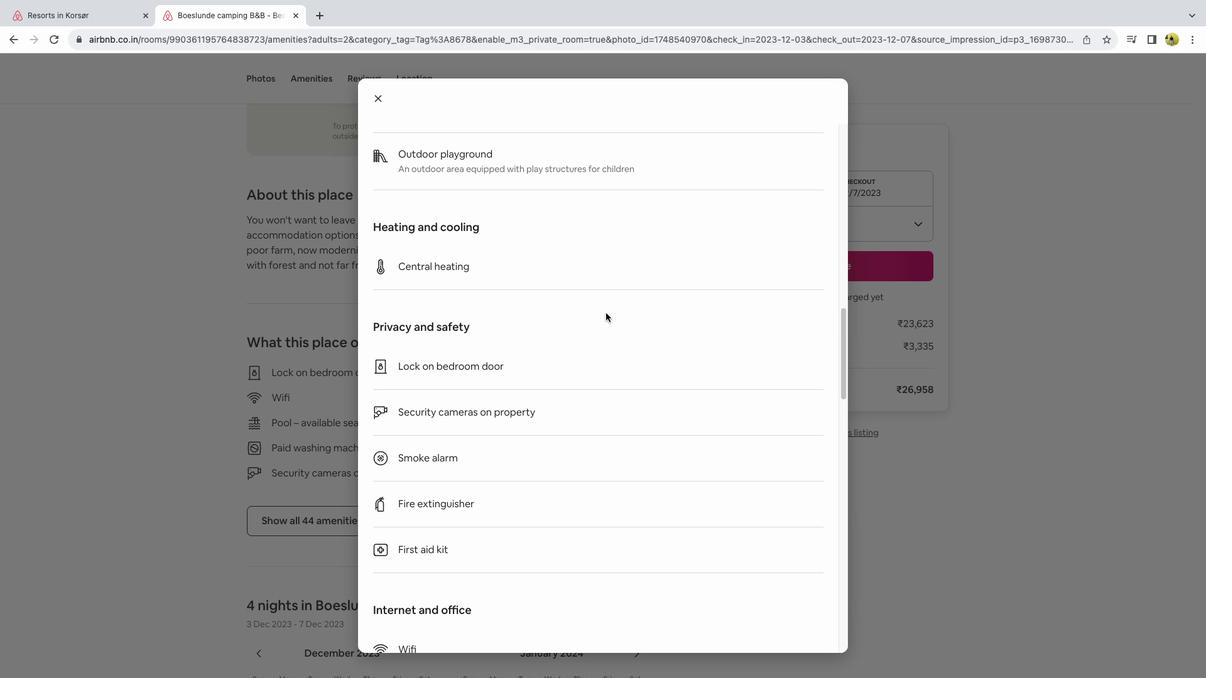 
Action: Mouse scrolled (606, 313) with delta (0, 0)
Screenshot: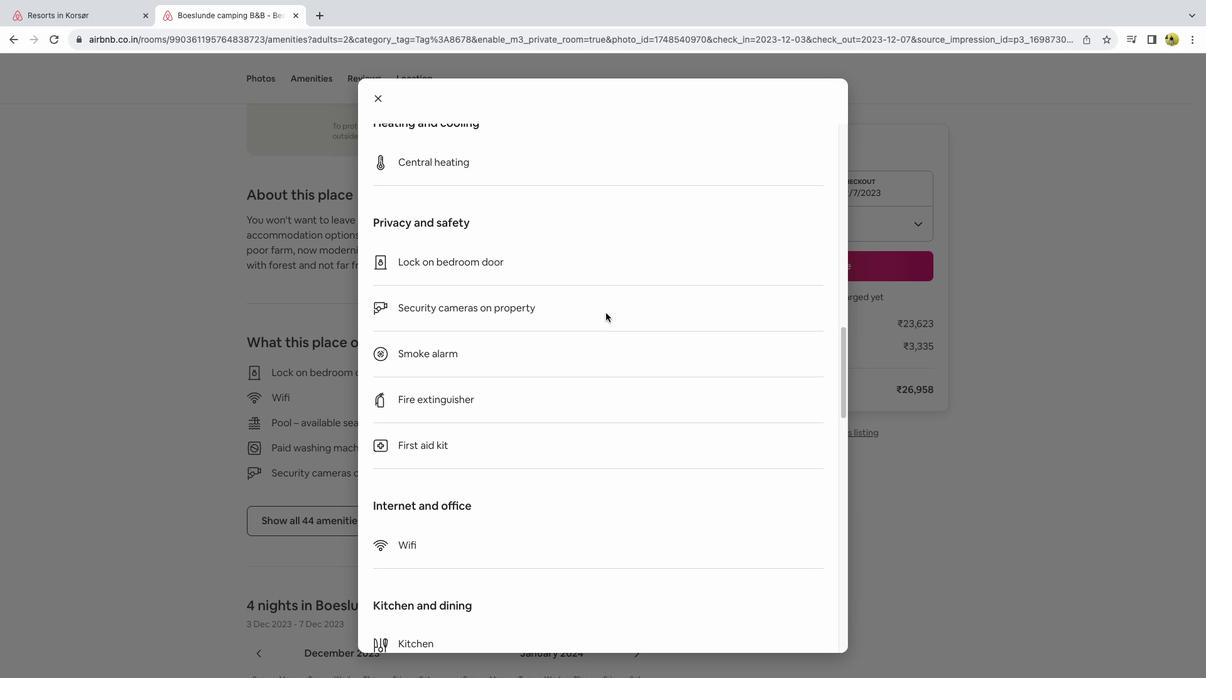 
Action: Mouse scrolled (606, 313) with delta (0, 0)
Screenshot: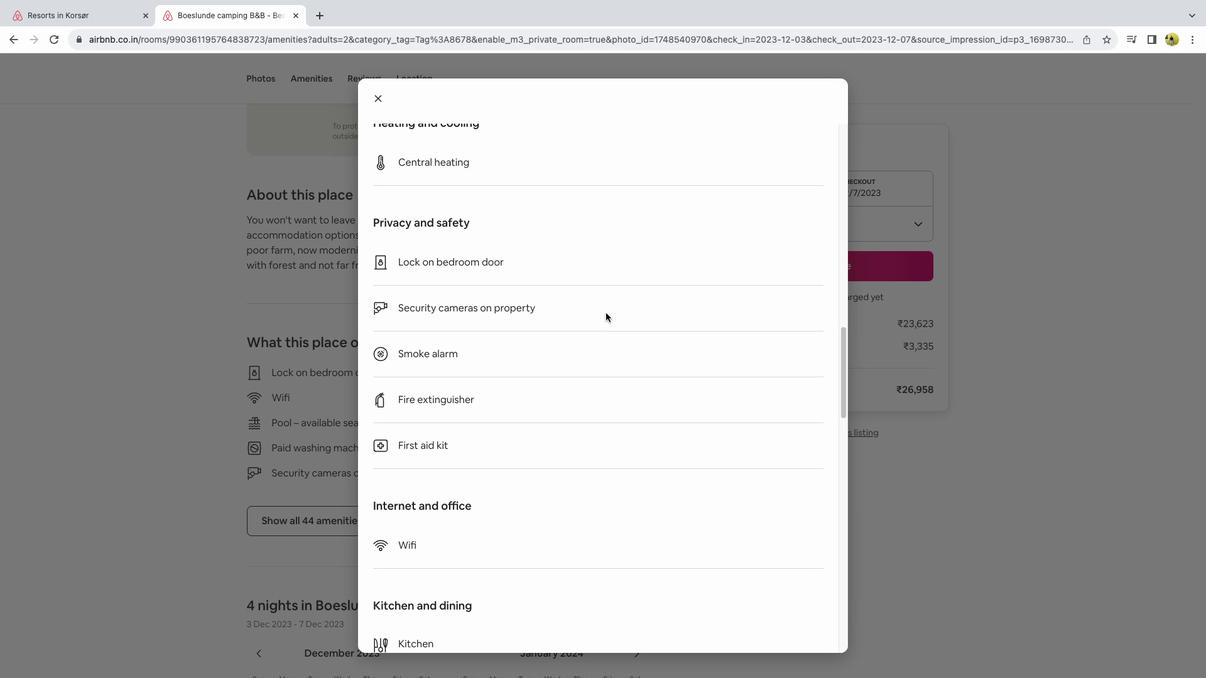 
Action: Mouse scrolled (606, 313) with delta (0, -1)
Screenshot: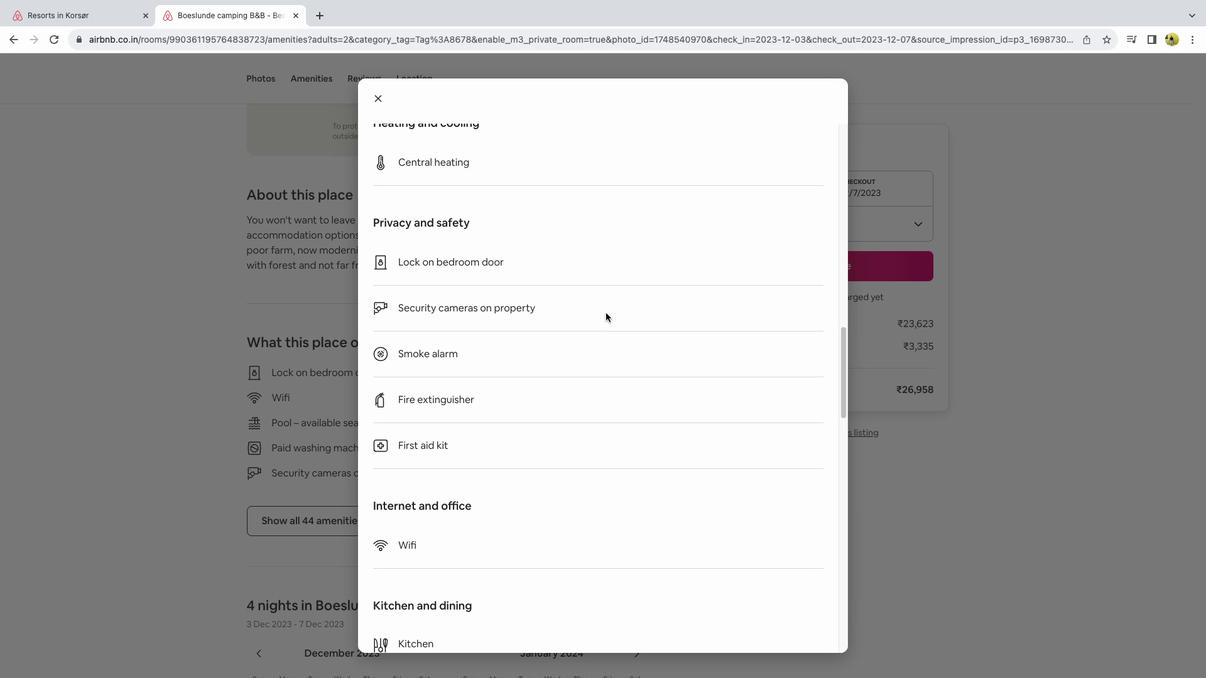 
Action: Mouse scrolled (606, 313) with delta (0, -2)
Screenshot: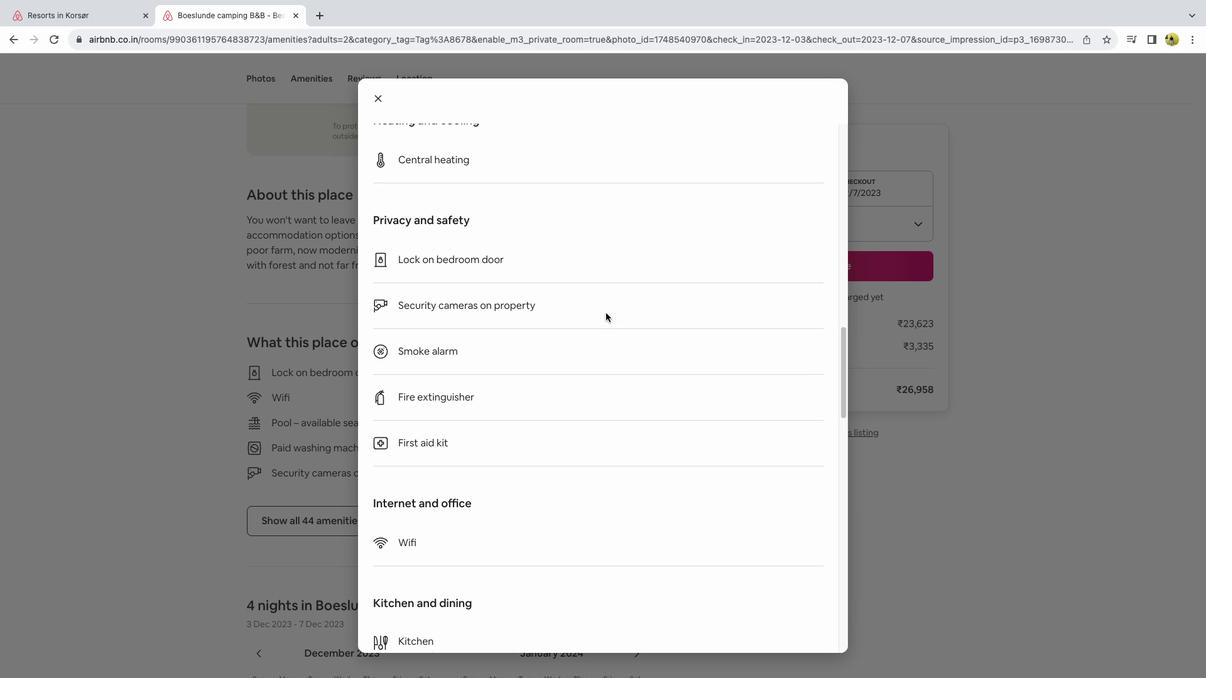 
Action: Mouse scrolled (606, 313) with delta (0, 0)
Screenshot: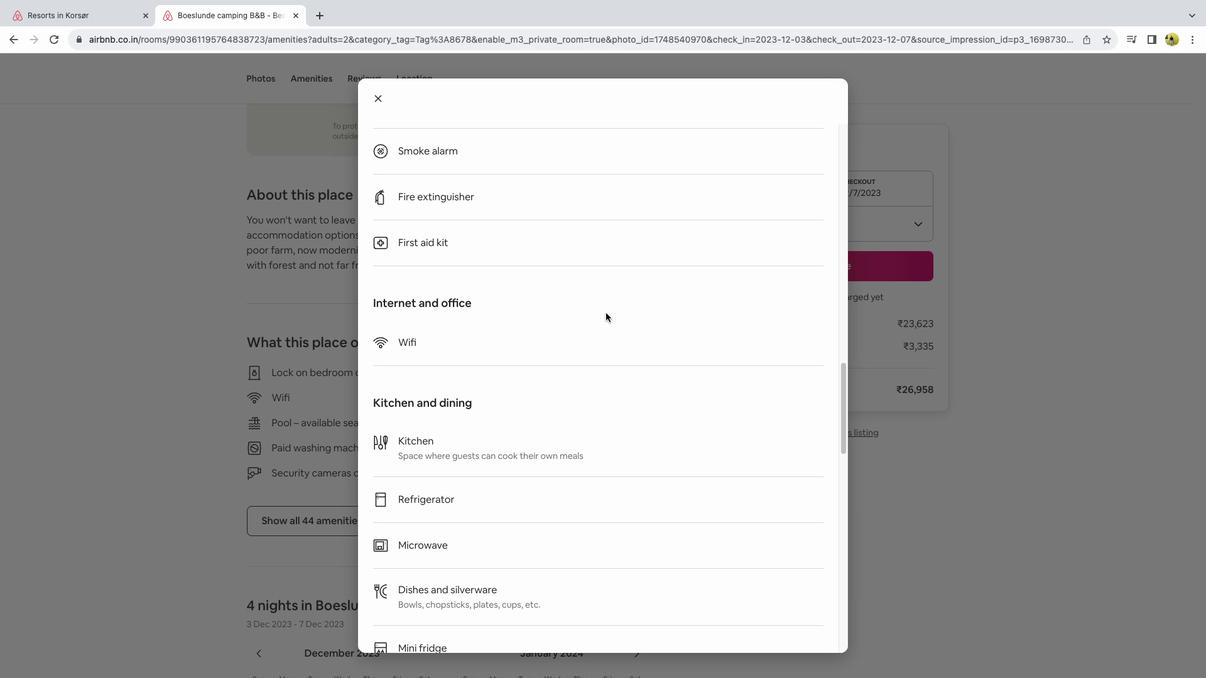 
Action: Mouse scrolled (606, 313) with delta (0, 0)
Screenshot: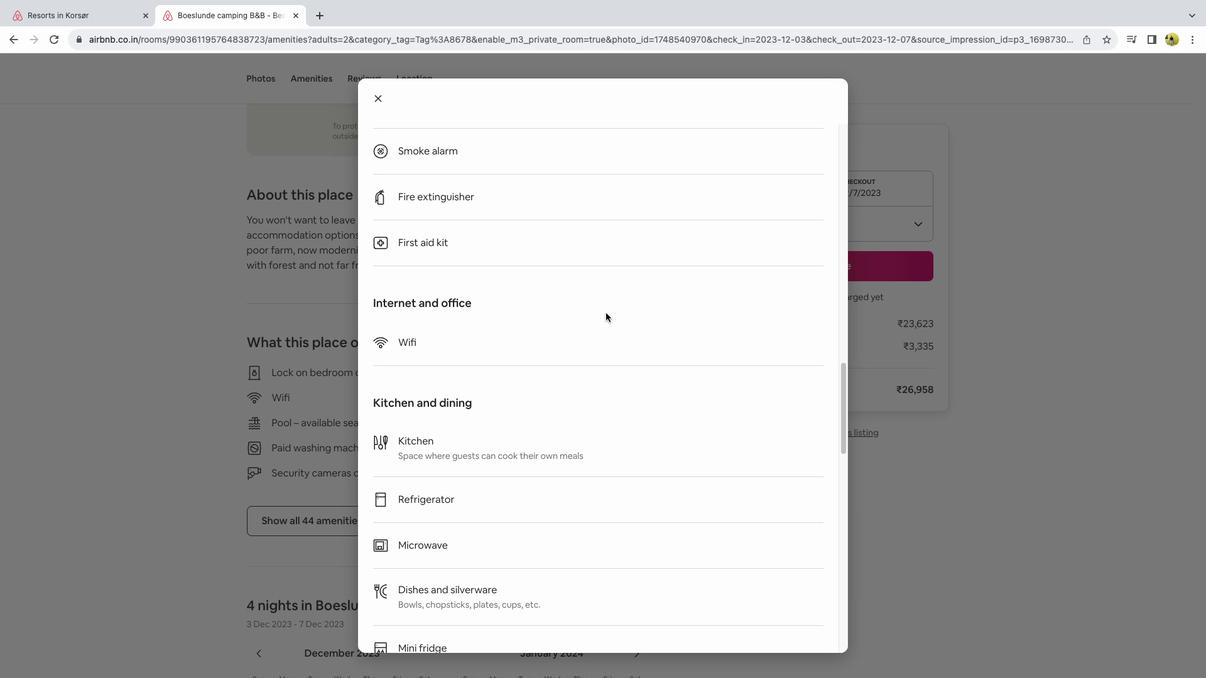 
Action: Mouse scrolled (606, 313) with delta (0, -1)
Screenshot: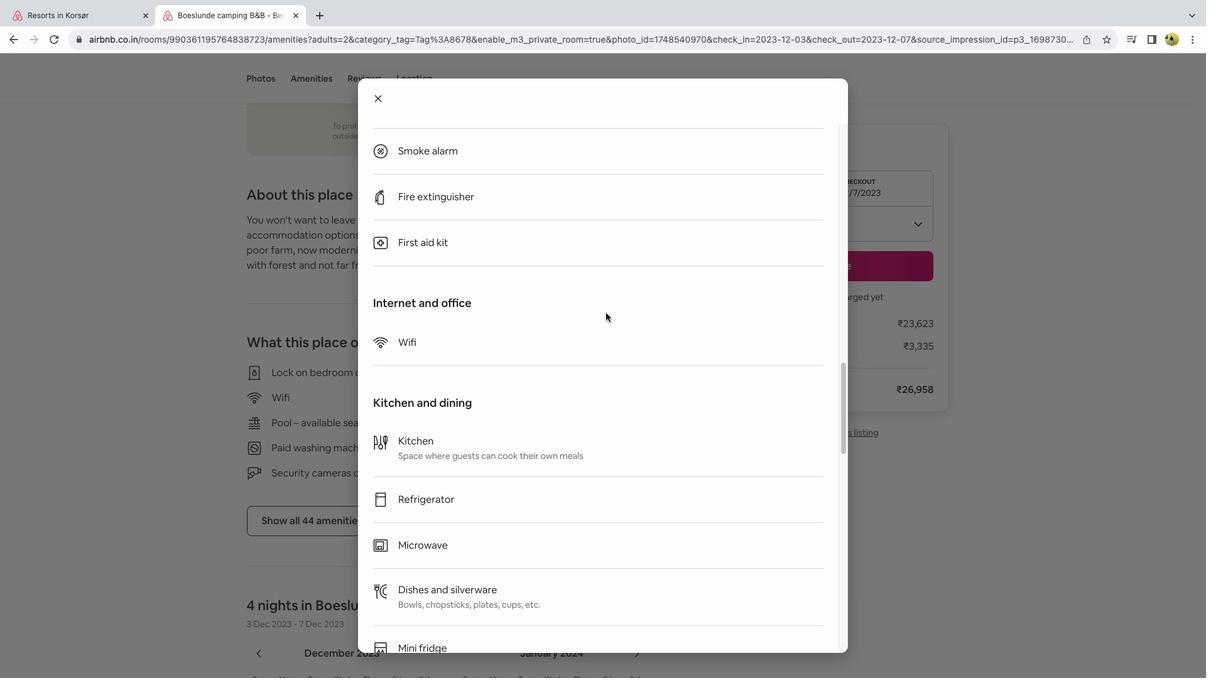 
Action: Mouse scrolled (606, 313) with delta (0, 0)
Screenshot: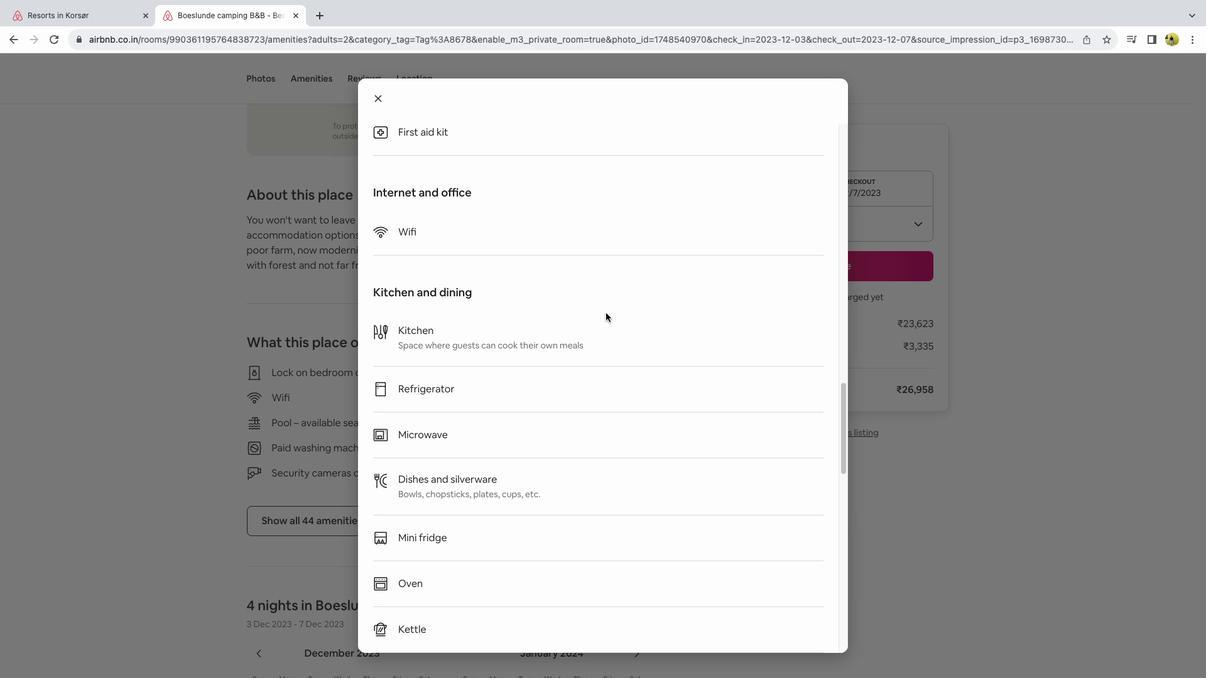 
Action: Mouse scrolled (606, 313) with delta (0, 0)
Screenshot: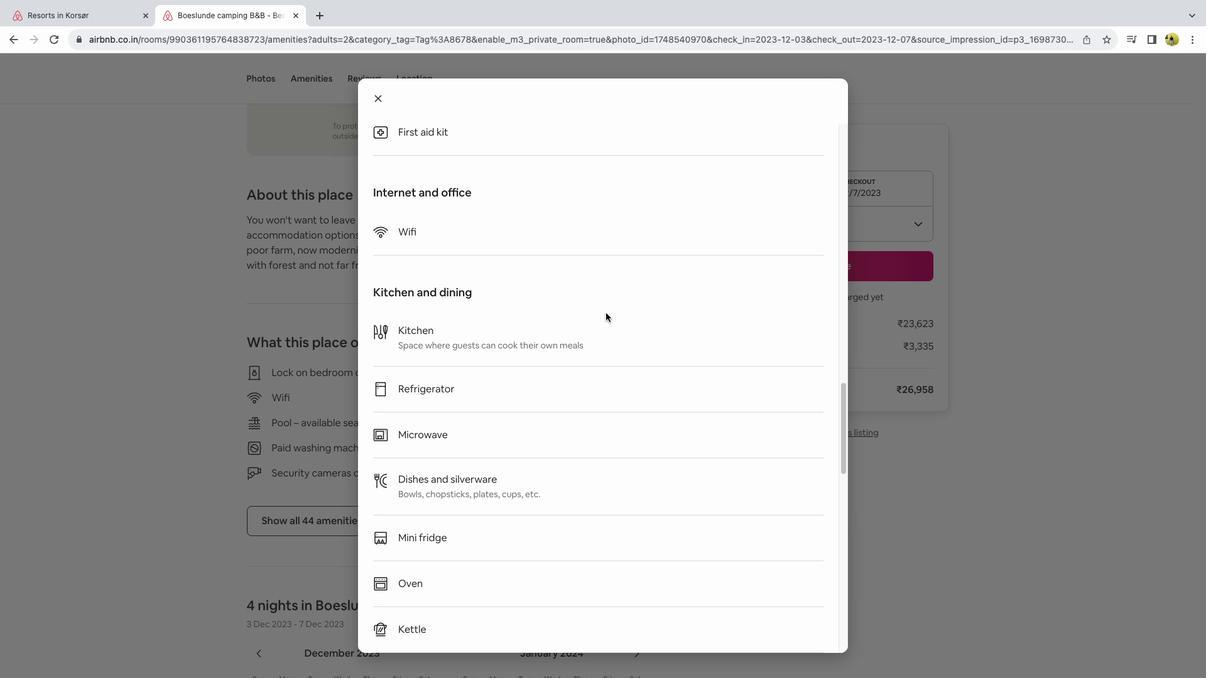 
Action: Mouse scrolled (606, 313) with delta (0, -1)
Screenshot: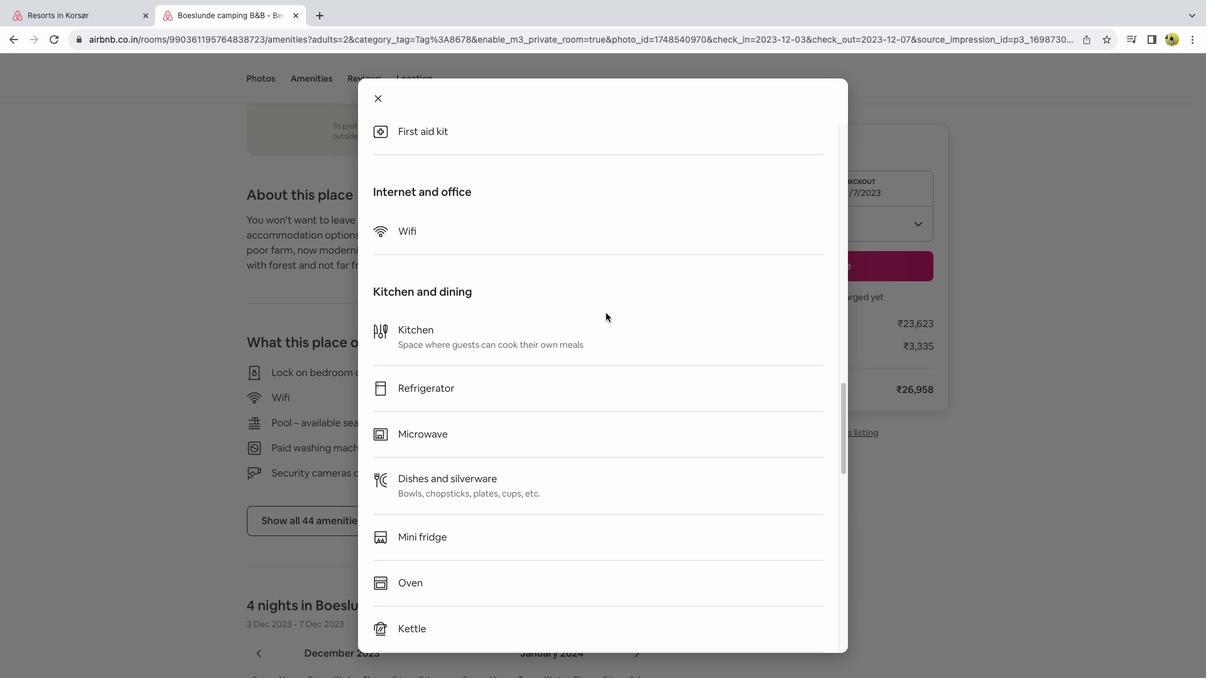 
Action: Mouse moved to (605, 314)
Screenshot: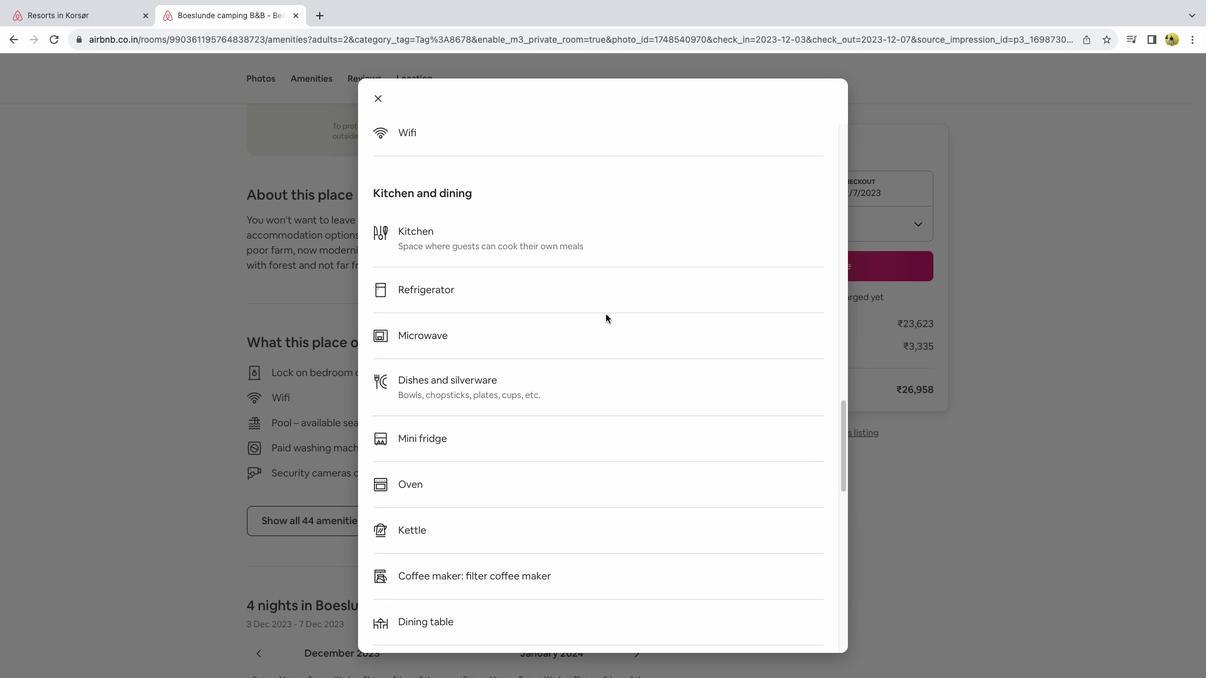 
Action: Mouse scrolled (605, 314) with delta (0, 0)
Screenshot: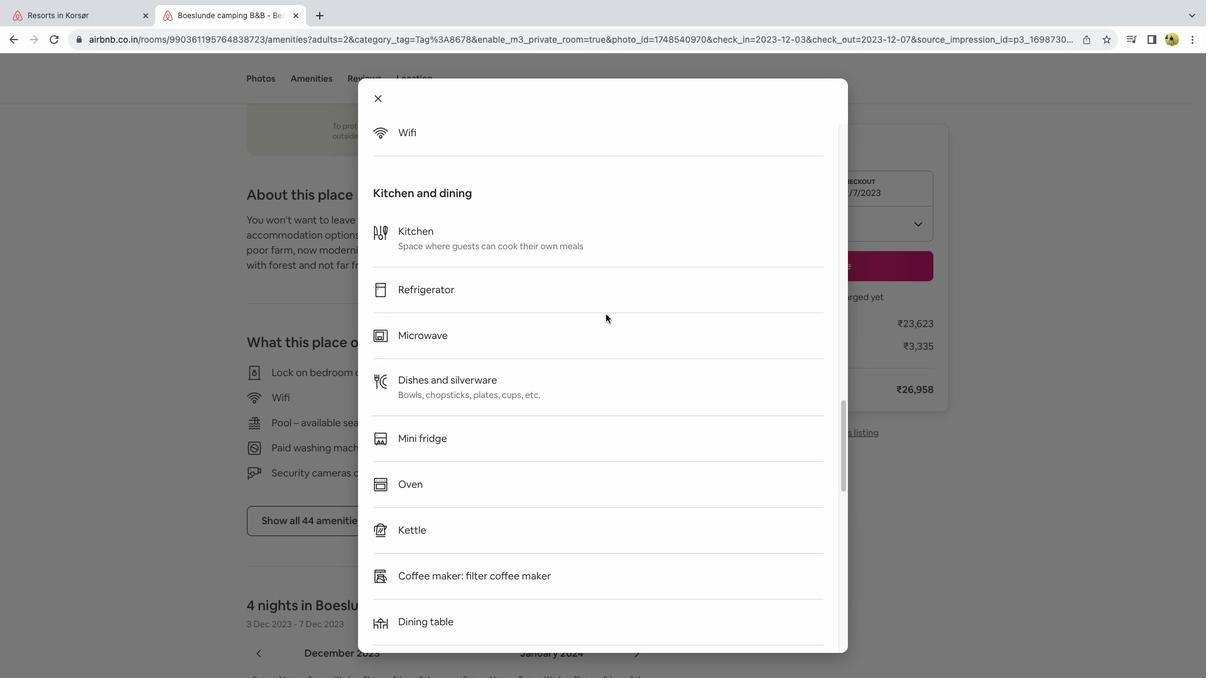 
Action: Mouse scrolled (605, 314) with delta (0, 0)
Screenshot: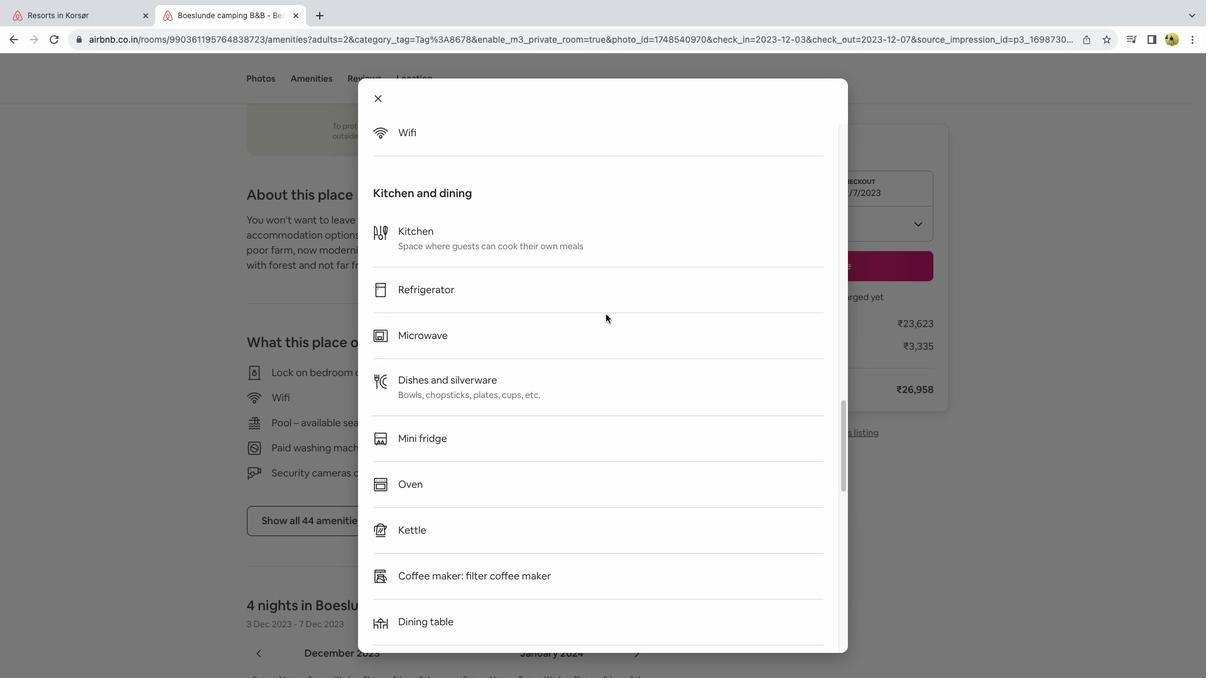 
Action: Mouse scrolled (605, 314) with delta (0, -1)
Screenshot: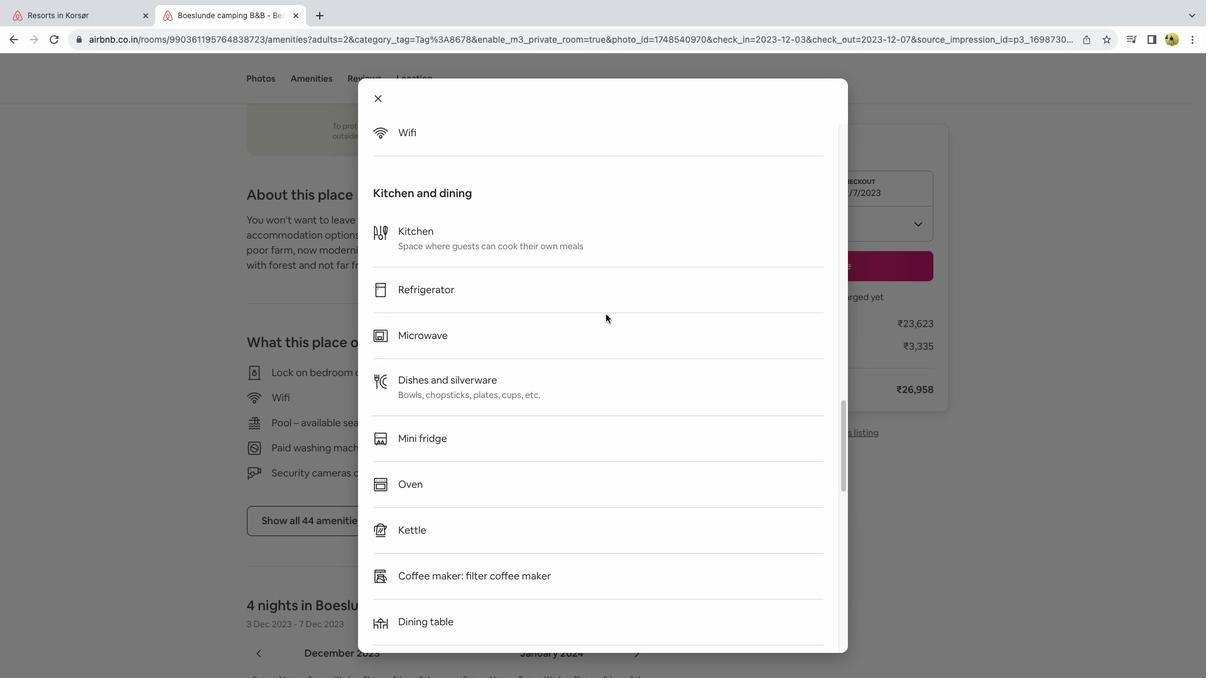 
Action: Mouse scrolled (605, 314) with delta (0, -2)
Screenshot: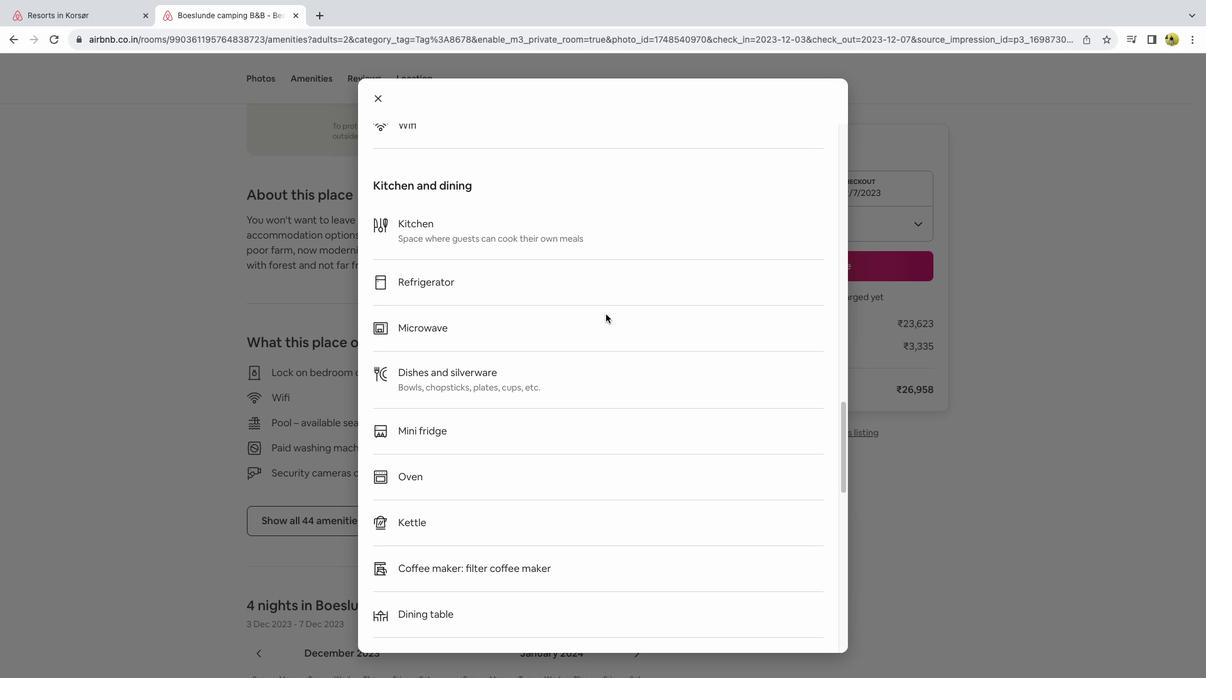 
Action: Mouse scrolled (605, 314) with delta (0, 0)
Screenshot: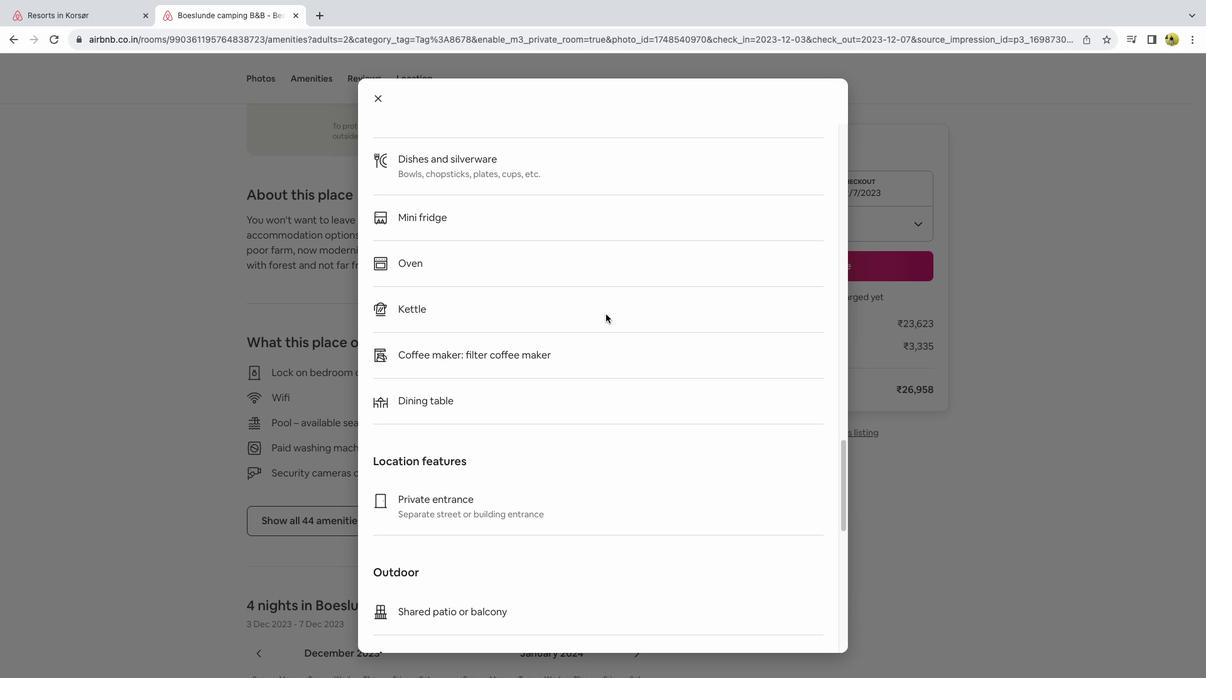 
Action: Mouse scrolled (605, 314) with delta (0, 0)
Screenshot: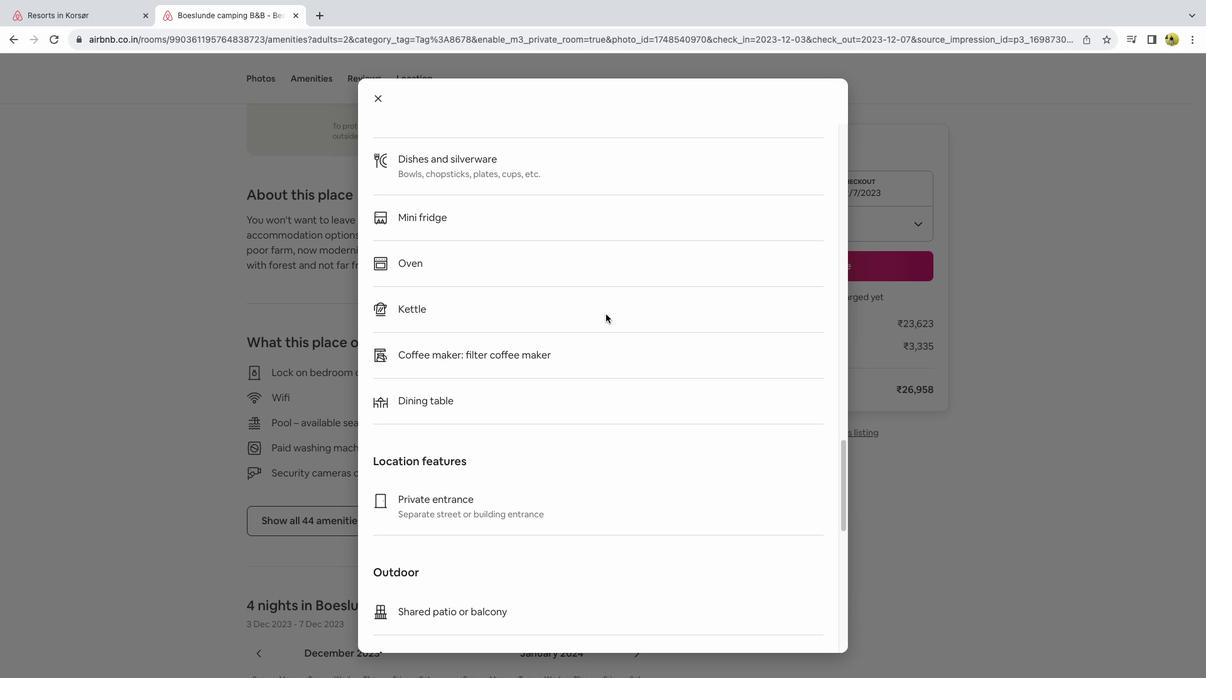 
Action: Mouse scrolled (605, 314) with delta (0, -1)
Screenshot: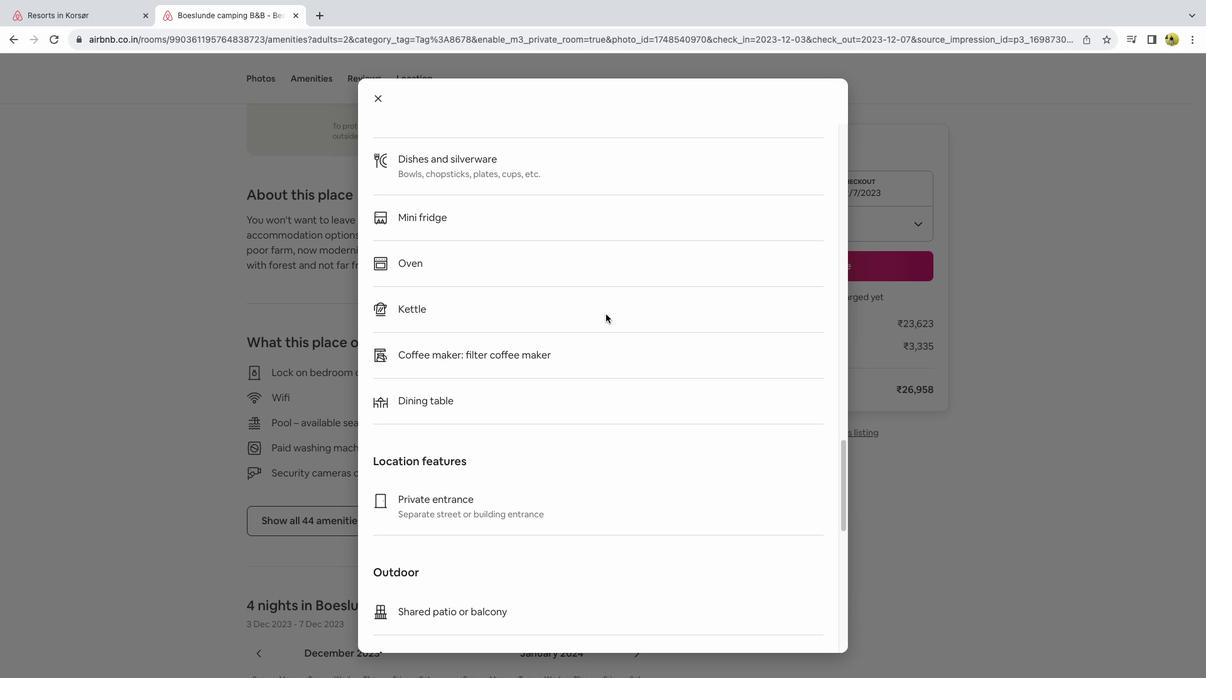 
Action: Mouse scrolled (605, 314) with delta (0, 0)
Screenshot: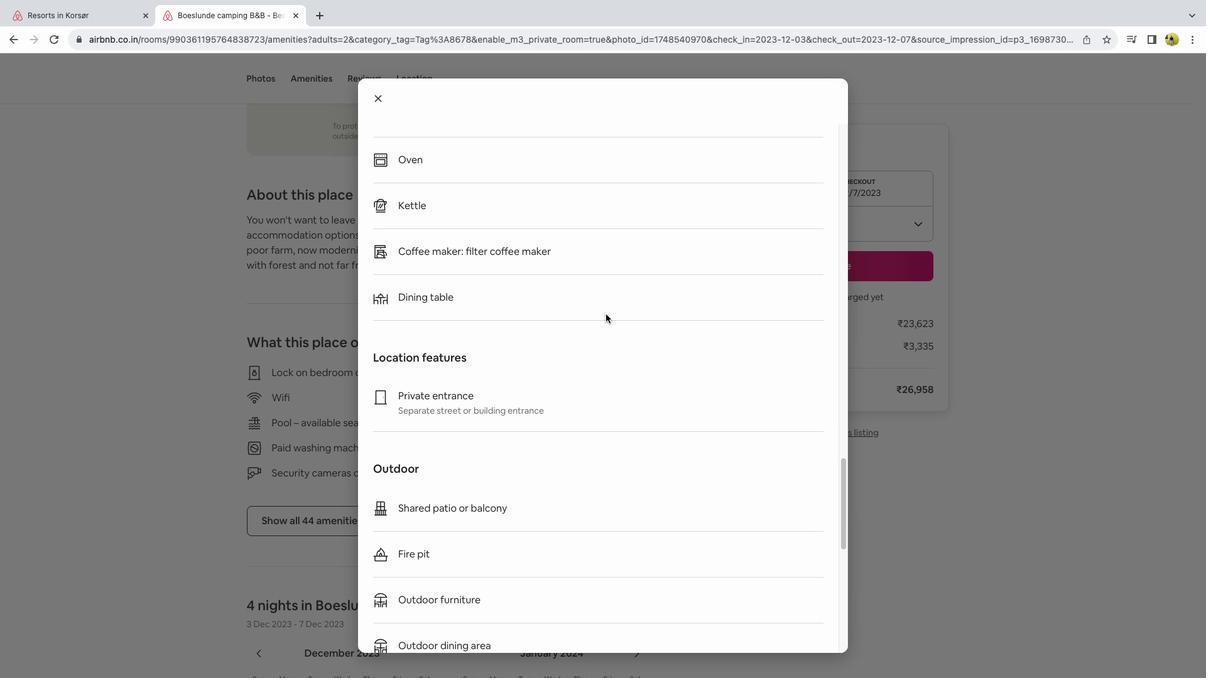 
Action: Mouse scrolled (605, 314) with delta (0, 0)
Screenshot: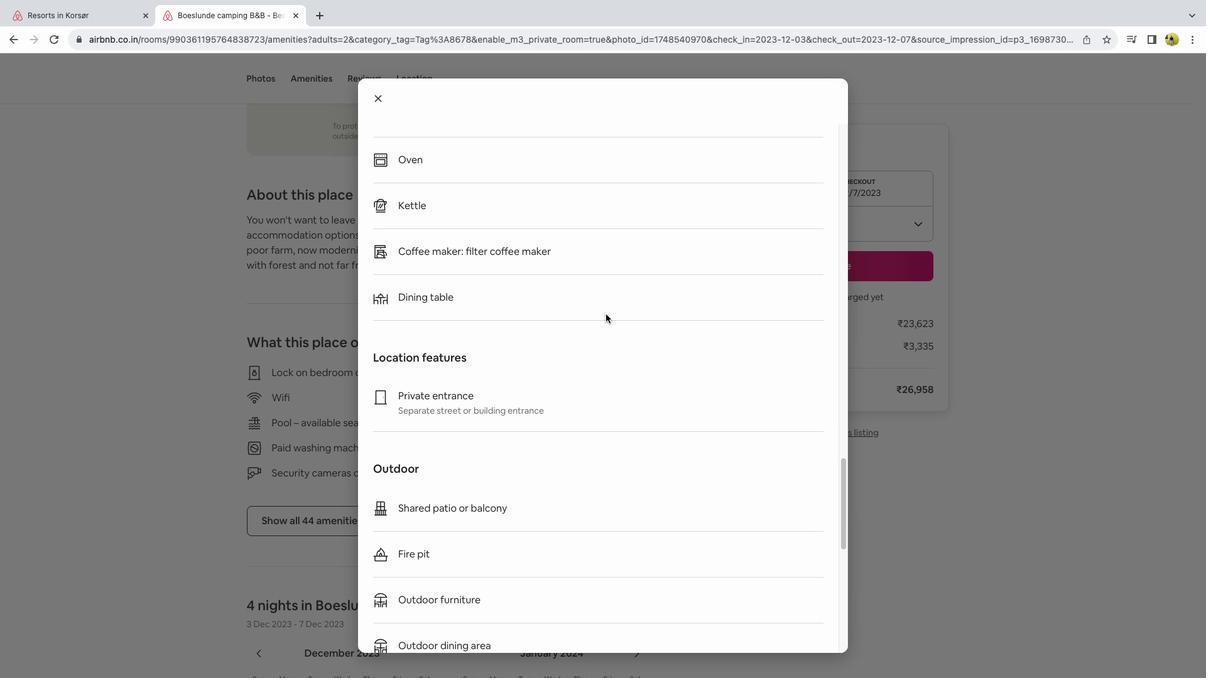 
Action: Mouse scrolled (605, 314) with delta (0, -1)
Screenshot: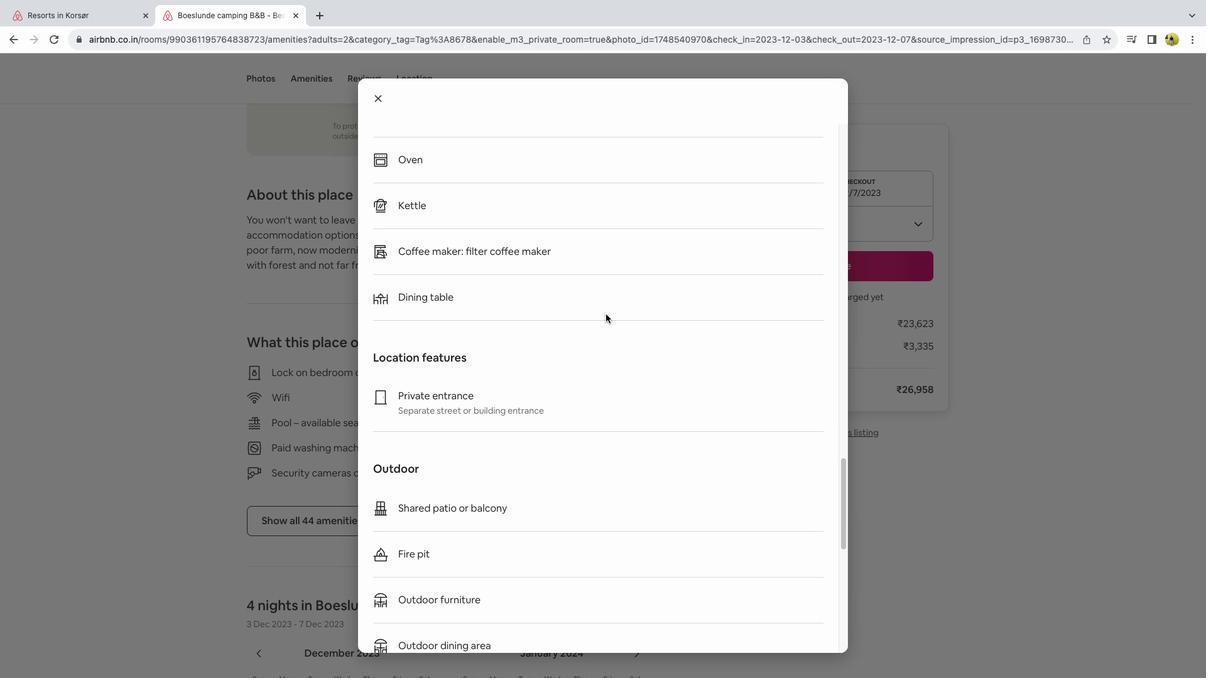 
Action: Mouse scrolled (605, 314) with delta (0, 0)
Screenshot: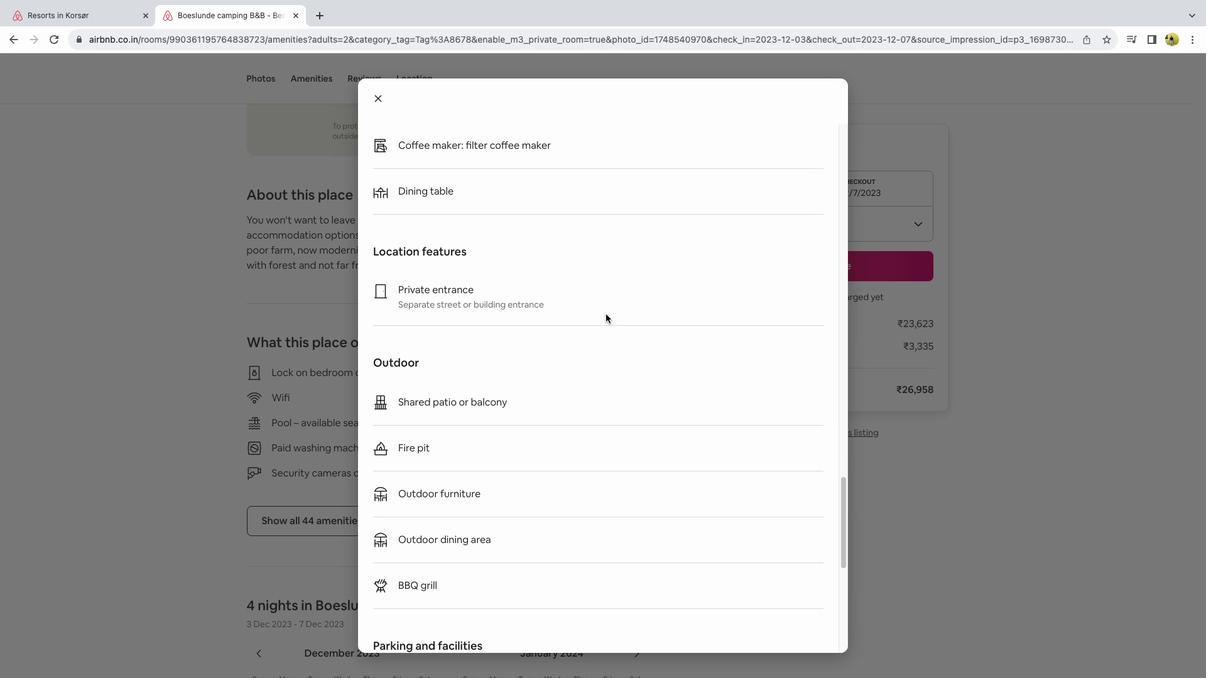 
Action: Mouse scrolled (605, 314) with delta (0, 0)
Screenshot: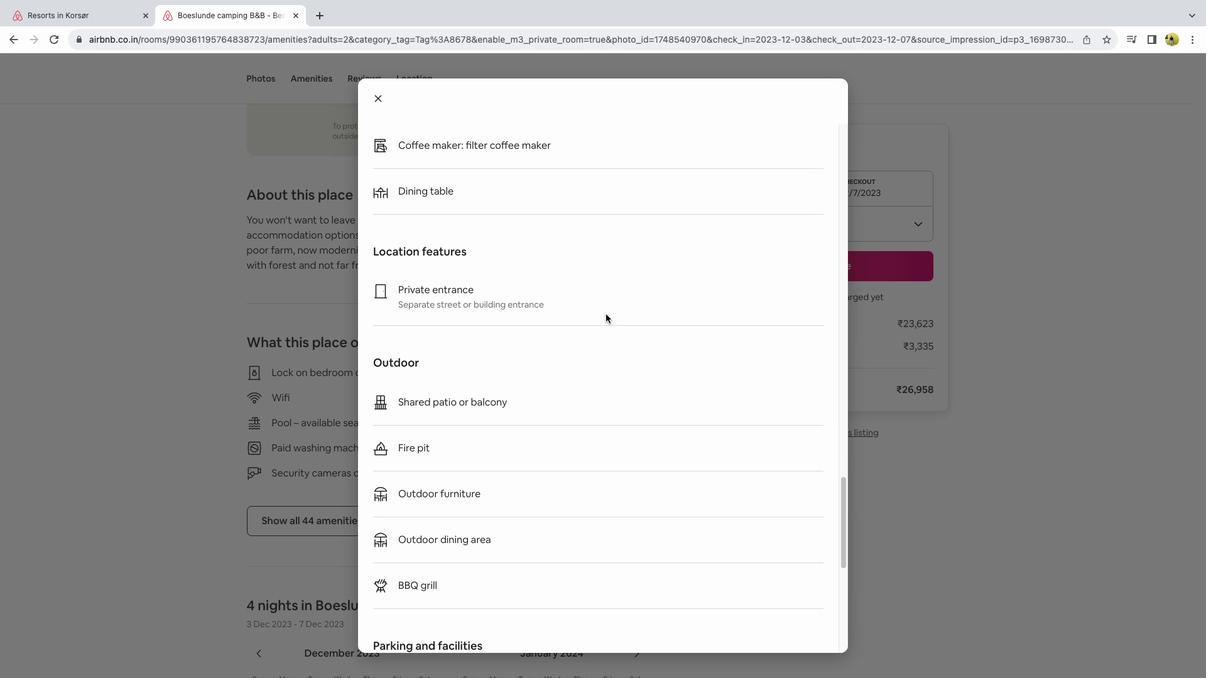 
Action: Mouse scrolled (605, 314) with delta (0, -1)
Screenshot: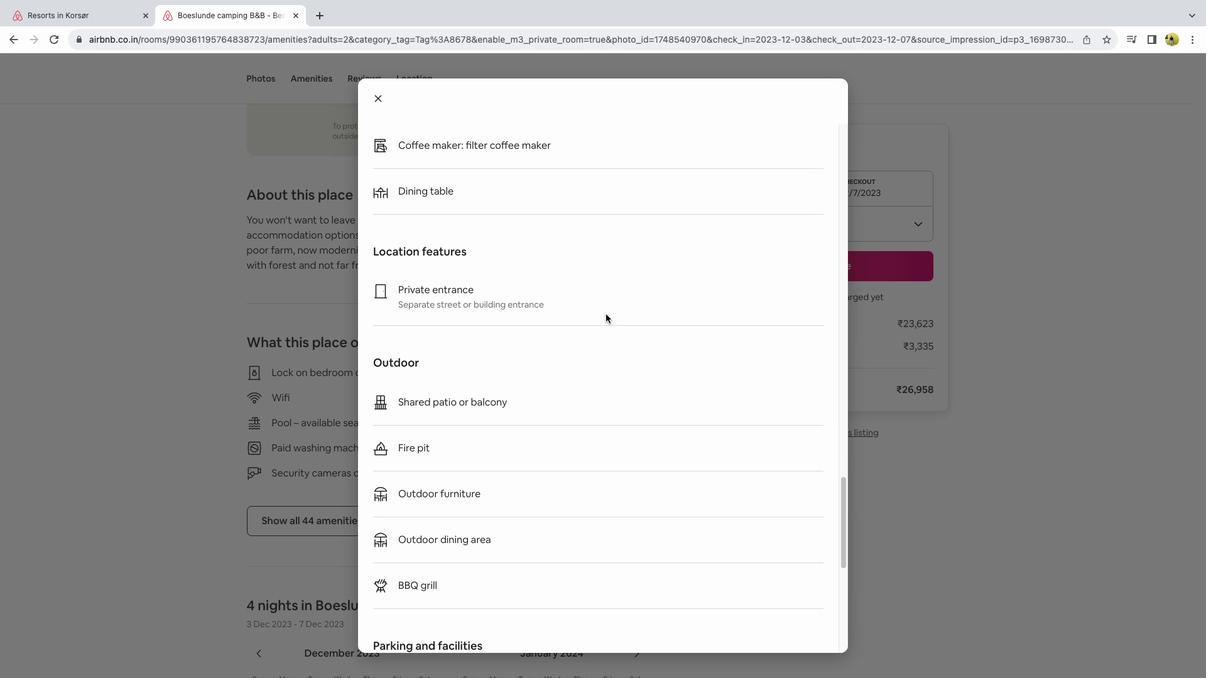 
Action: Mouse scrolled (605, 314) with delta (0, 0)
Screenshot: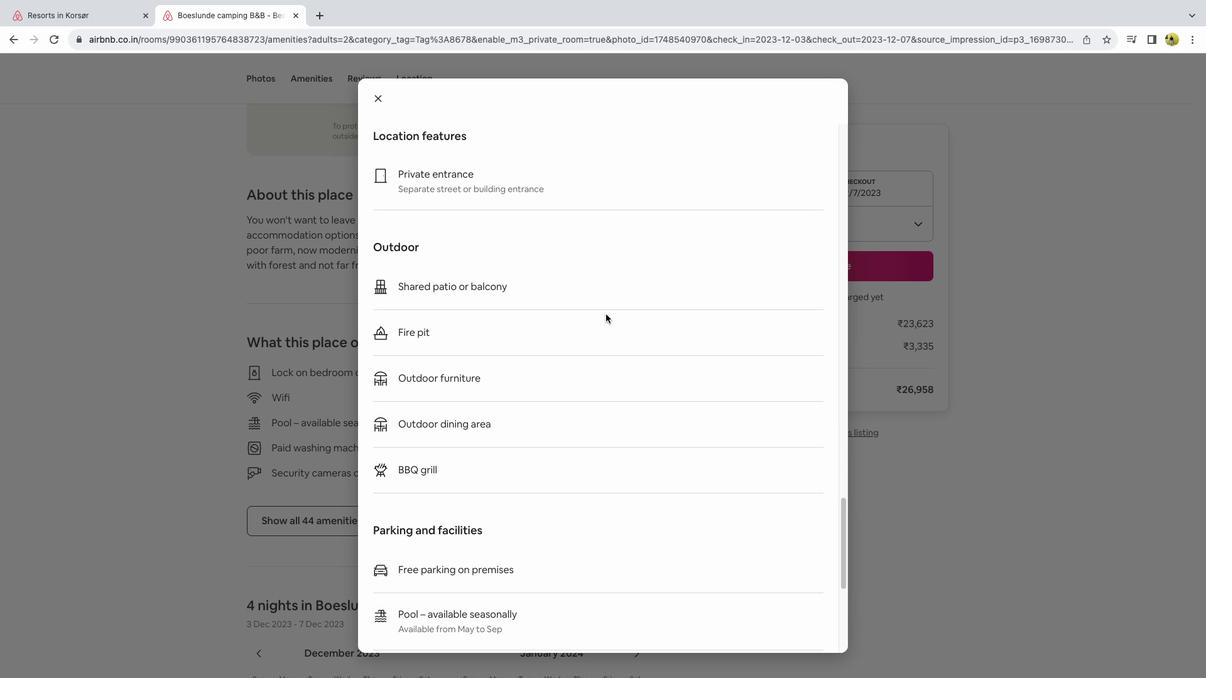 
Action: Mouse scrolled (605, 314) with delta (0, 0)
Screenshot: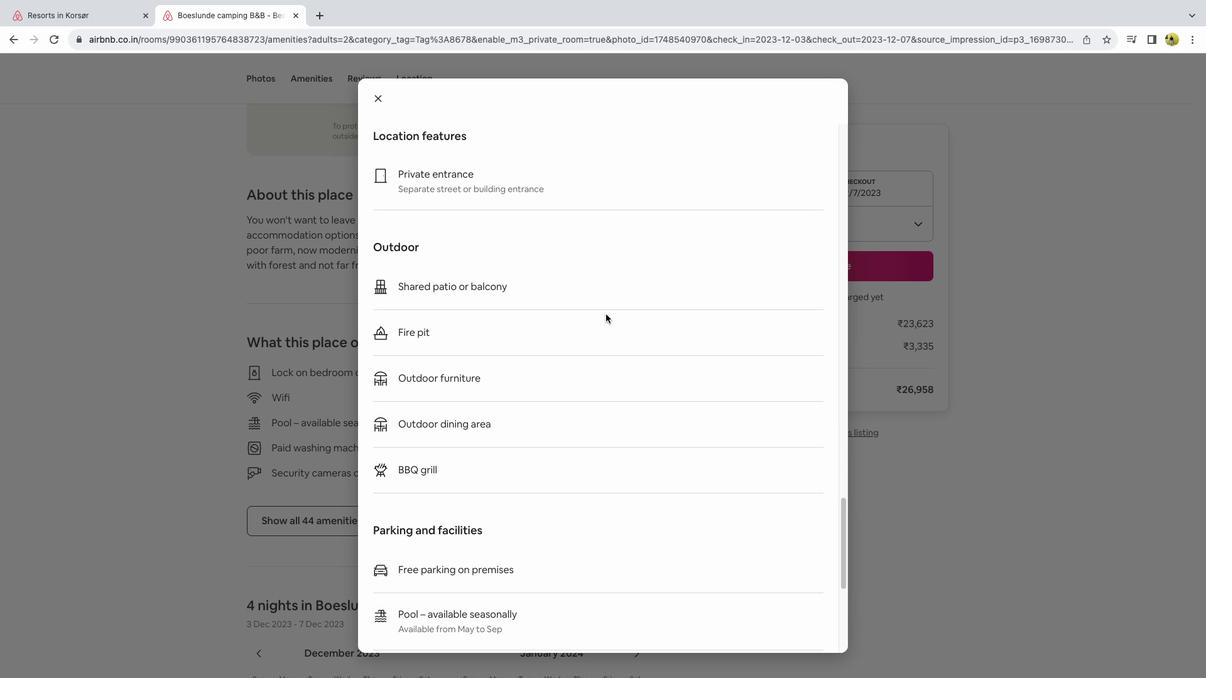 
Action: Mouse scrolled (605, 314) with delta (0, -1)
Screenshot: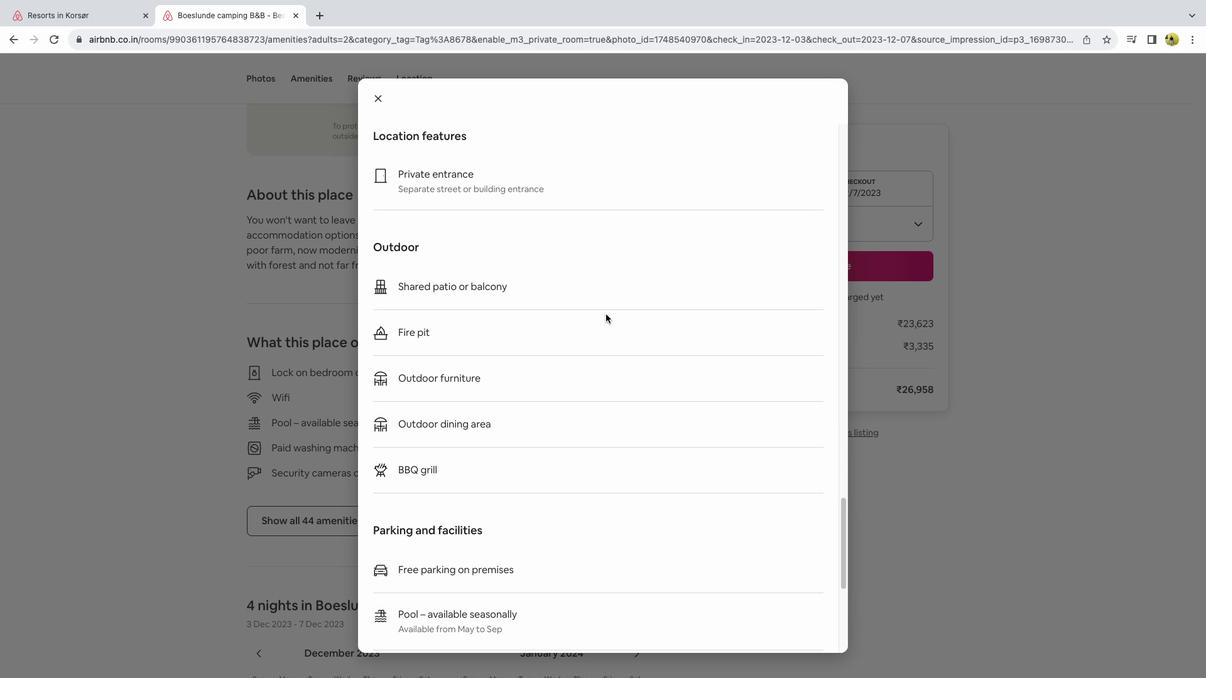 
Action: Mouse scrolled (605, 314) with delta (0, -1)
Screenshot: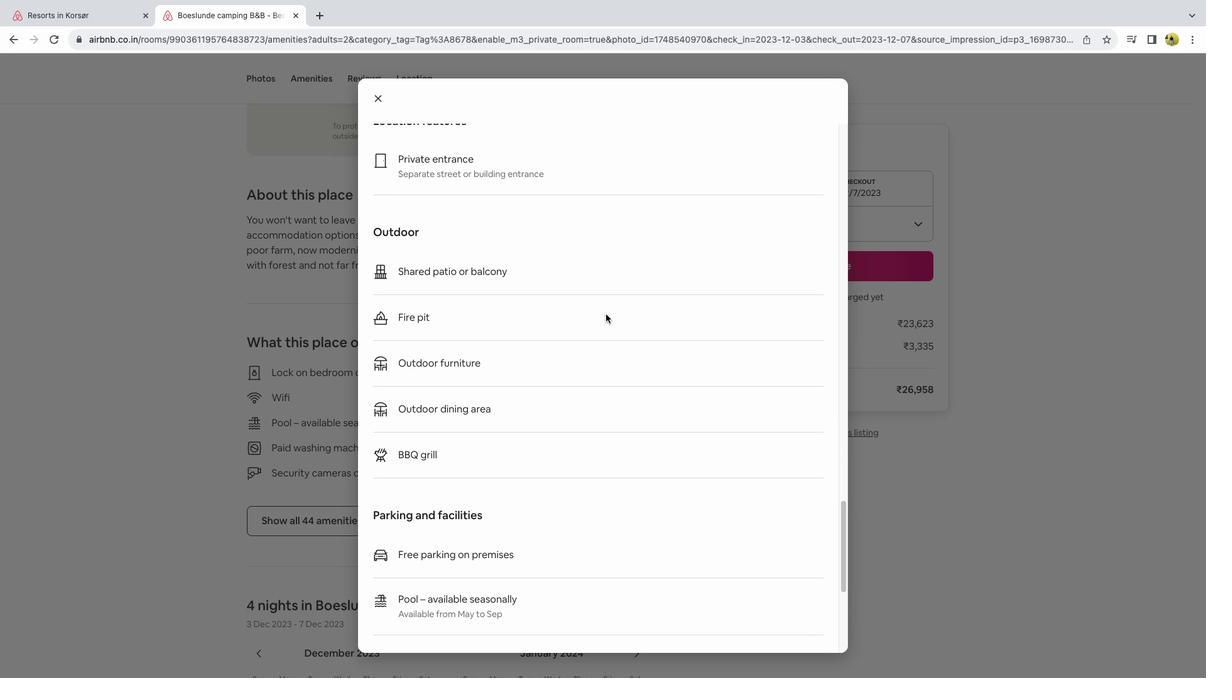 
Action: Mouse scrolled (605, 314) with delta (0, 0)
Screenshot: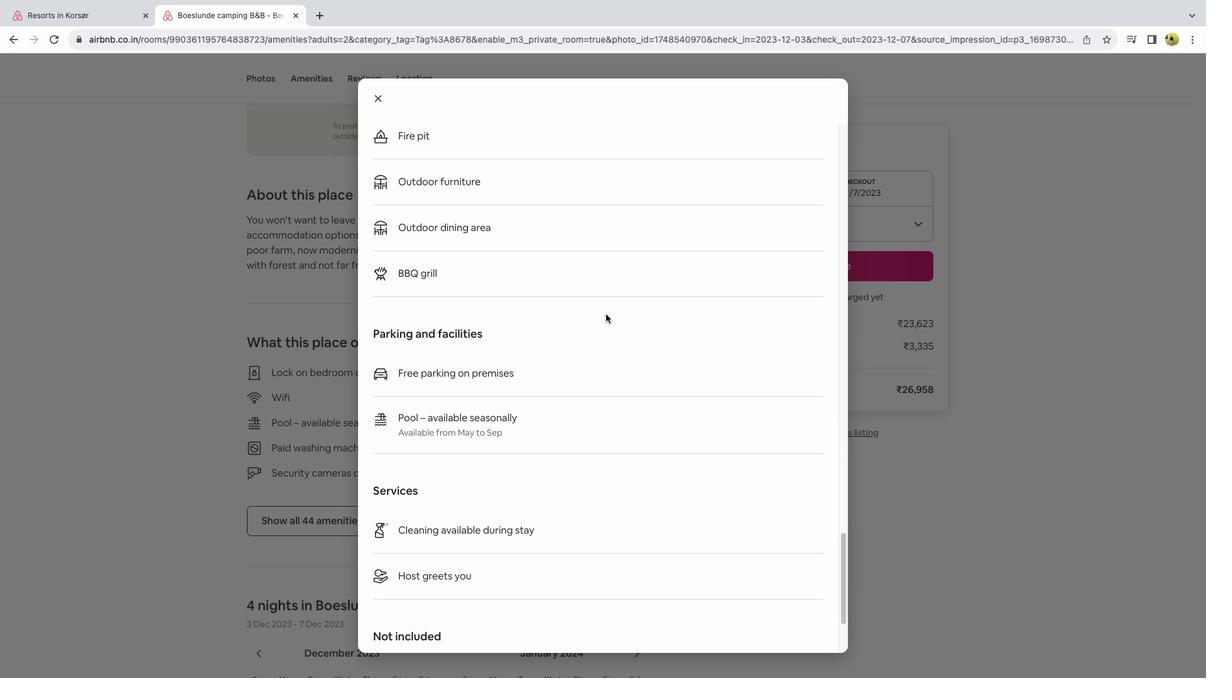 
Action: Mouse moved to (605, 314)
Screenshot: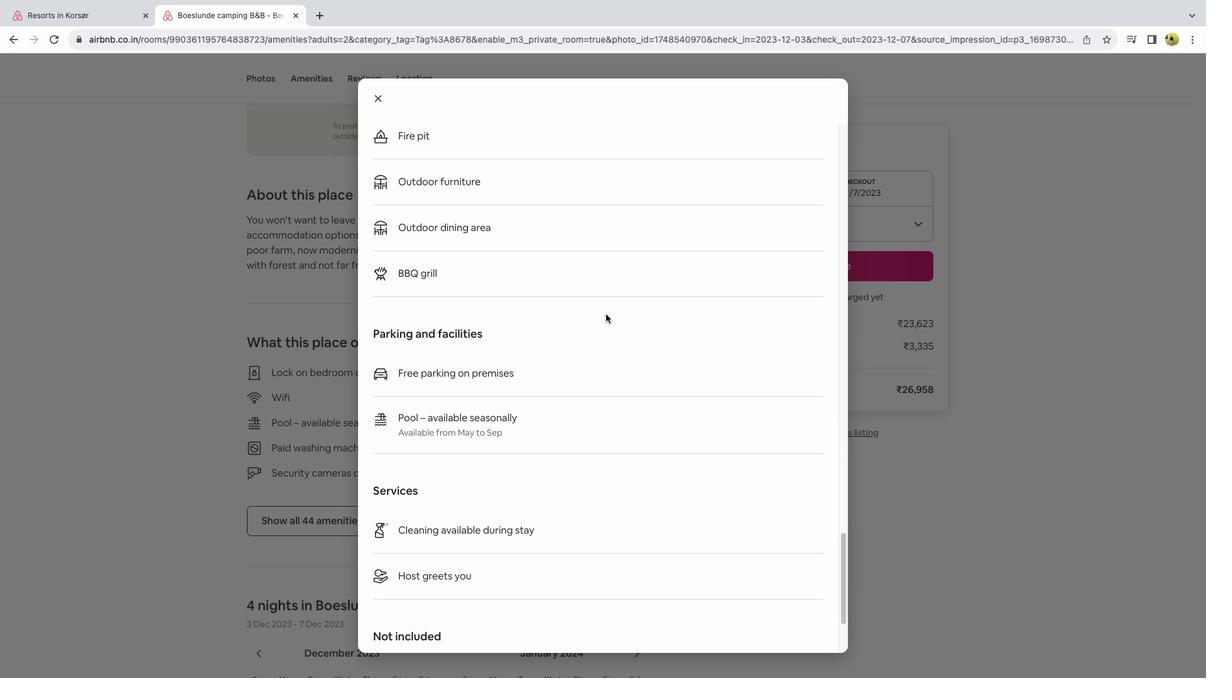 
Action: Mouse scrolled (605, 314) with delta (0, 0)
Screenshot: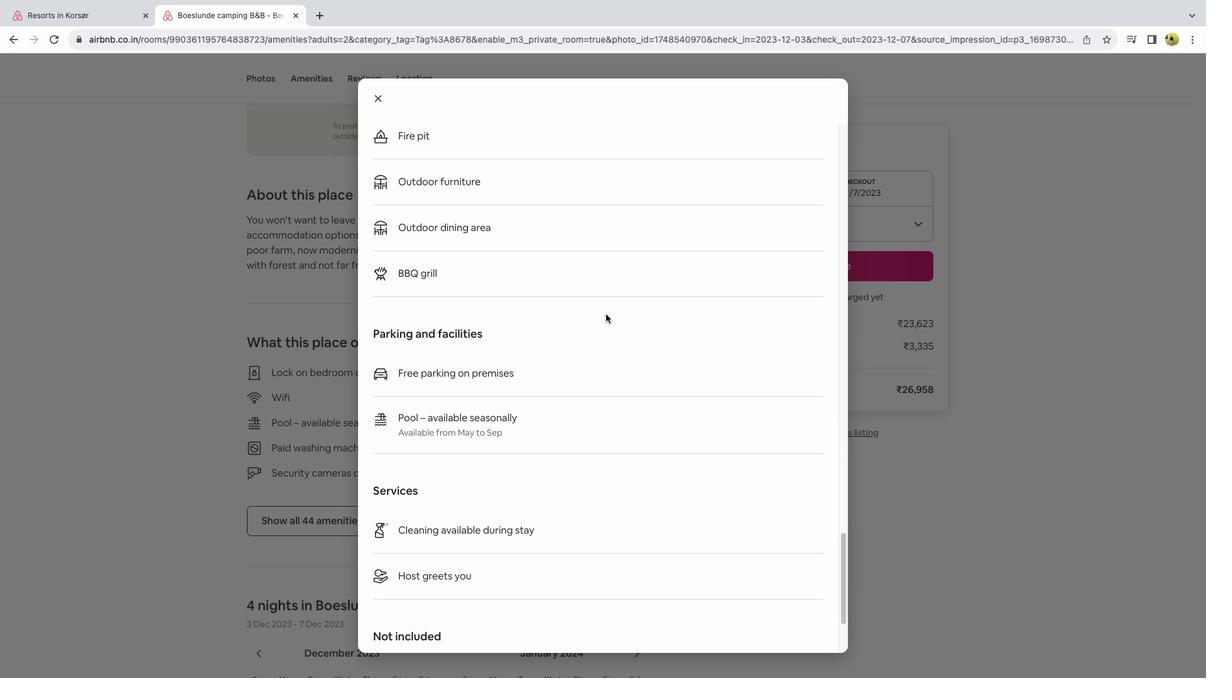 
Action: Mouse moved to (605, 314)
Screenshot: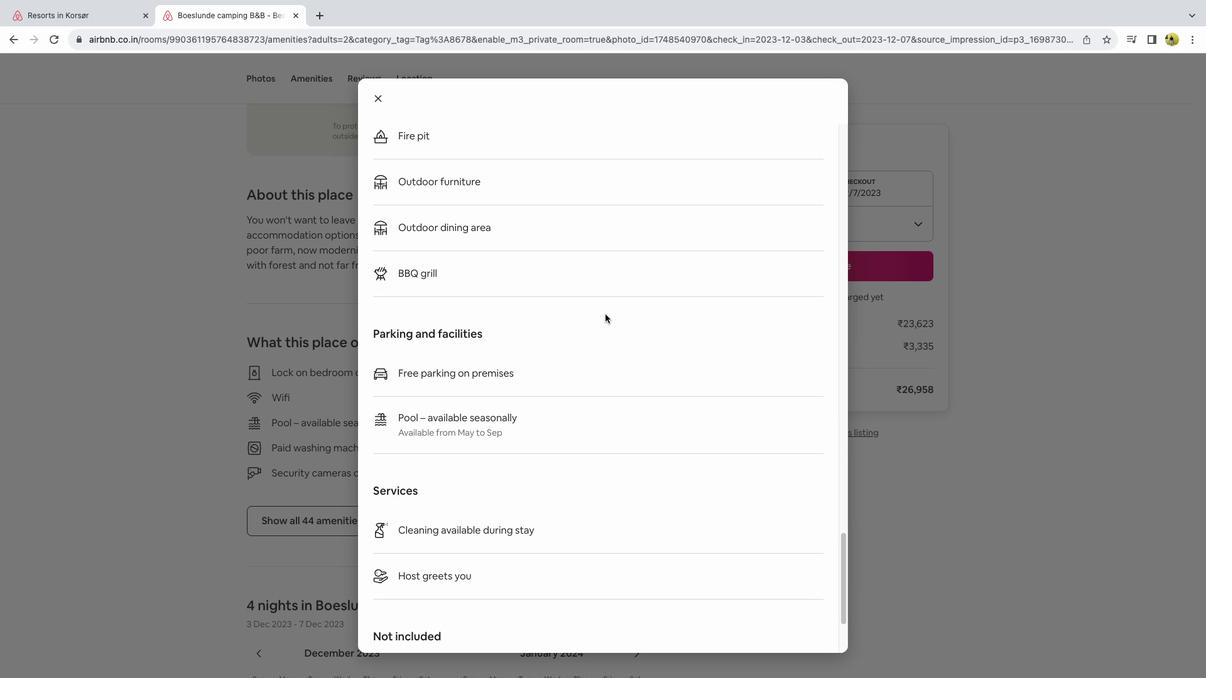 
Action: Mouse scrolled (605, 314) with delta (0, -1)
Screenshot: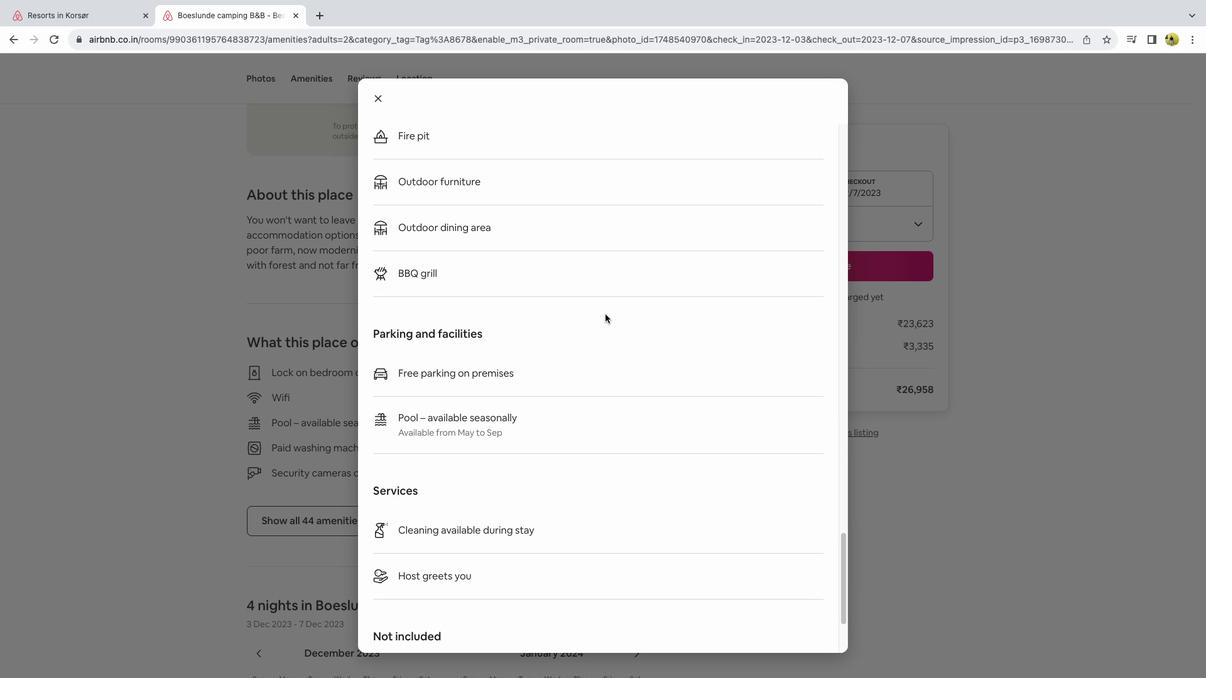 
Action: Mouse scrolled (605, 314) with delta (0, 0)
Screenshot: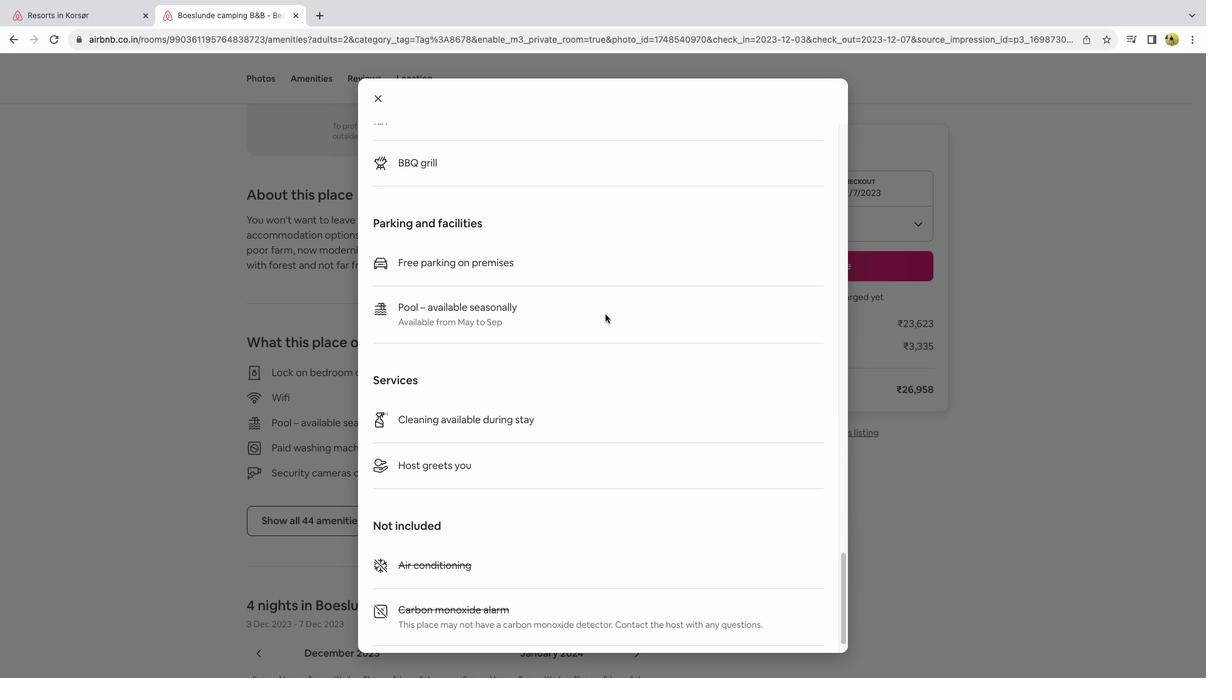 
Action: Mouse scrolled (605, 314) with delta (0, 0)
Screenshot: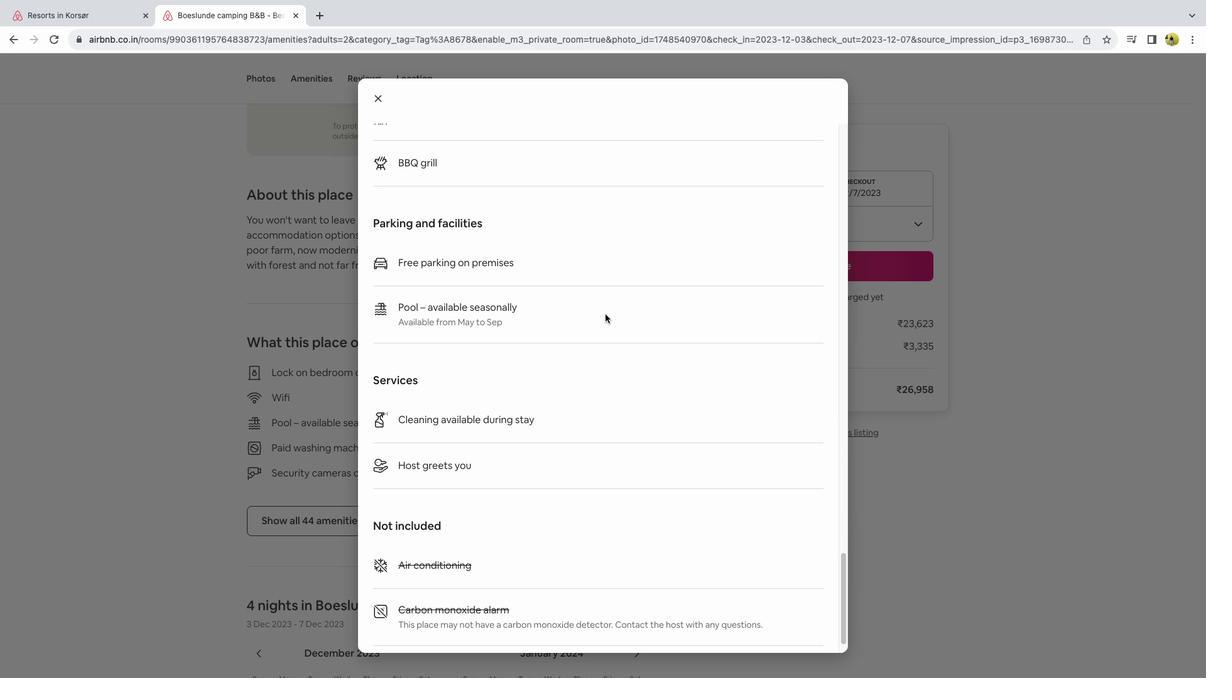 
Action: Mouse scrolled (605, 314) with delta (0, -1)
Screenshot: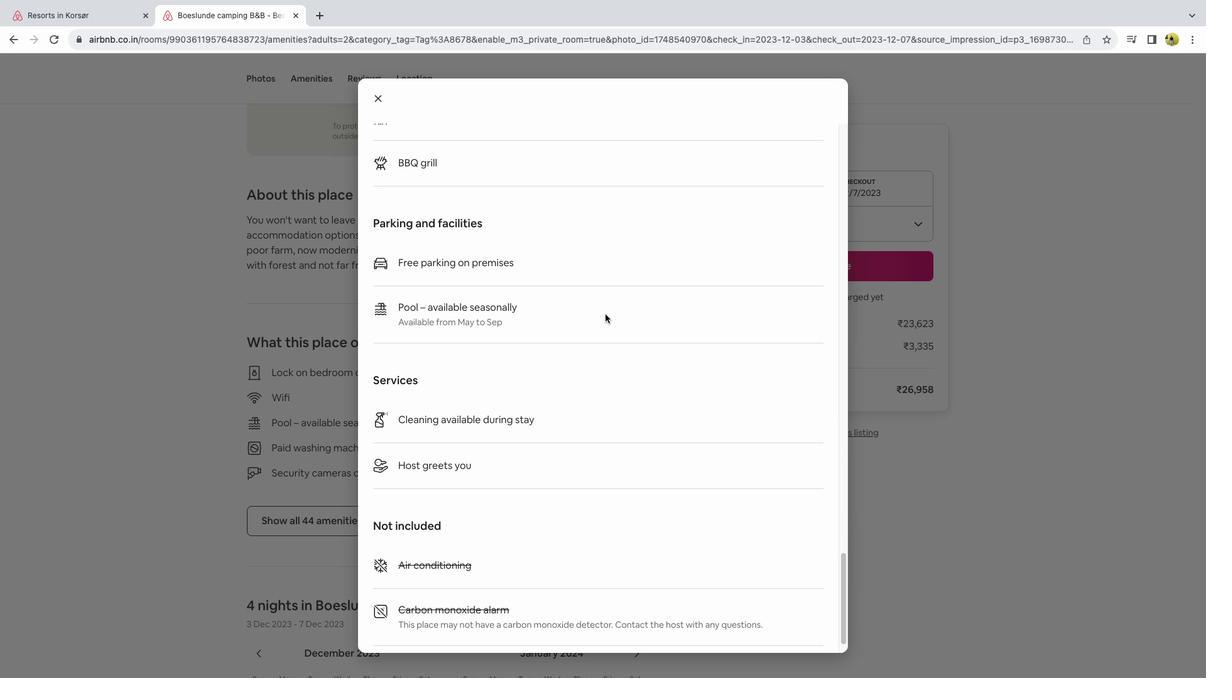
Action: Mouse scrolled (605, 314) with delta (0, -3)
Screenshot: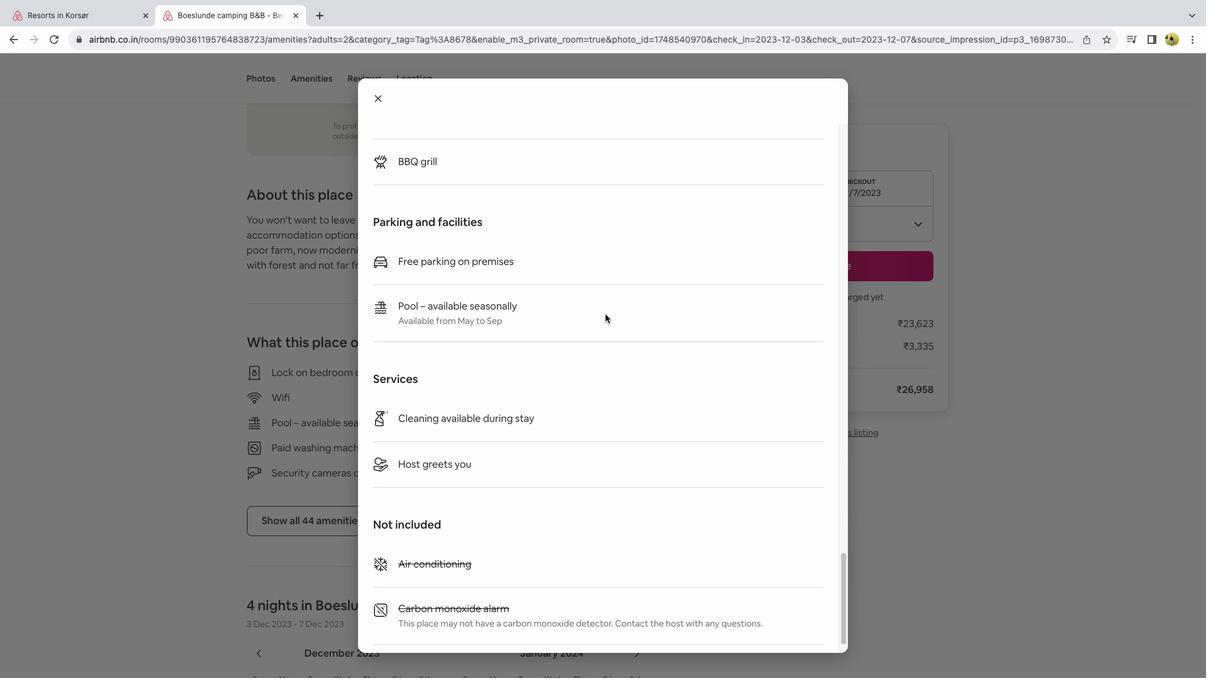 
Action: Mouse moved to (381, 103)
Screenshot: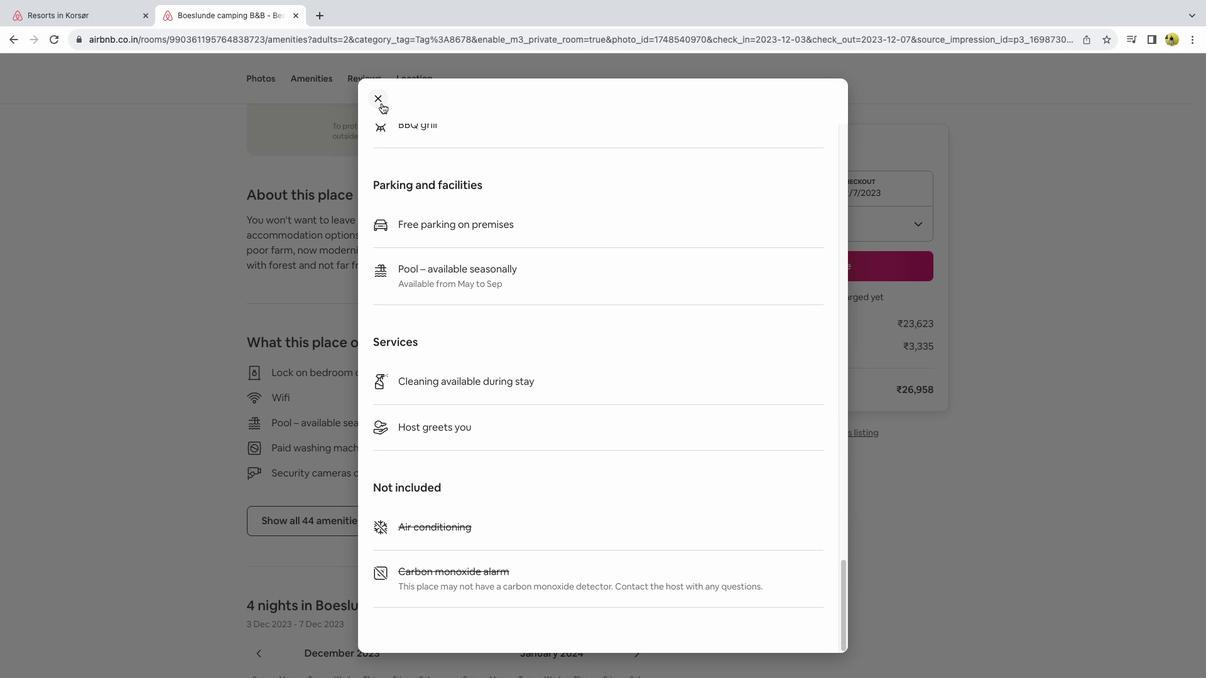 
Action: Mouse pressed left at (381, 103)
Screenshot: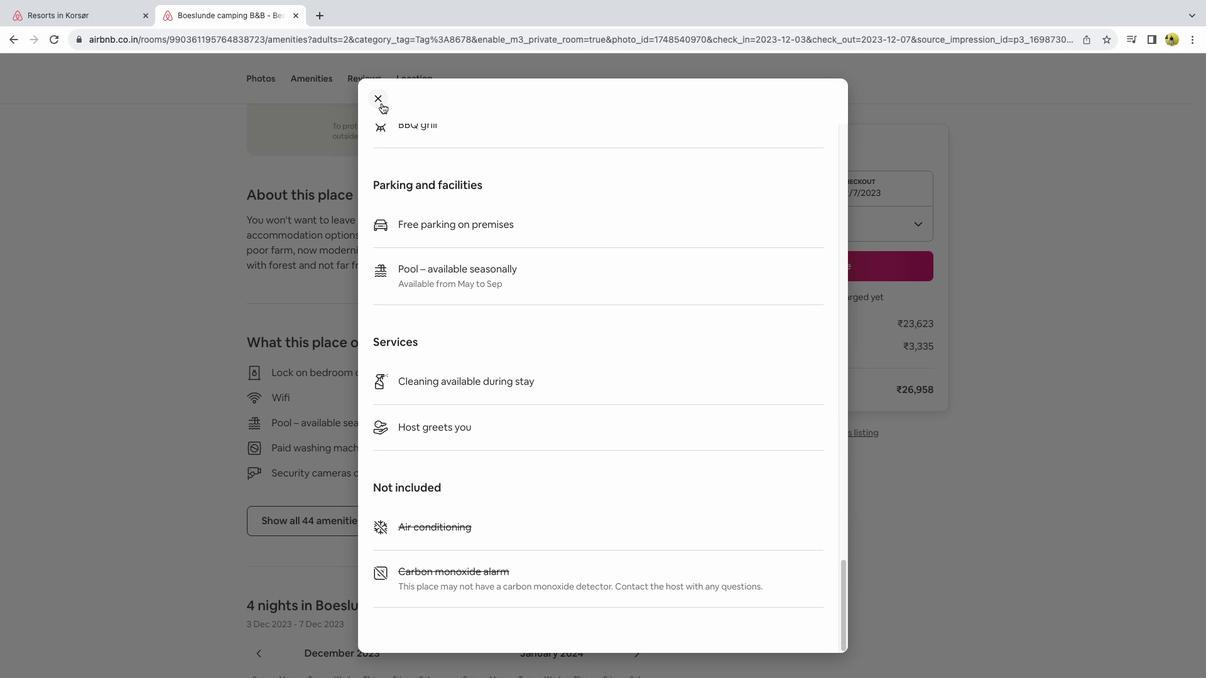 
Action: Mouse moved to (469, 352)
Screenshot: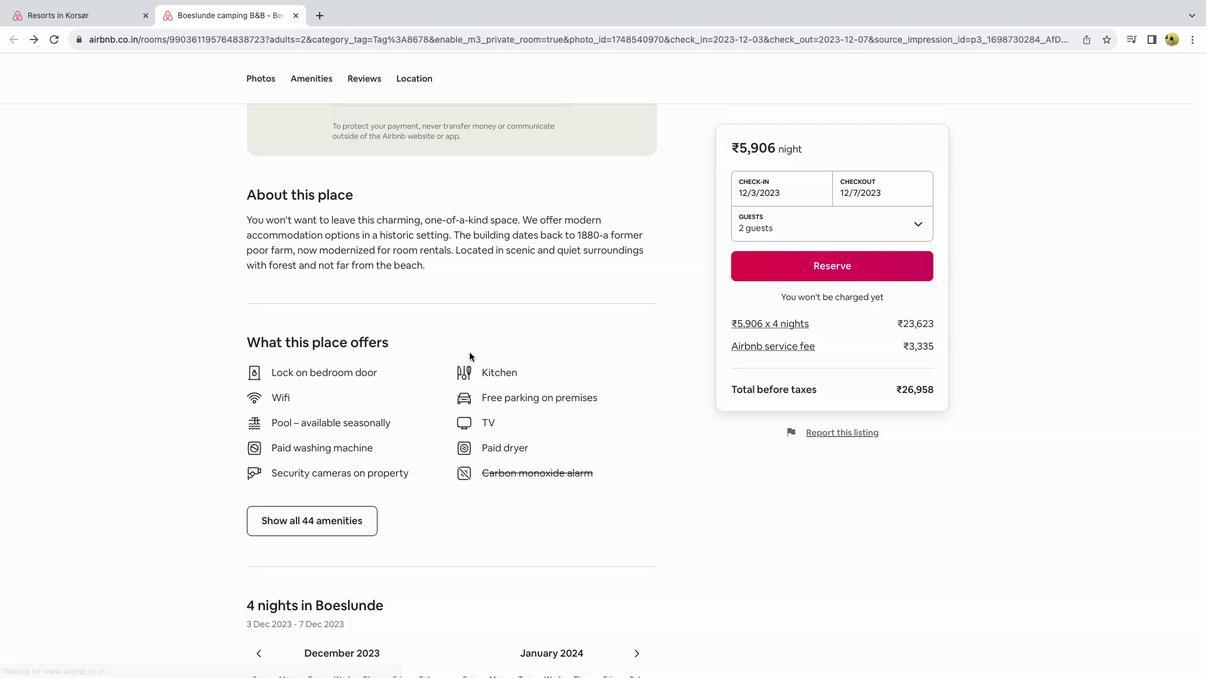 
Action: Mouse scrolled (469, 352) with delta (0, 0)
Screenshot: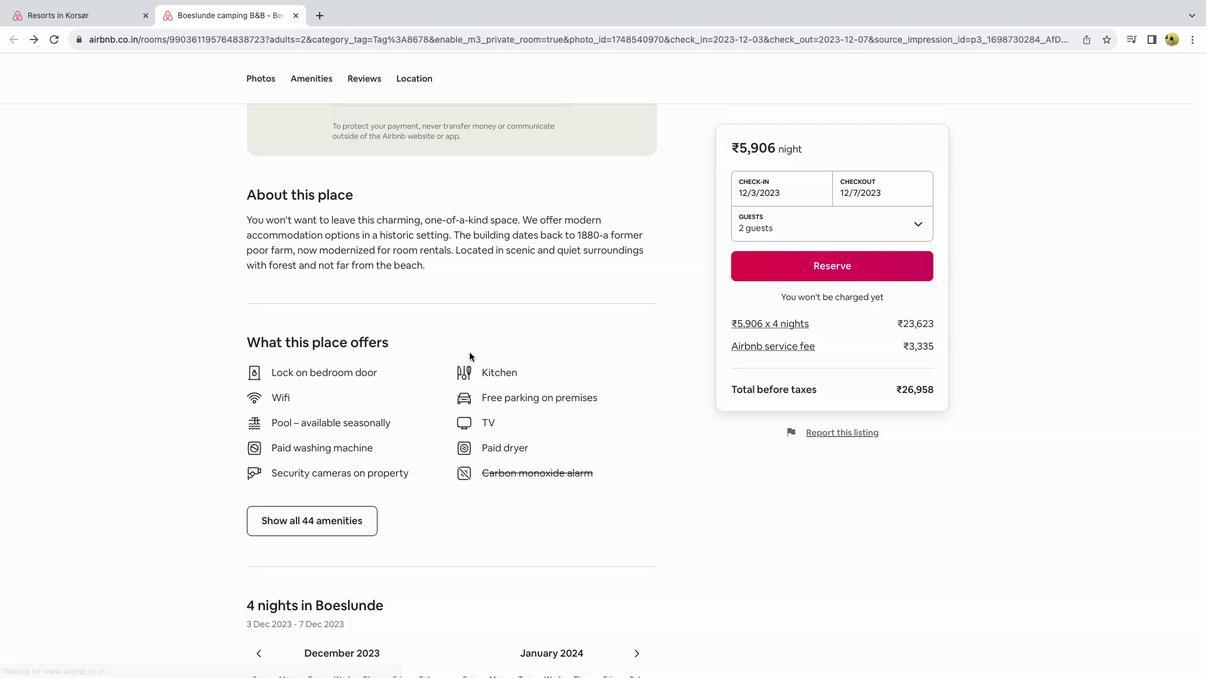 
Action: Mouse moved to (469, 352)
Screenshot: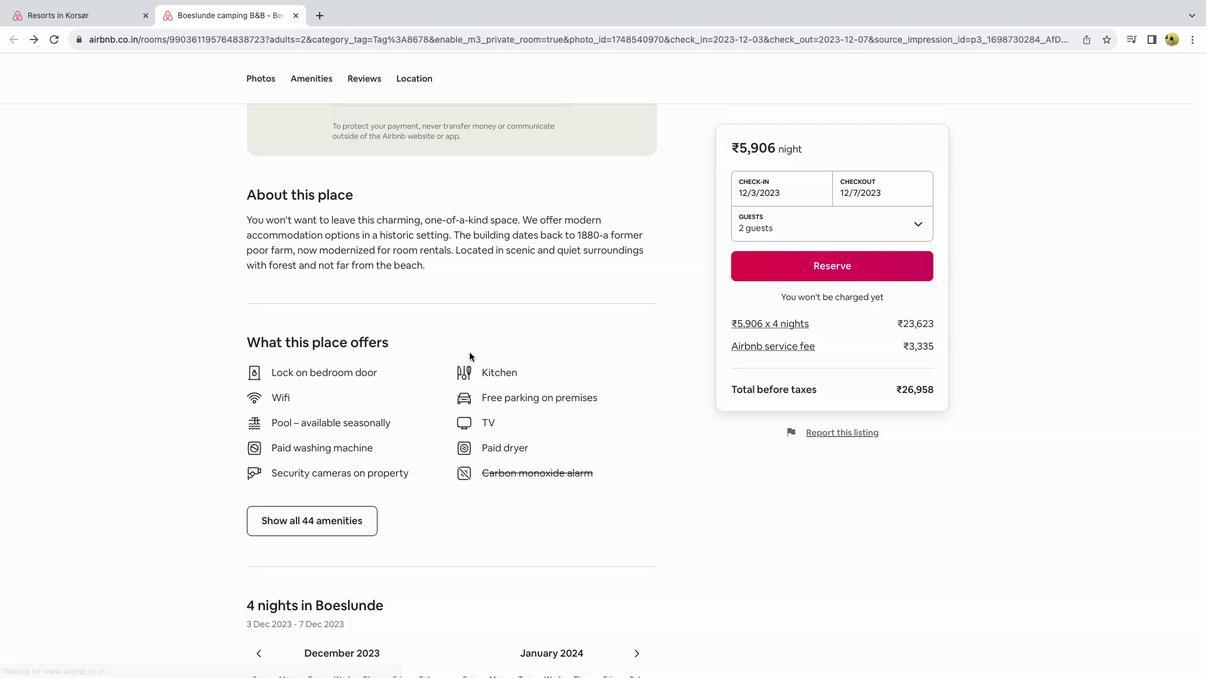 
Action: Mouse scrolled (469, 352) with delta (0, 0)
Screenshot: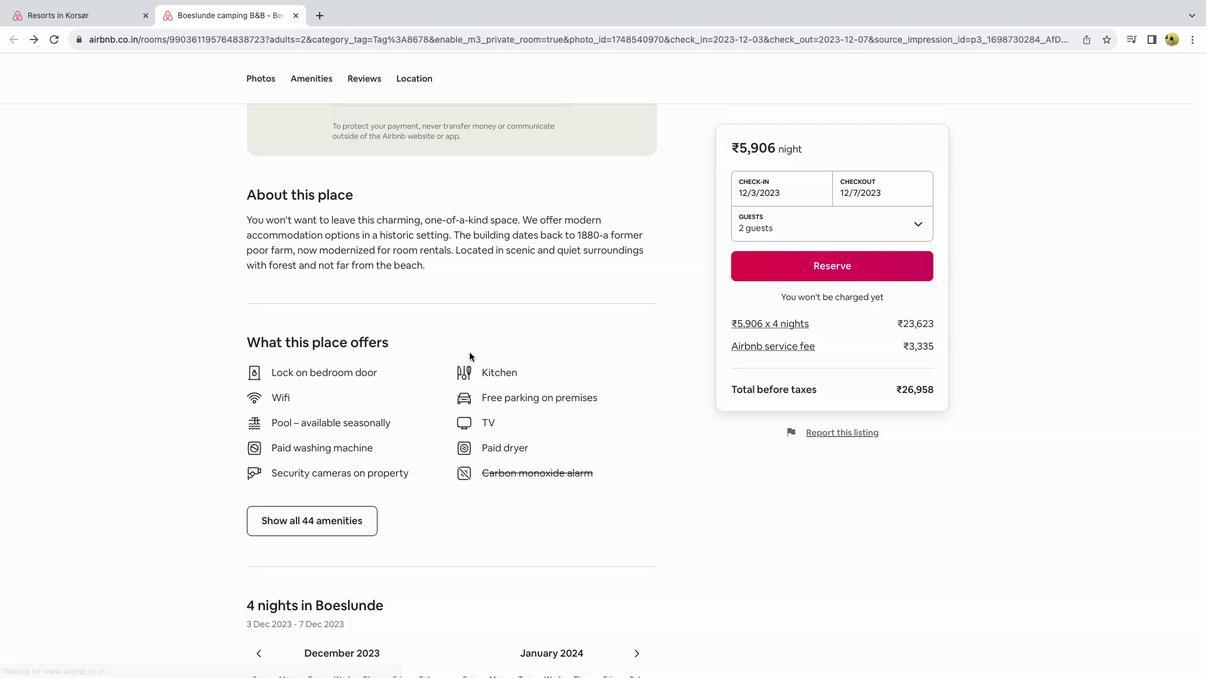 
Action: Mouse moved to (469, 352)
Screenshot: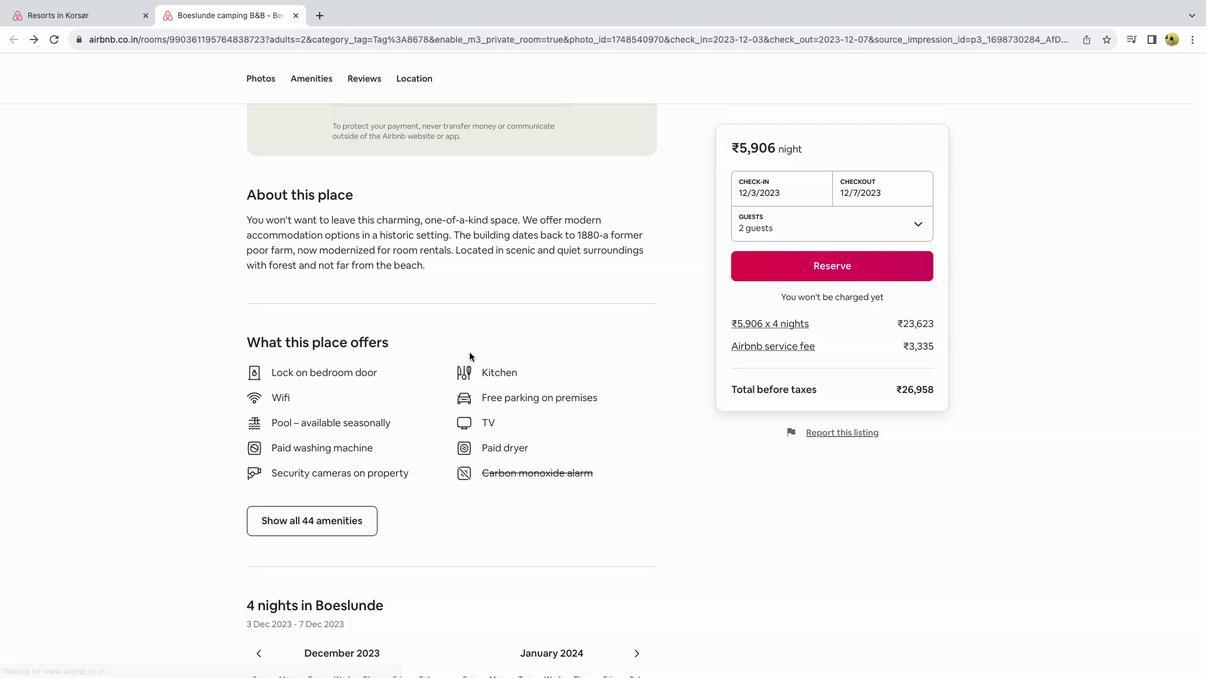 
Action: Mouse scrolled (469, 352) with delta (0, -1)
Screenshot: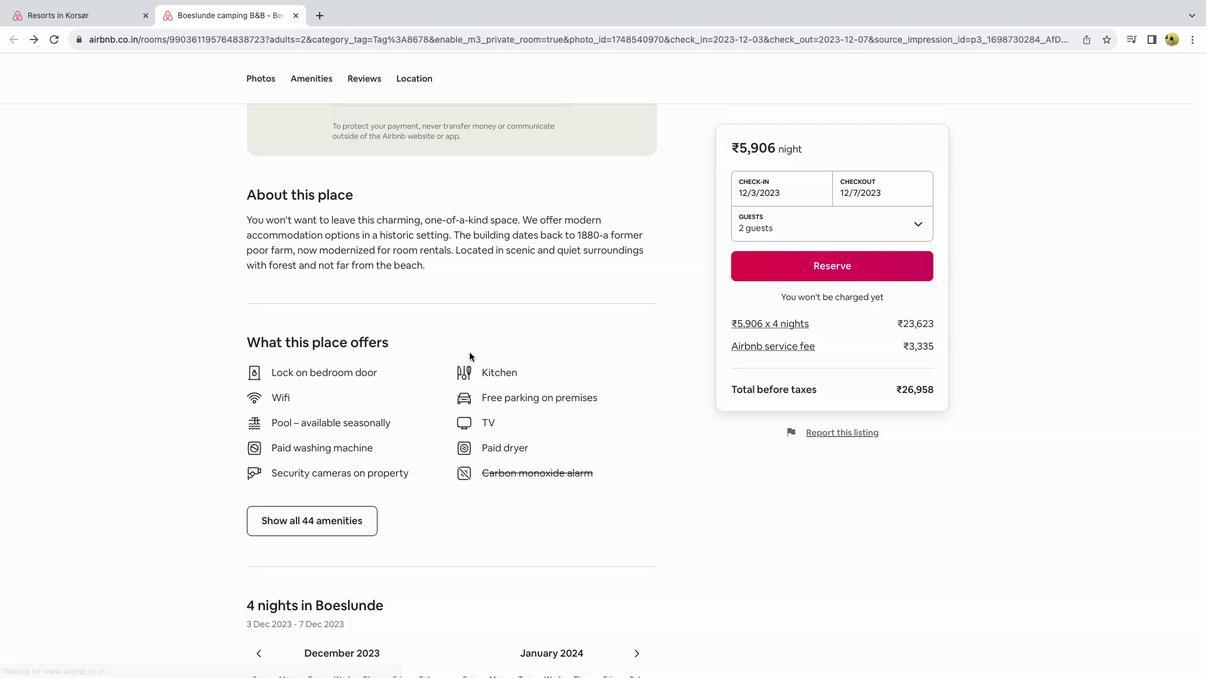 
Action: Mouse moved to (467, 352)
Screenshot: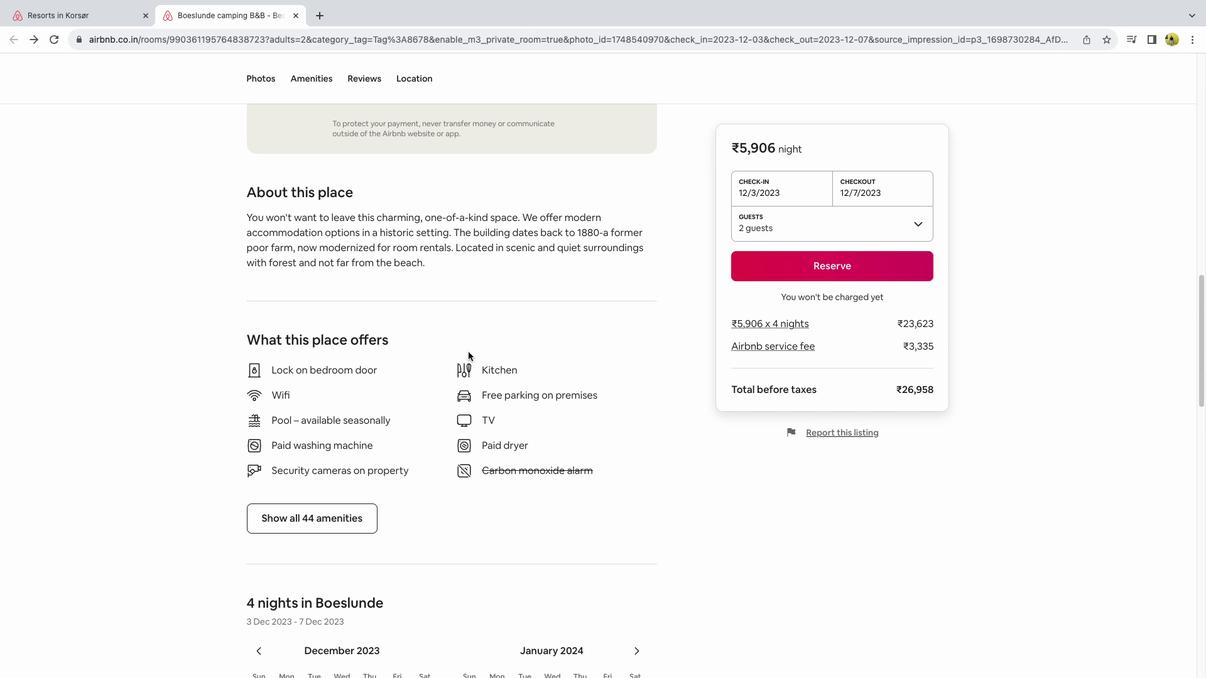 
Action: Mouse scrolled (467, 352) with delta (0, -3)
Screenshot: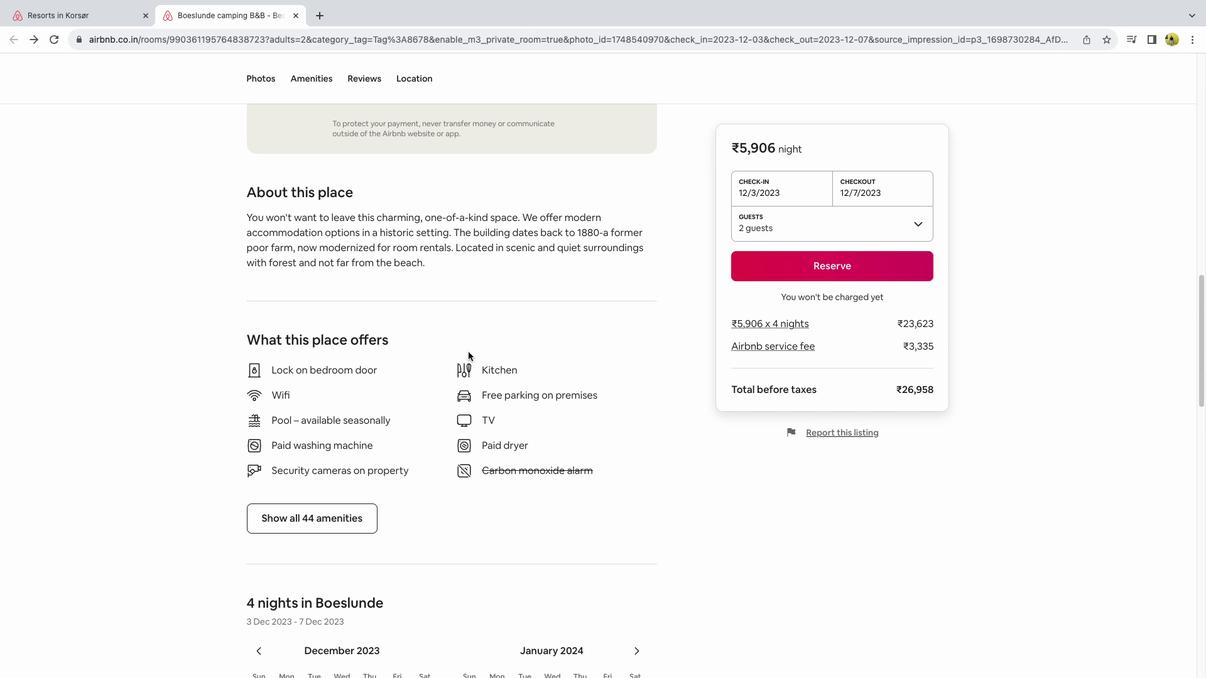 
Action: Mouse moved to (464, 339)
Screenshot: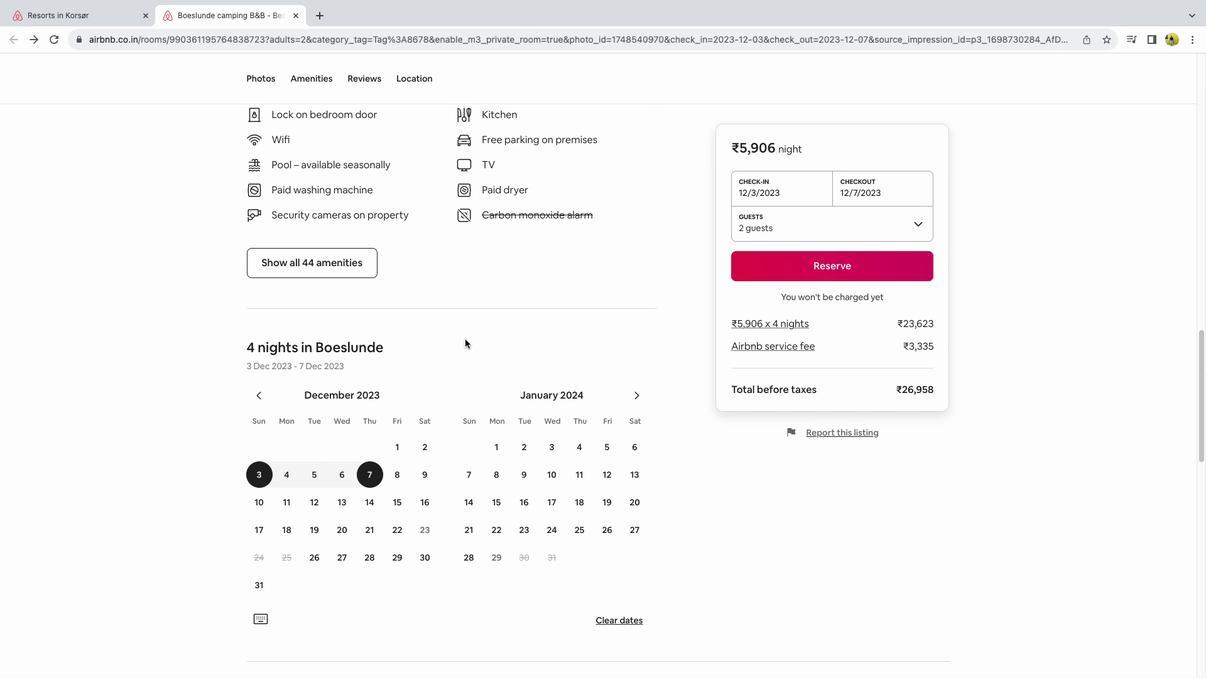 
Action: Mouse scrolled (464, 339) with delta (0, 0)
Screenshot: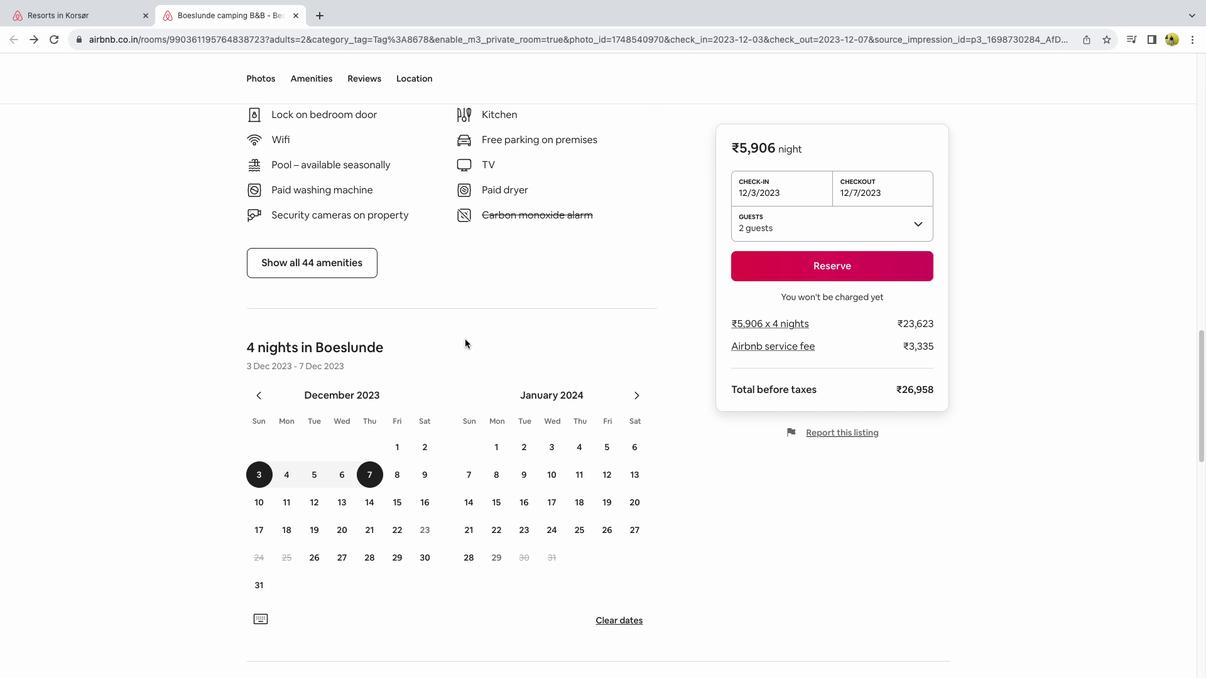 
Action: Mouse scrolled (464, 339) with delta (0, 0)
Screenshot: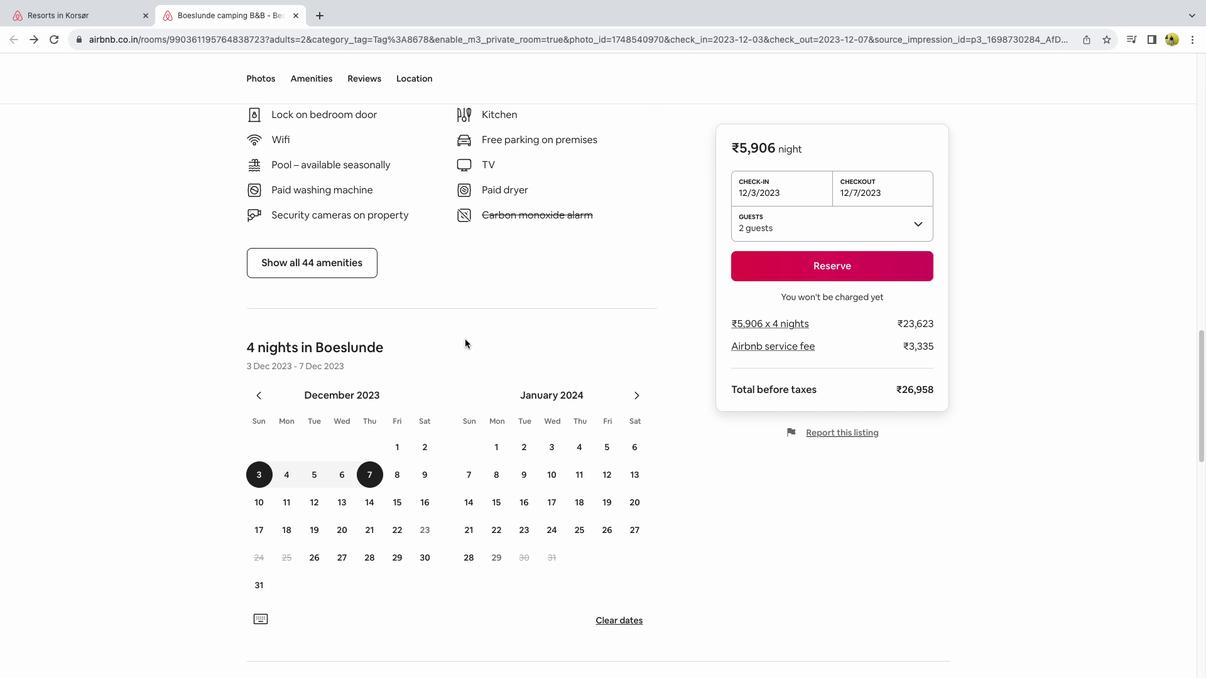 
Action: Mouse scrolled (464, 339) with delta (0, -1)
Screenshot: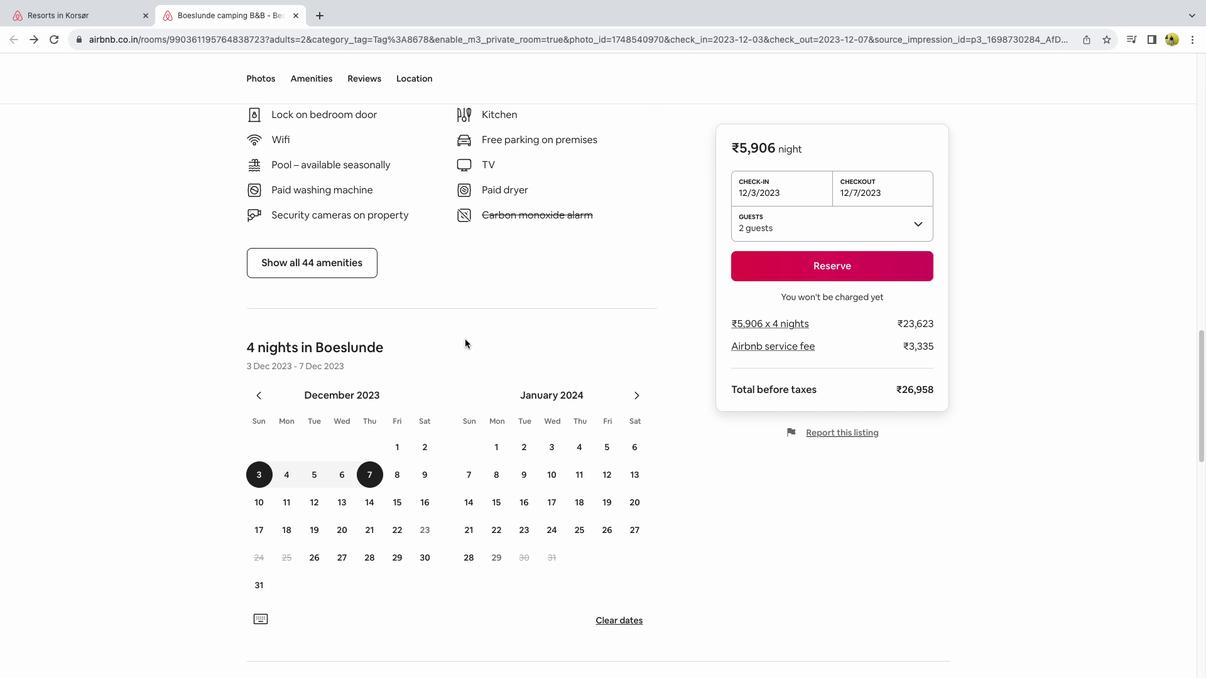 
Action: Mouse moved to (464, 343)
Screenshot: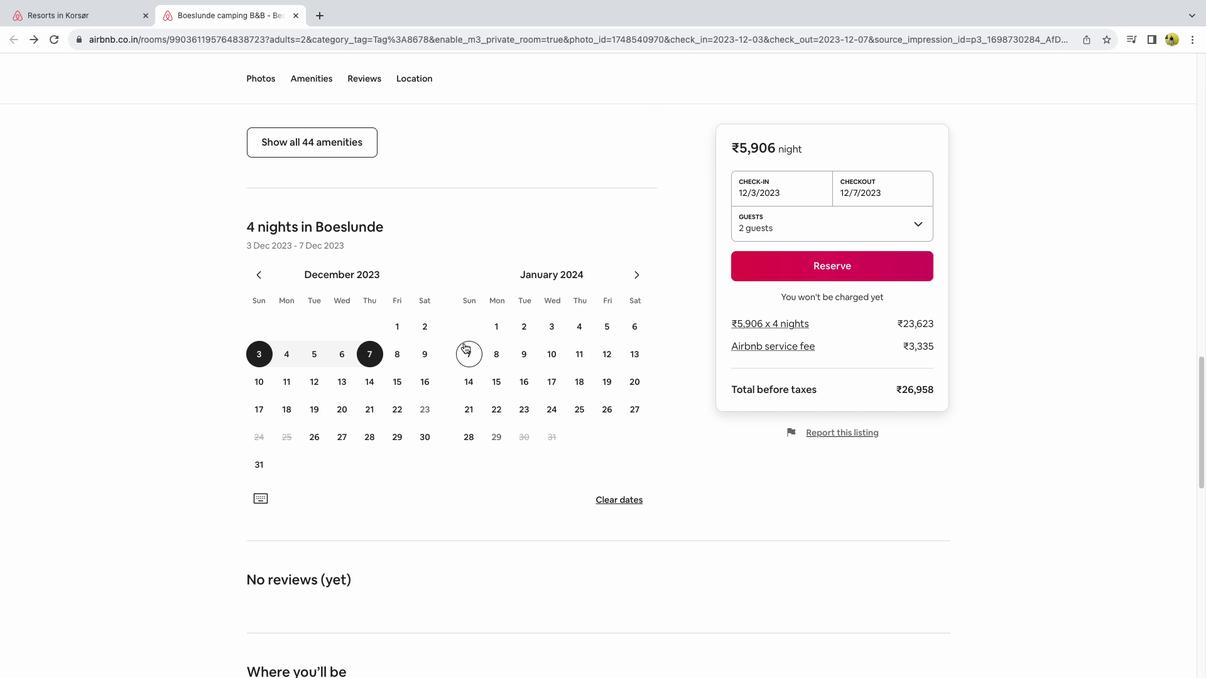 
Action: Mouse scrolled (464, 343) with delta (0, 0)
Screenshot: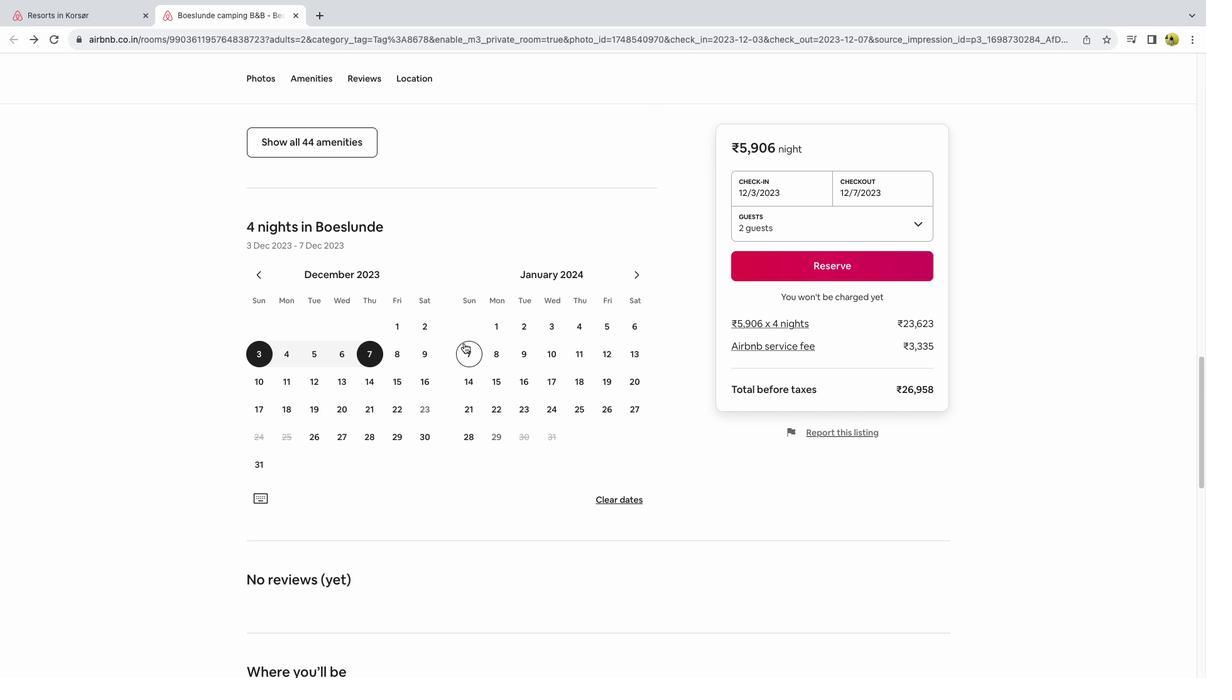 
Action: Mouse scrolled (464, 343) with delta (0, 0)
Screenshot: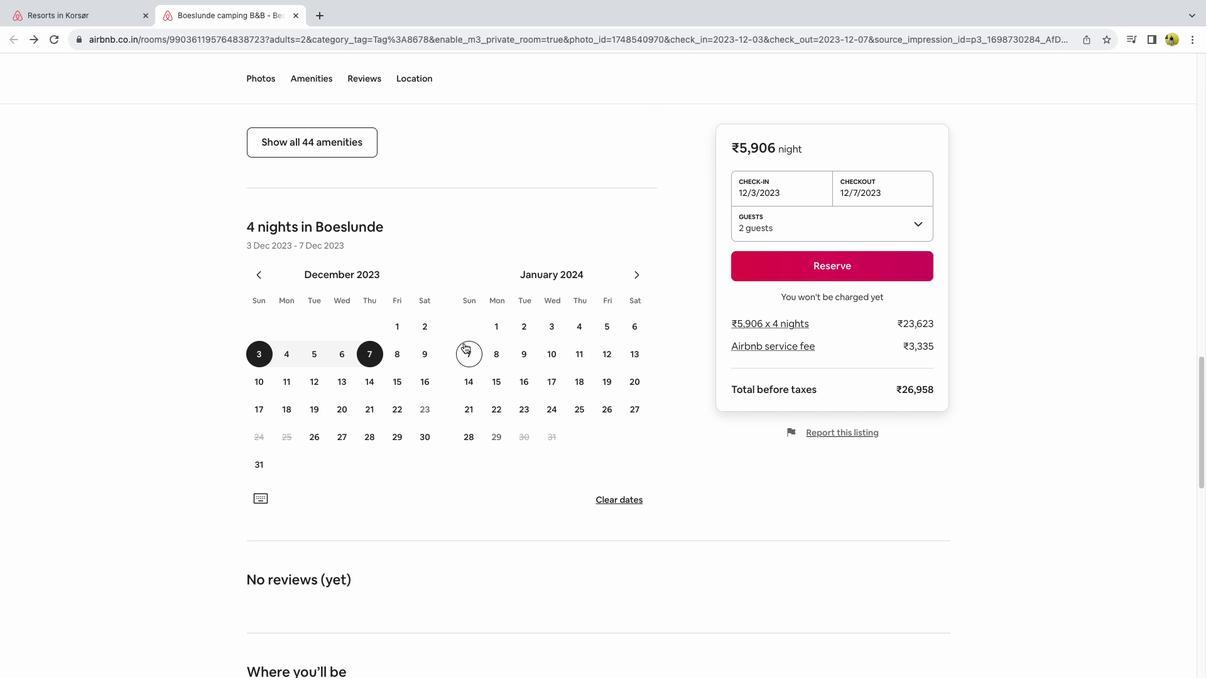 
Action: Mouse scrolled (464, 343) with delta (0, -1)
Screenshot: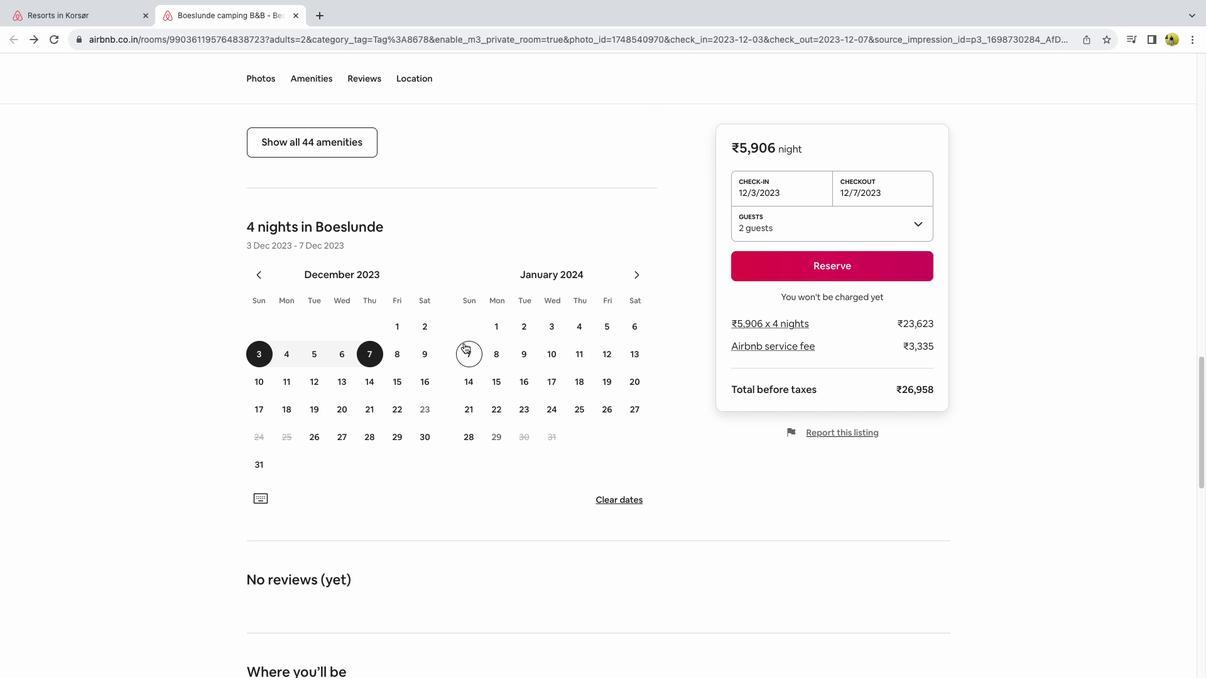 
Action: Mouse scrolled (464, 343) with delta (0, 0)
Screenshot: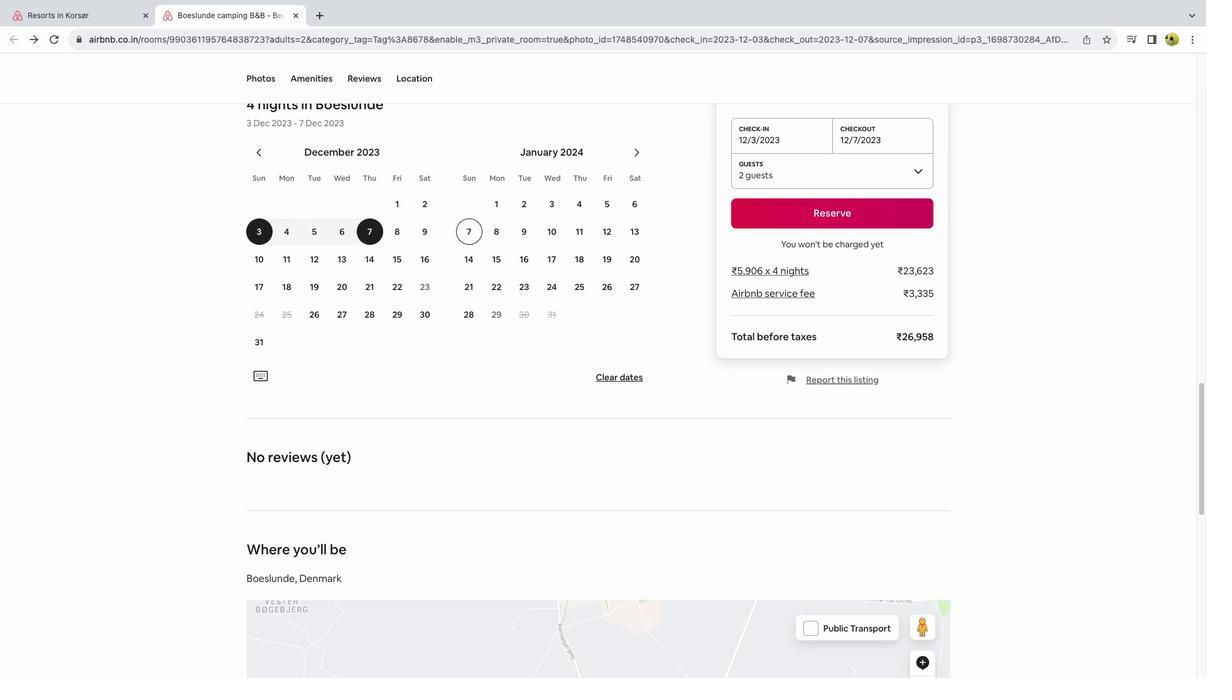 
Action: Mouse scrolled (464, 343) with delta (0, 0)
Screenshot: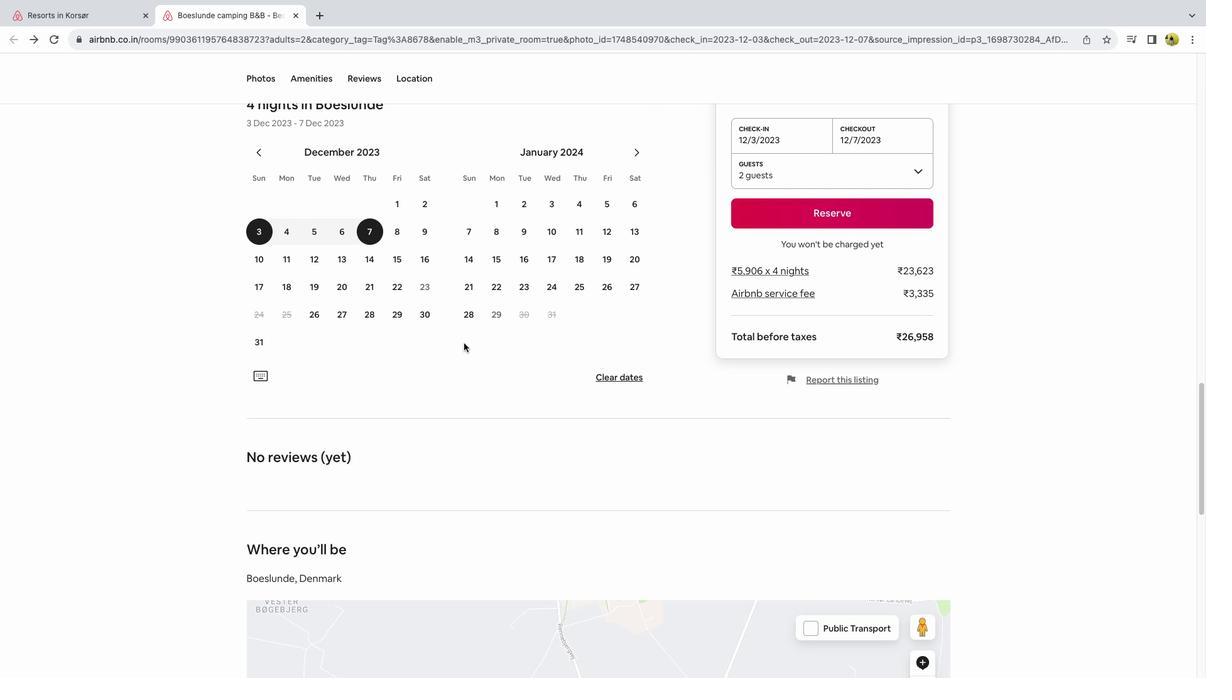 
Action: Mouse scrolled (464, 343) with delta (0, -1)
Screenshot: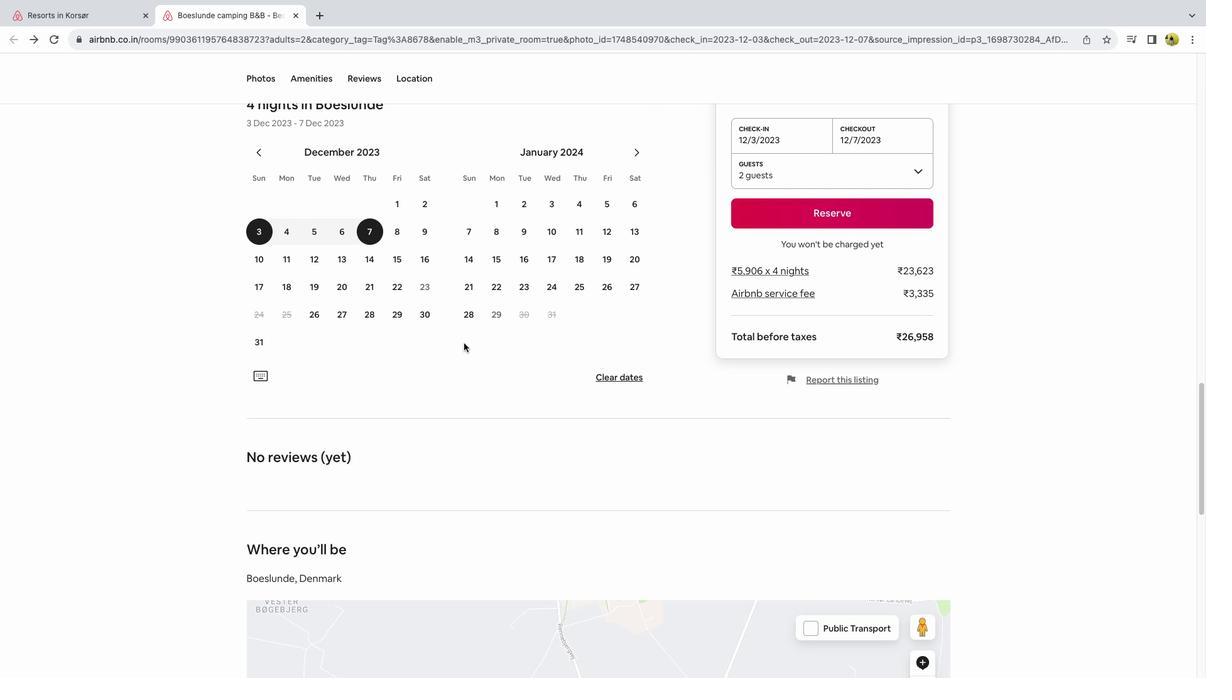 
Action: Mouse scrolled (464, 343) with delta (0, -2)
Screenshot: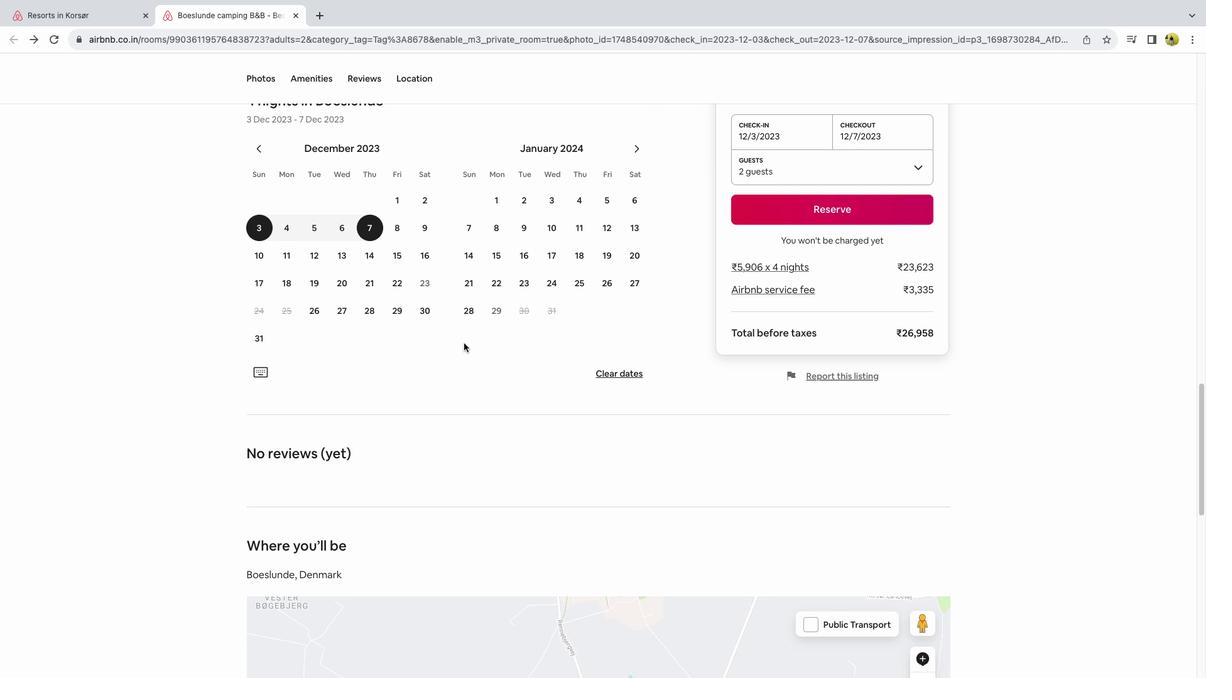 
Action: Mouse scrolled (464, 343) with delta (0, 0)
Screenshot: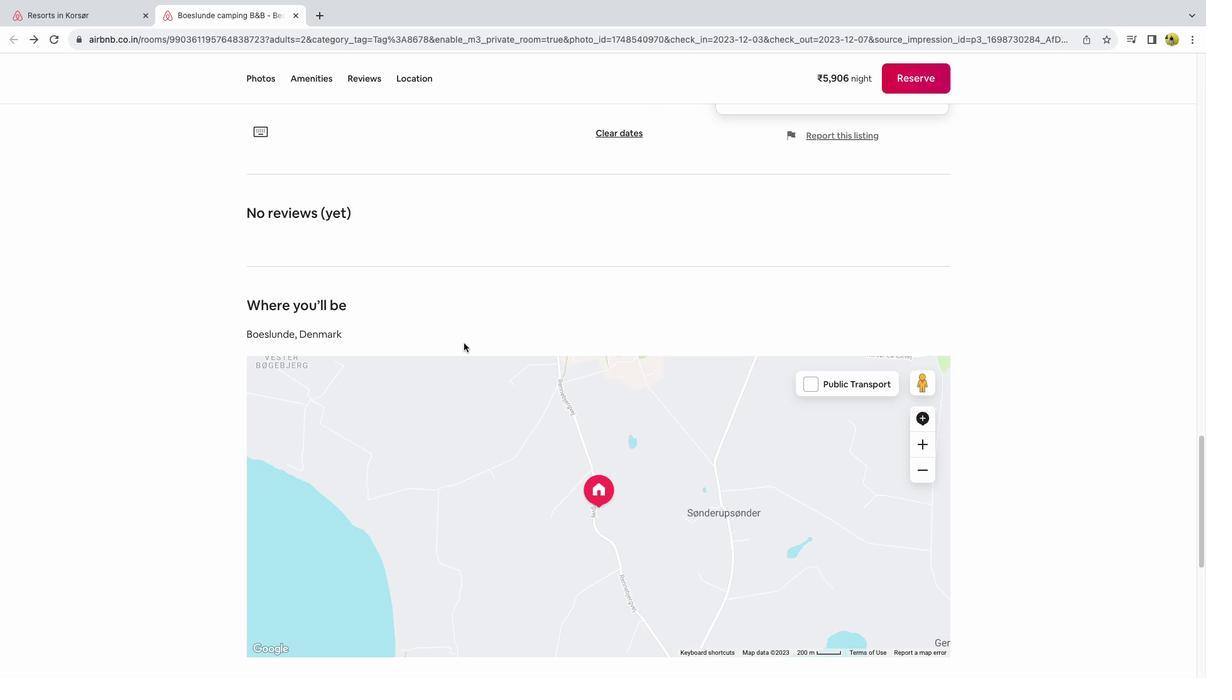 
Action: Mouse scrolled (464, 343) with delta (0, 0)
Screenshot: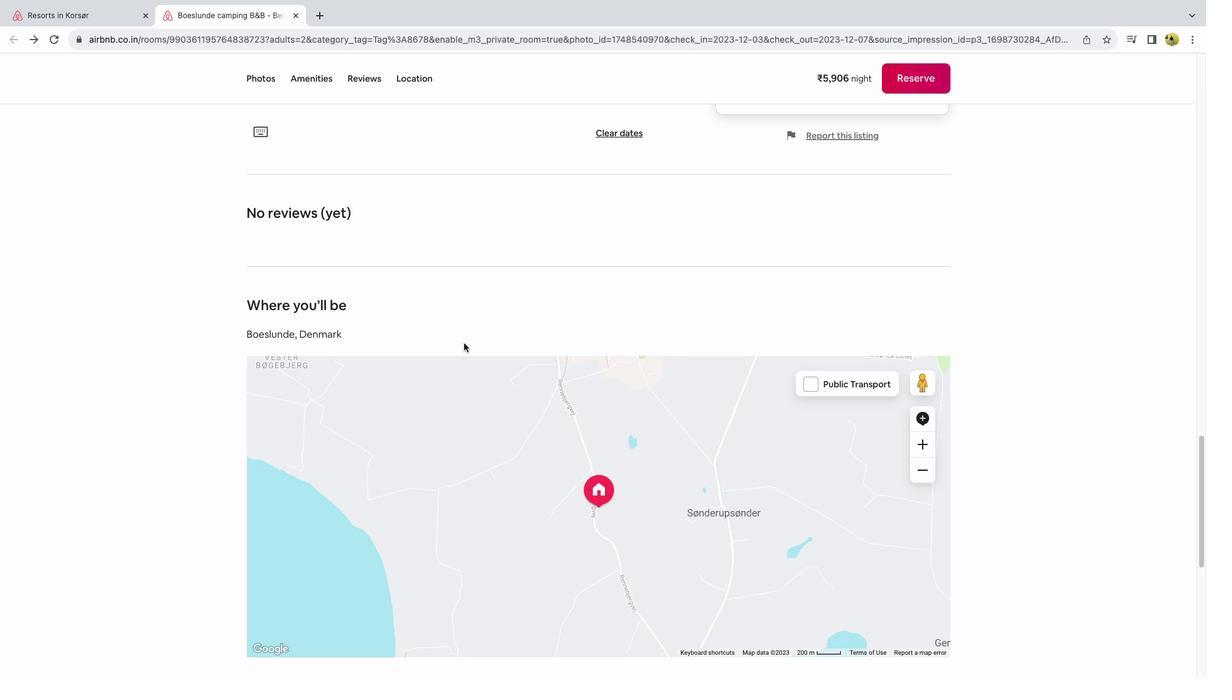 
Action: Mouse scrolled (464, 343) with delta (0, -1)
Screenshot: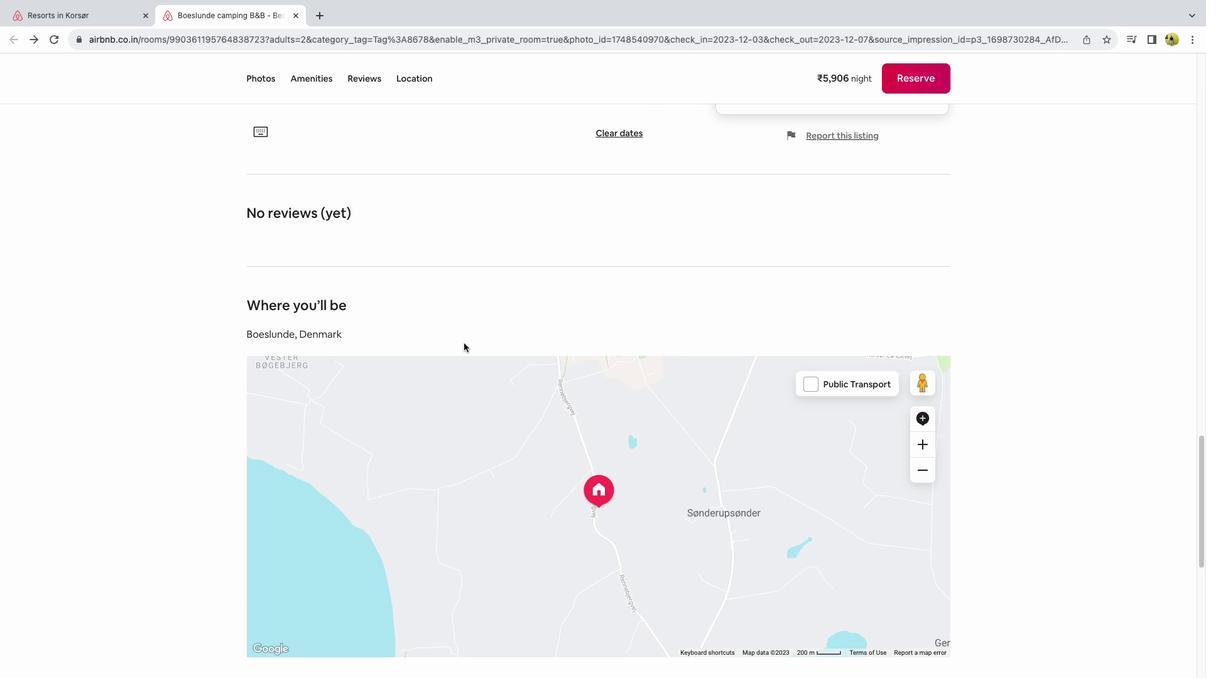 
Action: Mouse scrolled (464, 343) with delta (0, 0)
Screenshot: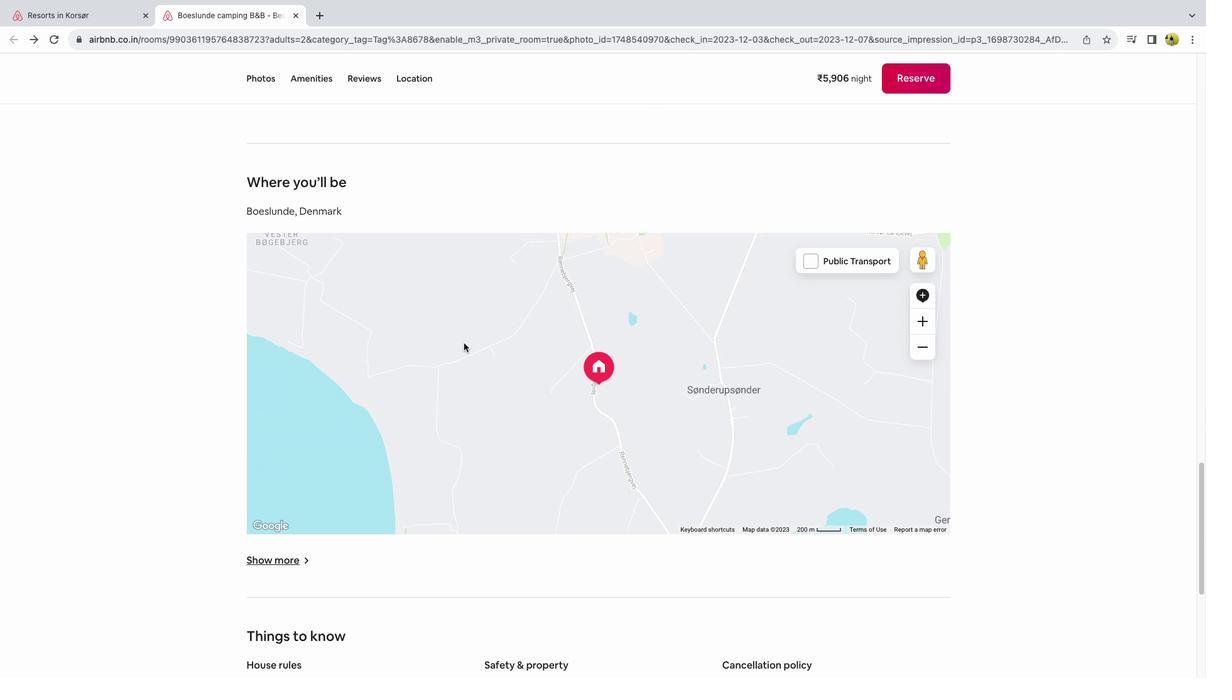 
Action: Mouse scrolled (464, 343) with delta (0, 0)
Screenshot: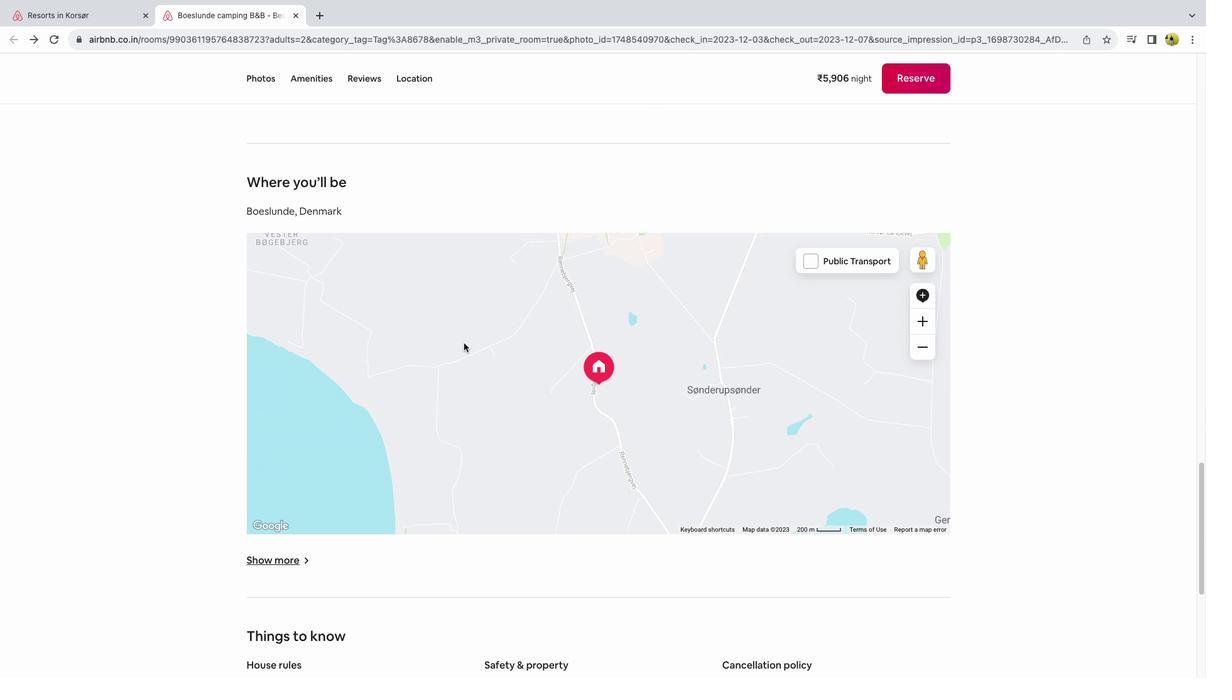 
Action: Mouse scrolled (464, 343) with delta (0, -1)
Screenshot: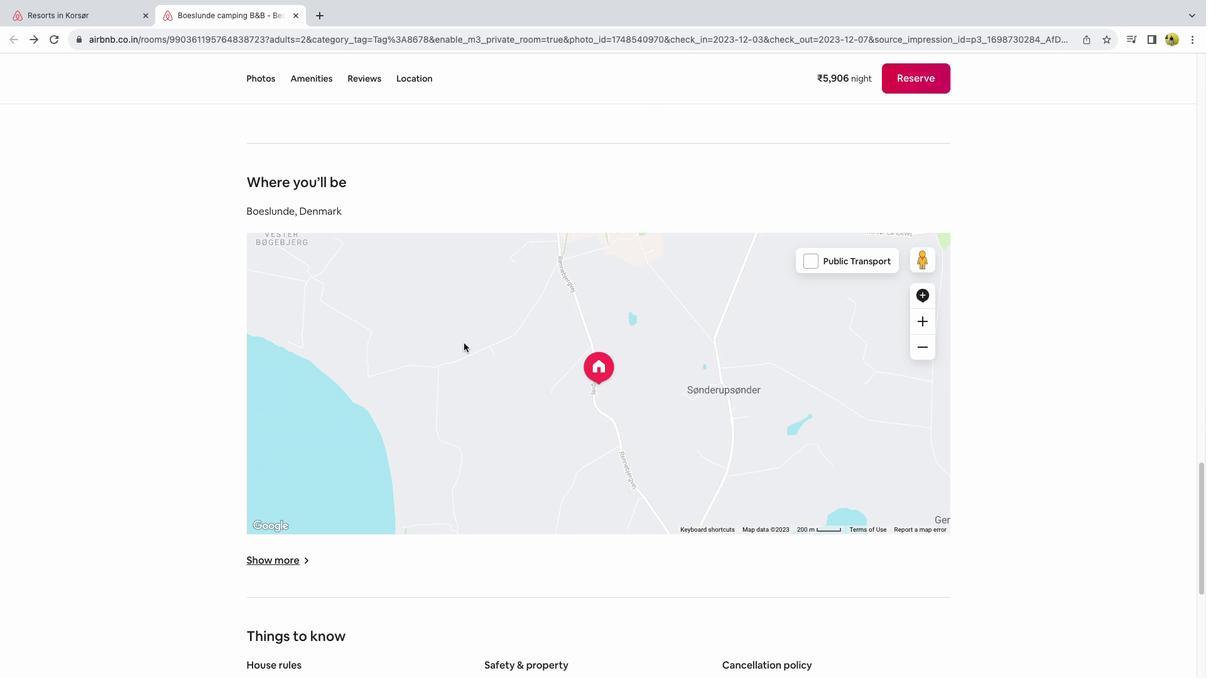 
Action: Mouse moved to (463, 347)
Screenshot: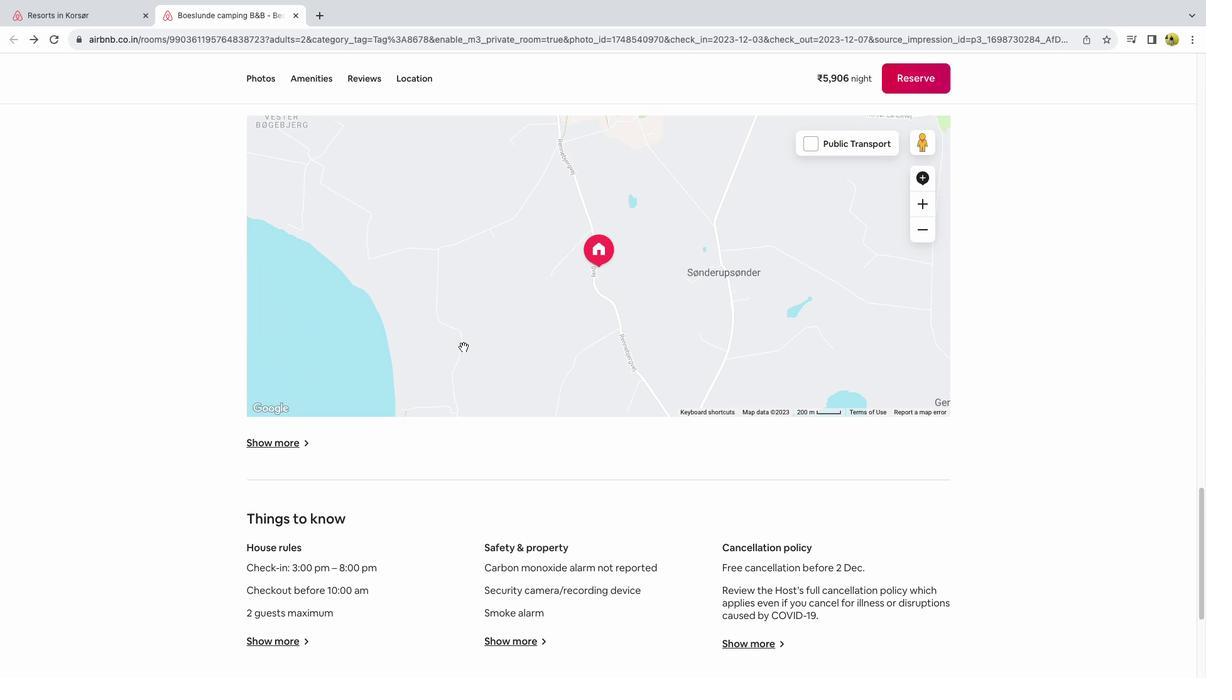 
Action: Mouse scrolled (463, 347) with delta (0, 0)
Screenshot: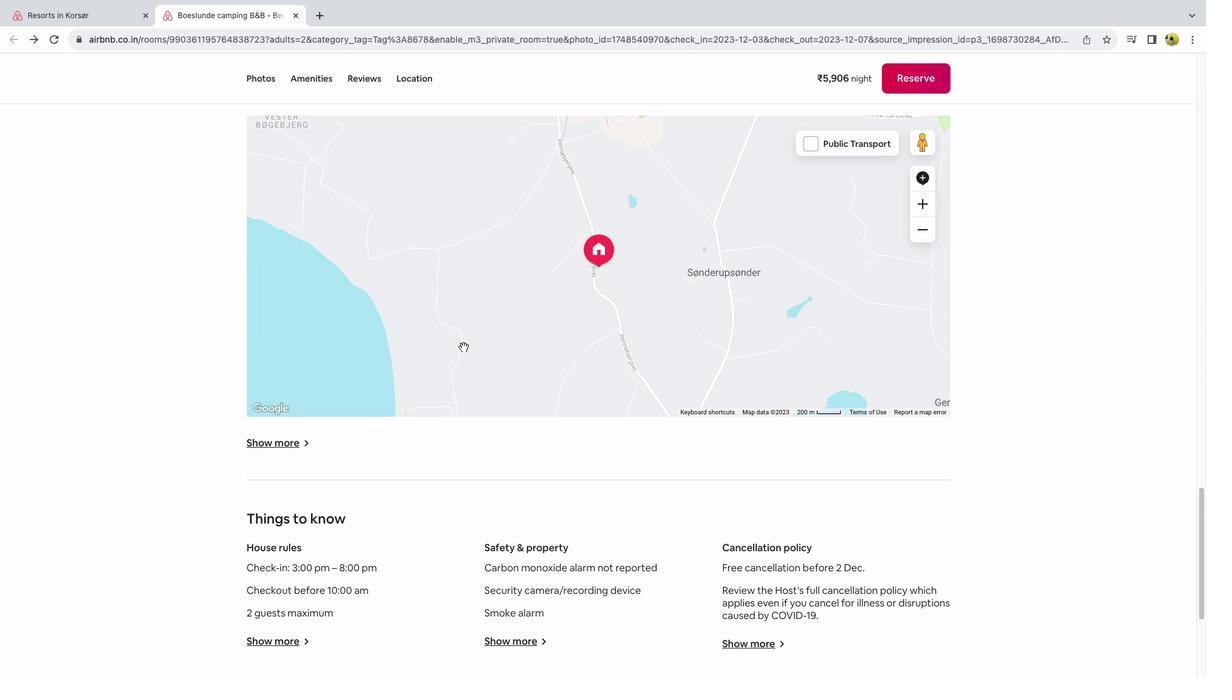 
Action: Mouse scrolled (463, 347) with delta (0, 0)
Screenshot: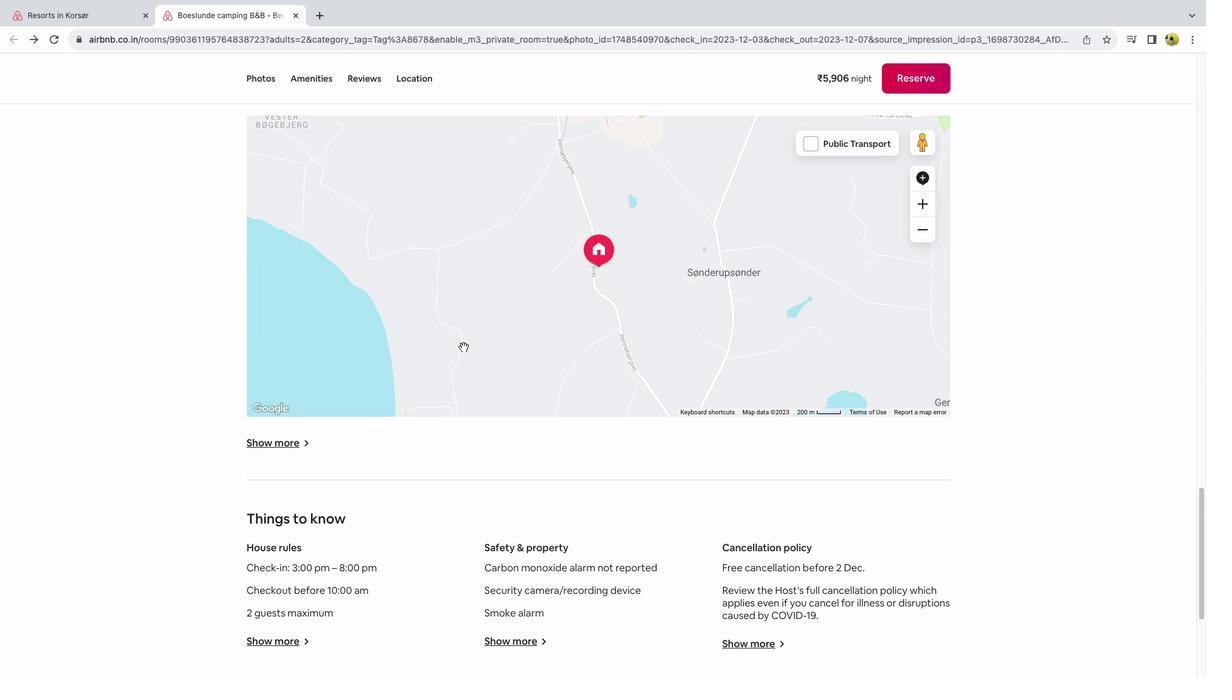 
Action: Mouse scrolled (463, 347) with delta (0, -1)
Screenshot: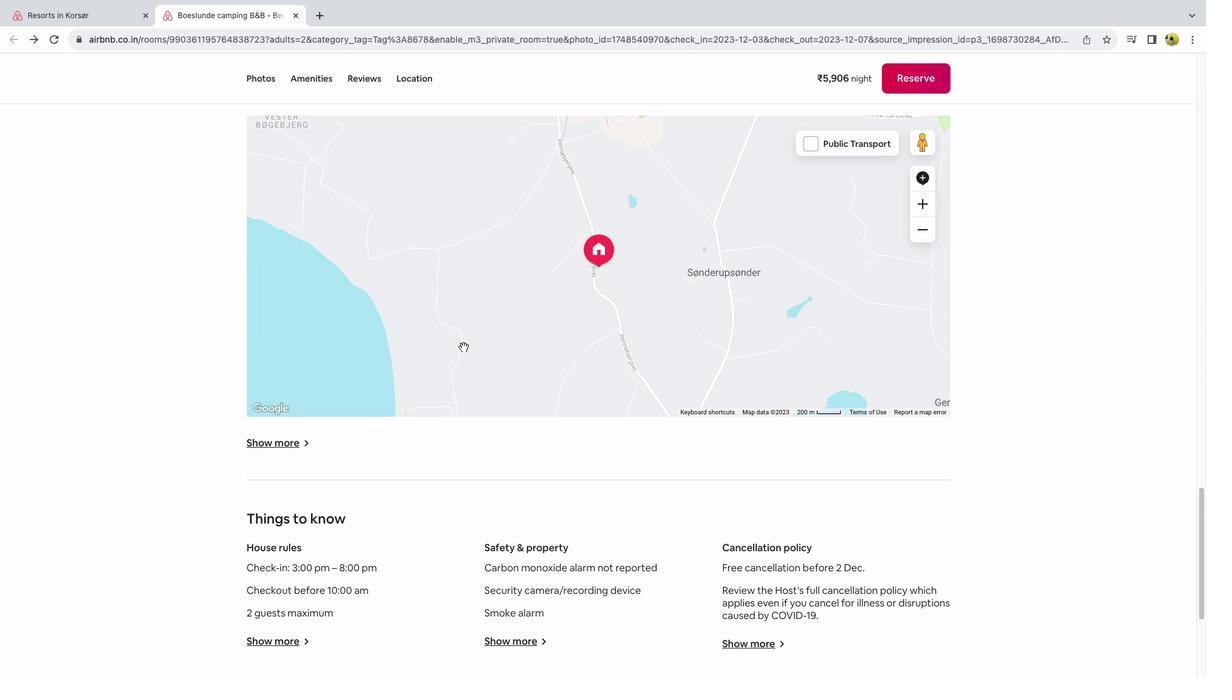 
Action: Mouse moved to (289, 538)
Screenshot: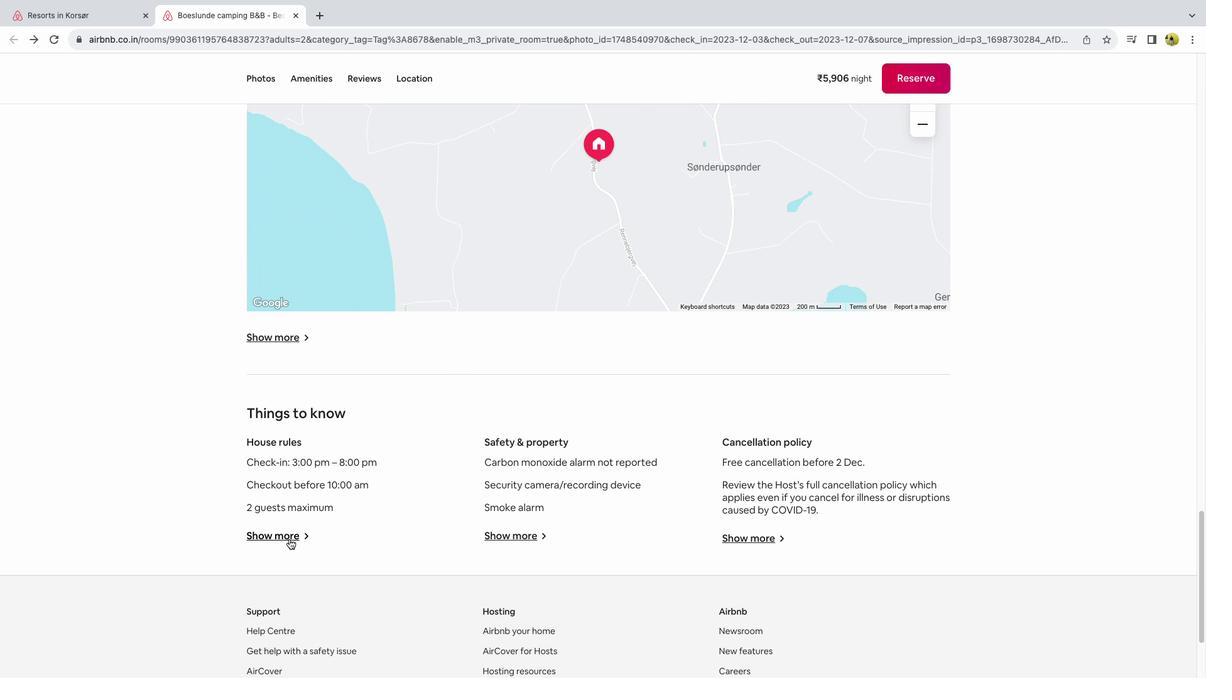 
Action: Mouse pressed left at (289, 538)
Screenshot: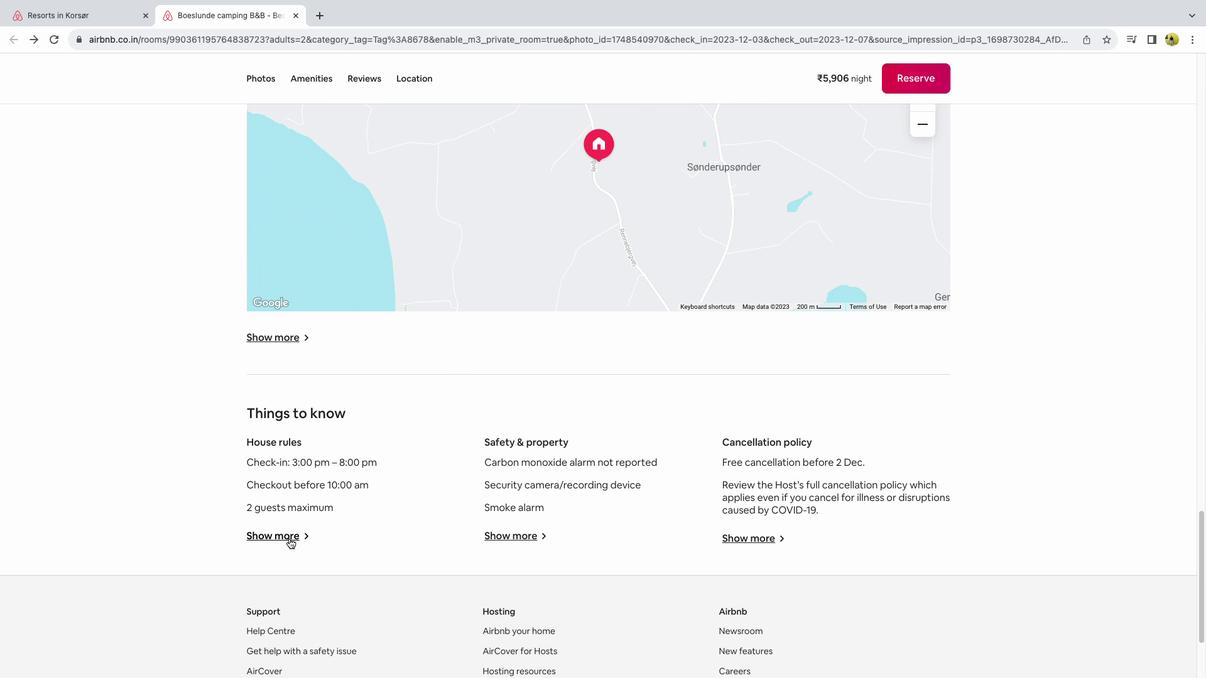 
Action: Mouse moved to (356, 461)
Screenshot: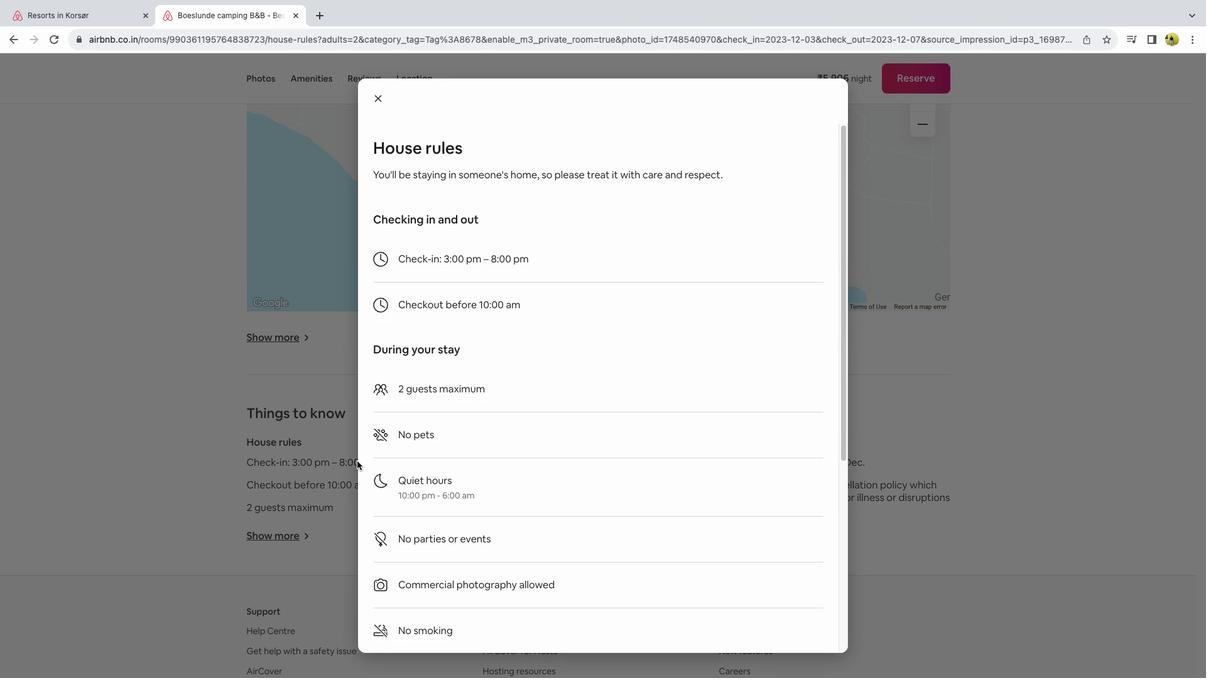 
Action: Mouse scrolled (356, 461) with delta (0, 0)
Screenshot: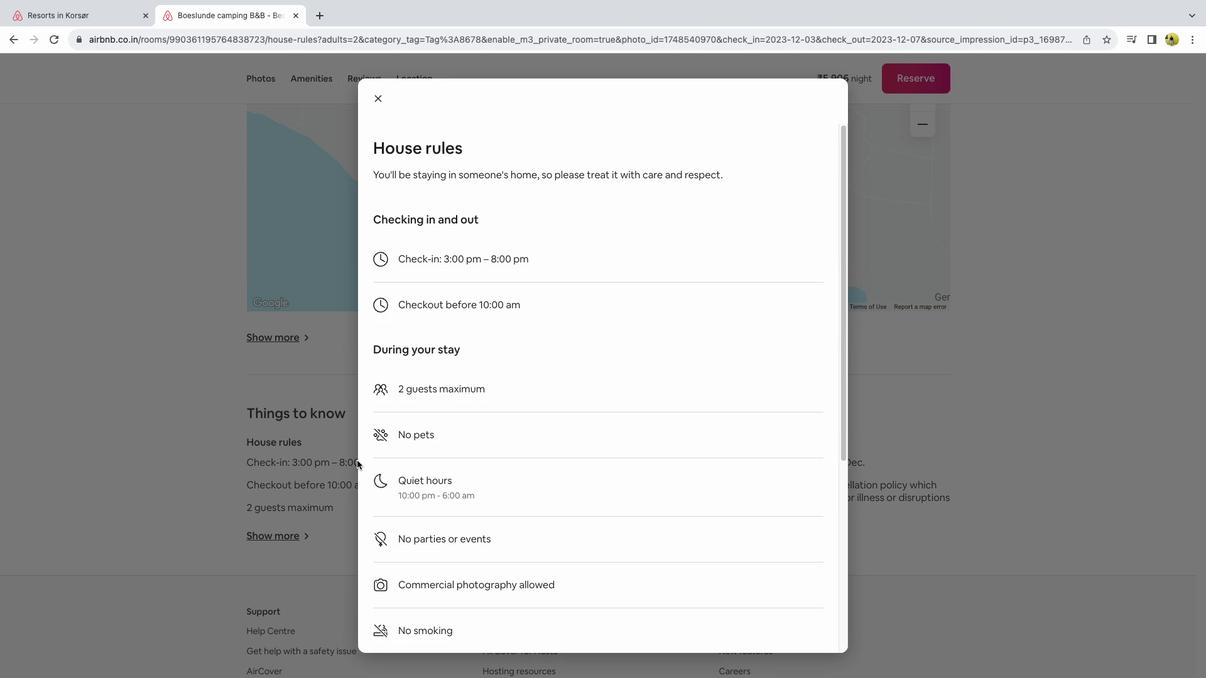 
Action: Mouse scrolled (356, 461) with delta (0, 0)
